 Task: Explore Airbnb accommodation in CapiatÃ¡, Paraguay from 2nd December, 2023 to 12th December, 2023 for 2 adults.1  bedroom having 1 bed and 1 bathroom. Property type can be hotel. Look for 3 properties as per requirement.
Action: Mouse moved to (449, 103)
Screenshot: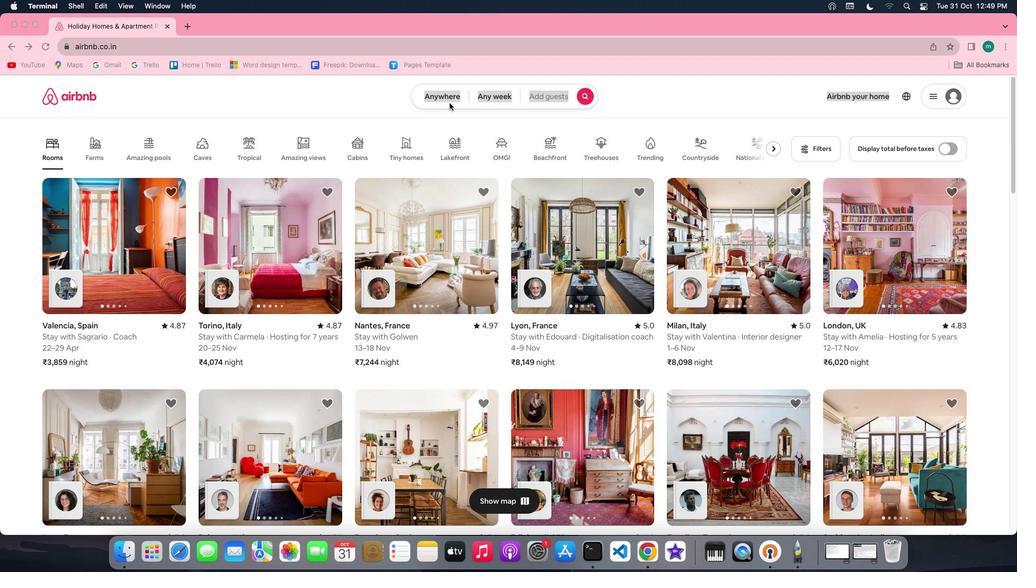 
Action: Mouse pressed left at (449, 103)
Screenshot: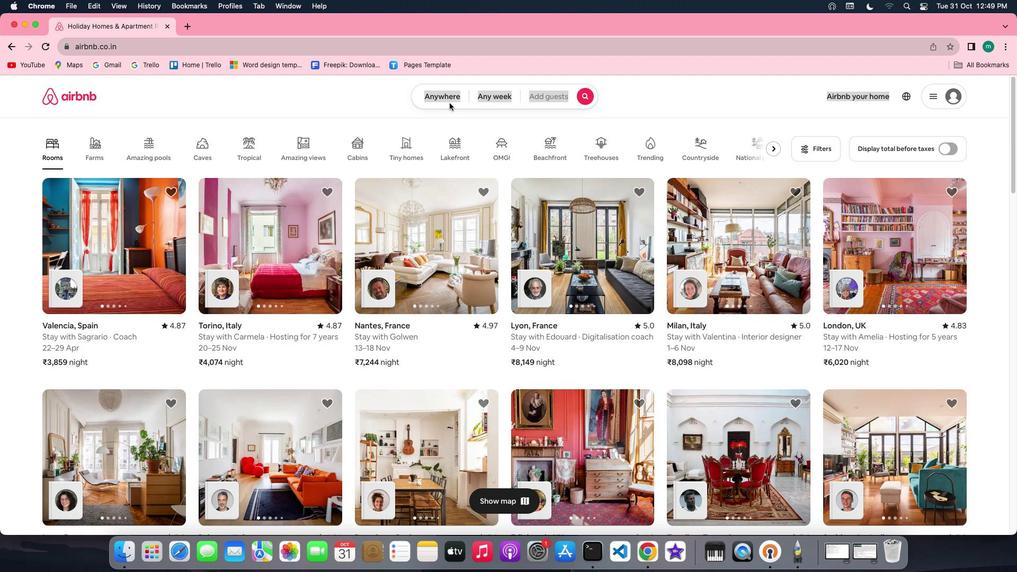 
Action: Mouse pressed left at (449, 103)
Screenshot: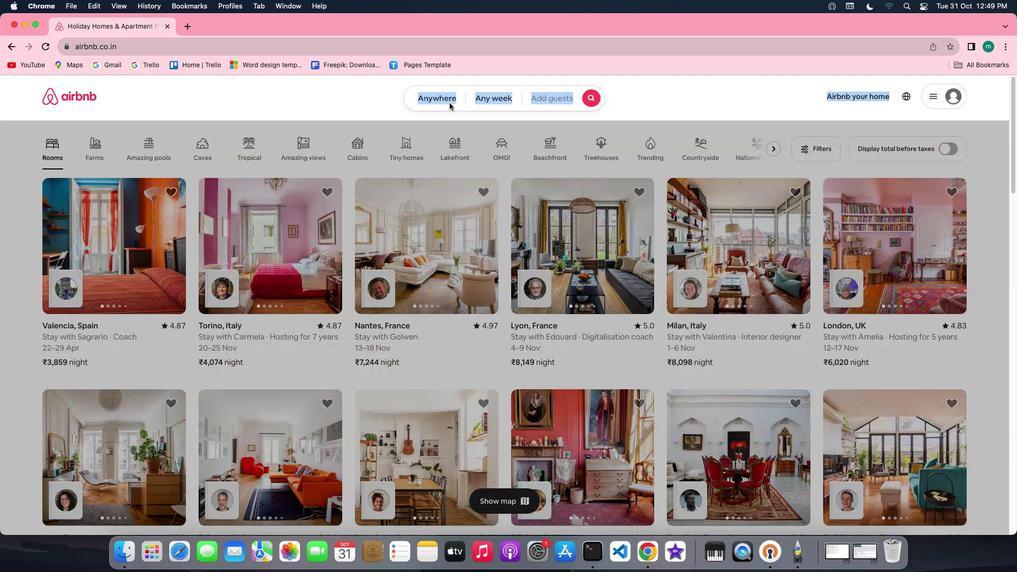 
Action: Mouse moved to (389, 136)
Screenshot: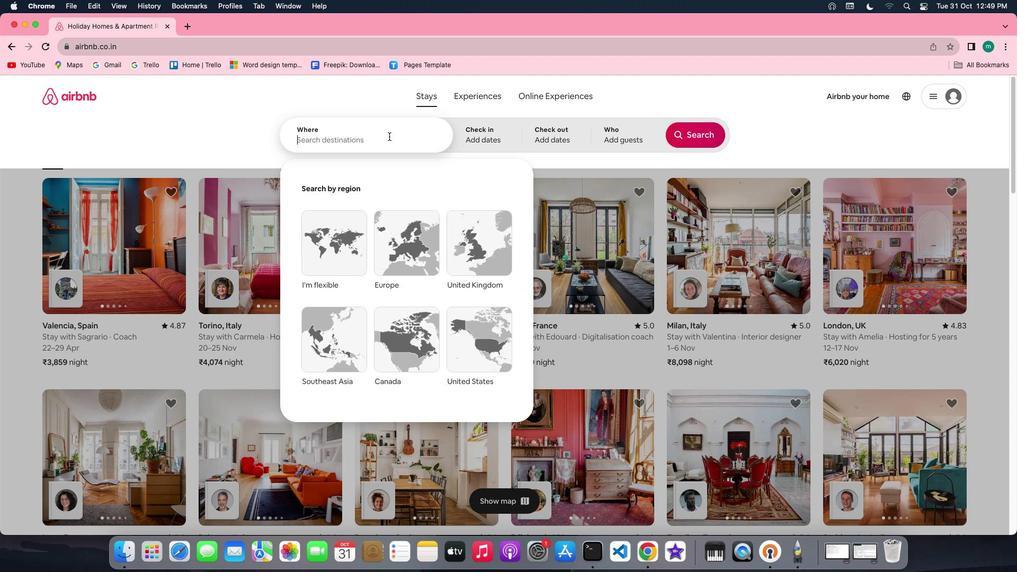 
Action: Mouse pressed left at (389, 136)
Screenshot: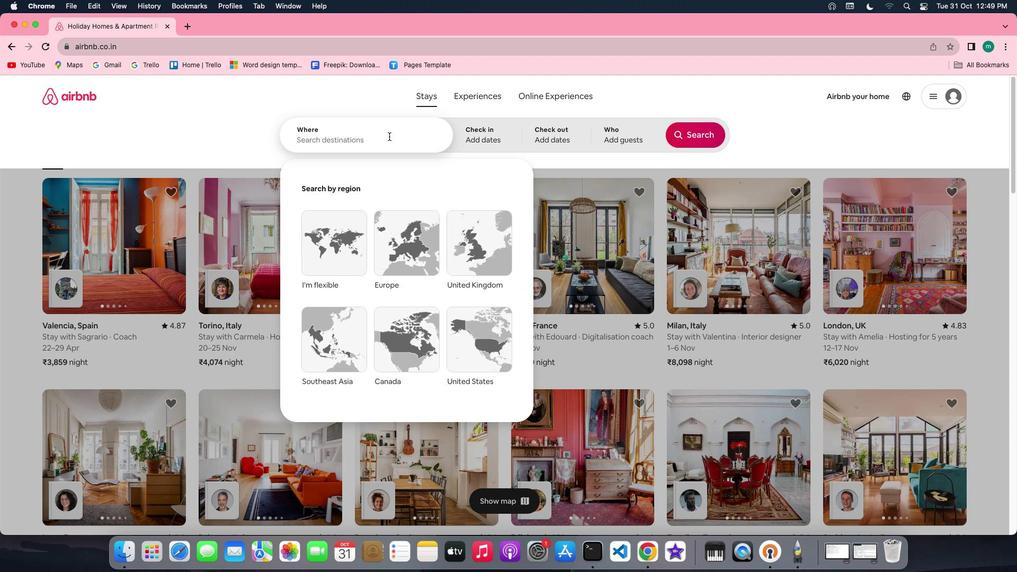 
Action: Key pressed Key.shift'c''a''p''i''a''t''a'','Key.spaceKey.shift'P''a''r''a''g''u''a''y'
Screenshot: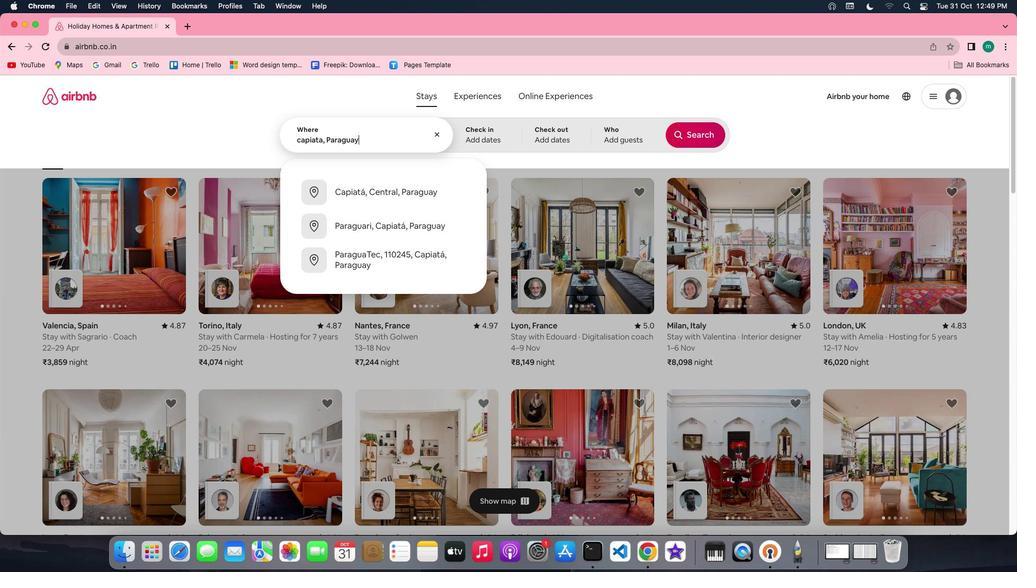 
Action: Mouse moved to (478, 136)
Screenshot: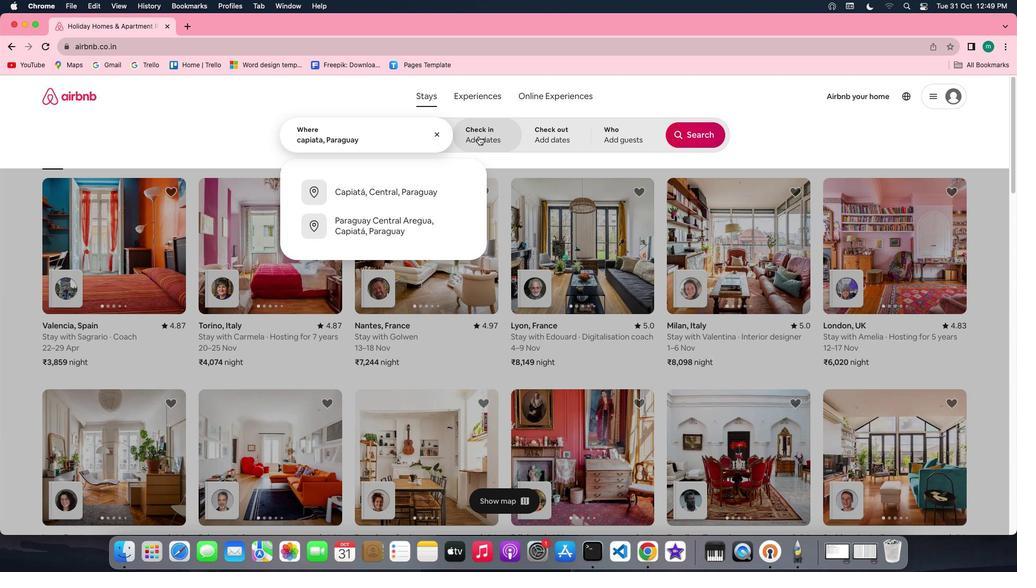 
Action: Mouse pressed left at (478, 136)
Screenshot: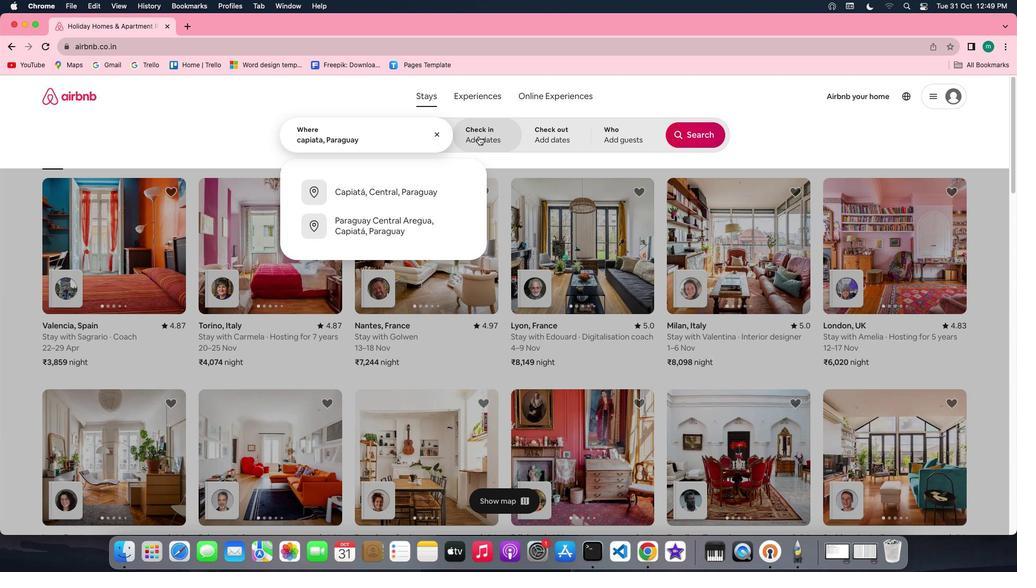 
Action: Mouse moved to (689, 222)
Screenshot: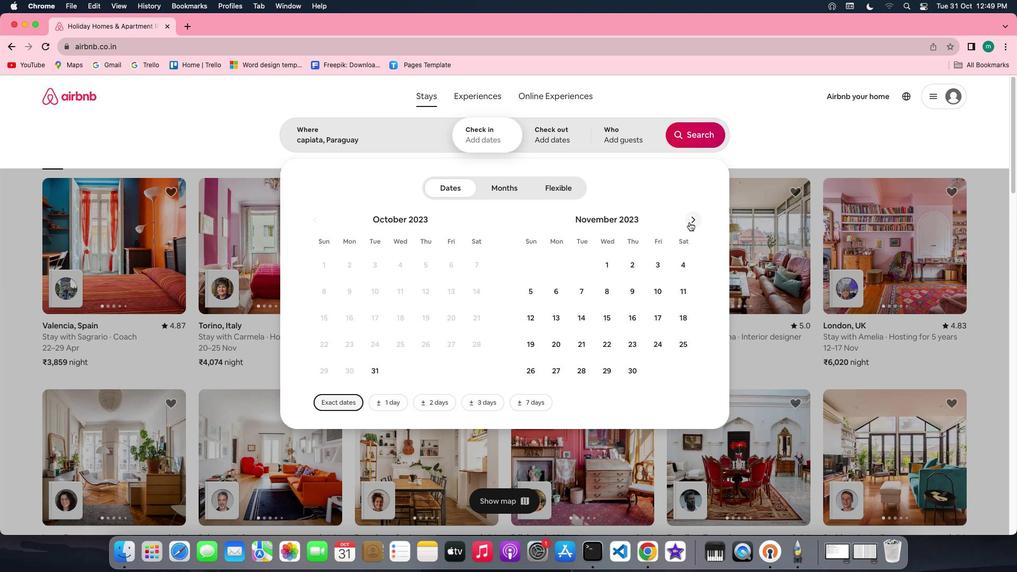 
Action: Mouse pressed left at (689, 222)
Screenshot: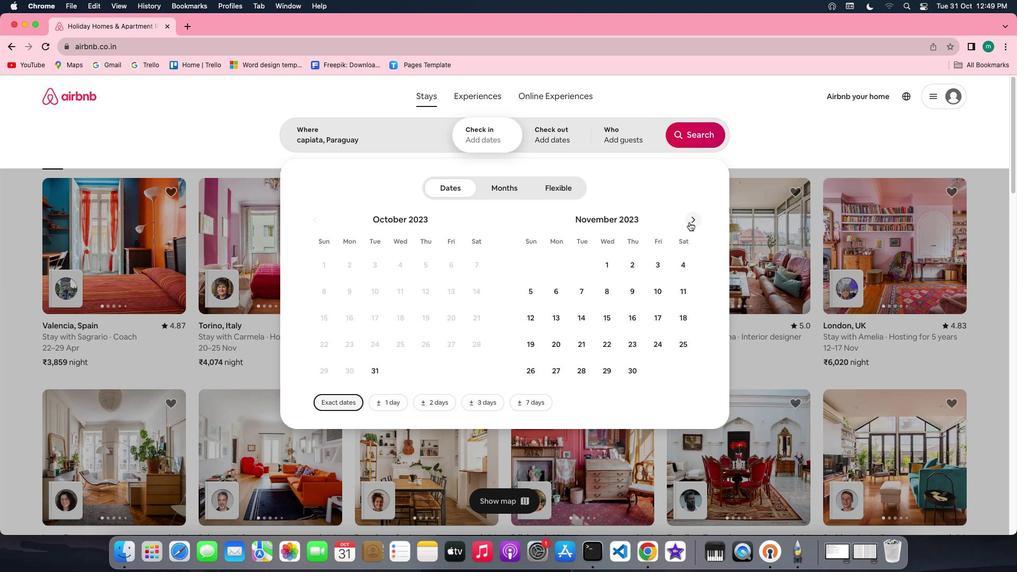
Action: Mouse moved to (690, 264)
Screenshot: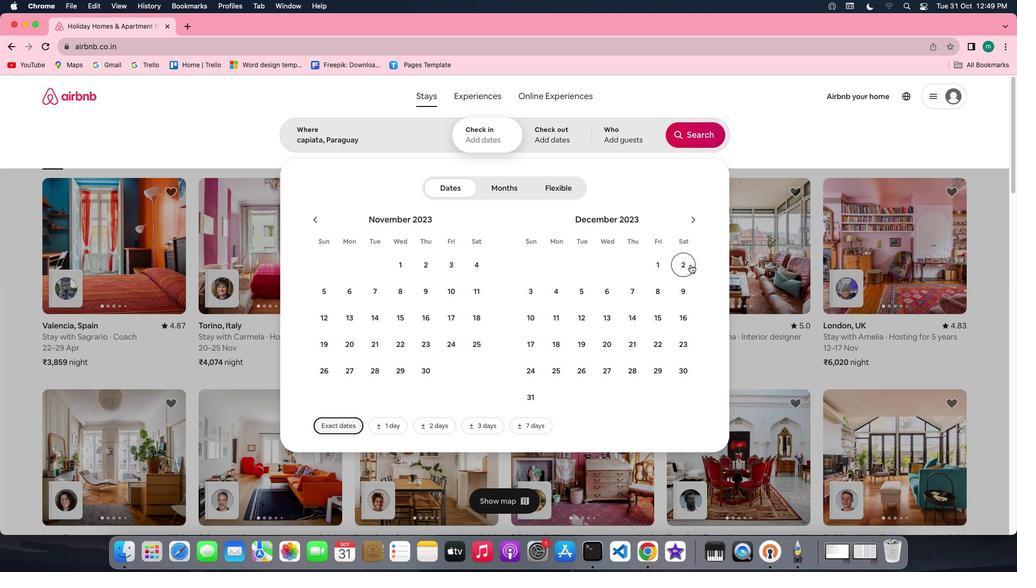 
Action: Mouse pressed left at (690, 264)
Screenshot: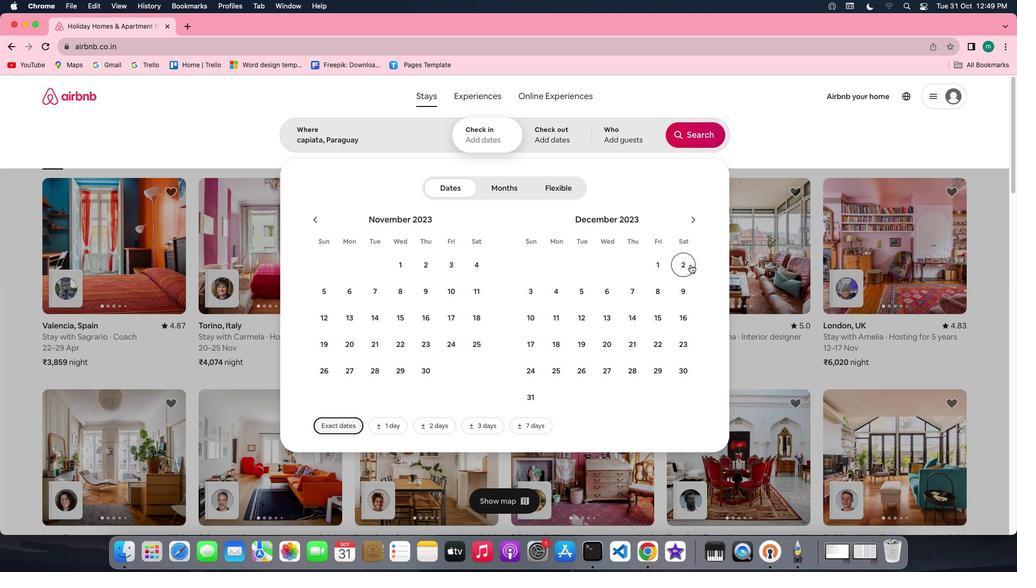 
Action: Mouse moved to (585, 315)
Screenshot: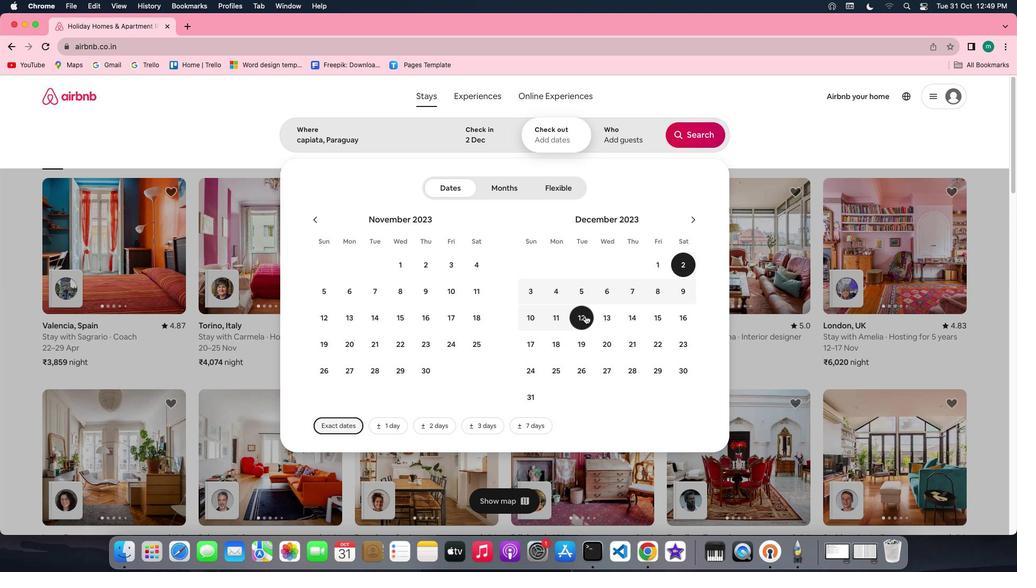 
Action: Mouse pressed left at (585, 315)
Screenshot: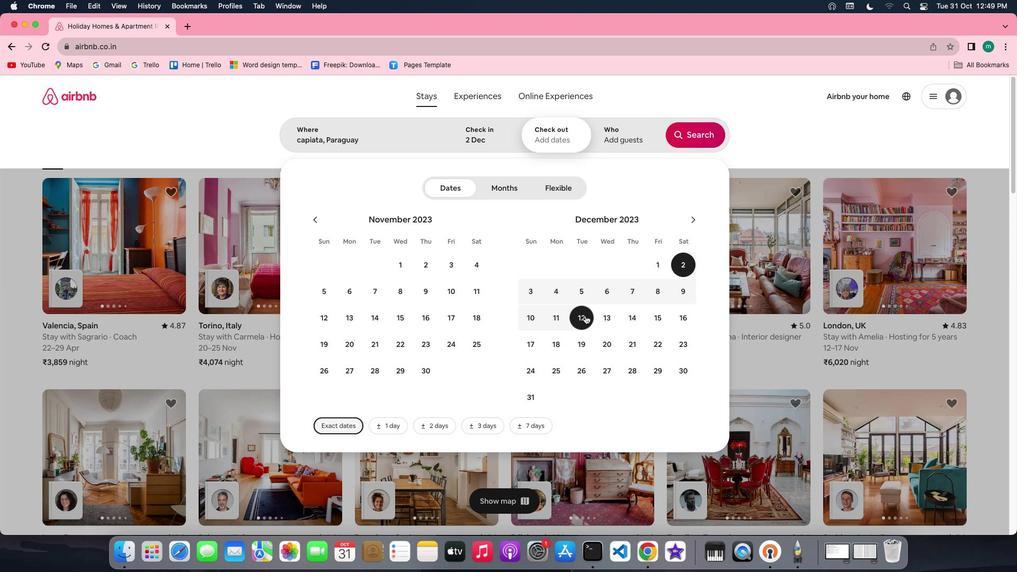 
Action: Mouse moved to (611, 140)
Screenshot: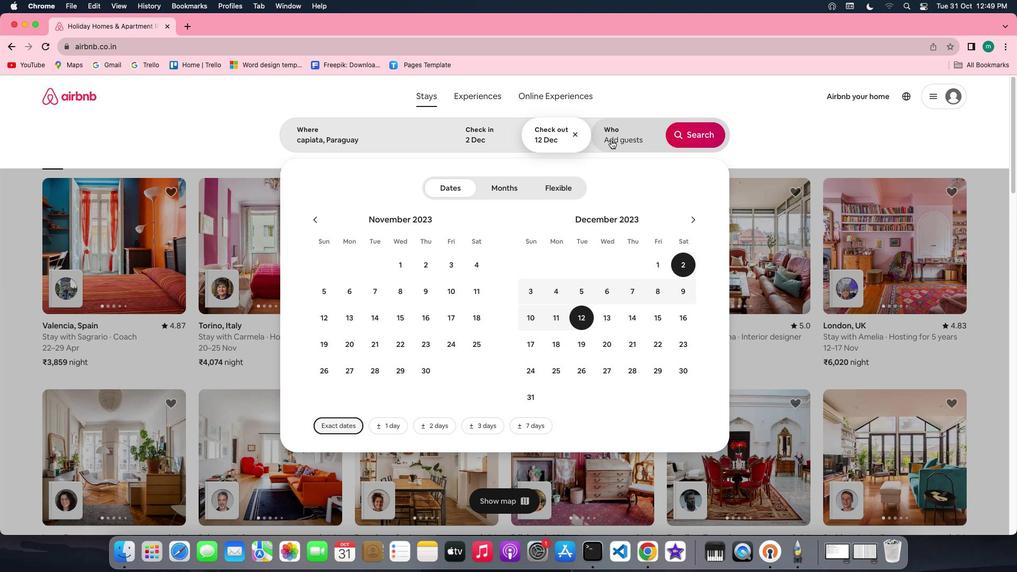 
Action: Mouse pressed left at (611, 140)
Screenshot: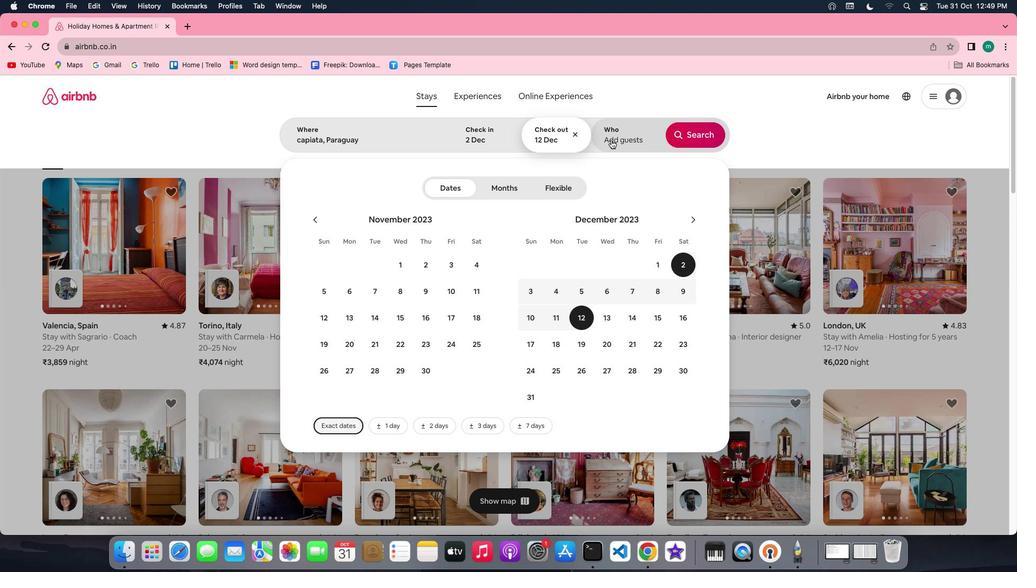 
Action: Mouse moved to (701, 186)
Screenshot: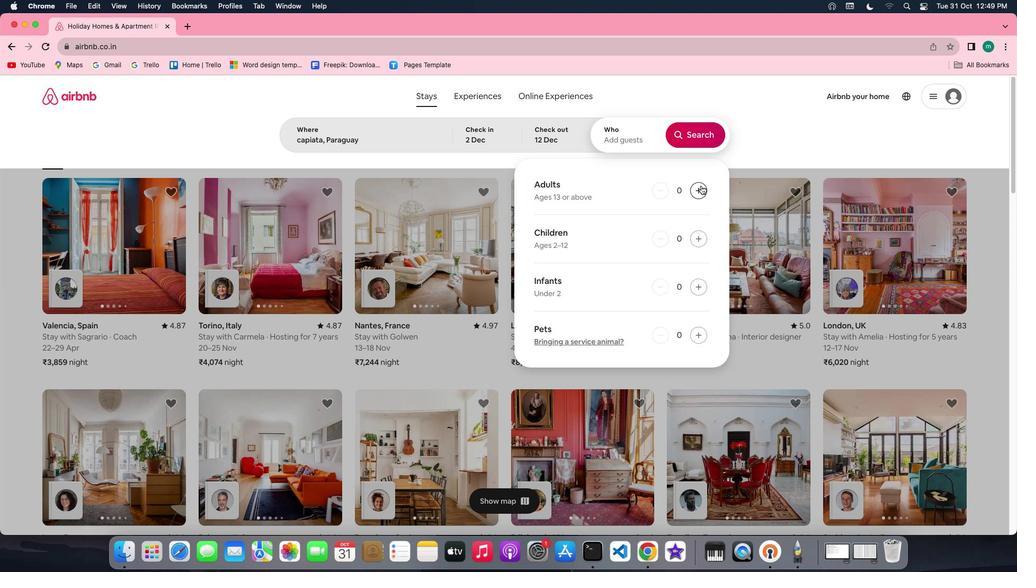 
Action: Mouse pressed left at (701, 186)
Screenshot: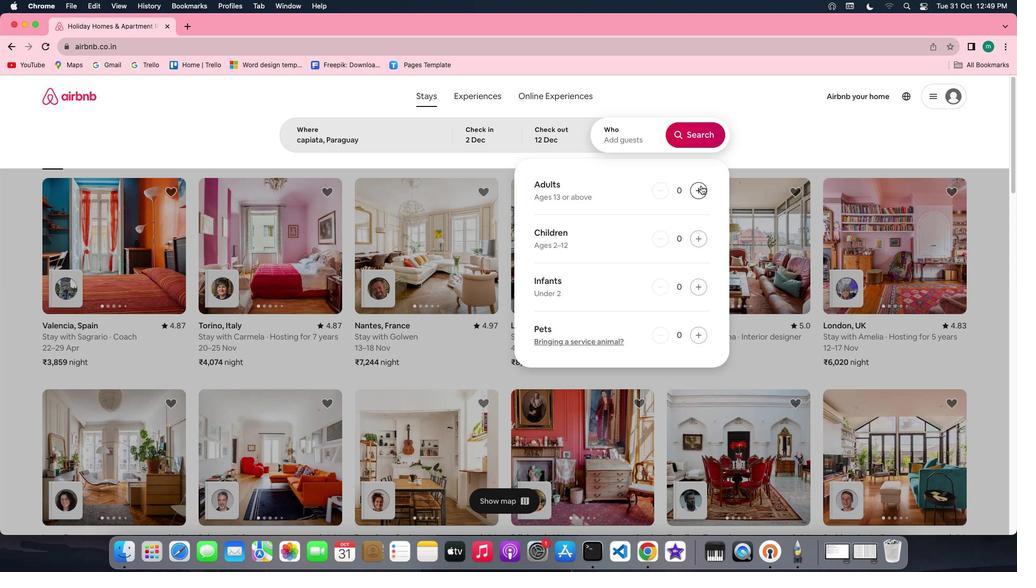 
Action: Mouse pressed left at (701, 186)
Screenshot: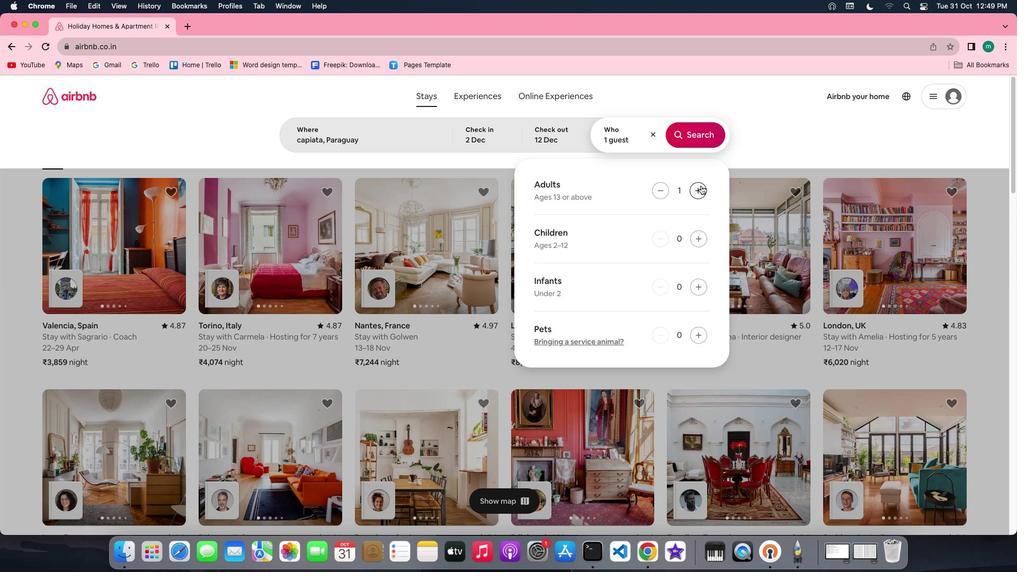 
Action: Mouse moved to (699, 133)
Screenshot: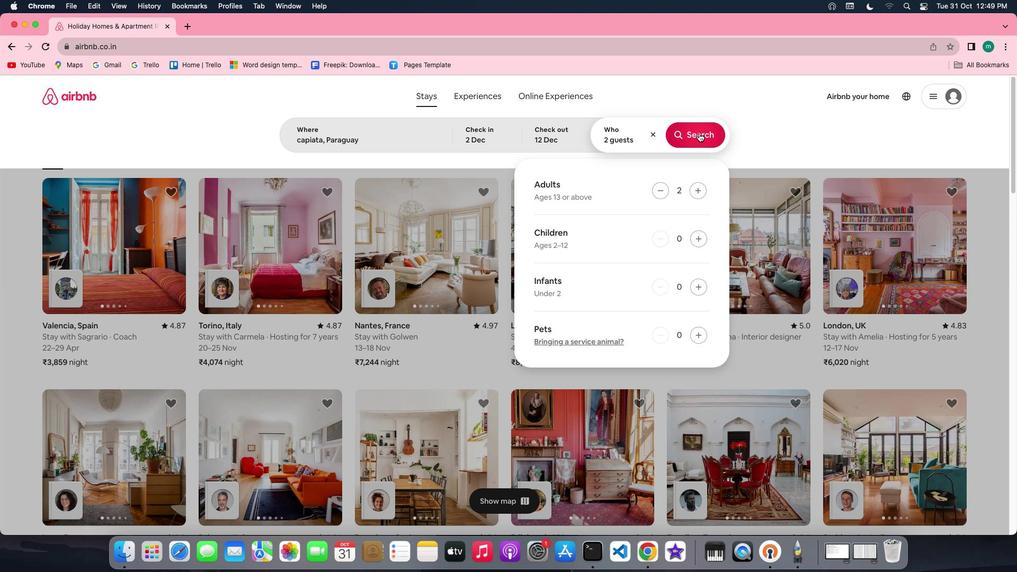 
Action: Mouse pressed left at (699, 133)
Screenshot: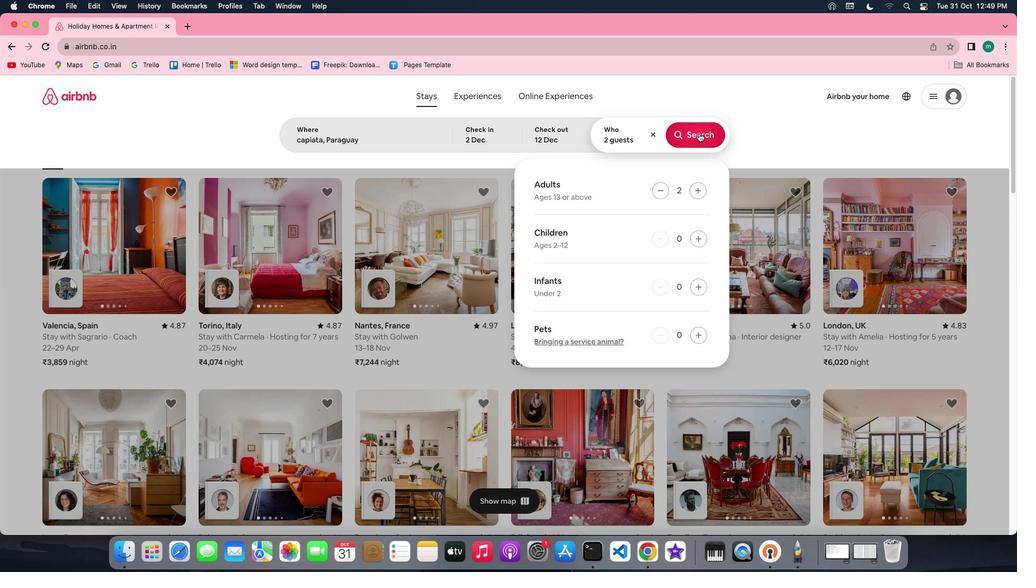 
Action: Mouse moved to (857, 134)
Screenshot: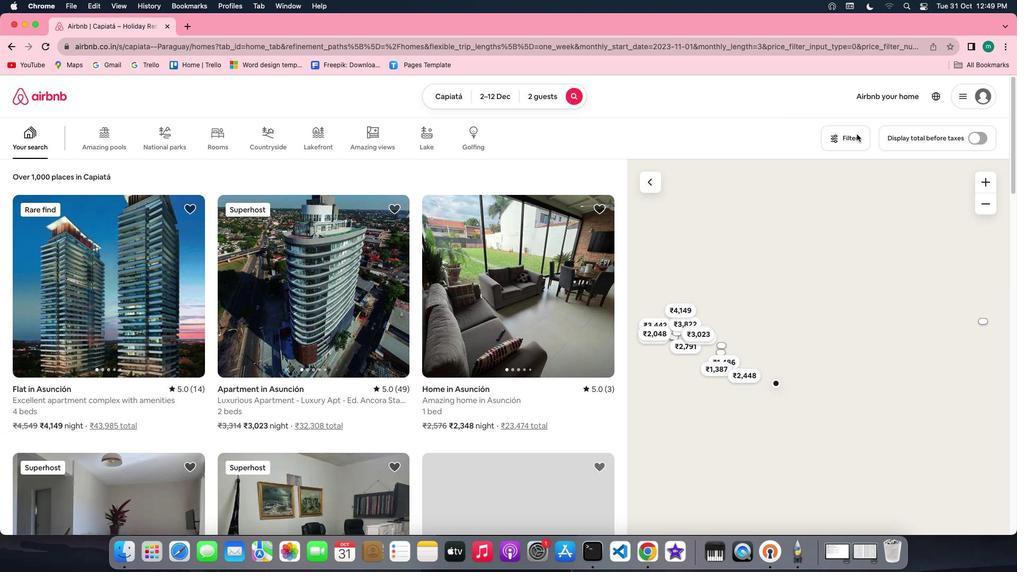
Action: Mouse pressed left at (857, 134)
Screenshot: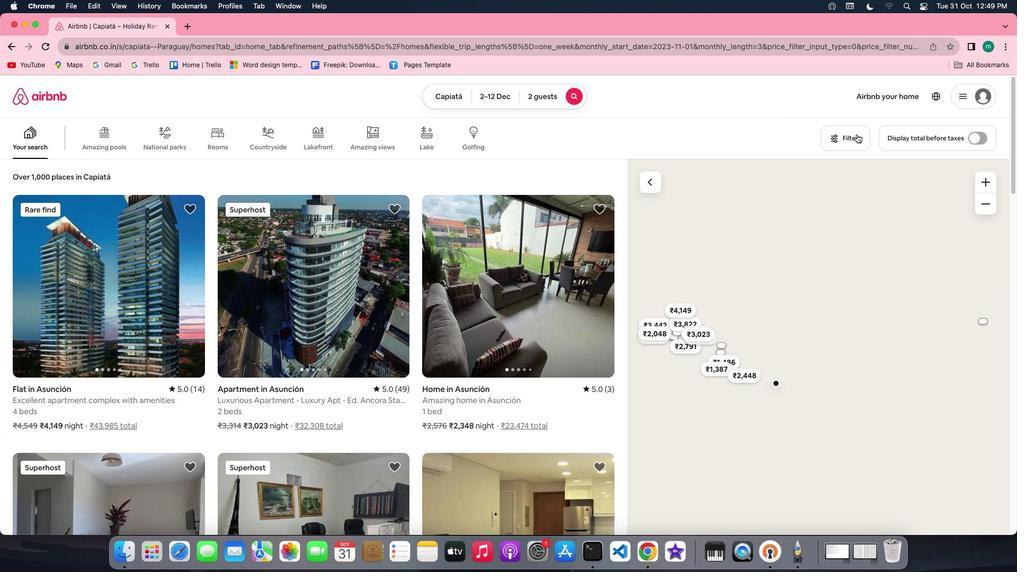 
Action: Mouse moved to (542, 250)
Screenshot: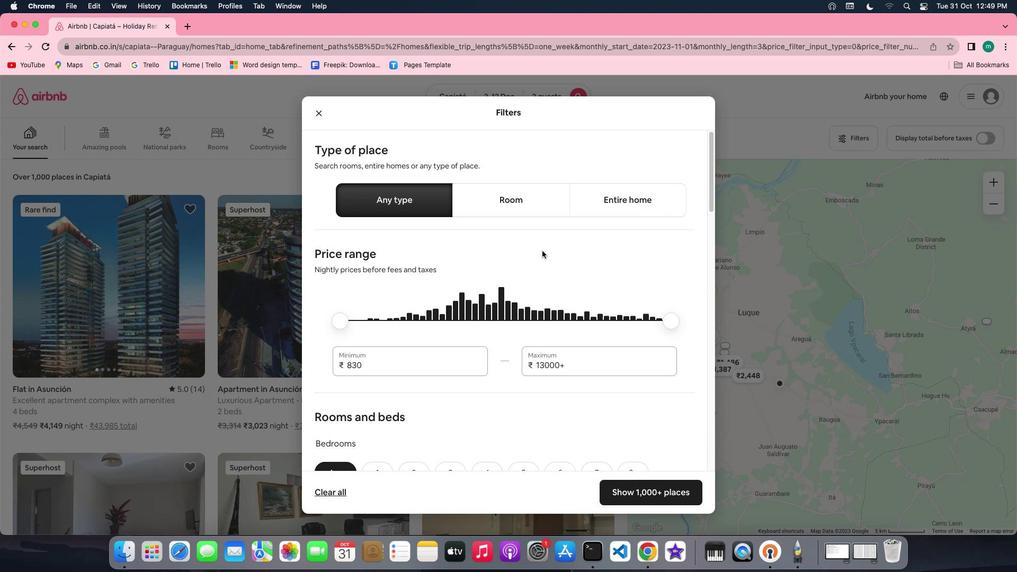 
Action: Mouse scrolled (542, 250) with delta (0, 0)
Screenshot: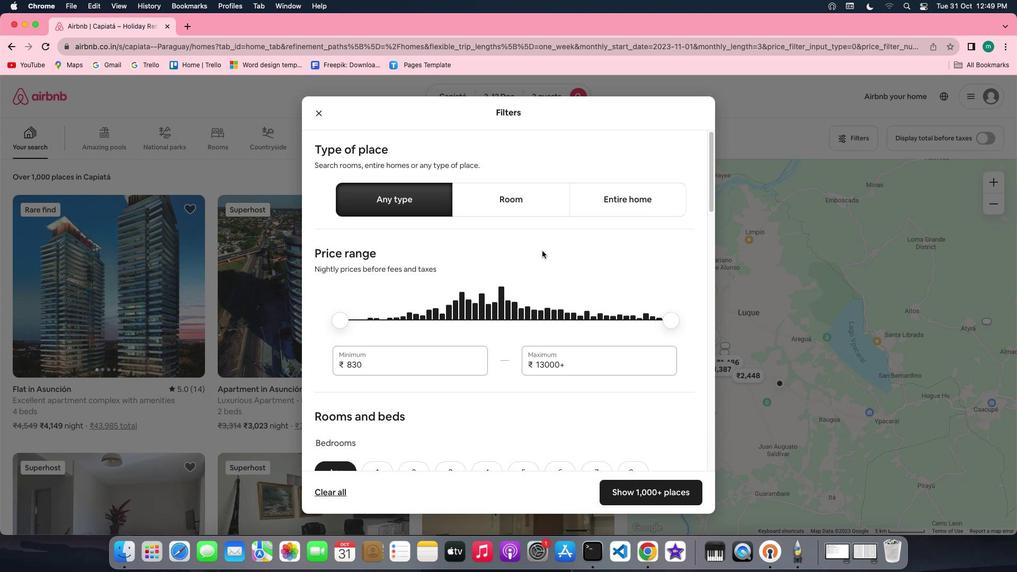 
Action: Mouse scrolled (542, 250) with delta (0, 0)
Screenshot: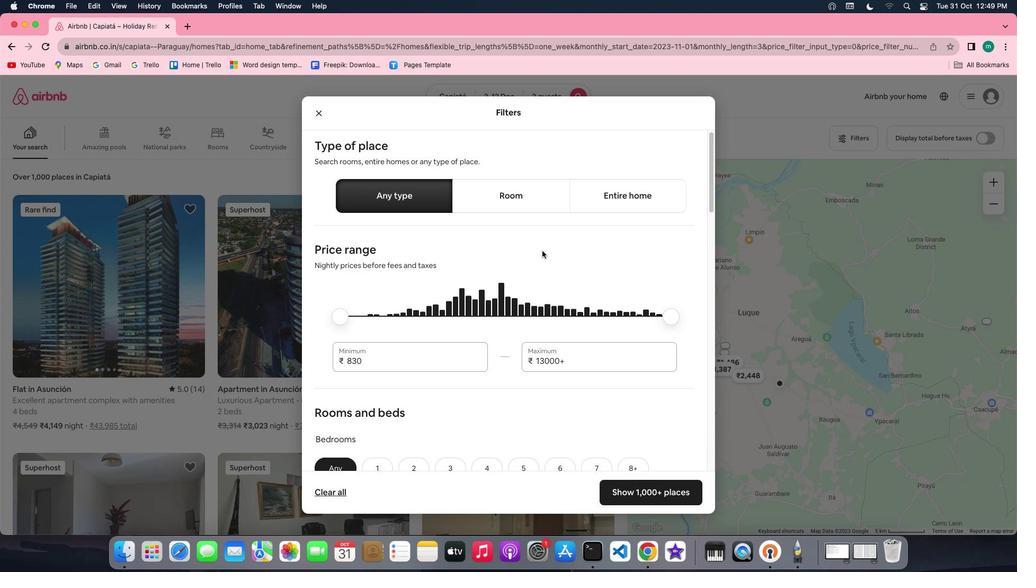 
Action: Mouse scrolled (542, 250) with delta (0, 0)
Screenshot: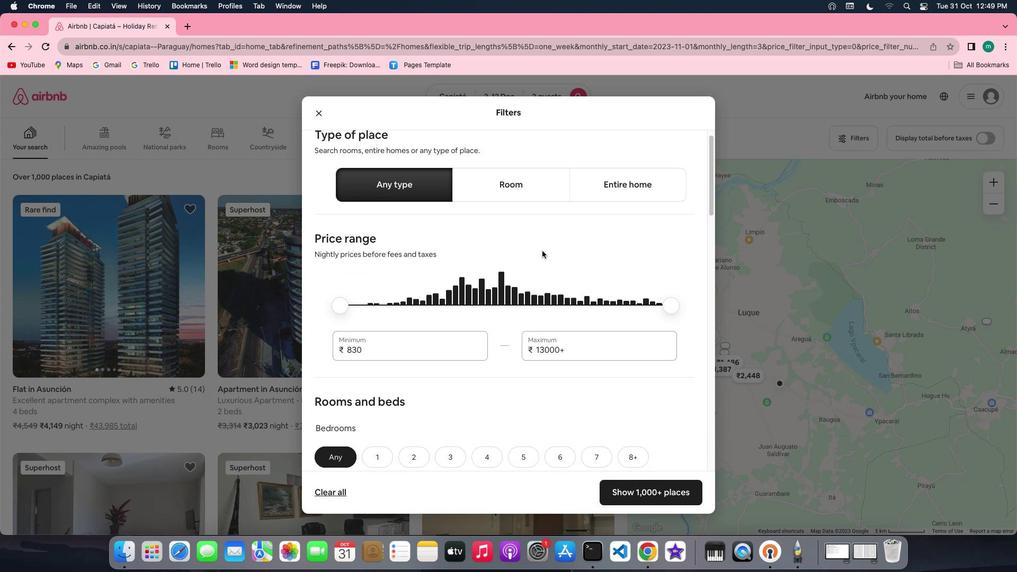 
Action: Mouse scrolled (542, 250) with delta (0, -1)
Screenshot: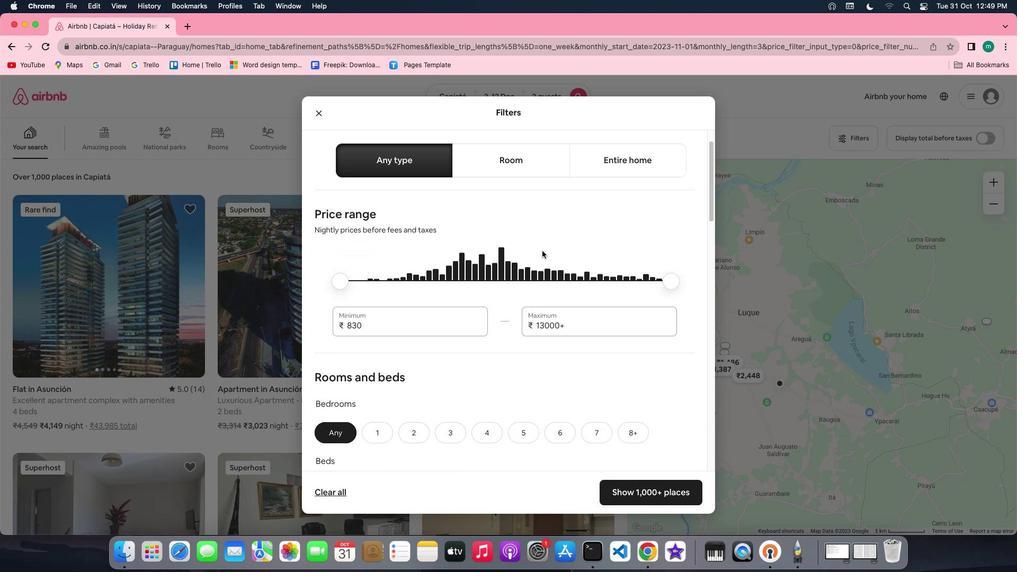 
Action: Mouse scrolled (542, 250) with delta (0, 0)
Screenshot: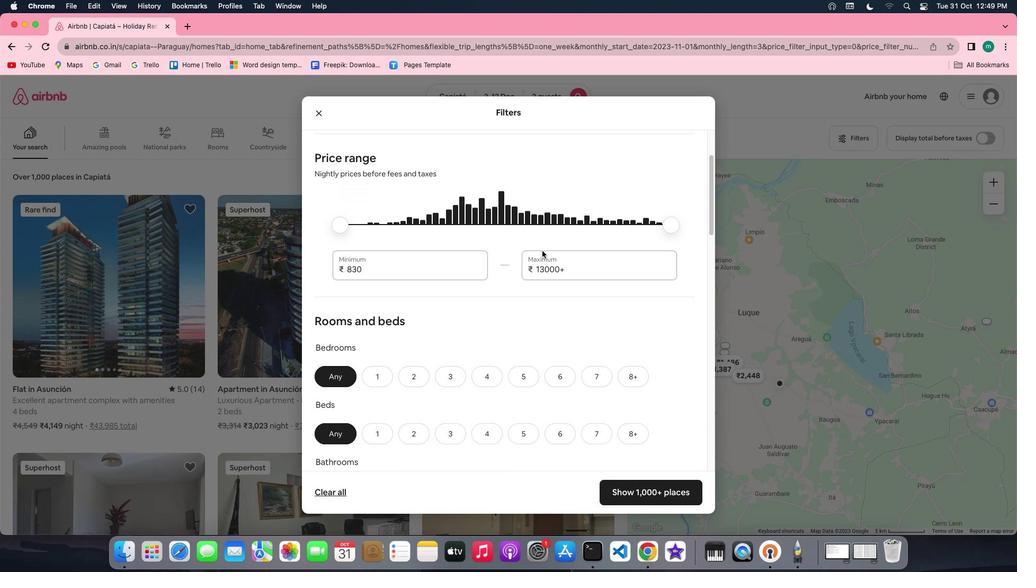 
Action: Mouse scrolled (542, 250) with delta (0, 0)
Screenshot: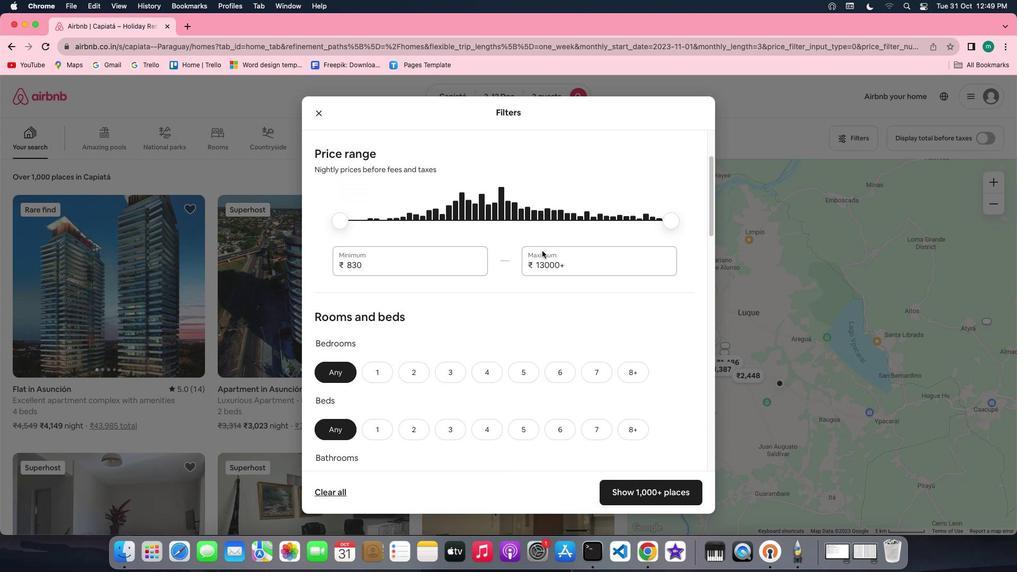 
Action: Mouse scrolled (542, 250) with delta (0, -1)
Screenshot: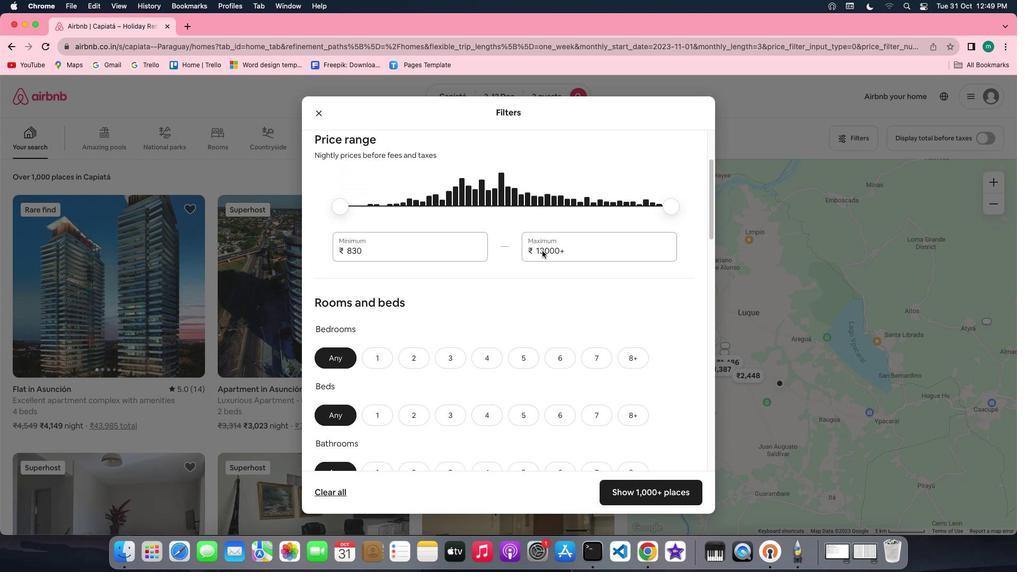 
Action: Mouse moved to (380, 298)
Screenshot: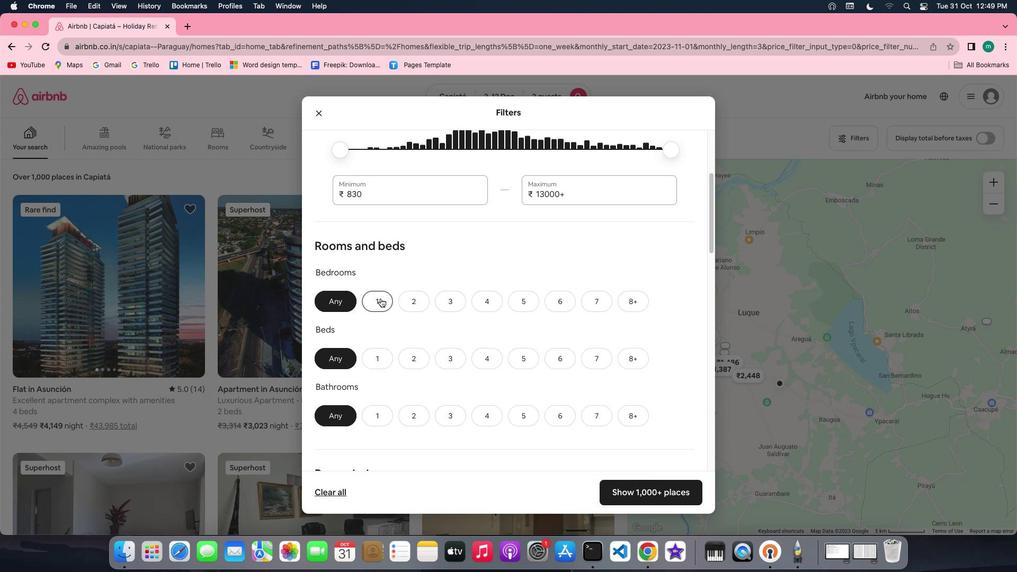 
Action: Mouse pressed left at (380, 298)
Screenshot: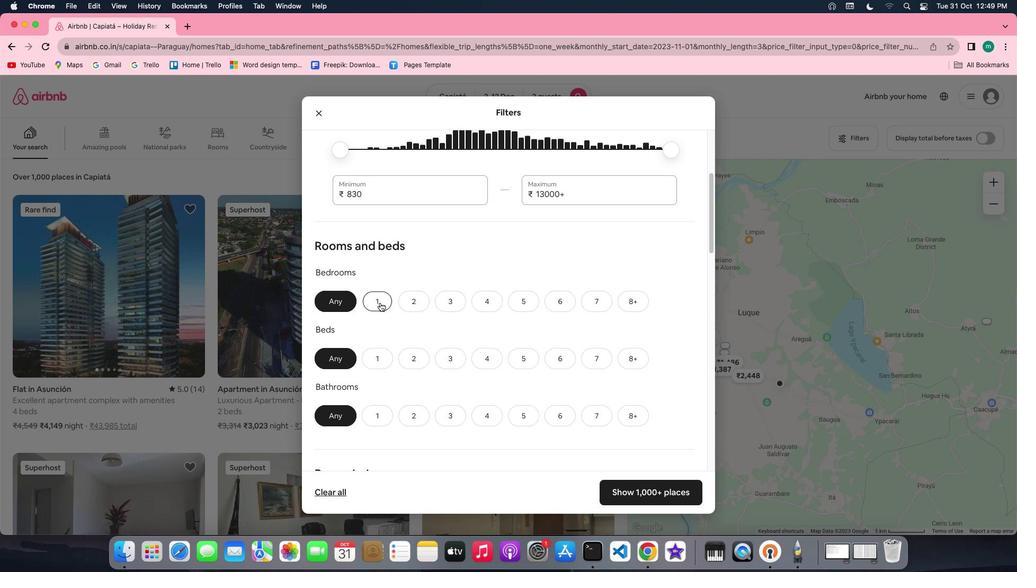 
Action: Mouse moved to (369, 349)
Screenshot: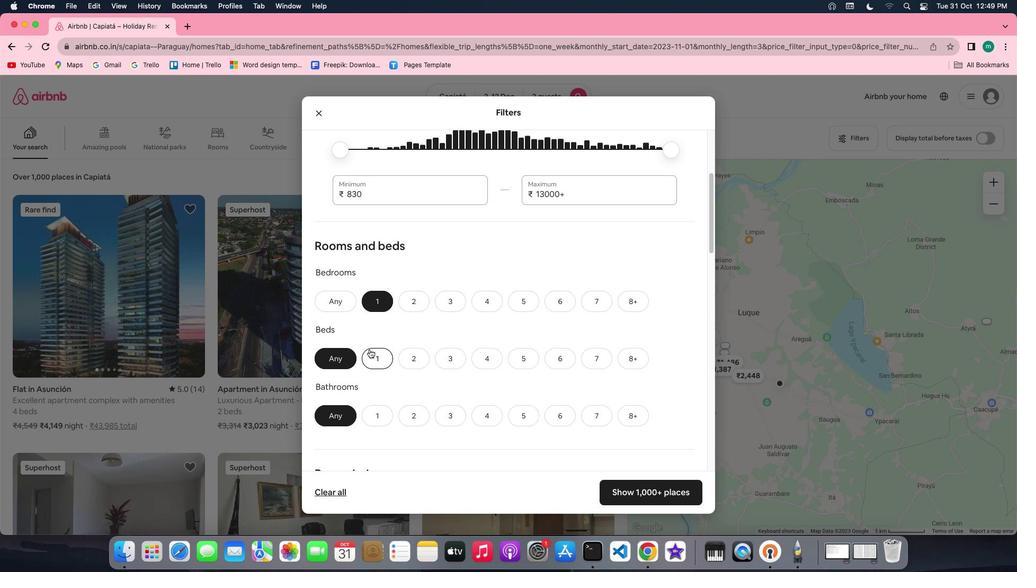 
Action: Mouse pressed left at (369, 349)
Screenshot: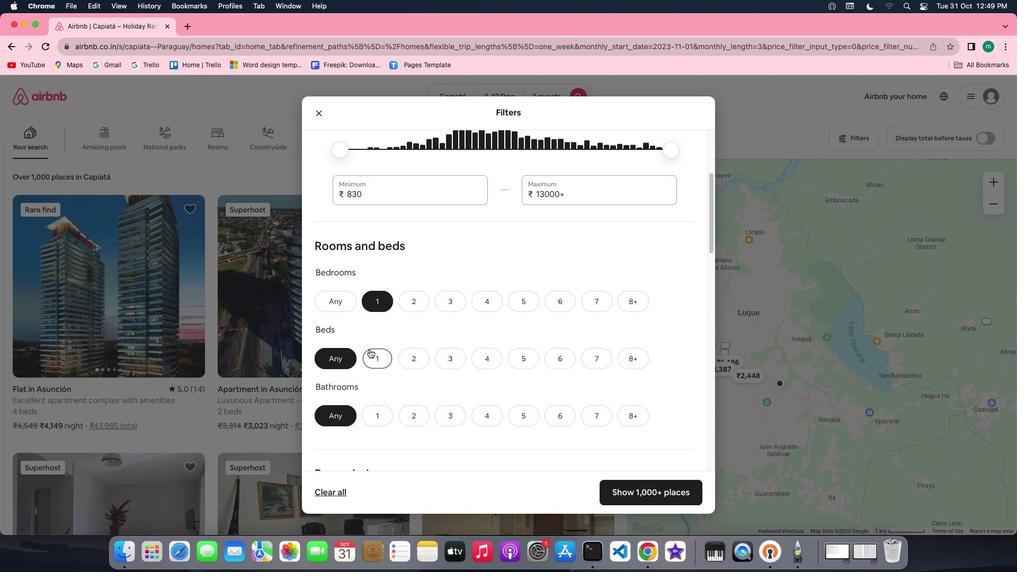 
Action: Mouse moved to (383, 423)
Screenshot: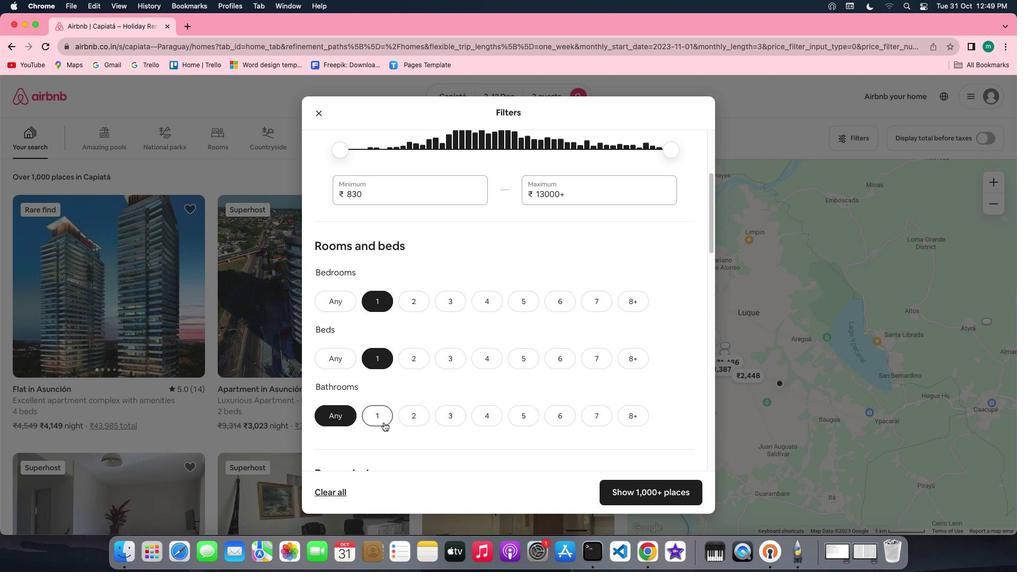 
Action: Mouse pressed left at (383, 423)
Screenshot: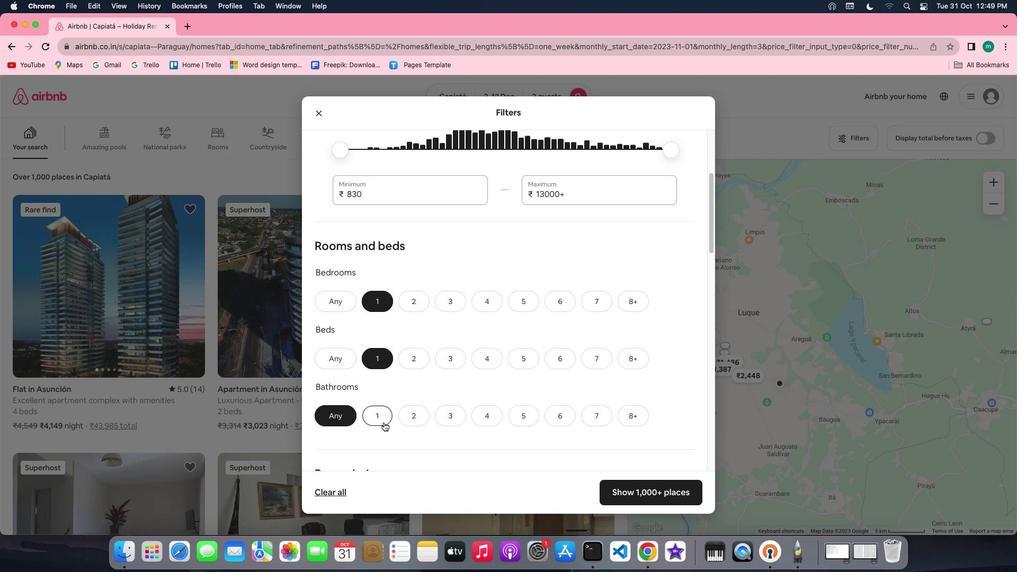 
Action: Mouse moved to (548, 400)
Screenshot: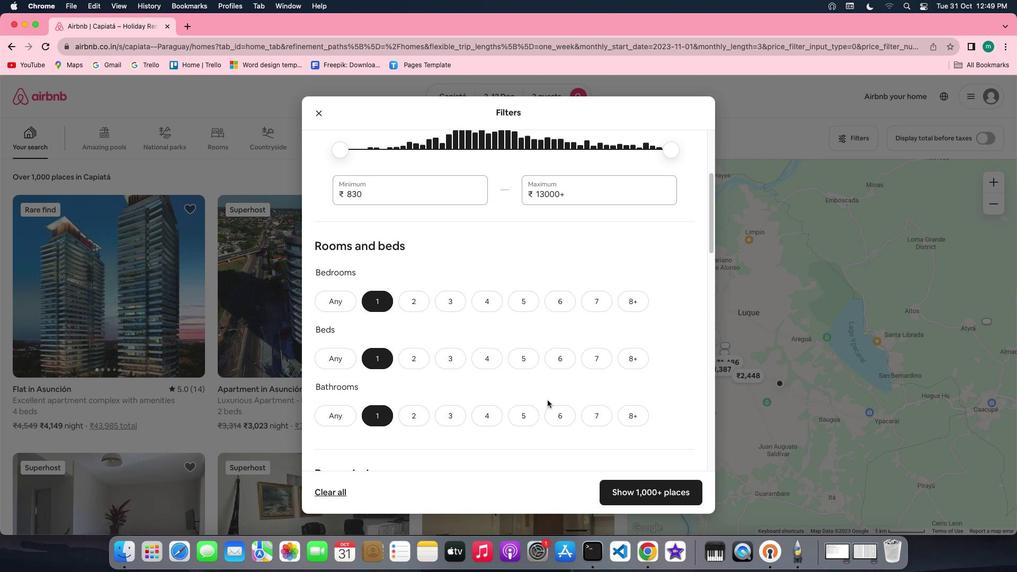 
Action: Mouse scrolled (548, 400) with delta (0, 0)
Screenshot: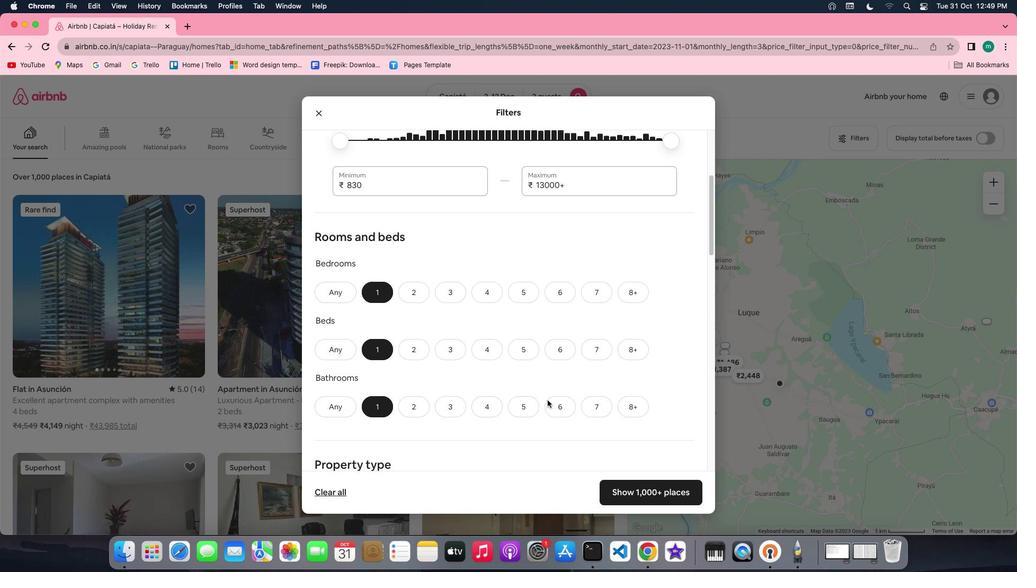
Action: Mouse scrolled (548, 400) with delta (0, 0)
Screenshot: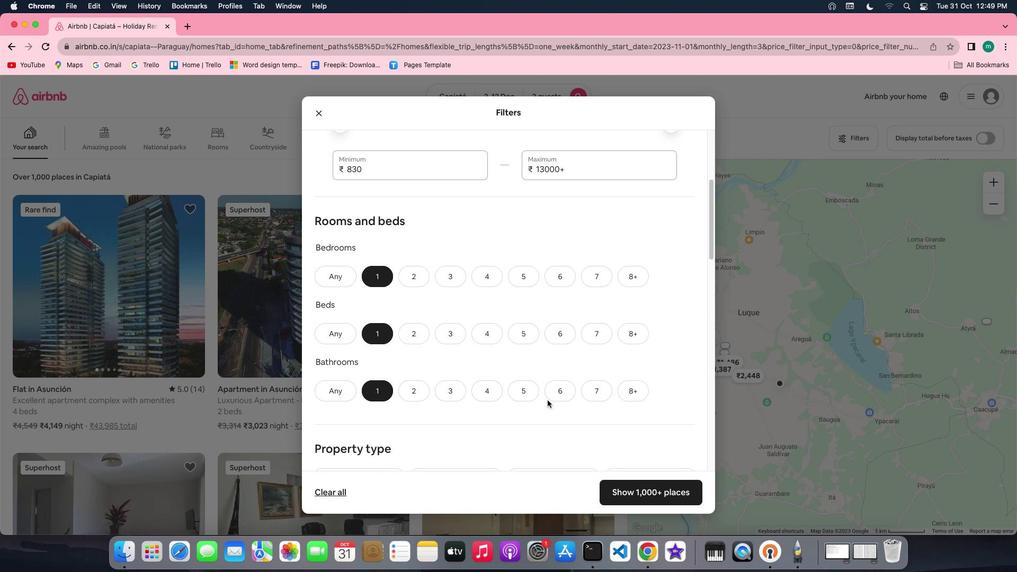 
Action: Mouse scrolled (548, 400) with delta (0, -1)
Screenshot: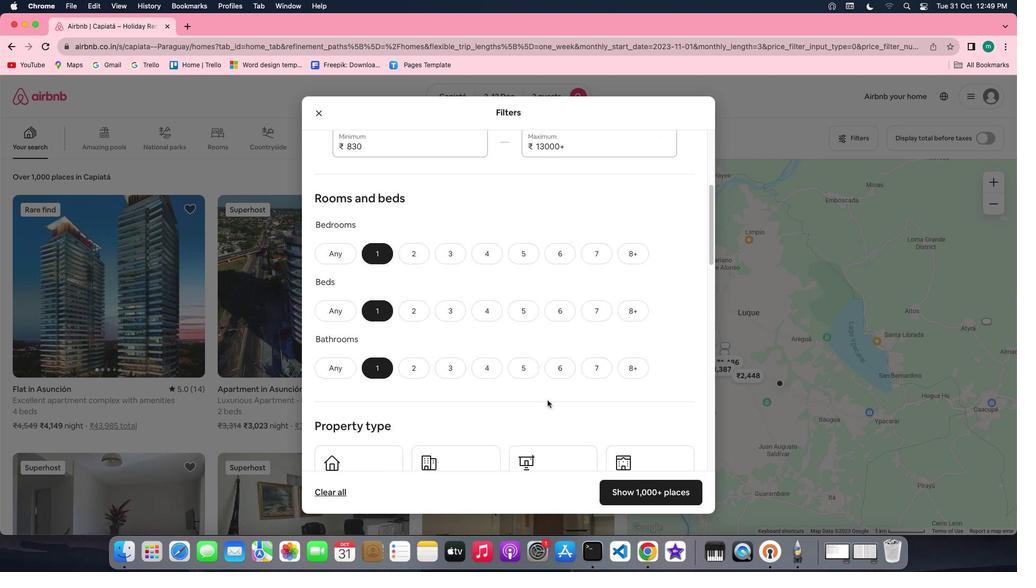 
Action: Mouse scrolled (548, 400) with delta (0, -1)
Screenshot: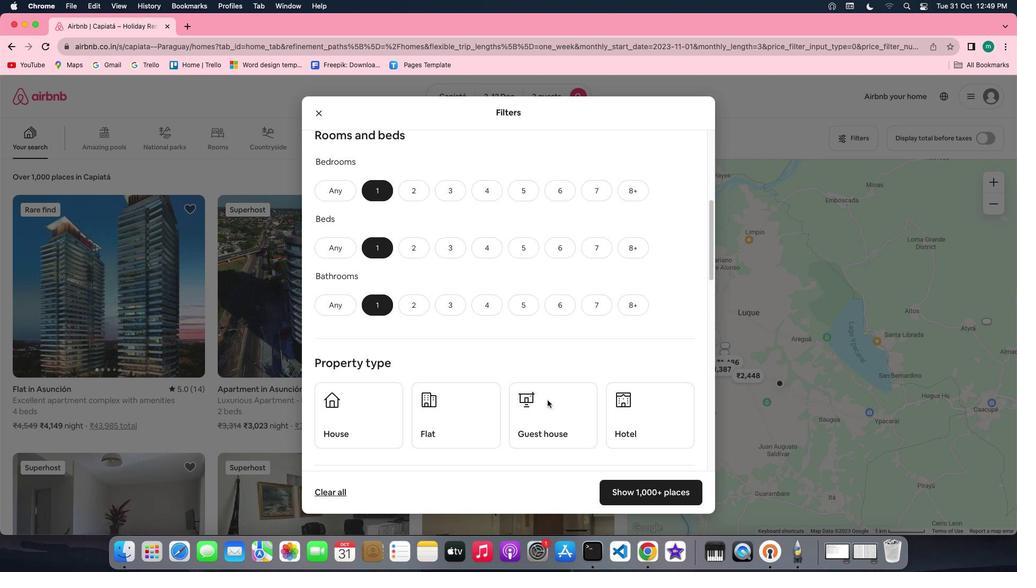 
Action: Mouse scrolled (548, 400) with delta (0, 0)
Screenshot: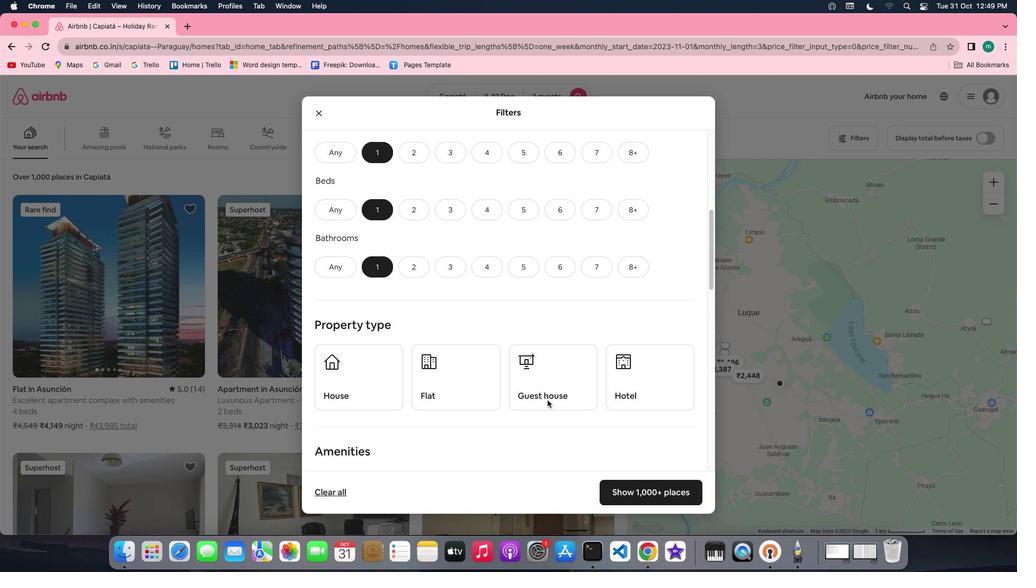 
Action: Mouse scrolled (548, 400) with delta (0, 0)
Screenshot: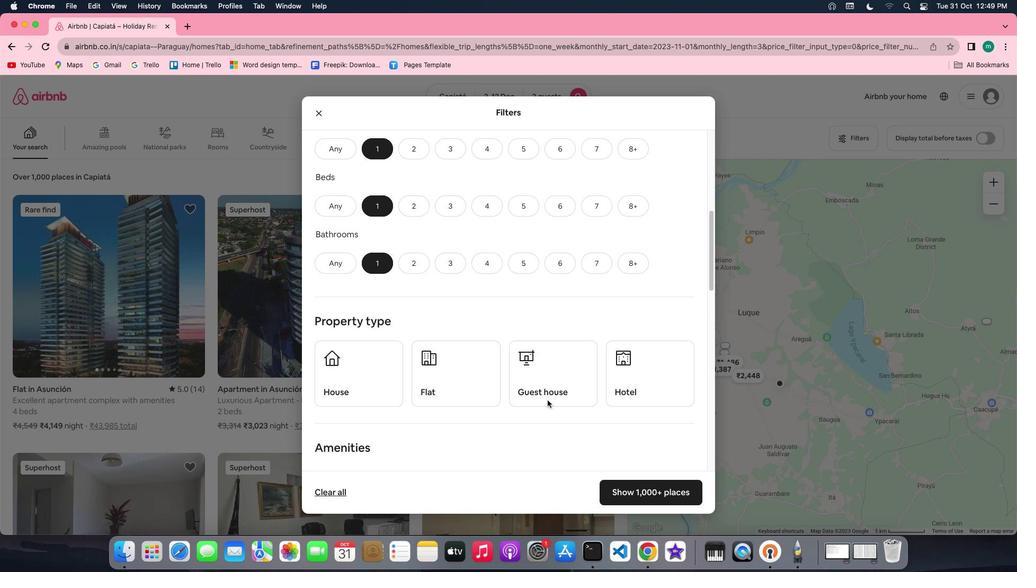 
Action: Mouse scrolled (548, 400) with delta (0, 0)
Screenshot: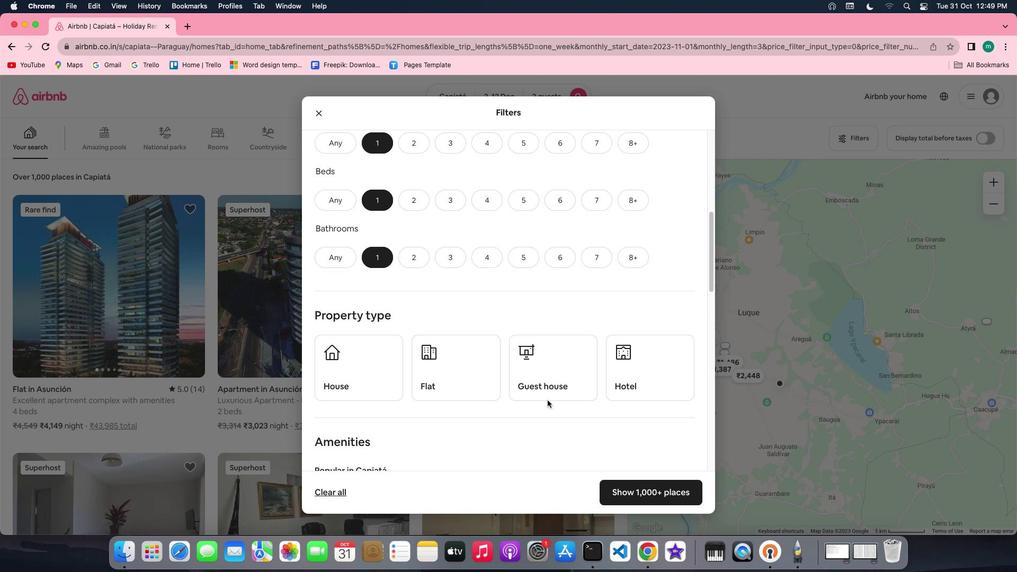 
Action: Mouse scrolled (548, 400) with delta (0, -1)
Screenshot: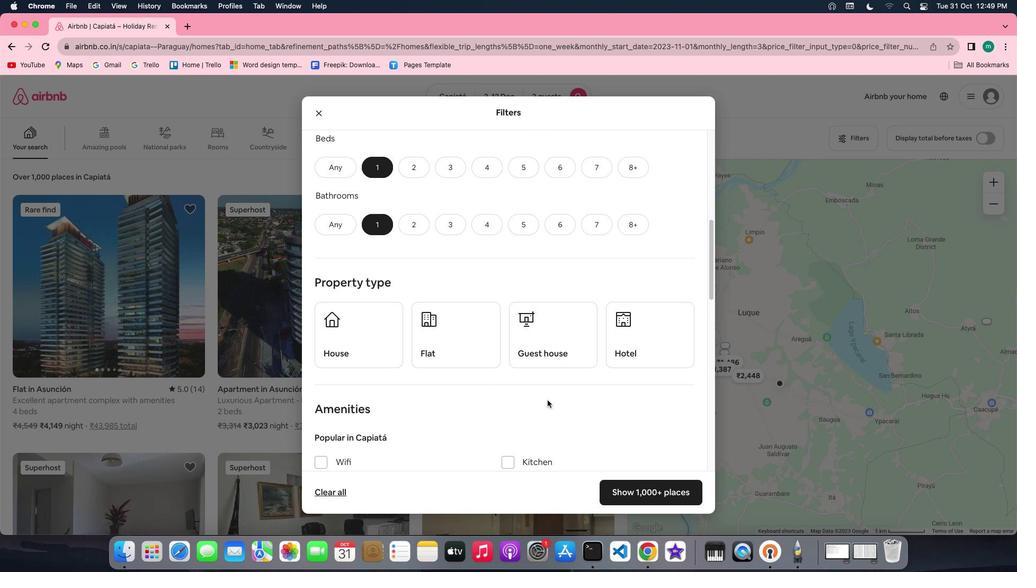 
Action: Mouse scrolled (548, 400) with delta (0, -1)
Screenshot: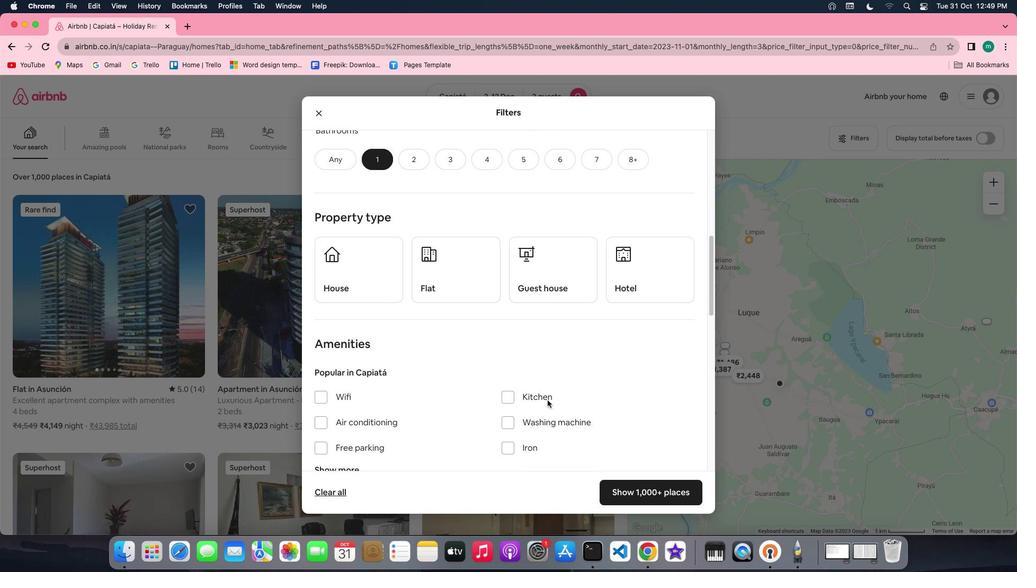 
Action: Mouse scrolled (548, 400) with delta (0, 0)
Screenshot: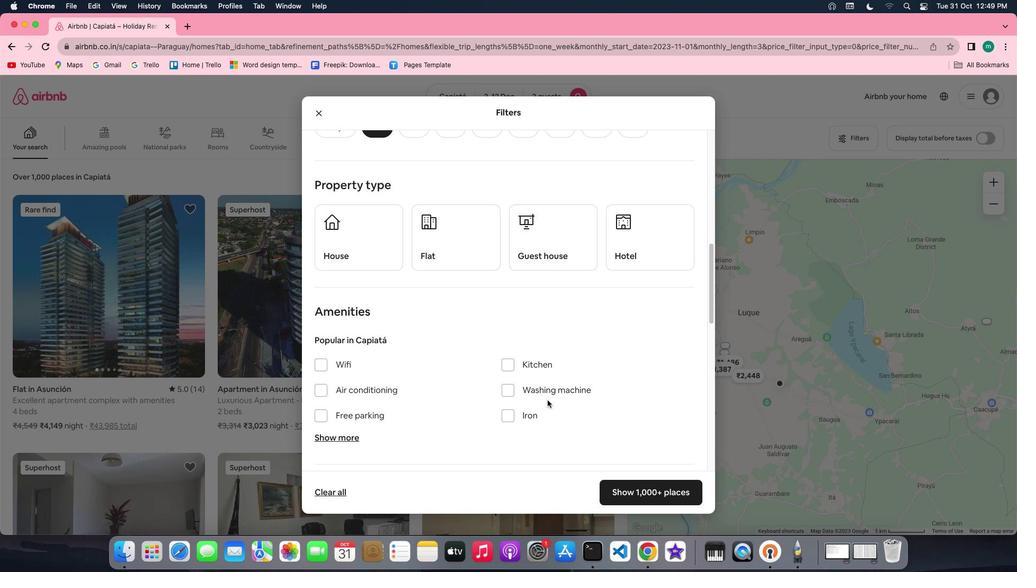 
Action: Mouse scrolled (548, 400) with delta (0, 0)
Screenshot: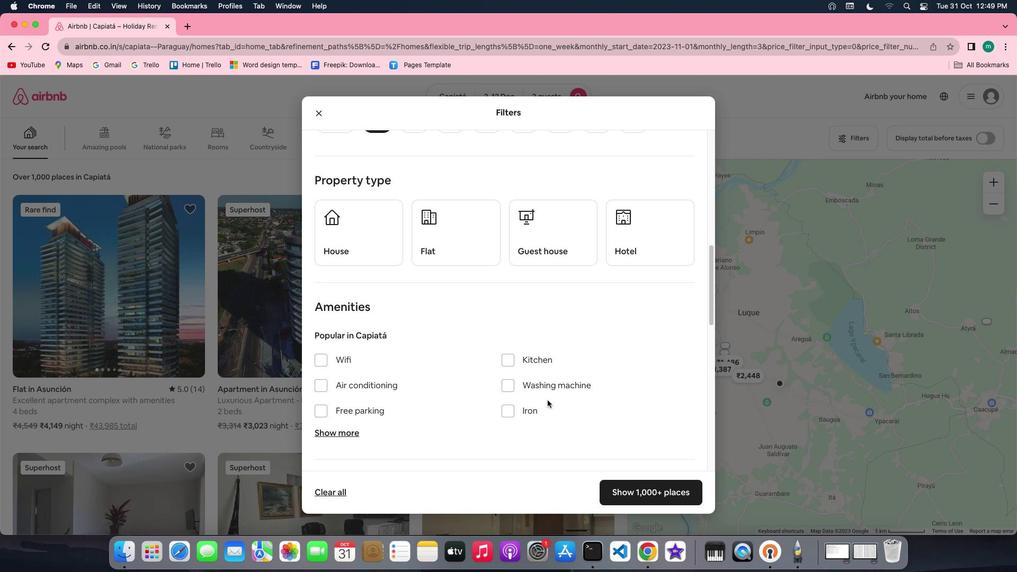 
Action: Mouse moved to (630, 244)
Screenshot: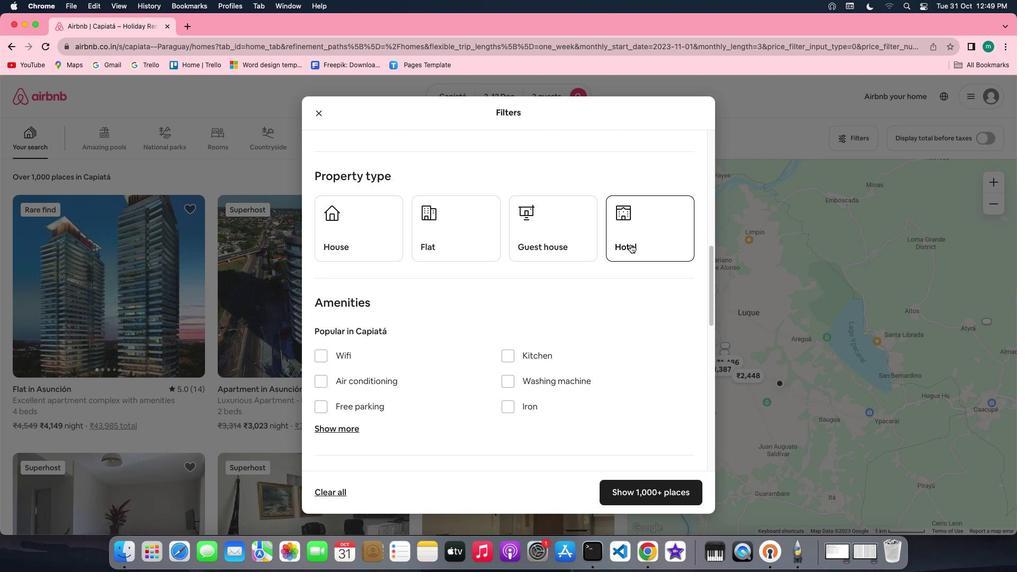
Action: Mouse pressed left at (630, 244)
Screenshot: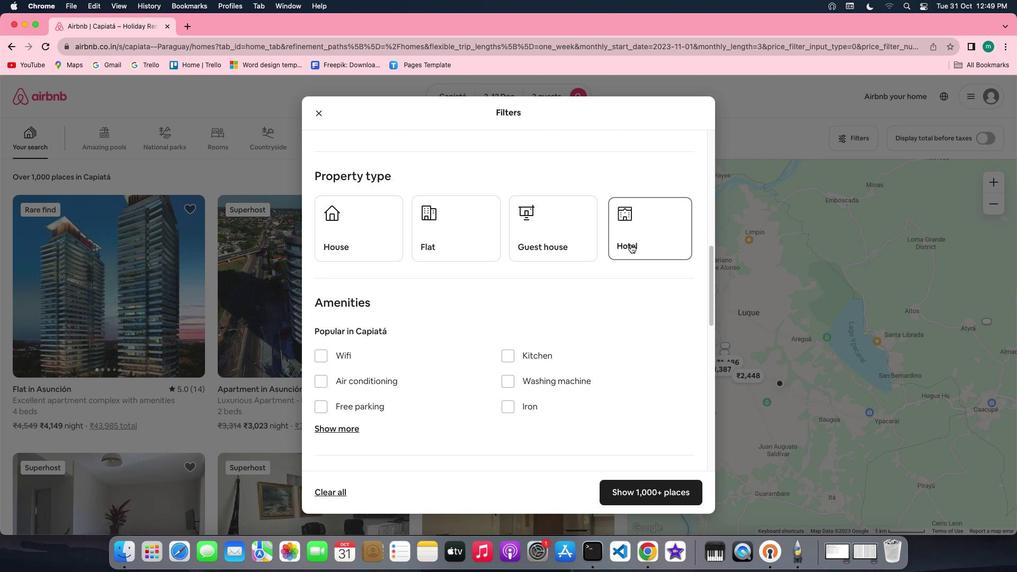 
Action: Mouse moved to (597, 329)
Screenshot: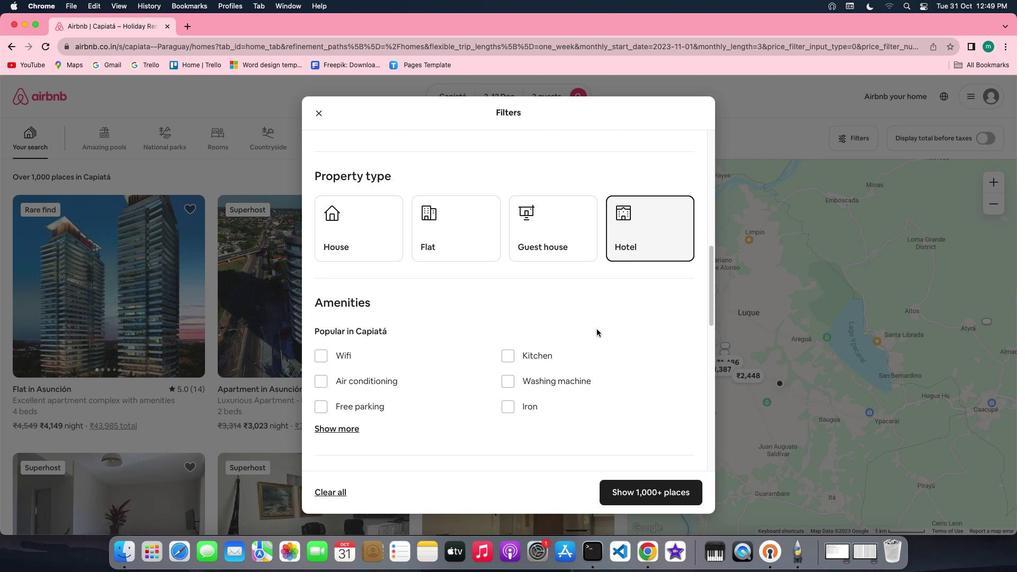 
Action: Mouse scrolled (597, 329) with delta (0, 0)
Screenshot: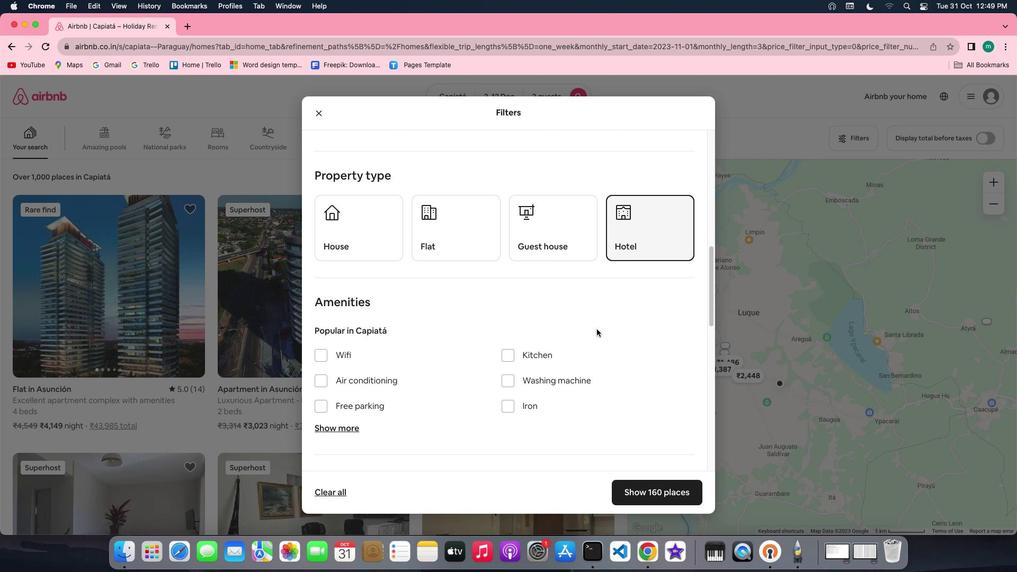 
Action: Mouse scrolled (597, 329) with delta (0, 0)
Screenshot: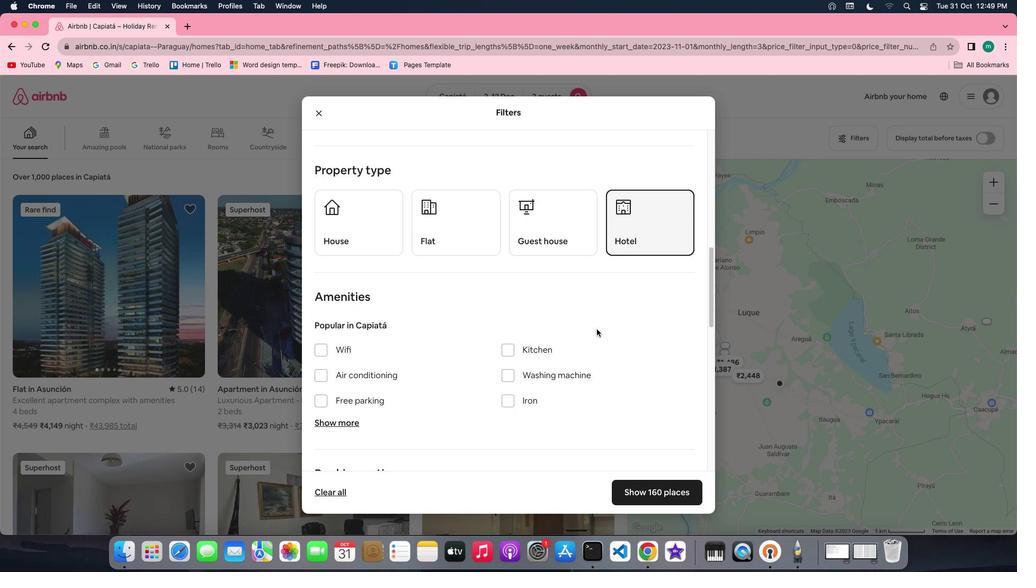 
Action: Mouse scrolled (597, 329) with delta (0, 0)
Screenshot: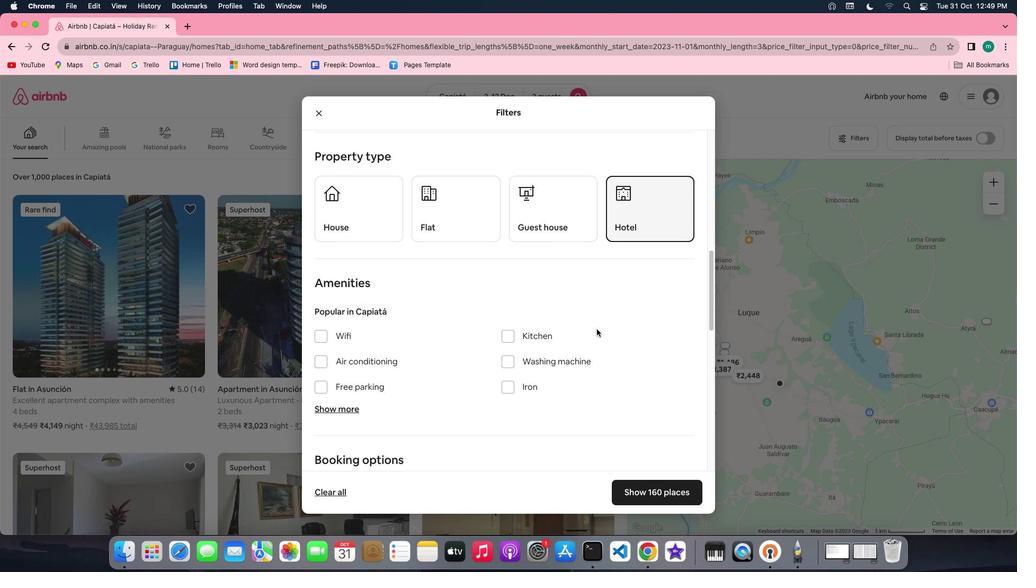 
Action: Mouse scrolled (597, 329) with delta (0, 0)
Screenshot: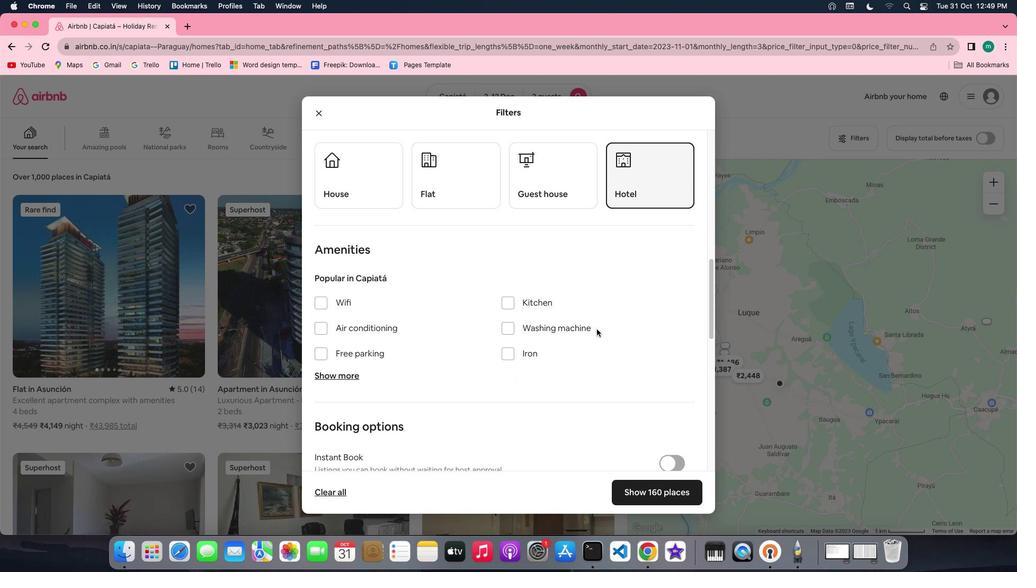 
Action: Mouse scrolled (597, 329) with delta (0, 0)
Screenshot: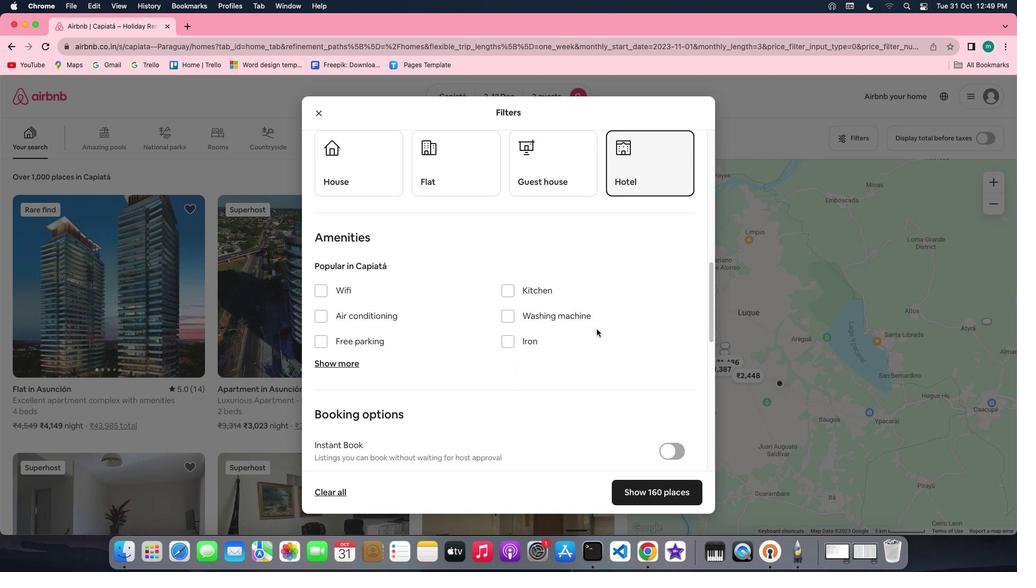 
Action: Mouse scrolled (597, 329) with delta (0, 0)
Screenshot: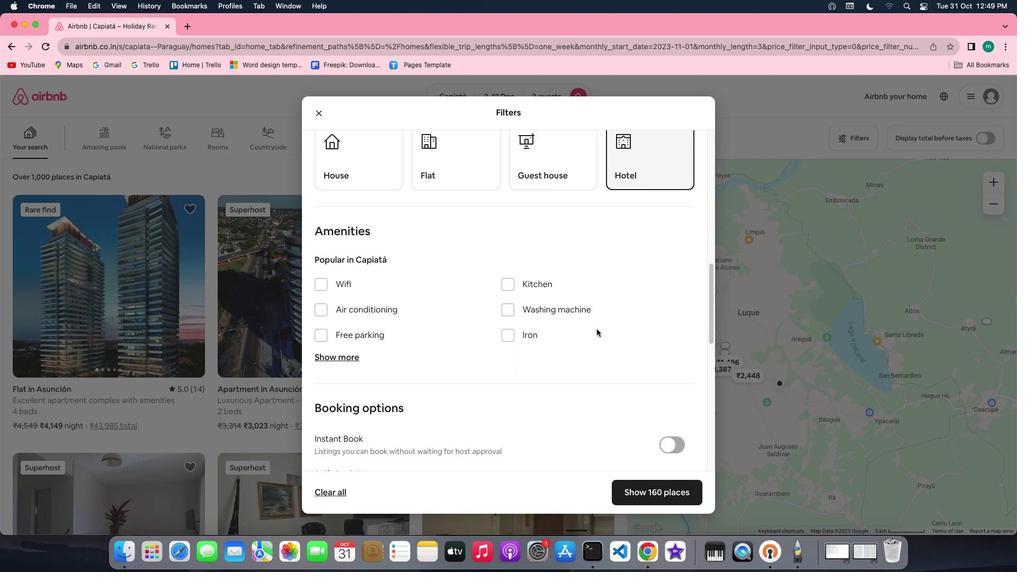 
Action: Mouse scrolled (597, 329) with delta (0, 0)
Screenshot: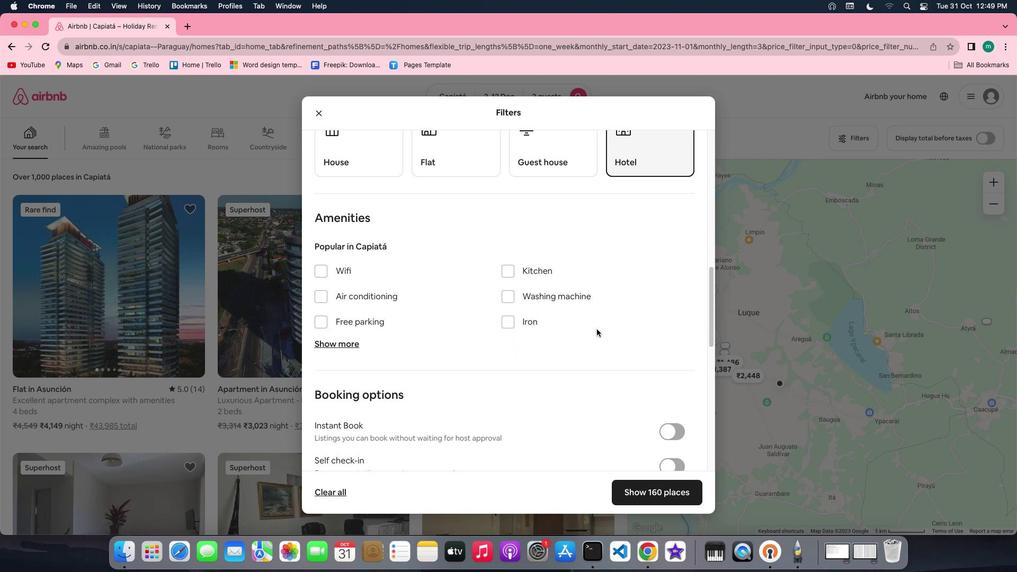 
Action: Mouse scrolled (597, 329) with delta (0, 0)
Screenshot: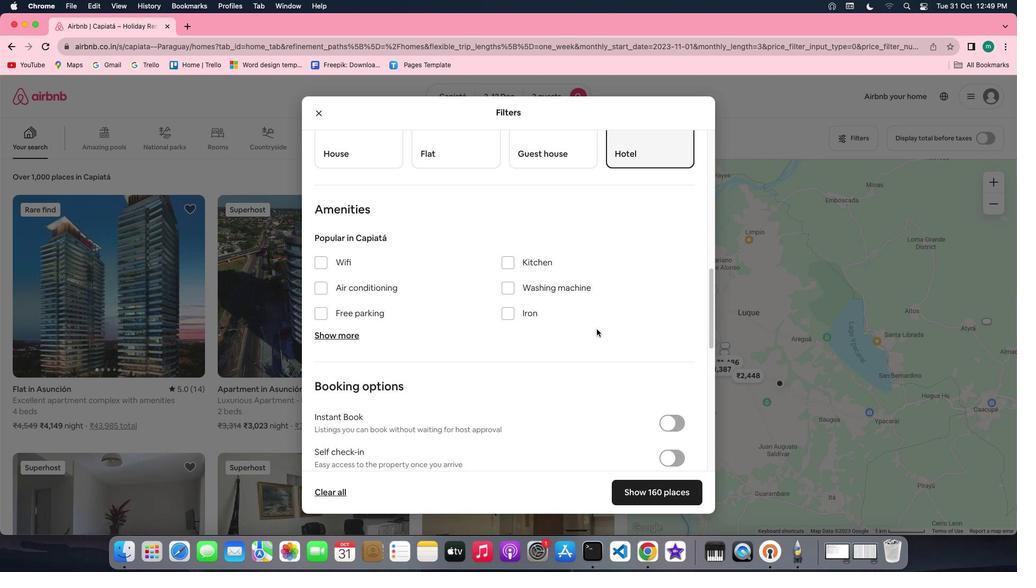 
Action: Mouse scrolled (597, 329) with delta (0, 0)
Screenshot: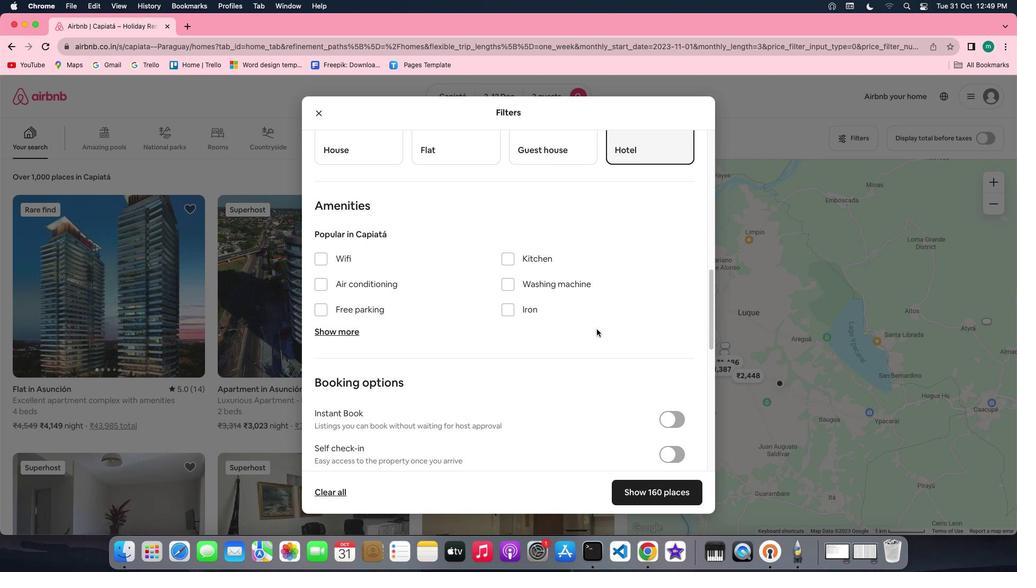
Action: Mouse scrolled (597, 329) with delta (0, 0)
Screenshot: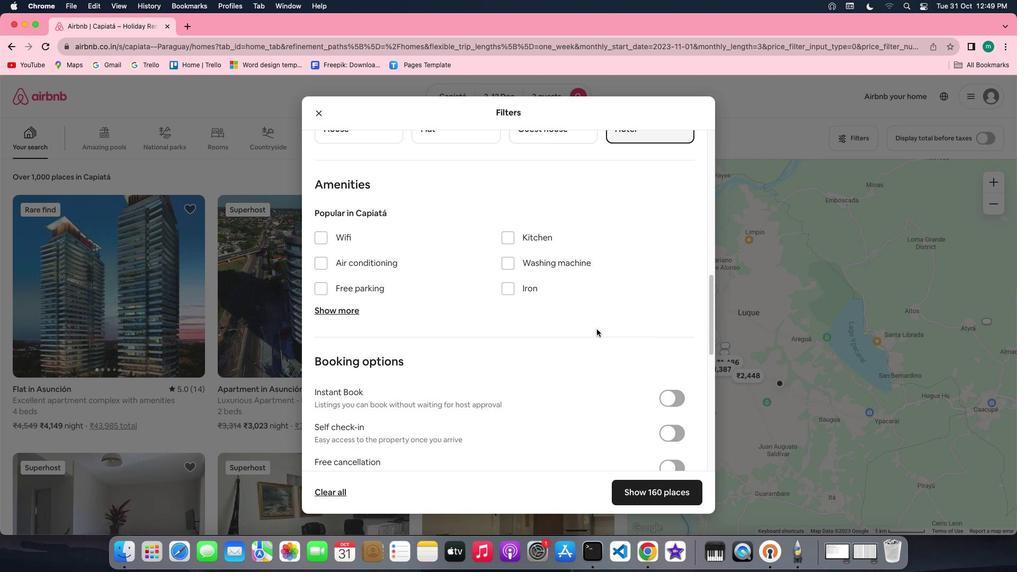 
Action: Mouse scrolled (597, 329) with delta (0, 0)
Screenshot: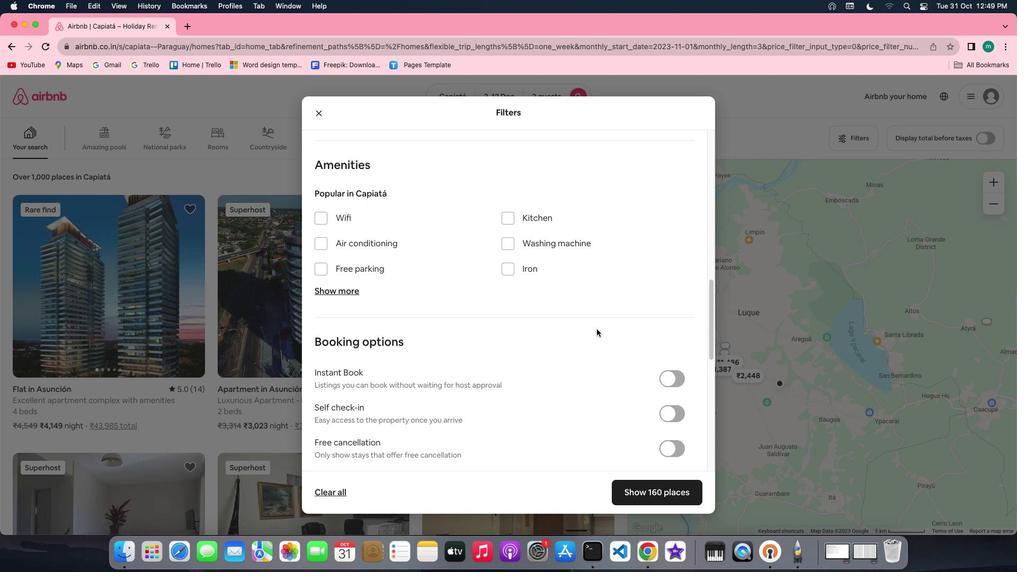 
Action: Mouse scrolled (597, 329) with delta (0, 0)
Screenshot: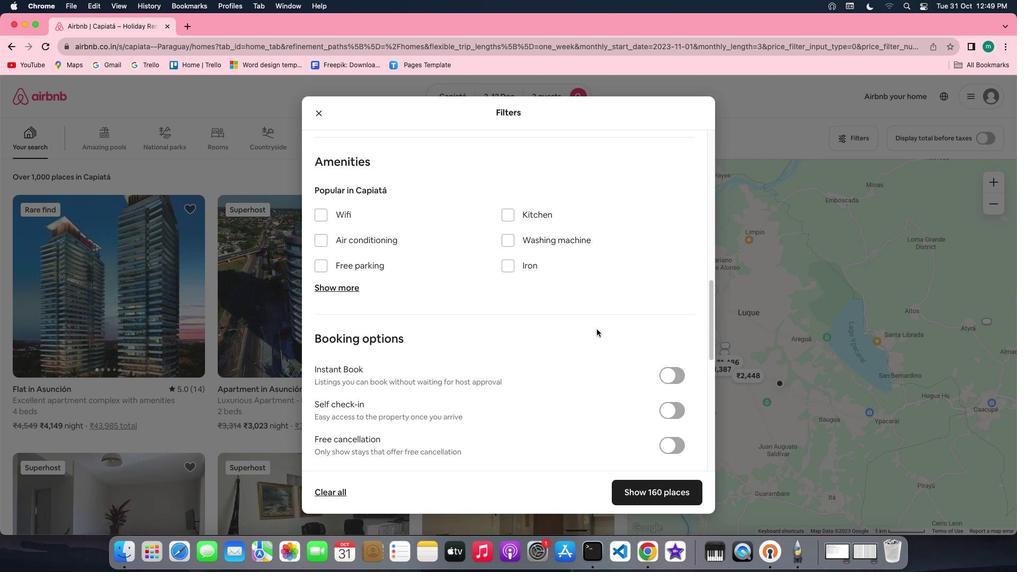 
Action: Mouse scrolled (597, 329) with delta (0, 0)
Screenshot: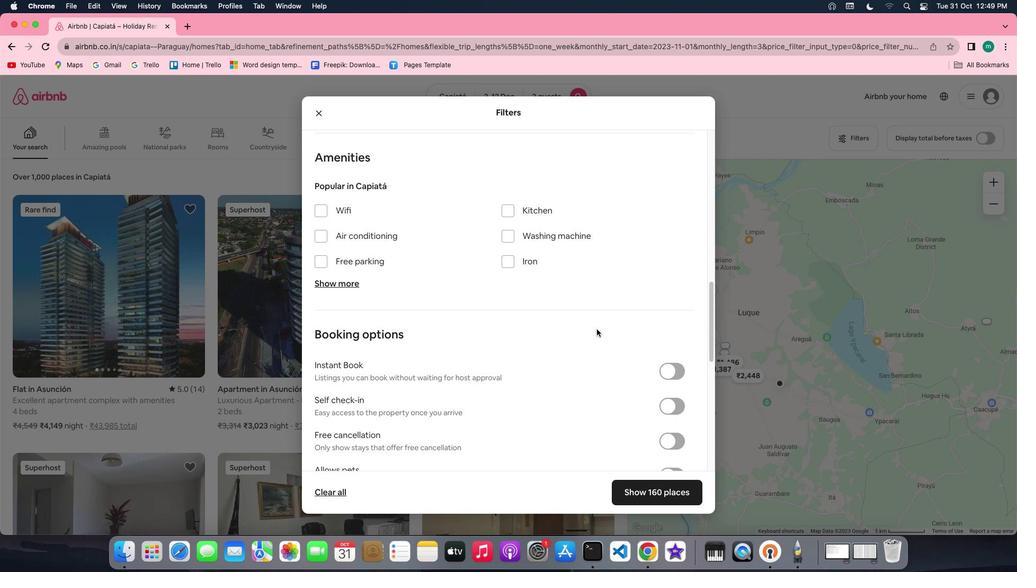 
Action: Mouse scrolled (597, 329) with delta (0, 0)
Screenshot: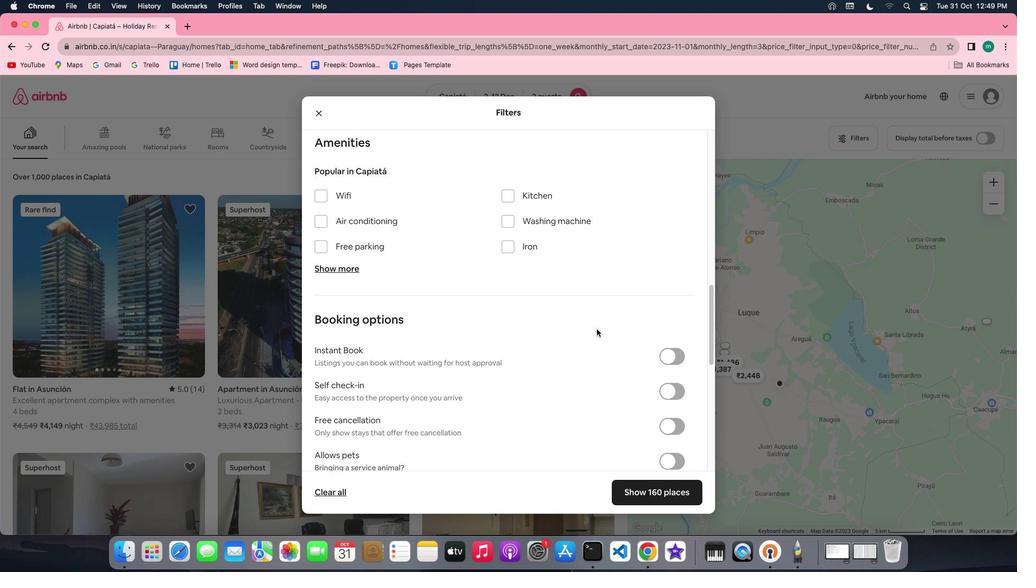 
Action: Mouse scrolled (597, 329) with delta (0, 0)
Screenshot: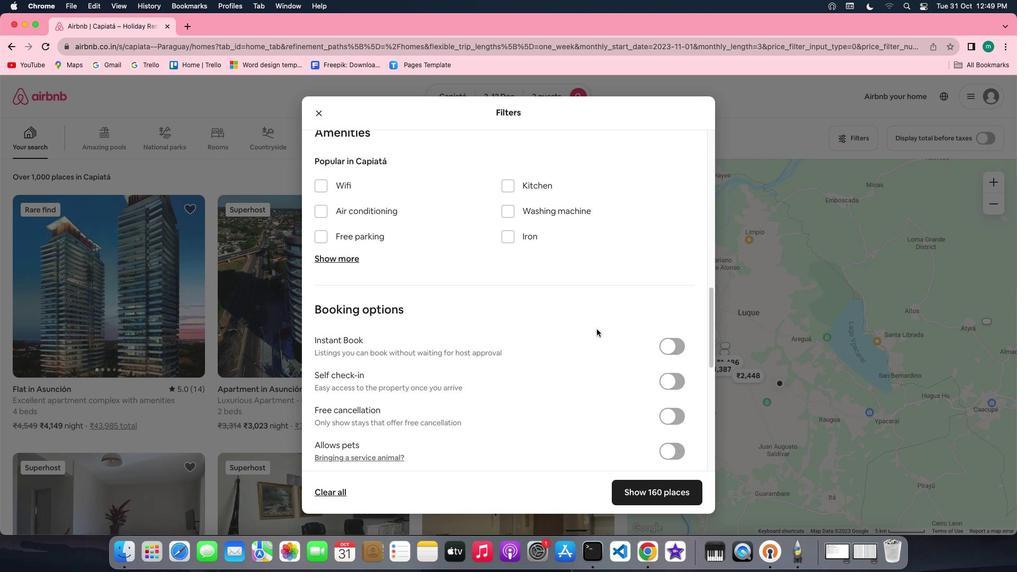 
Action: Mouse scrolled (597, 329) with delta (0, 0)
Screenshot: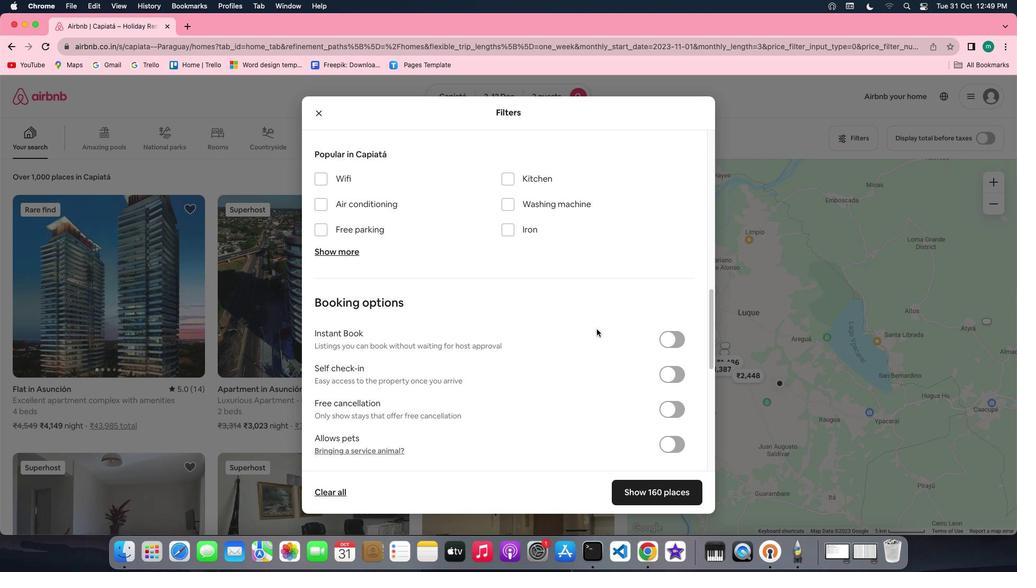 
Action: Mouse scrolled (597, 329) with delta (0, -1)
Screenshot: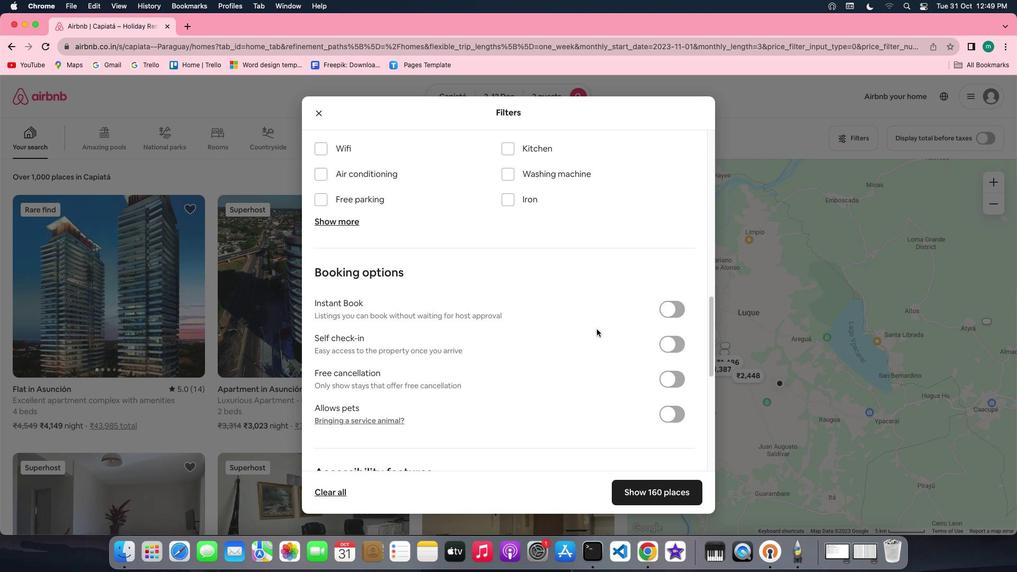 
Action: Mouse scrolled (597, 329) with delta (0, 0)
Screenshot: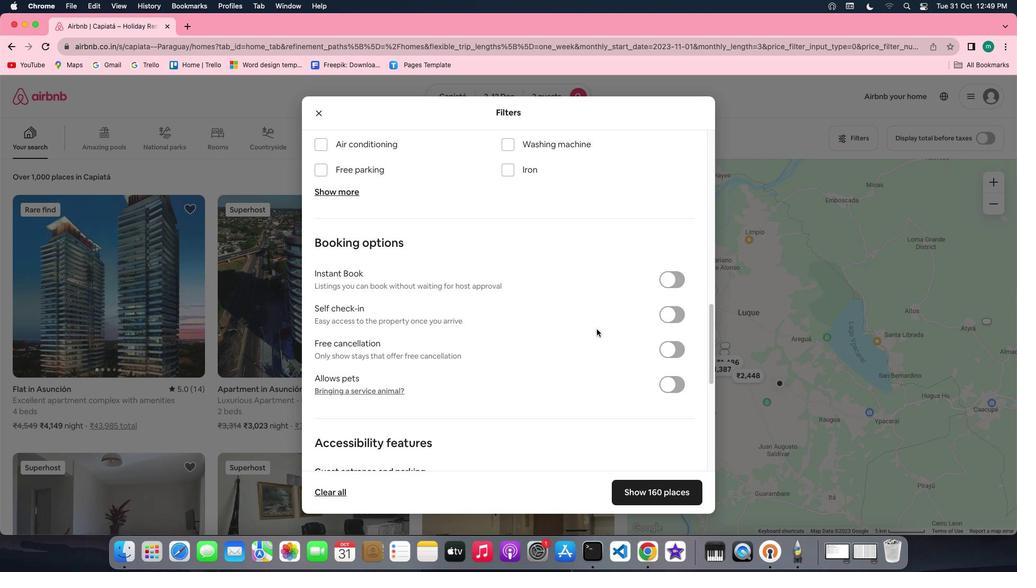 
Action: Mouse scrolled (597, 329) with delta (0, 0)
Screenshot: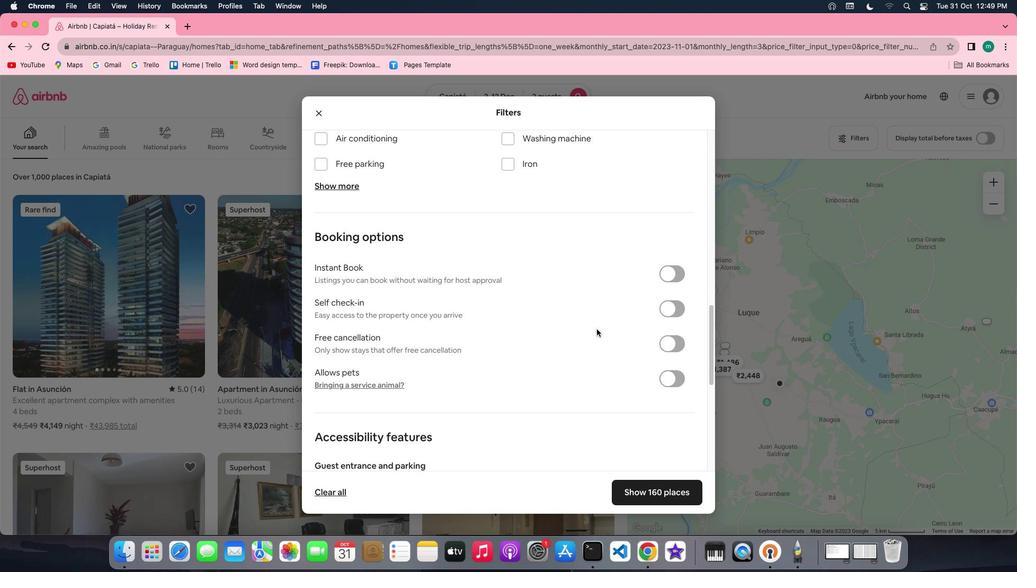 
Action: Mouse scrolled (597, 329) with delta (0, 0)
Screenshot: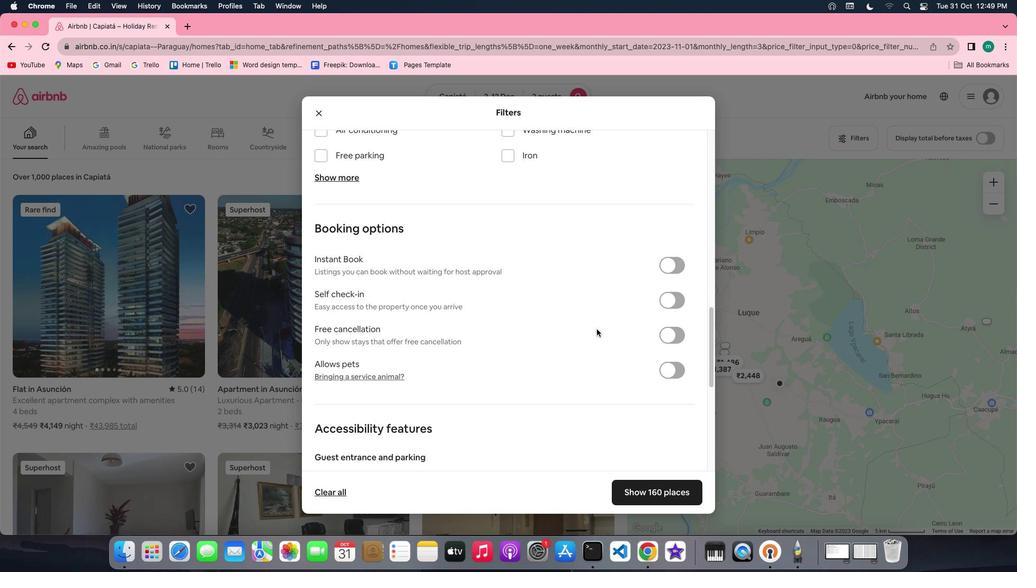 
Action: Mouse scrolled (597, 329) with delta (0, -1)
Screenshot: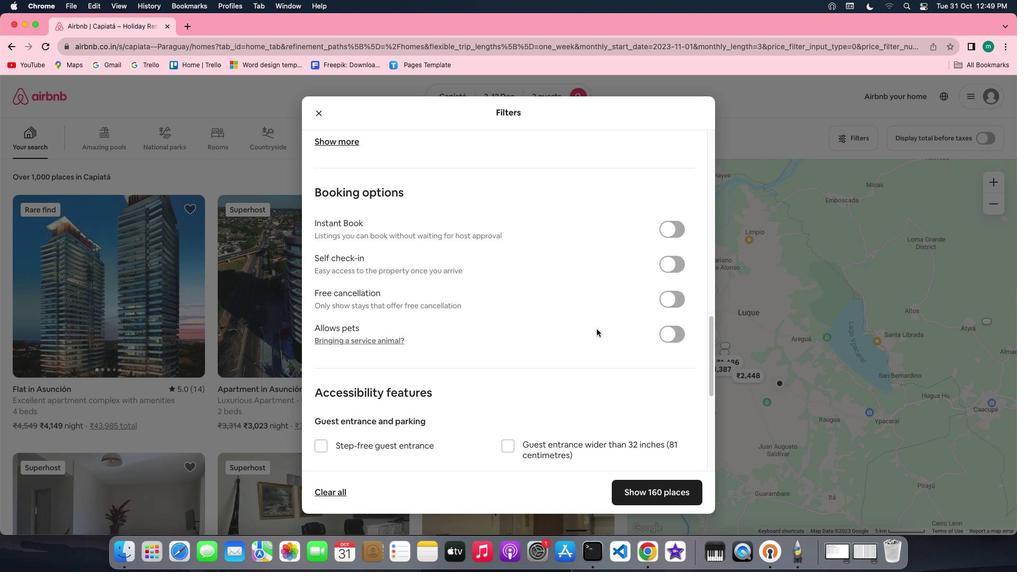 
Action: Mouse scrolled (597, 329) with delta (0, -1)
Screenshot: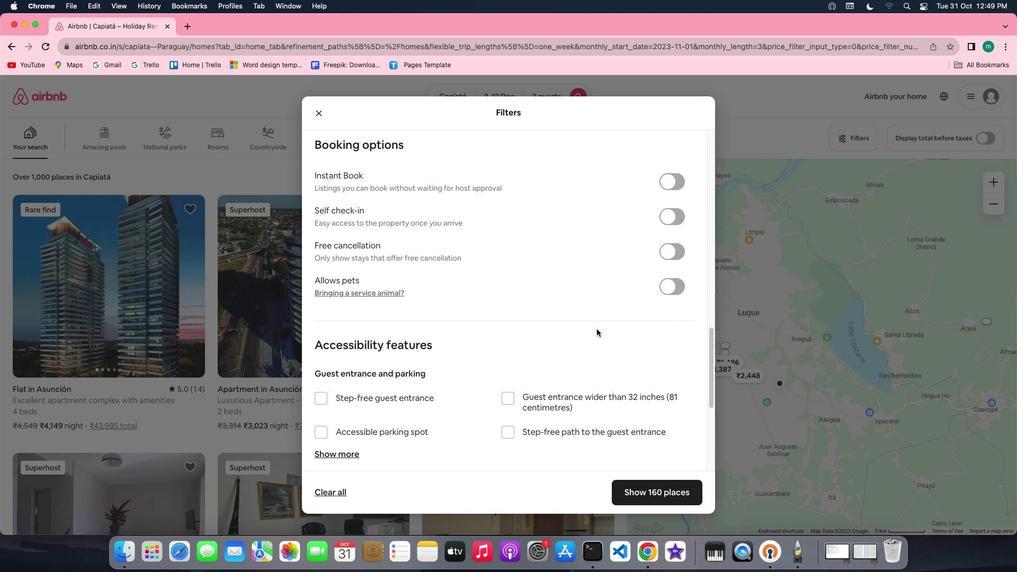 
Action: Mouse moved to (627, 387)
Screenshot: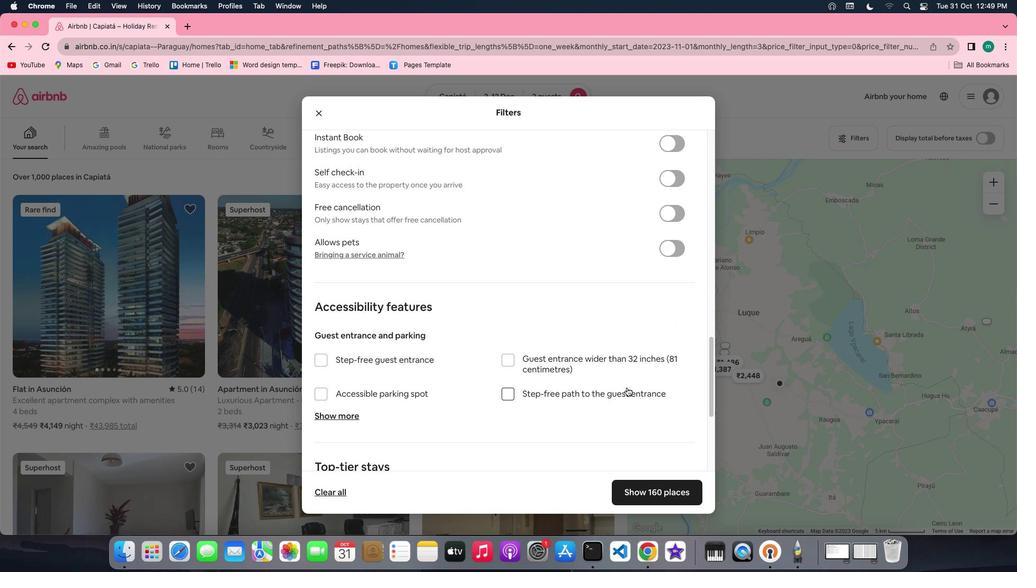 
Action: Mouse scrolled (627, 387) with delta (0, 0)
Screenshot: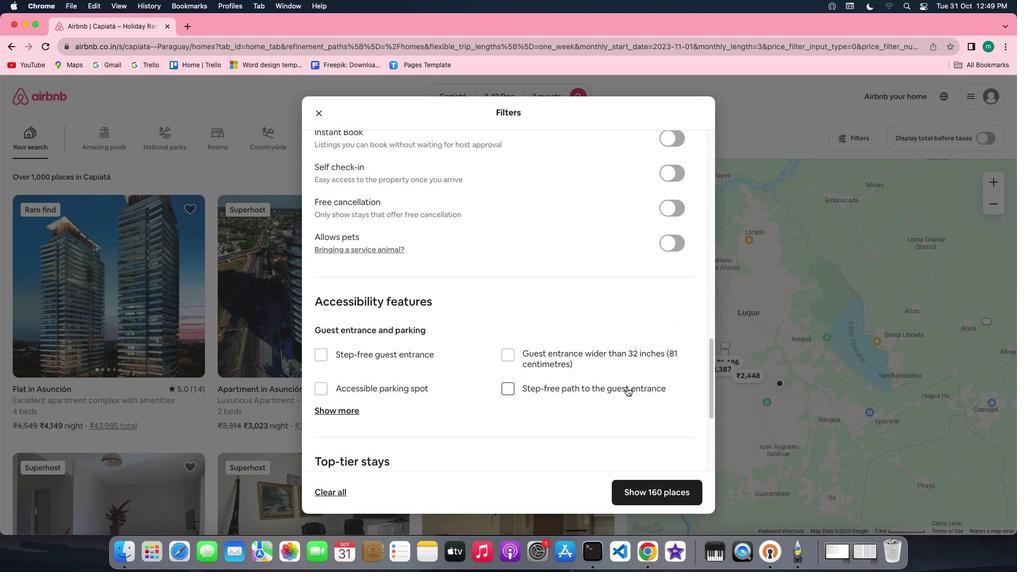 
Action: Mouse scrolled (627, 387) with delta (0, 0)
Screenshot: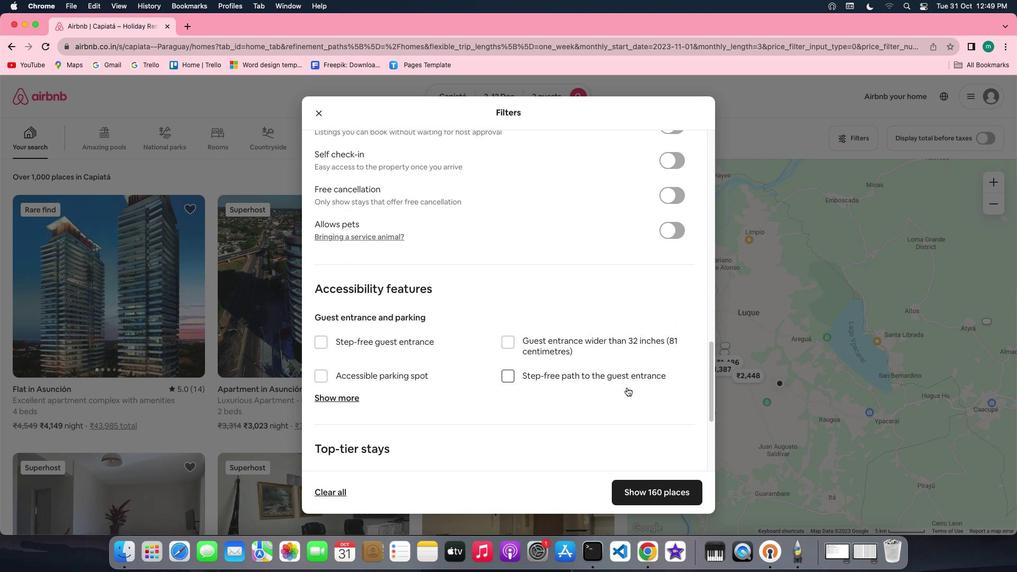 
Action: Mouse scrolled (627, 387) with delta (0, -1)
Screenshot: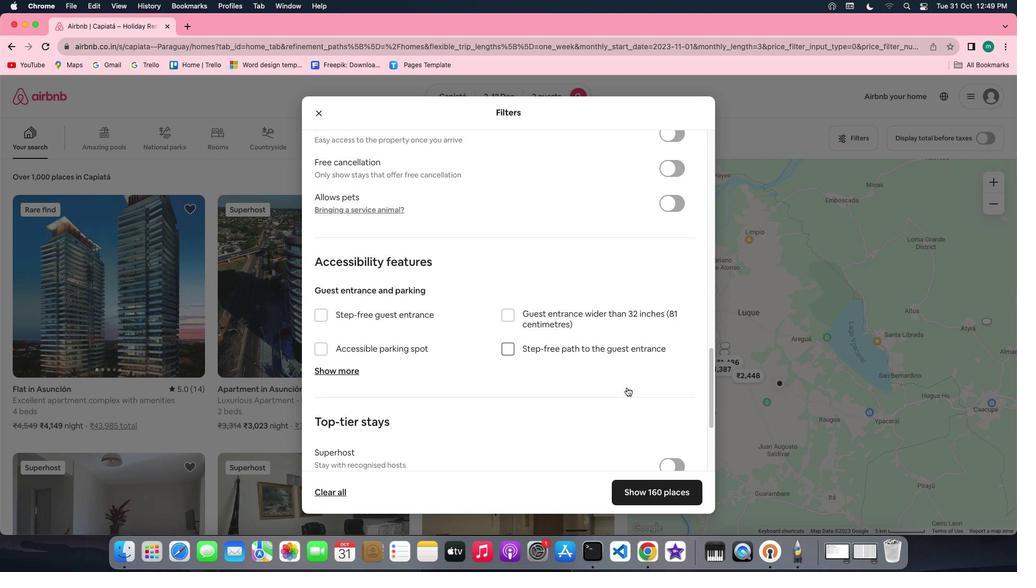 
Action: Mouse scrolled (627, 387) with delta (0, -1)
Screenshot: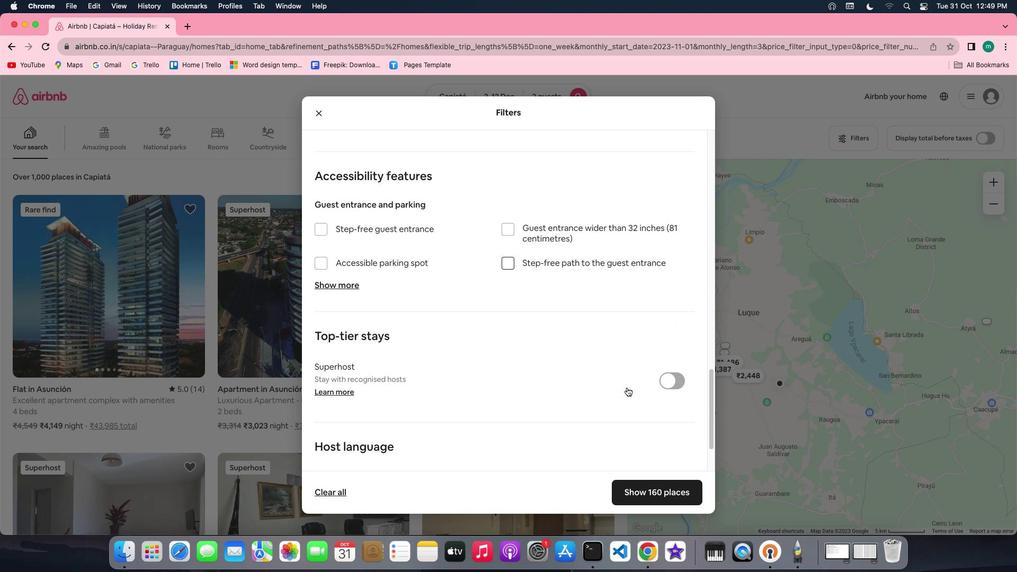 
Action: Mouse scrolled (627, 387) with delta (0, 0)
Screenshot: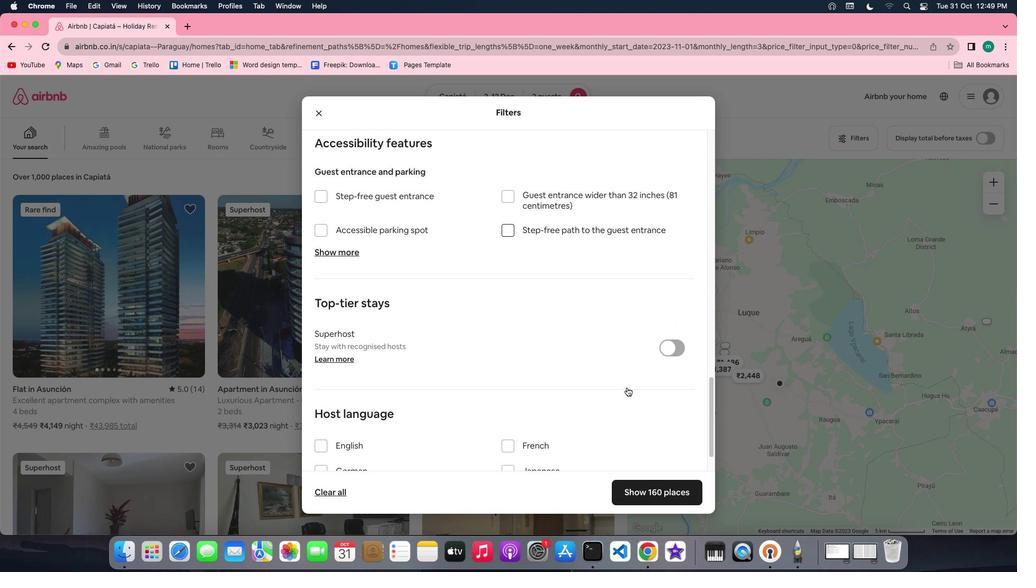 
Action: Mouse scrolled (627, 387) with delta (0, 0)
Screenshot: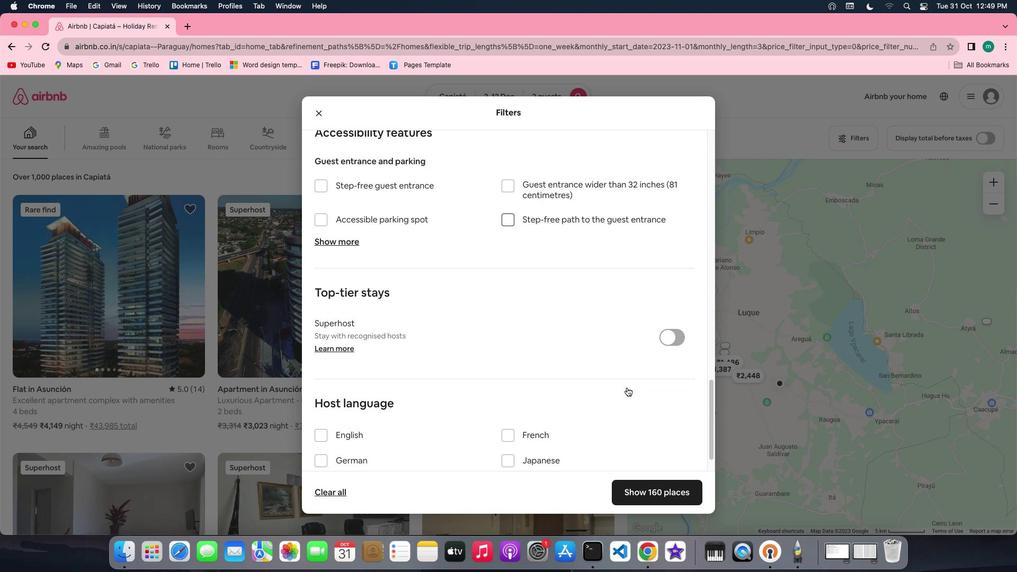 
Action: Mouse scrolled (627, 387) with delta (0, -1)
Screenshot: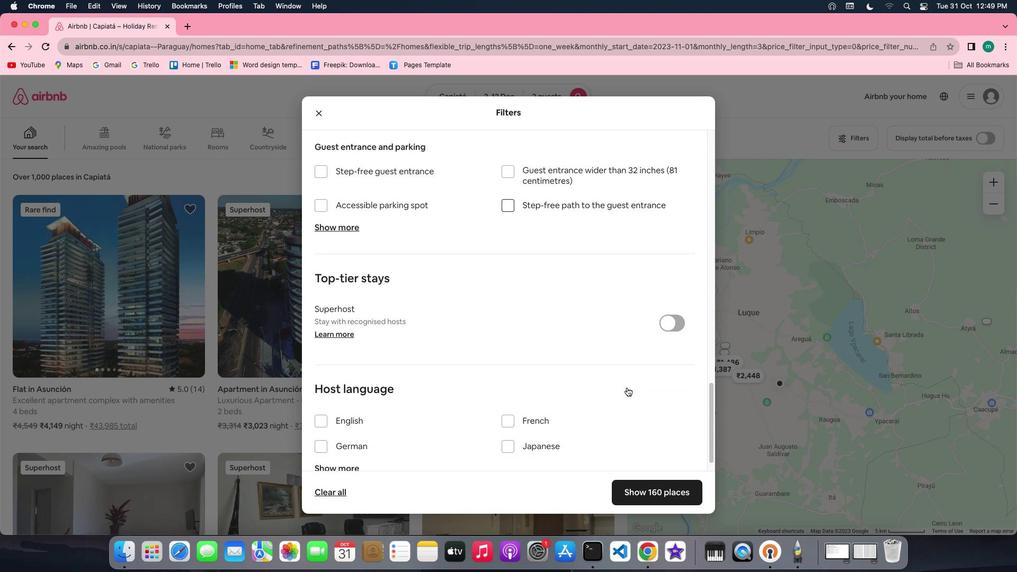 
Action: Mouse scrolled (627, 387) with delta (0, -2)
Screenshot: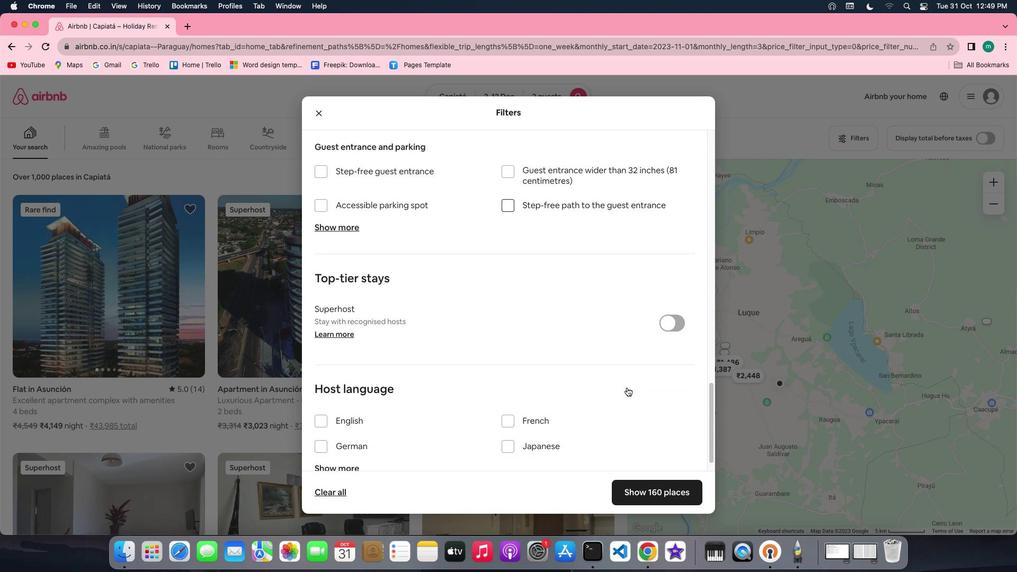 
Action: Mouse scrolled (627, 387) with delta (0, -3)
Screenshot: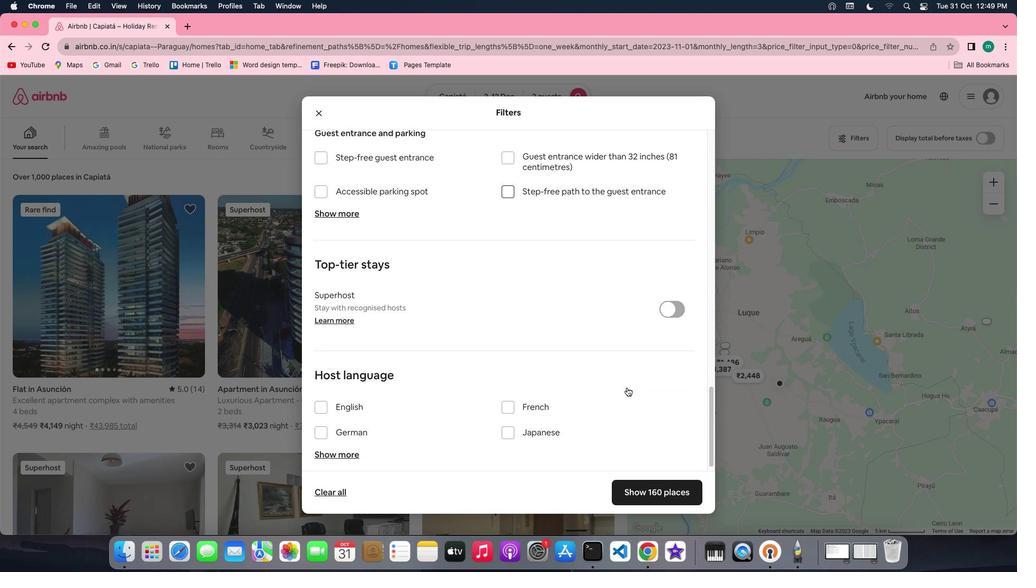 
Action: Mouse moved to (627, 405)
Screenshot: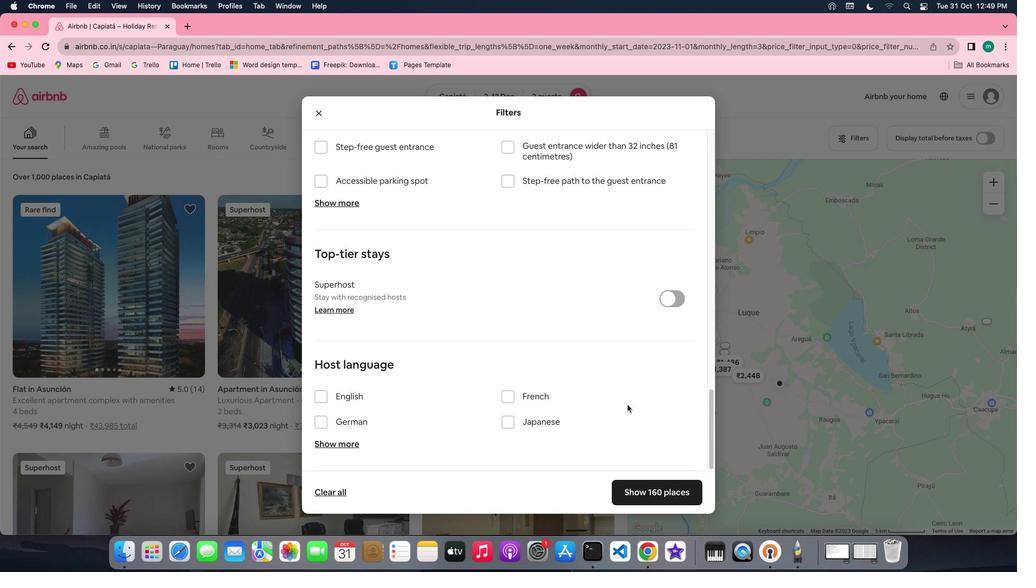 
Action: Mouse scrolled (627, 405) with delta (0, 0)
Screenshot: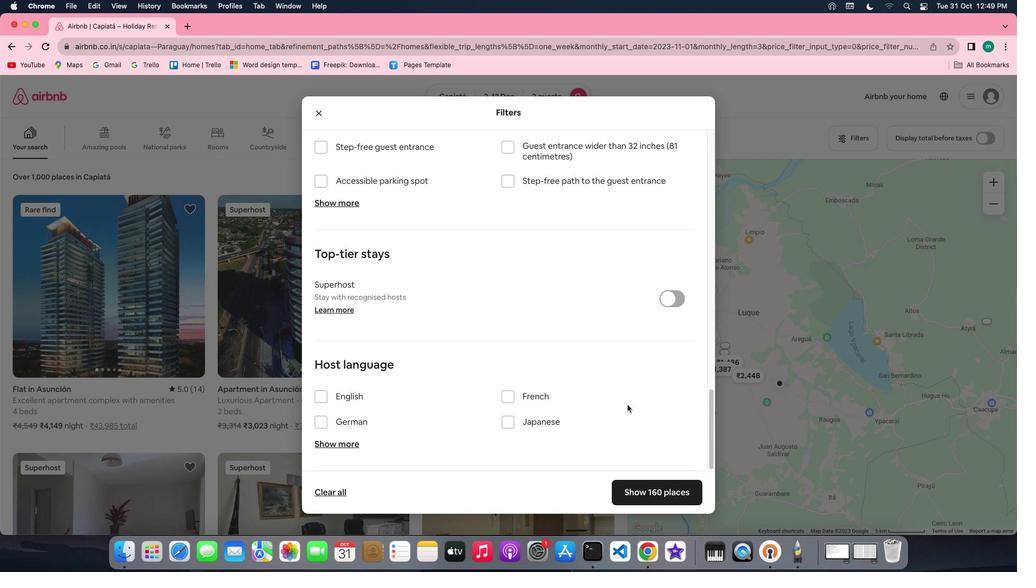
Action: Mouse scrolled (627, 405) with delta (0, 0)
Screenshot: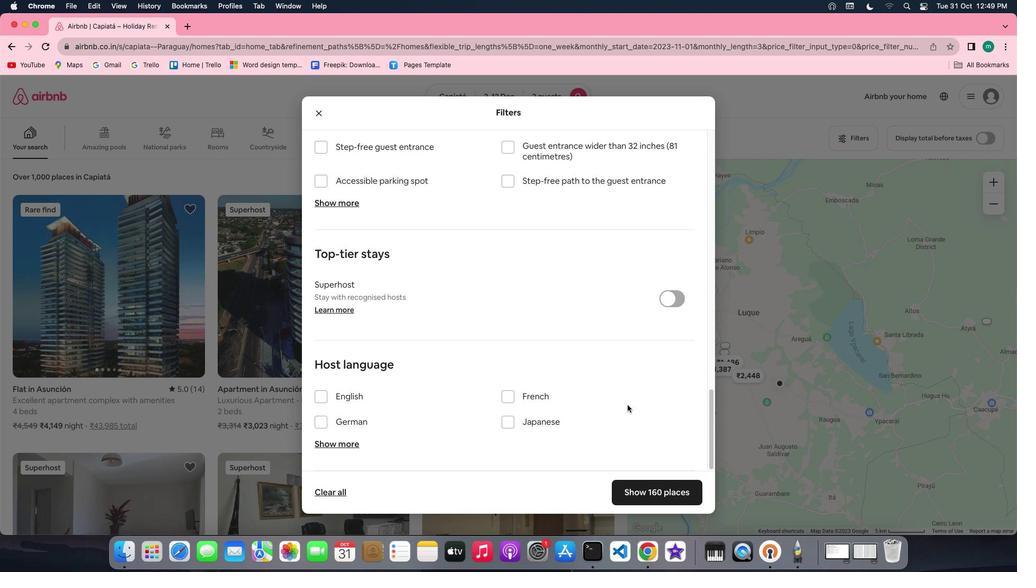 
Action: Mouse scrolled (627, 405) with delta (0, -1)
Screenshot: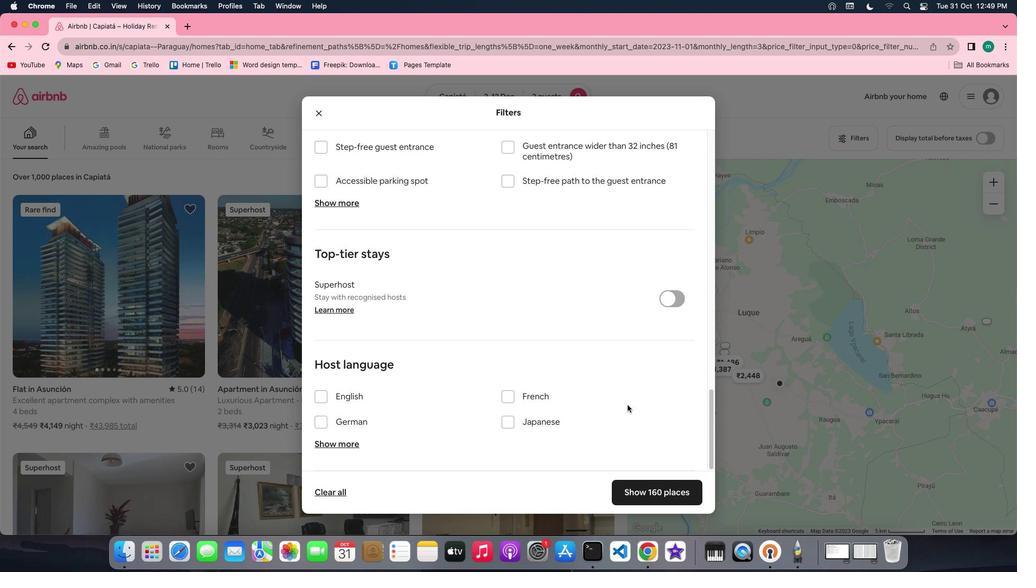 
Action: Mouse scrolled (627, 405) with delta (0, -2)
Screenshot: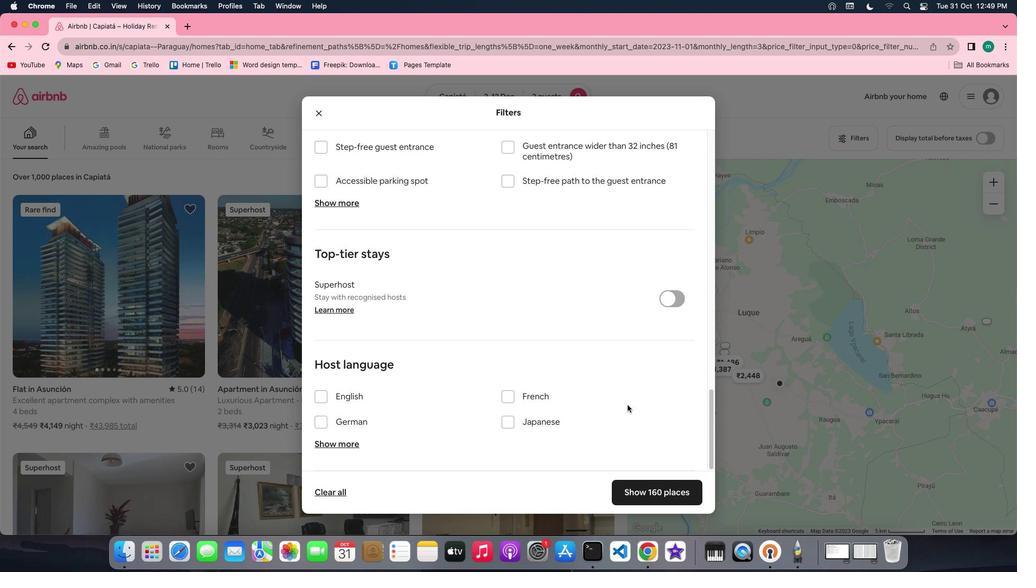 
Action: Mouse moved to (667, 491)
Screenshot: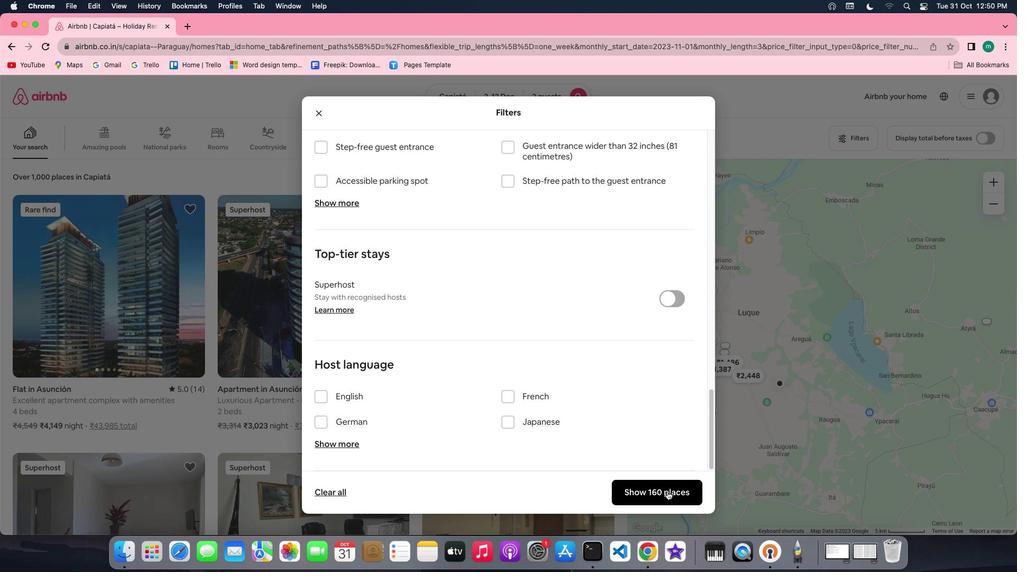 
Action: Mouse pressed left at (667, 491)
Screenshot: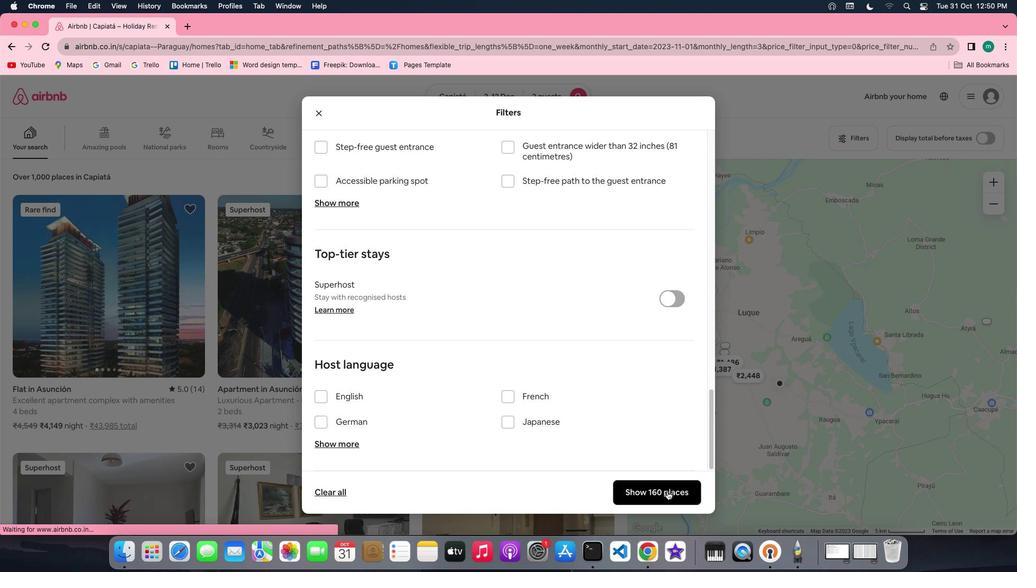 
Action: Mouse moved to (93, 250)
Screenshot: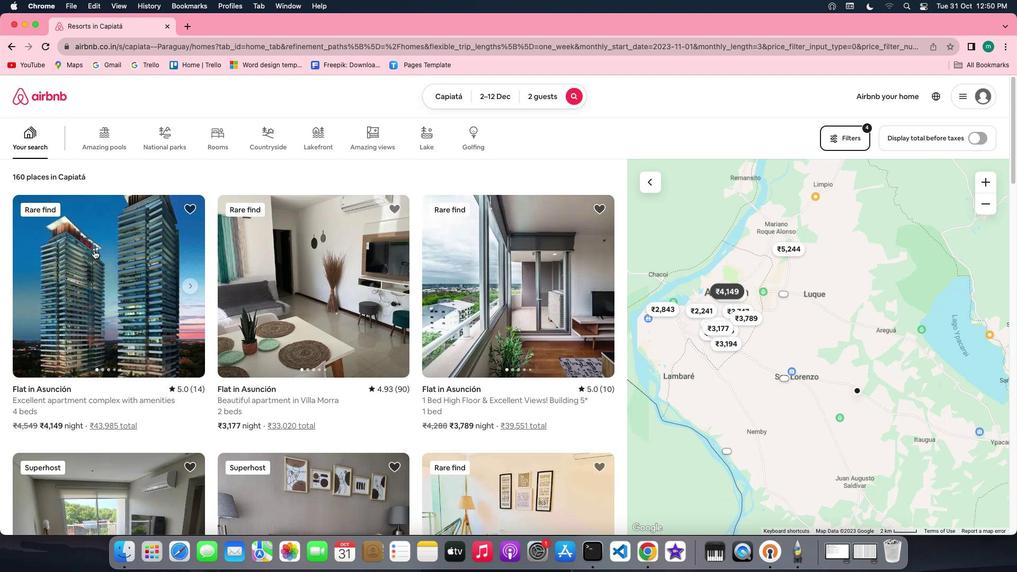 
Action: Mouse pressed left at (93, 250)
Screenshot: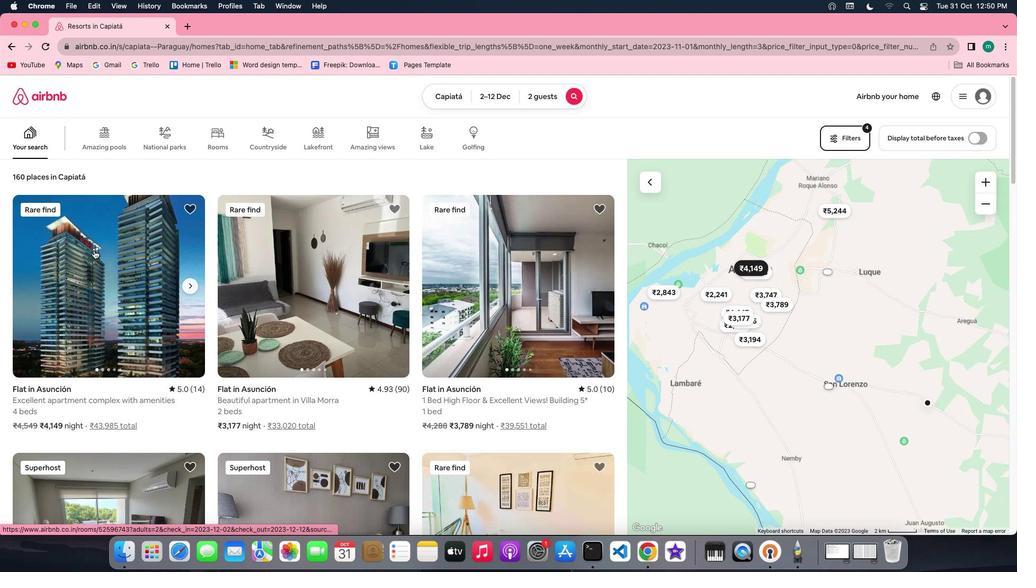 
Action: Mouse moved to (735, 389)
Screenshot: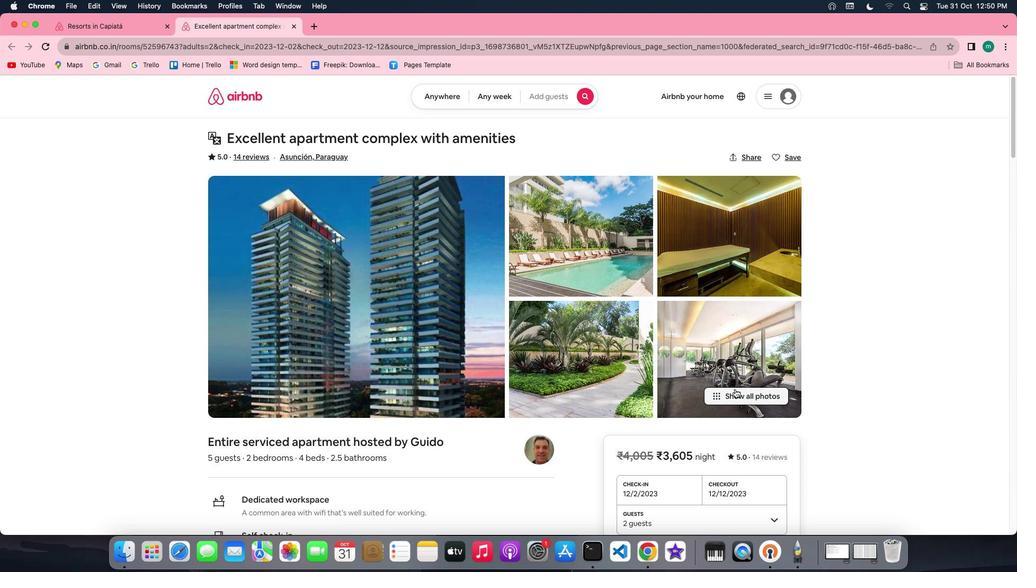 
Action: Mouse pressed left at (735, 389)
Screenshot: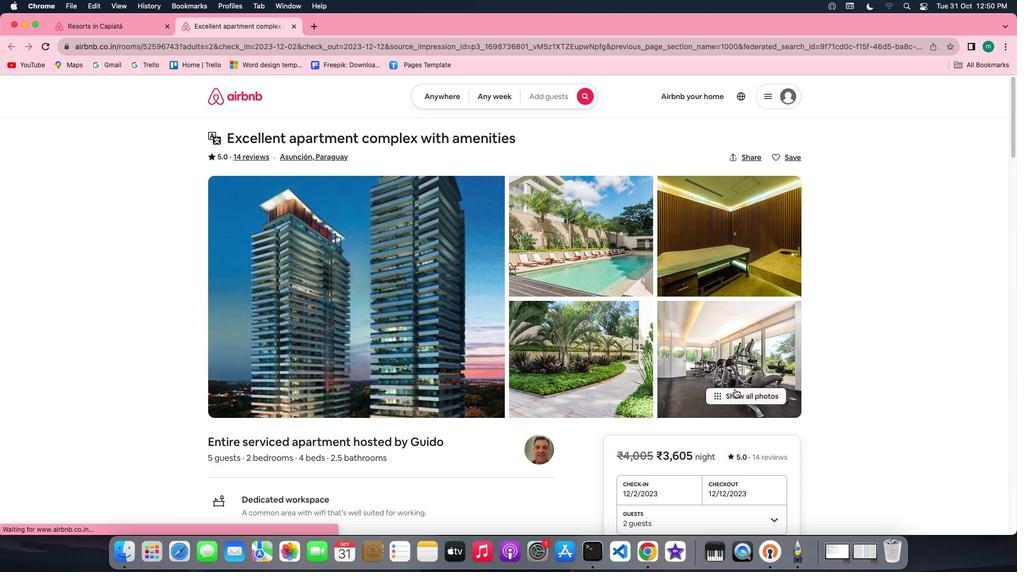 
Action: Mouse moved to (461, 335)
Screenshot: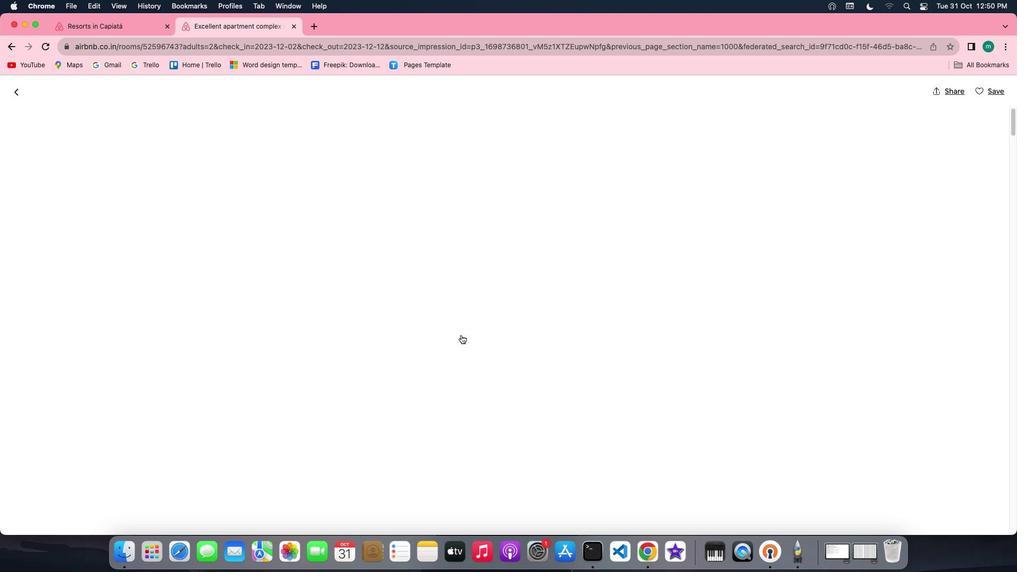 
Action: Mouse scrolled (461, 335) with delta (0, 0)
Screenshot: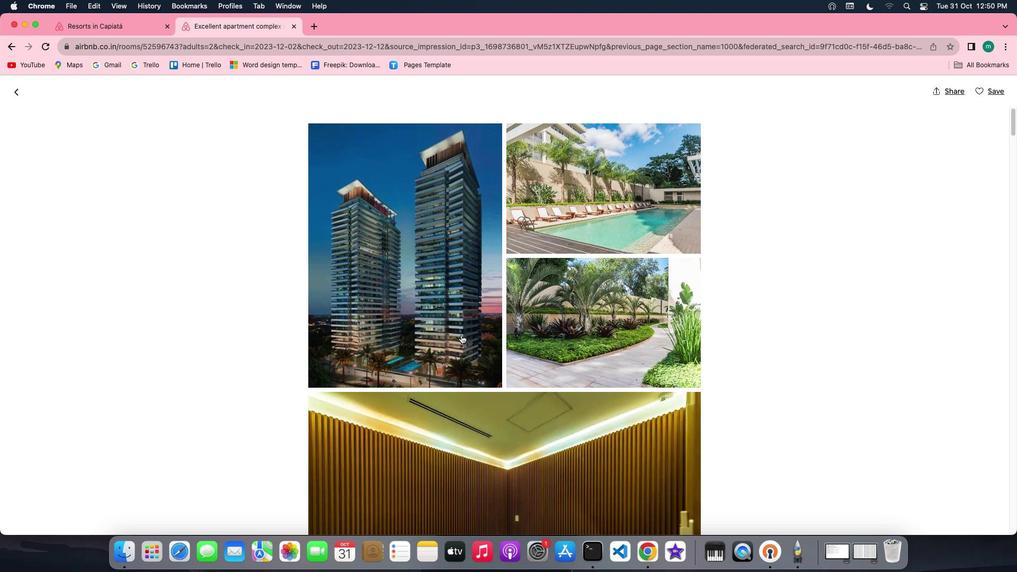 
Action: Mouse scrolled (461, 335) with delta (0, 0)
Screenshot: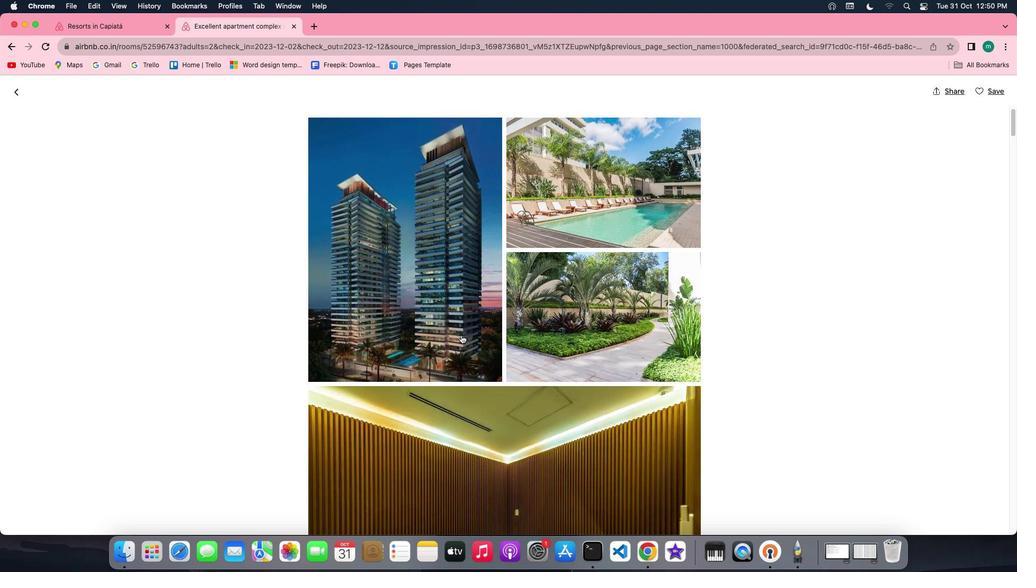 
Action: Mouse scrolled (461, 335) with delta (0, 0)
Screenshot: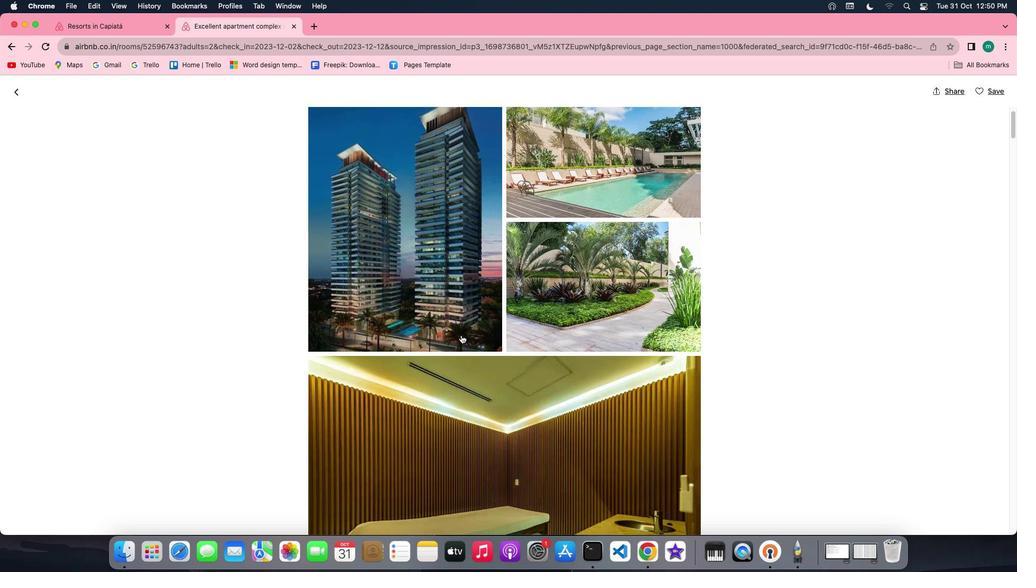 
Action: Mouse scrolled (461, 335) with delta (0, 0)
Screenshot: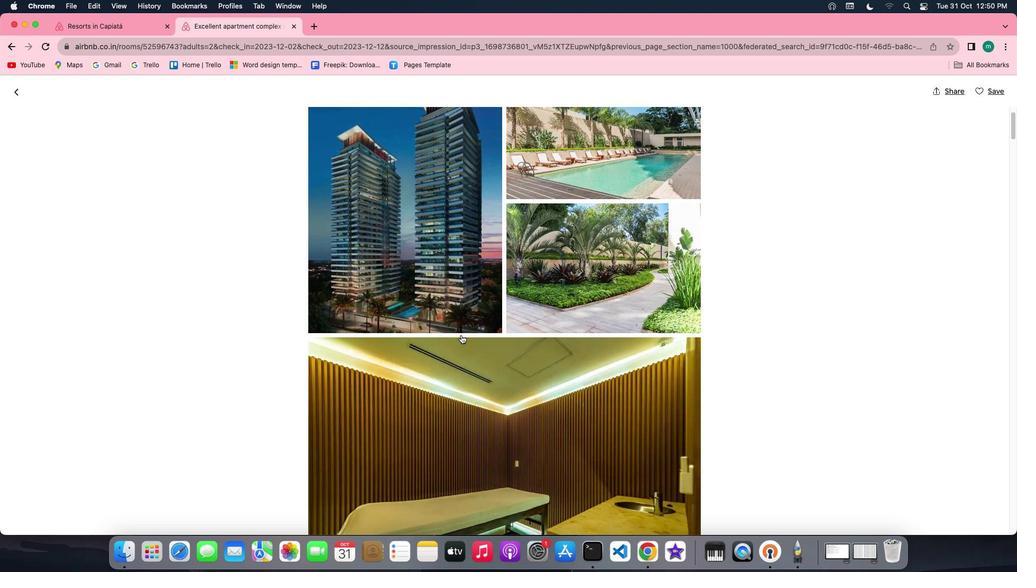 
Action: Mouse scrolled (461, 335) with delta (0, 0)
Screenshot: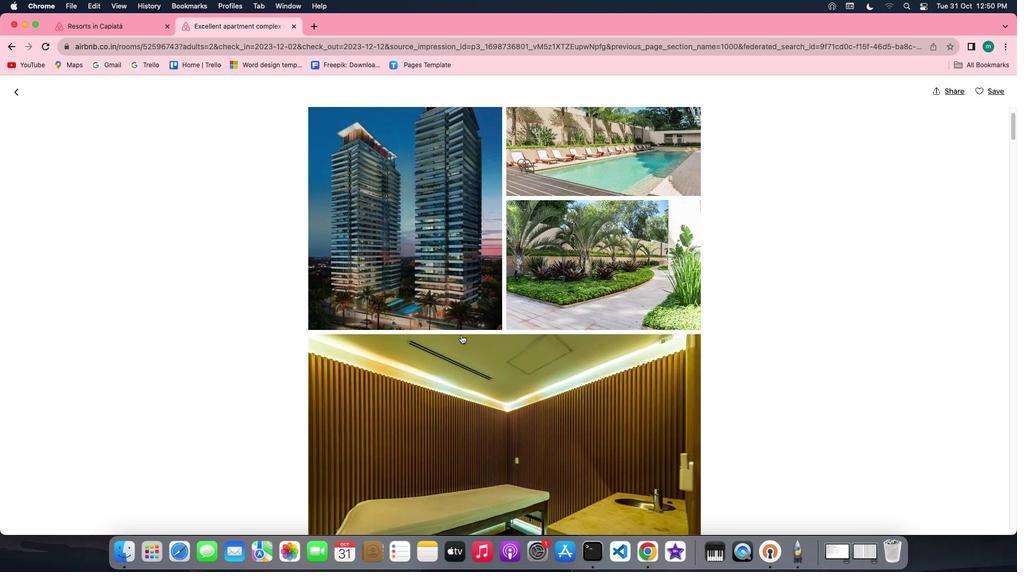 
Action: Mouse scrolled (461, 335) with delta (0, 0)
Screenshot: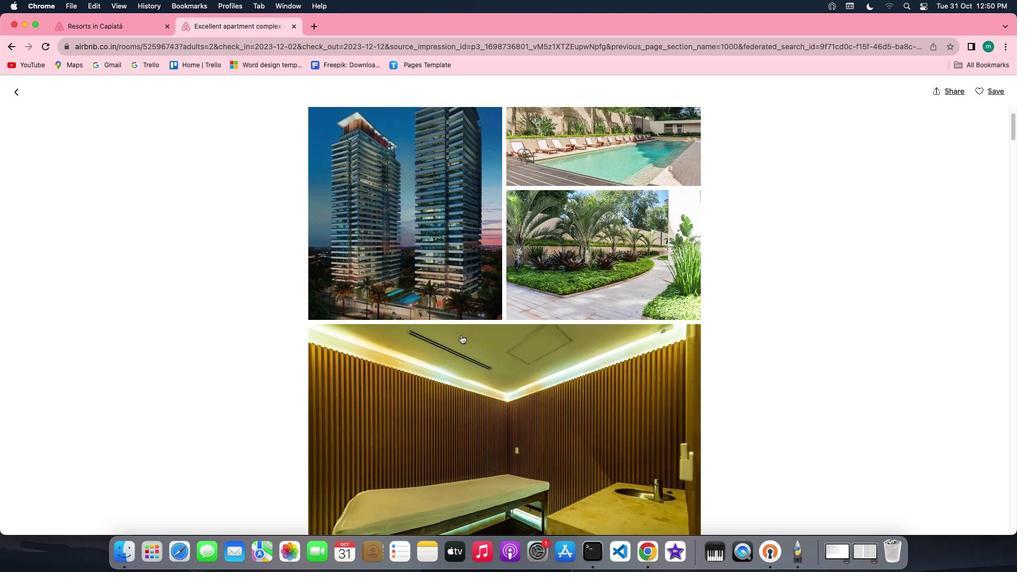 
Action: Mouse scrolled (461, 335) with delta (0, -1)
Screenshot: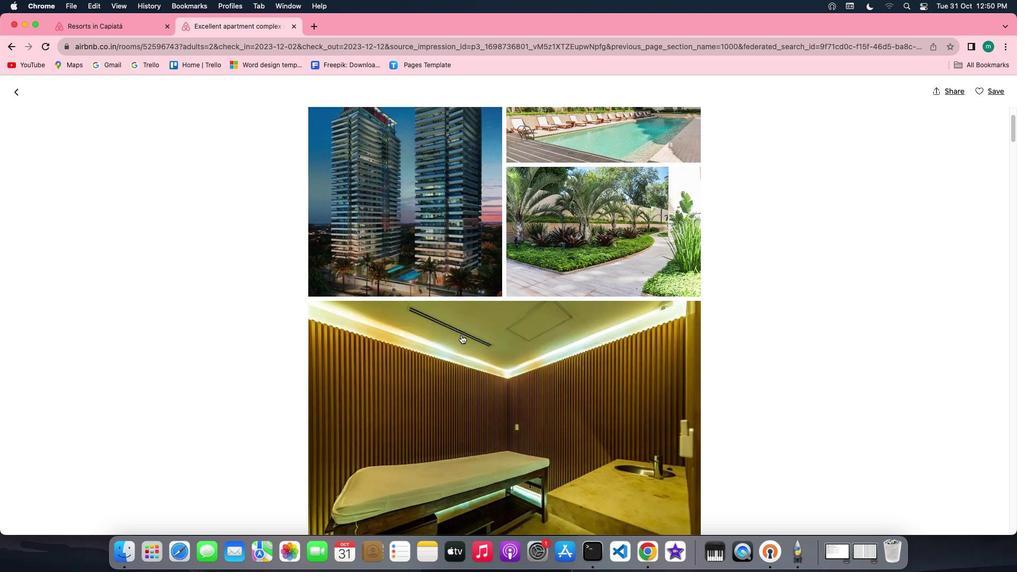 
Action: Mouse scrolled (461, 335) with delta (0, -2)
Screenshot: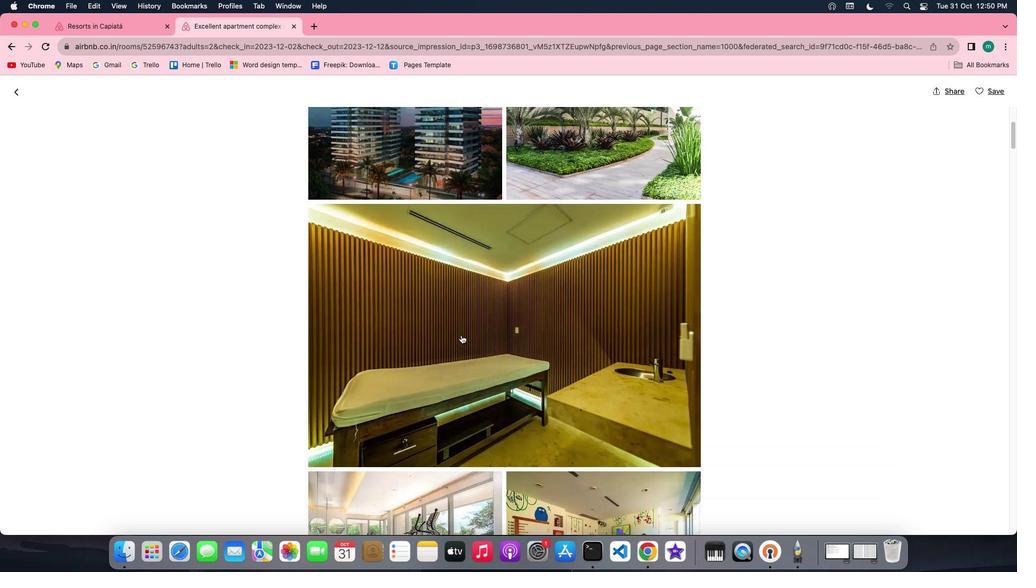 
Action: Mouse scrolled (461, 335) with delta (0, 0)
Screenshot: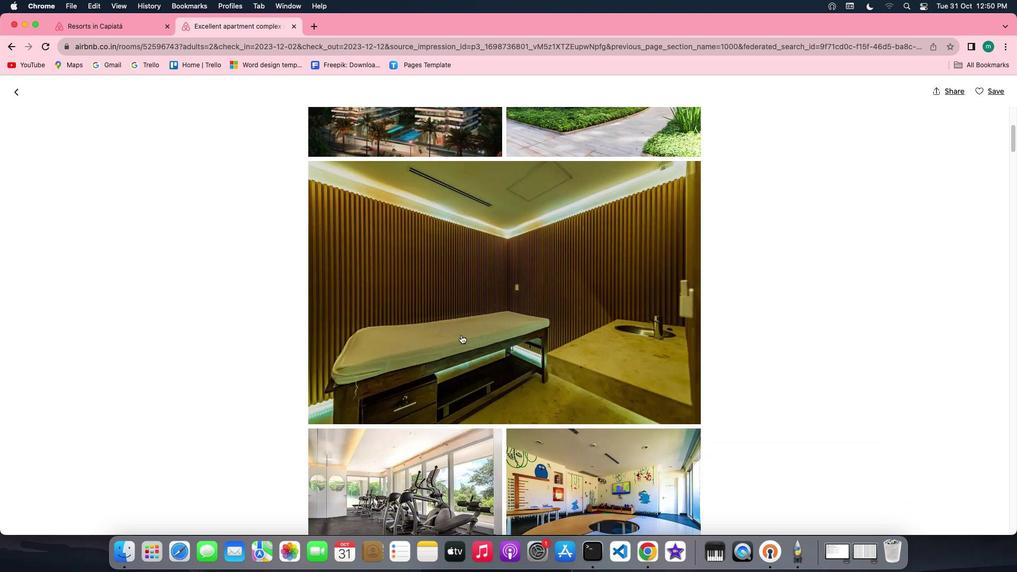 
Action: Mouse scrolled (461, 335) with delta (0, 0)
Screenshot: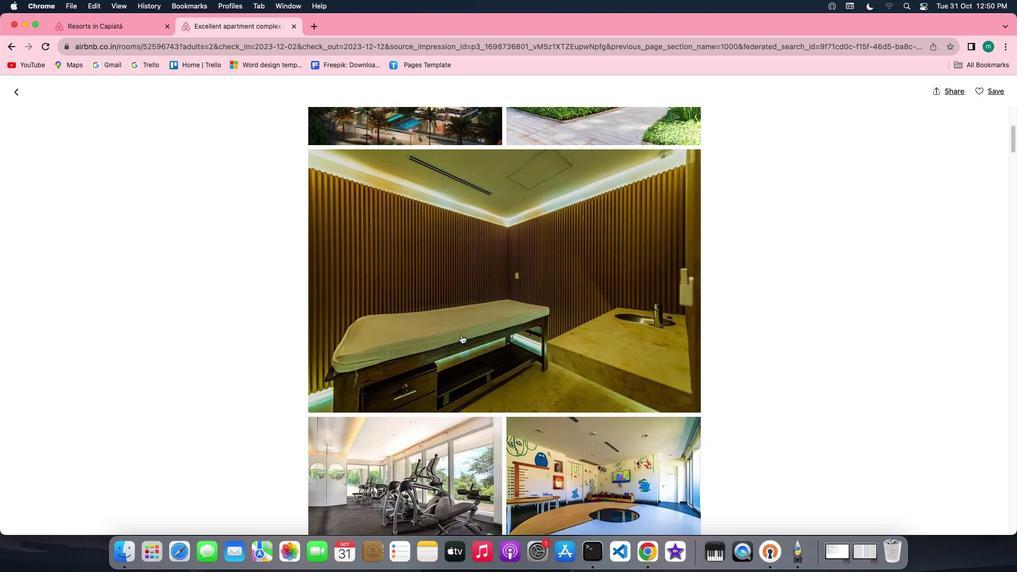 
Action: Mouse scrolled (461, 335) with delta (0, -1)
Screenshot: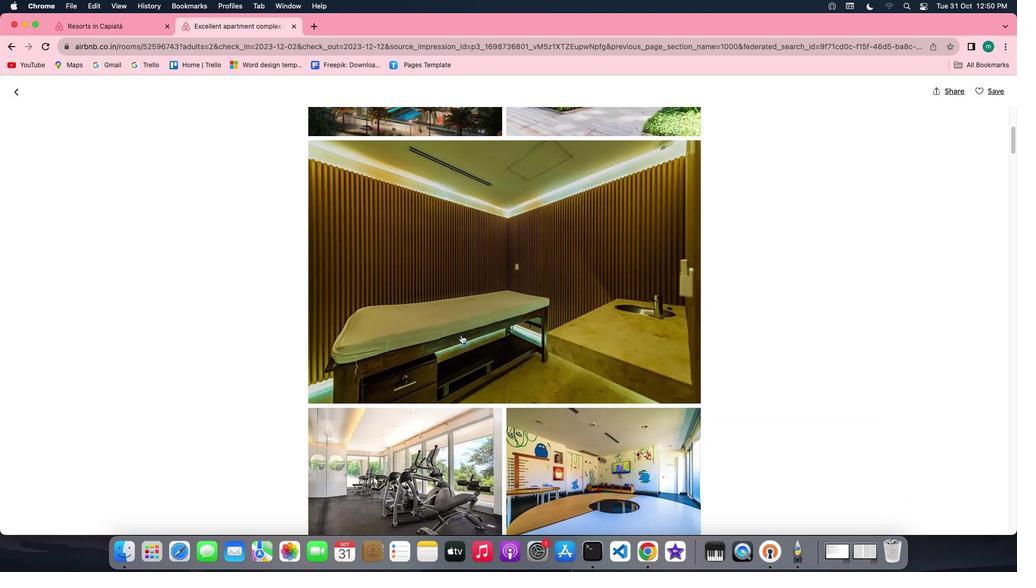 
Action: Mouse scrolled (461, 335) with delta (0, -1)
Screenshot: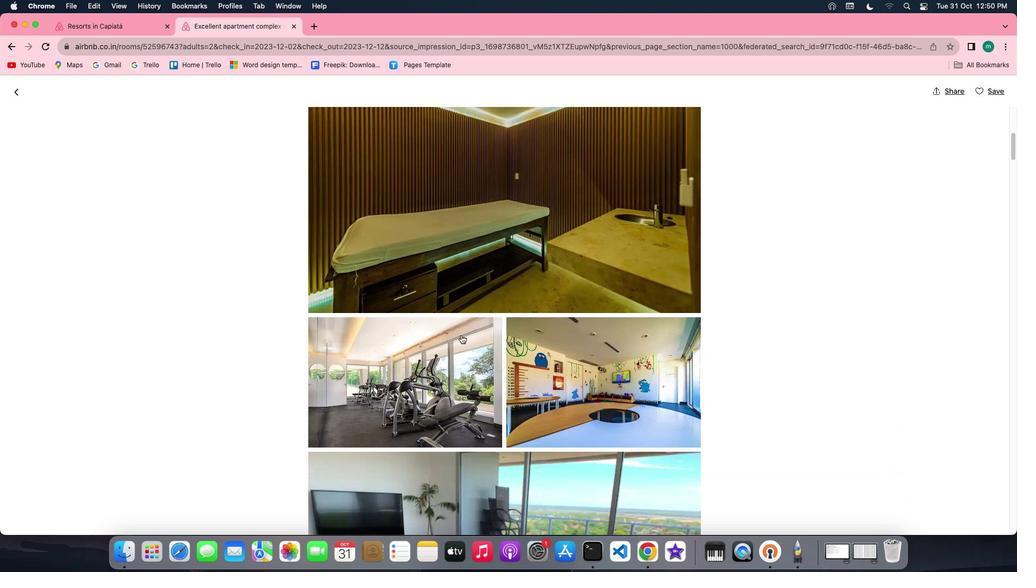 
Action: Mouse scrolled (461, 335) with delta (0, 0)
Screenshot: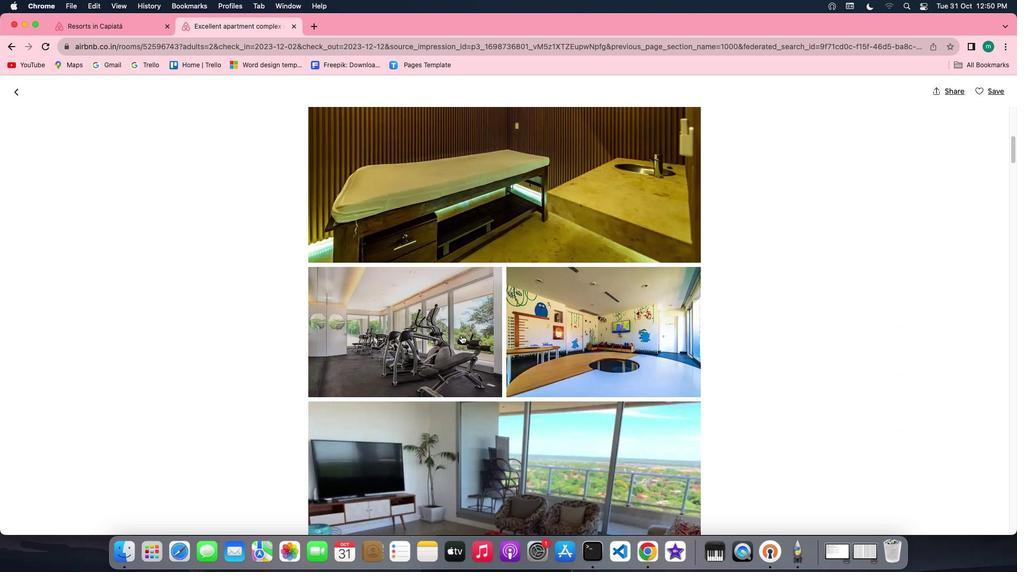 
Action: Mouse scrolled (461, 335) with delta (0, 0)
Screenshot: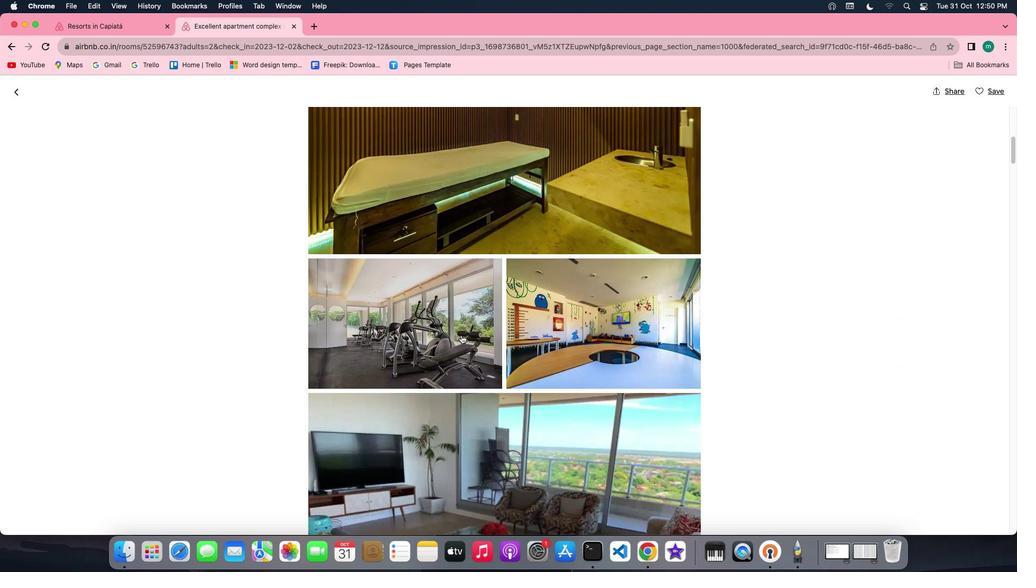 
Action: Mouse scrolled (461, 335) with delta (0, -1)
Screenshot: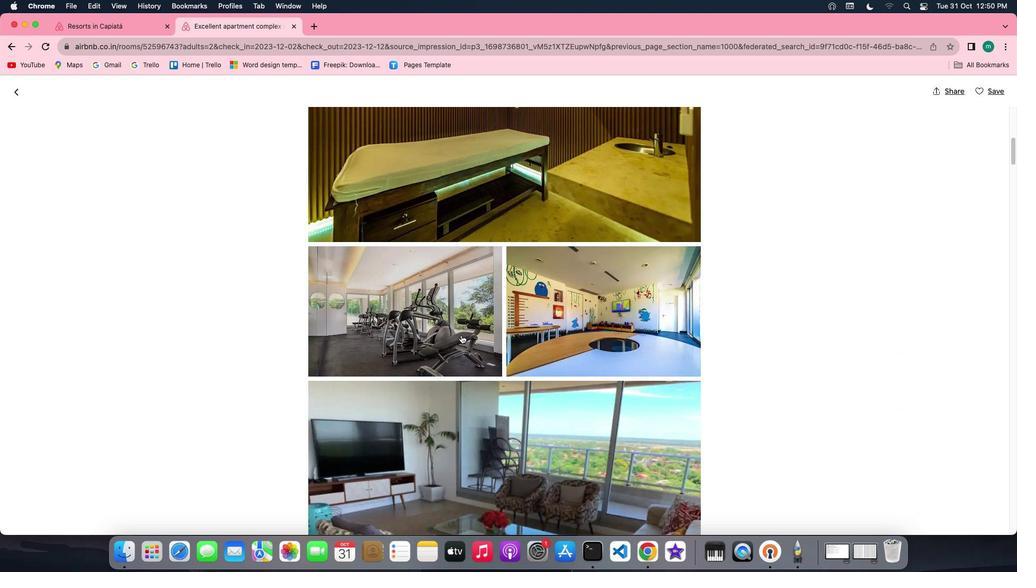 
Action: Mouse scrolled (461, 335) with delta (0, -1)
Screenshot: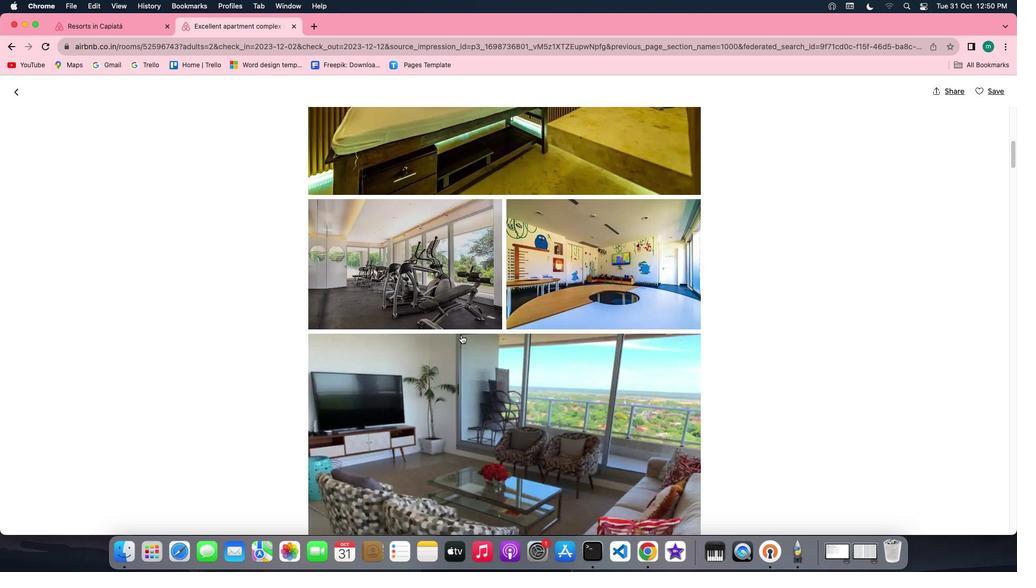 
Action: Mouse scrolled (461, 335) with delta (0, 0)
Screenshot: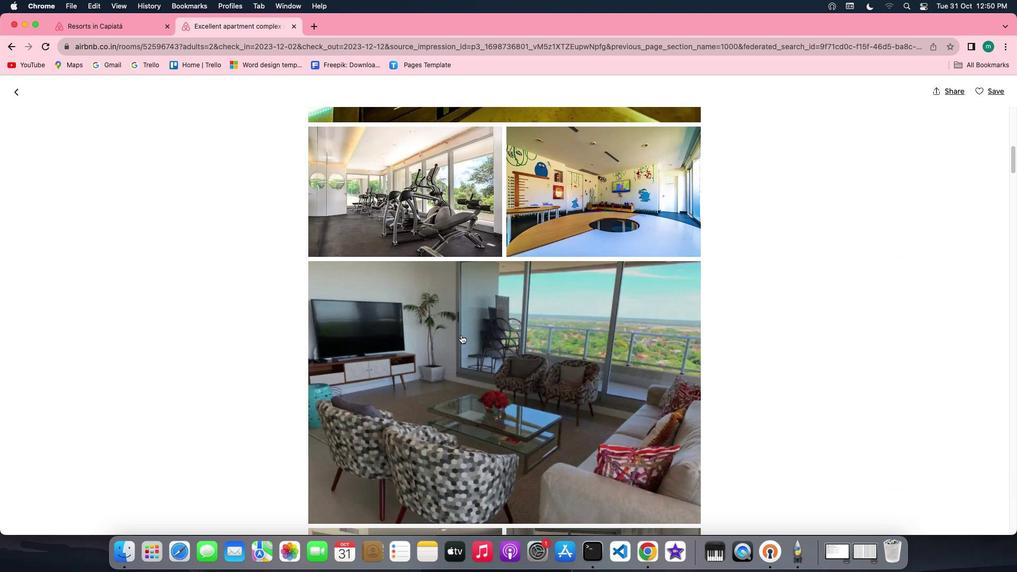 
Action: Mouse scrolled (461, 335) with delta (0, 0)
Screenshot: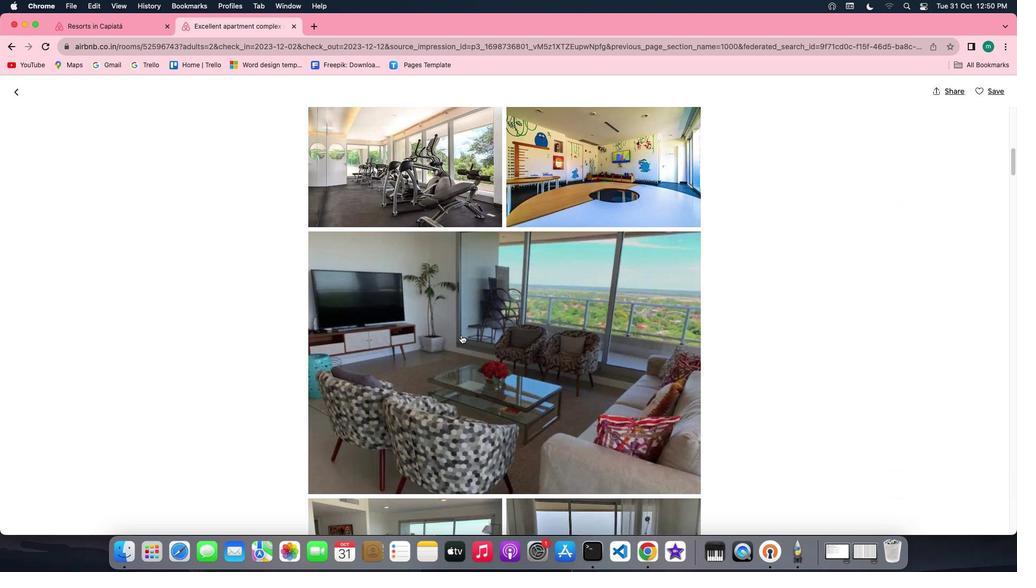 
Action: Mouse scrolled (461, 335) with delta (0, -1)
Screenshot: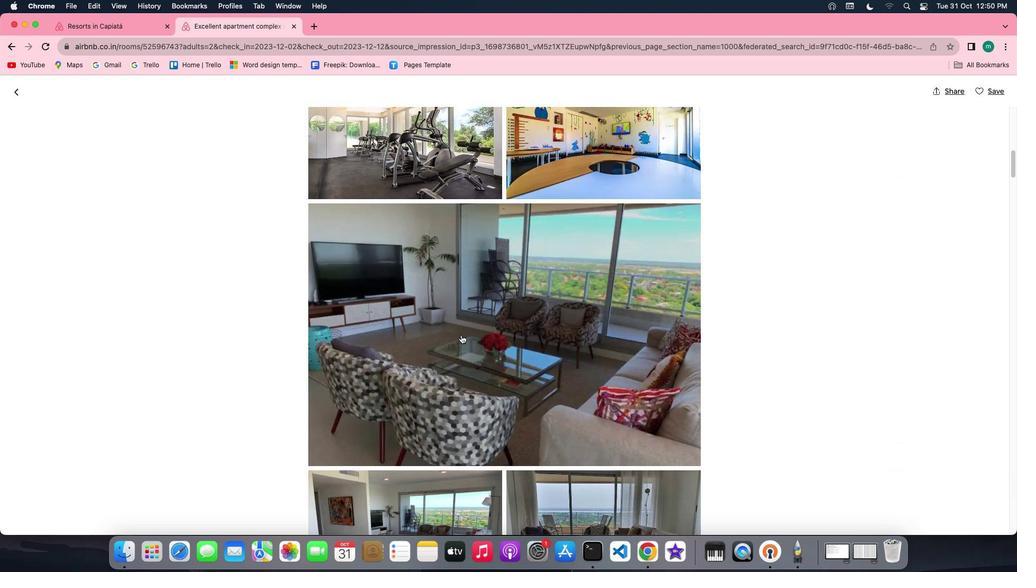 
Action: Mouse scrolled (461, 335) with delta (0, -1)
Screenshot: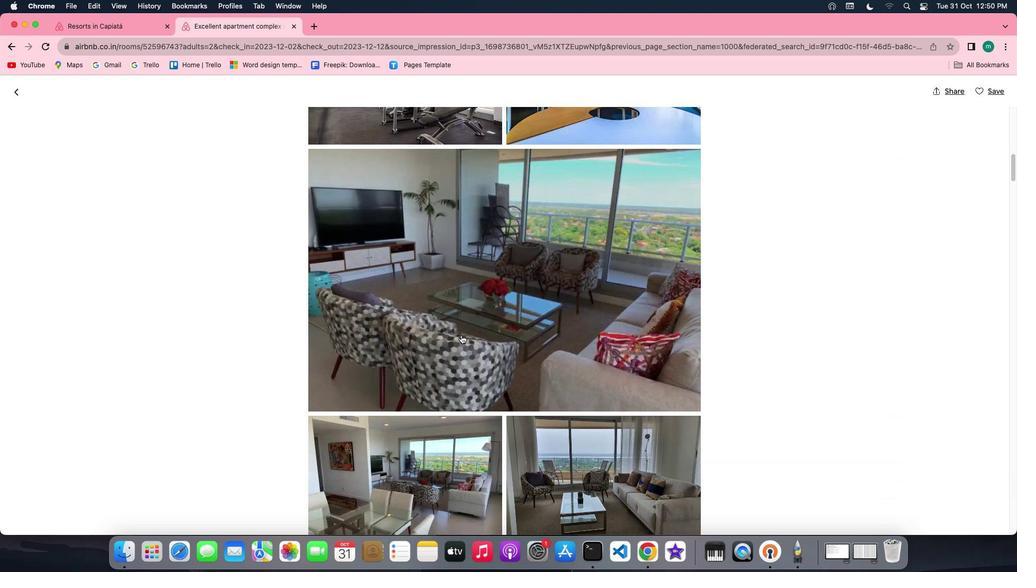 
Action: Mouse scrolled (461, 335) with delta (0, 0)
Screenshot: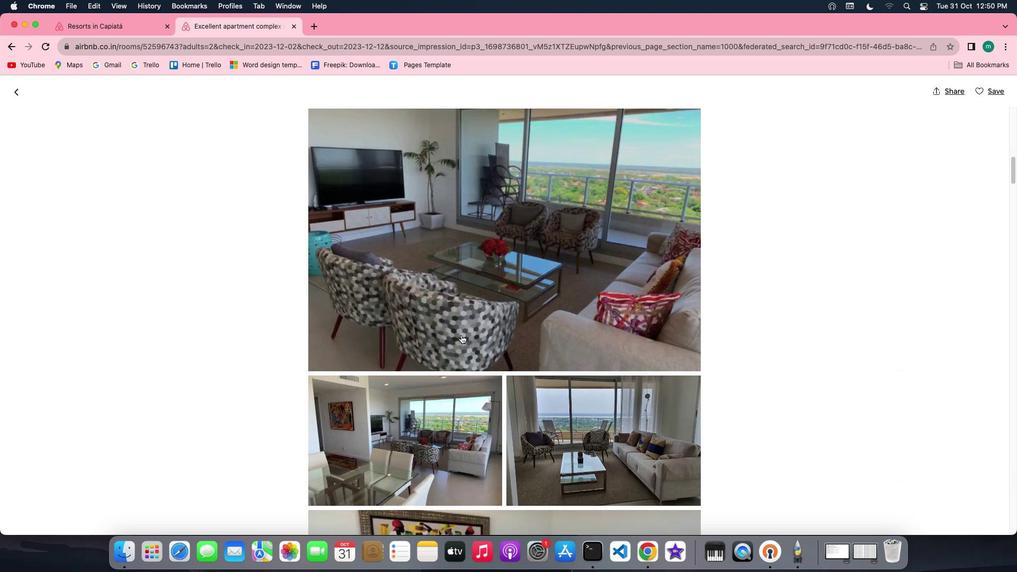
Action: Mouse scrolled (461, 335) with delta (0, 0)
Screenshot: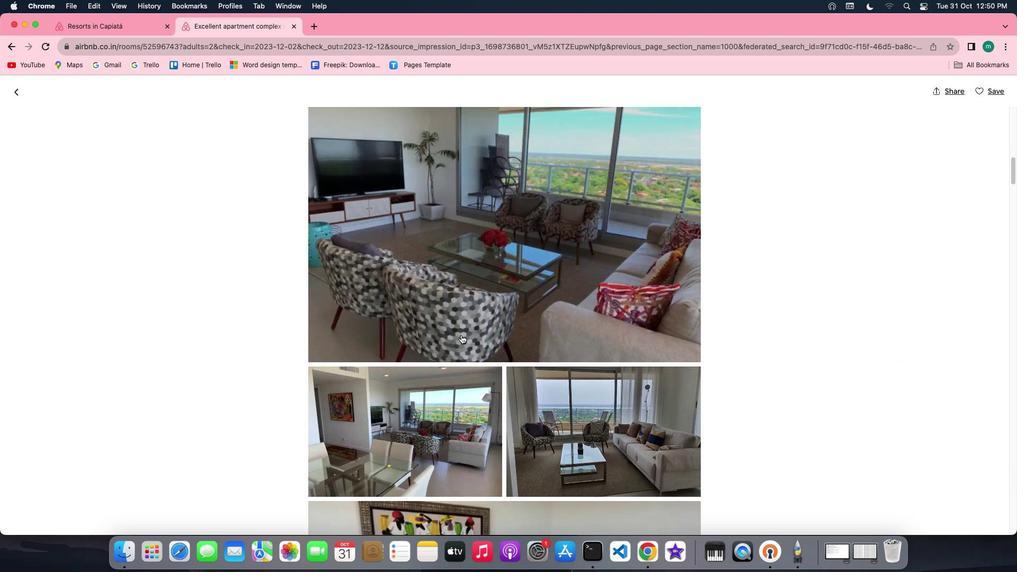 
Action: Mouse scrolled (461, 335) with delta (0, -1)
Screenshot: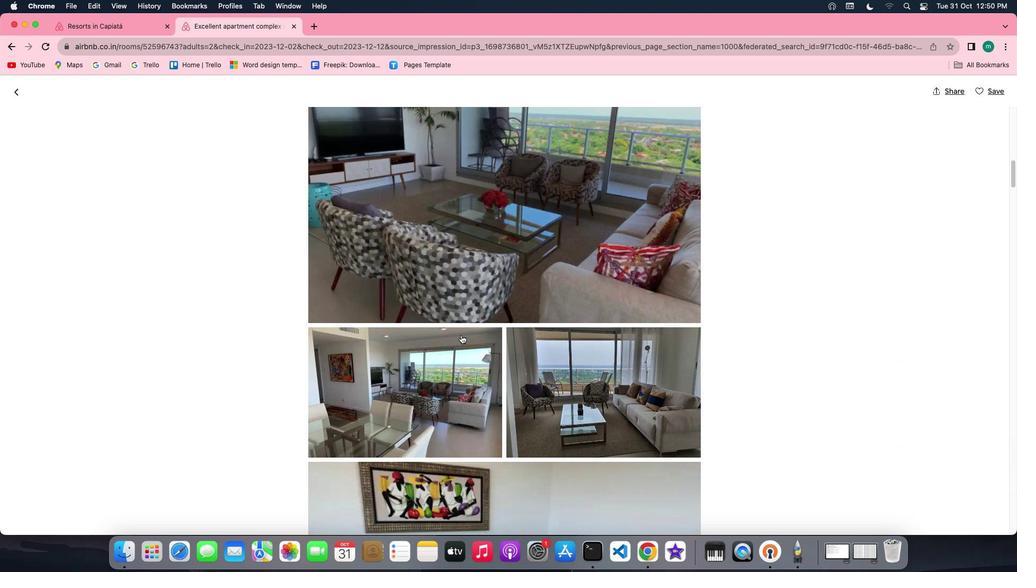 
Action: Mouse scrolled (461, 335) with delta (0, -1)
Screenshot: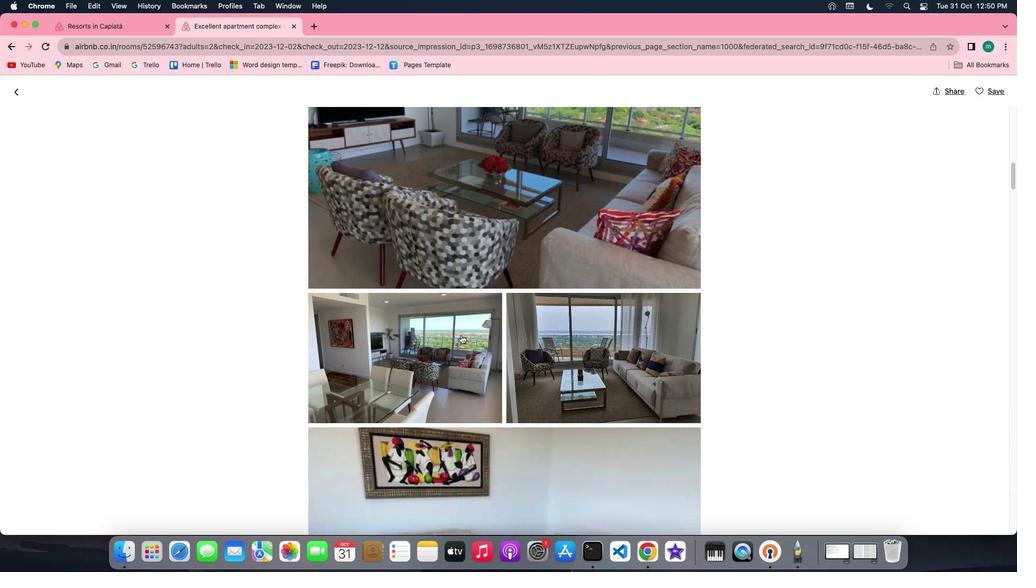 
Action: Mouse scrolled (461, 335) with delta (0, 0)
Screenshot: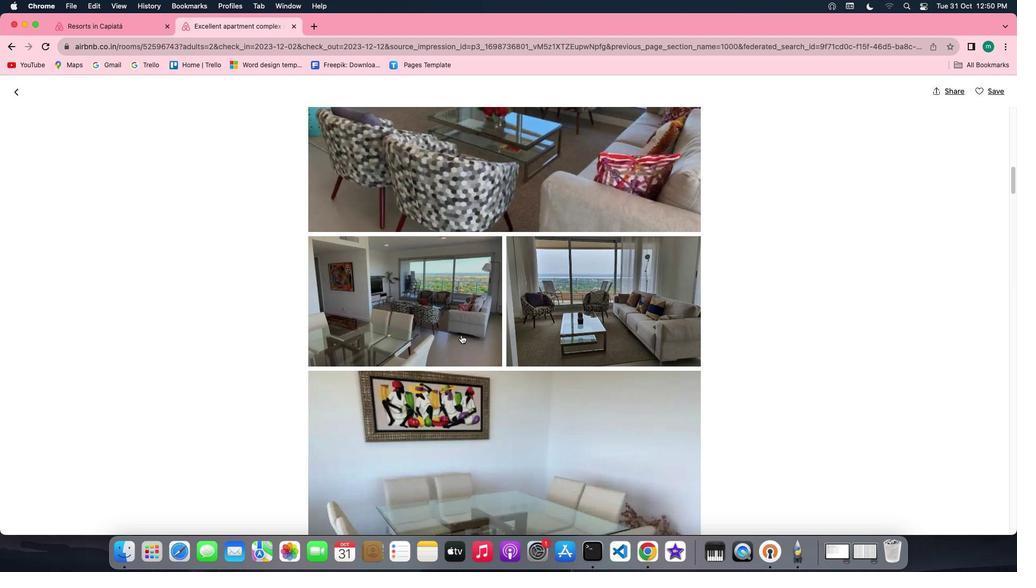 
Action: Mouse scrolled (461, 335) with delta (0, 0)
Screenshot: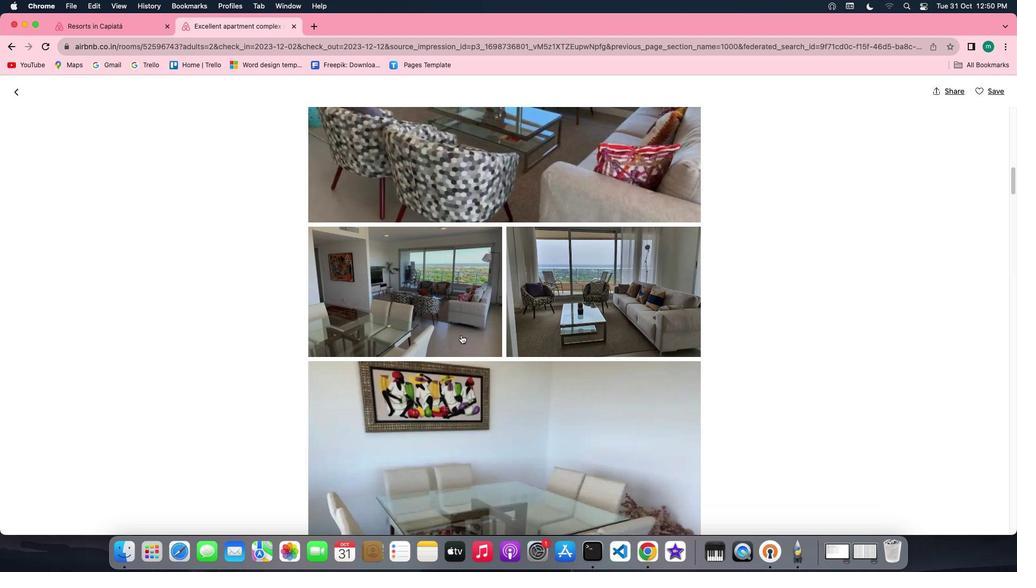 
Action: Mouse scrolled (461, 335) with delta (0, -1)
Screenshot: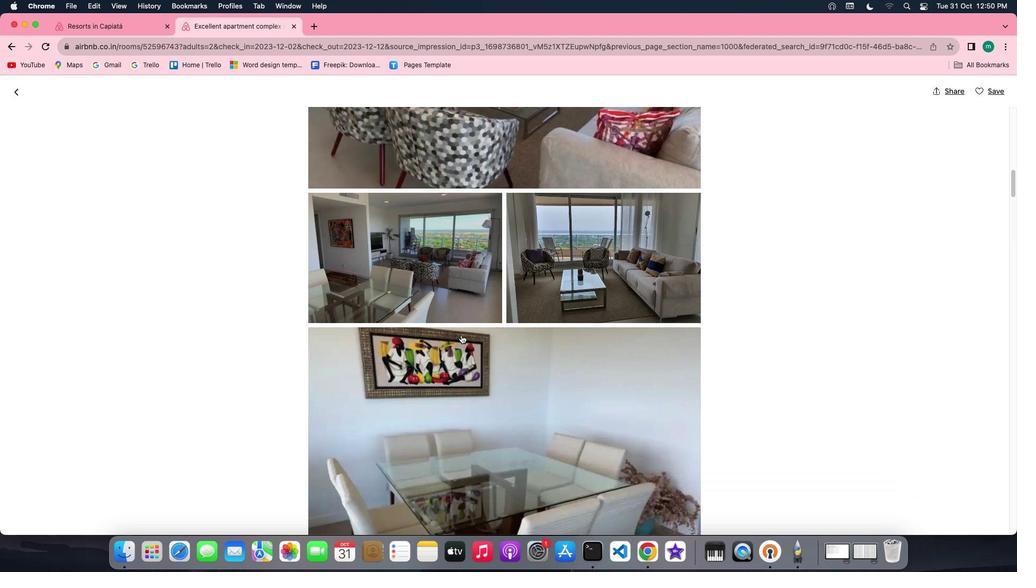 
Action: Mouse scrolled (461, 335) with delta (0, -1)
Screenshot: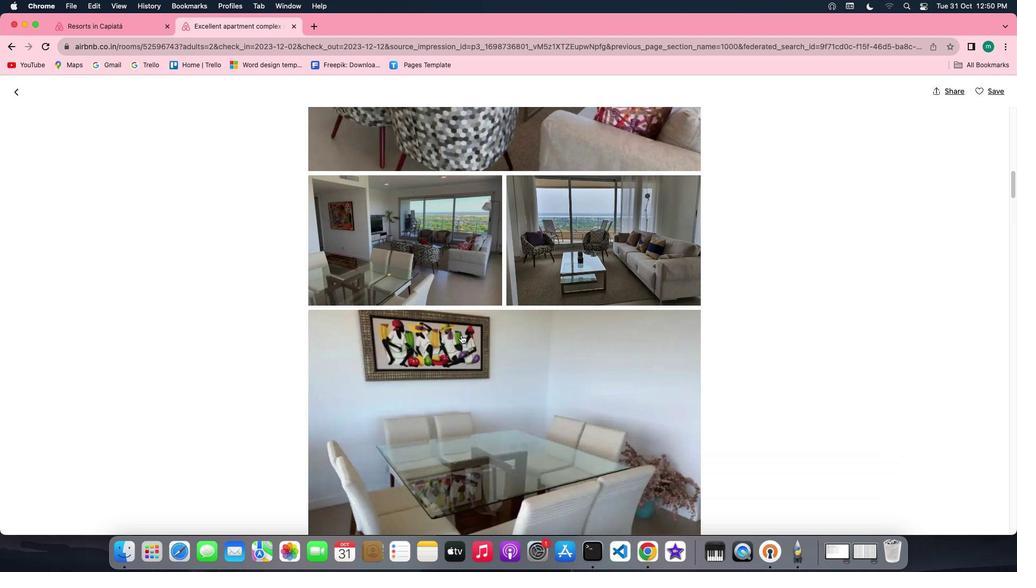 
Action: Mouse scrolled (461, 335) with delta (0, 0)
Screenshot: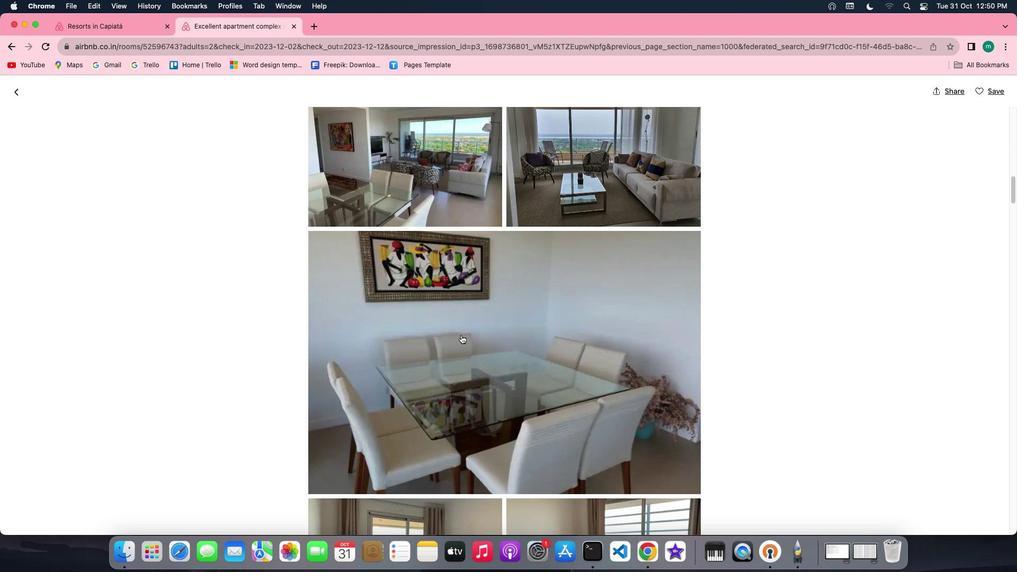 
Action: Mouse scrolled (461, 335) with delta (0, 0)
Screenshot: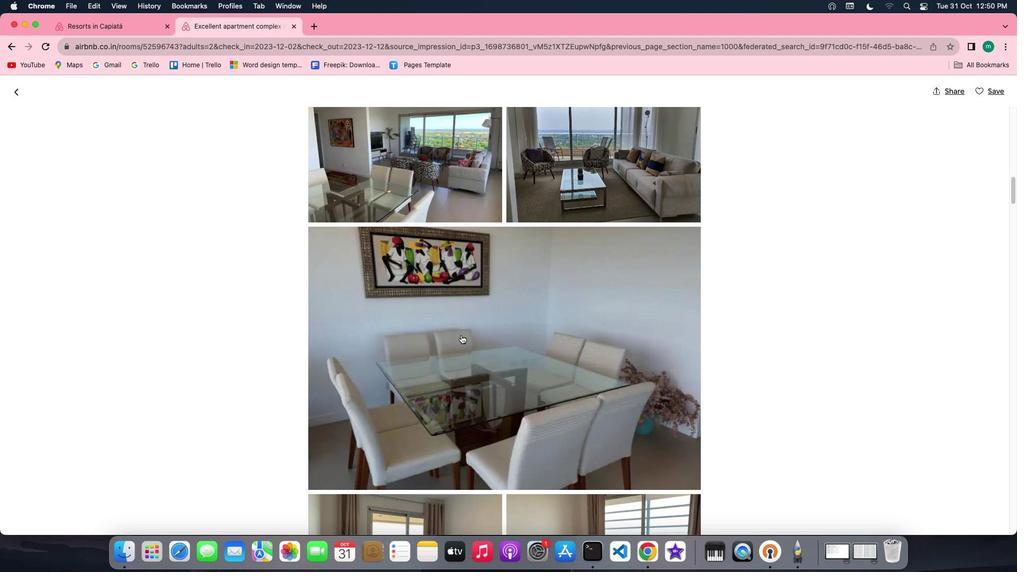 
Action: Mouse scrolled (461, 335) with delta (0, 0)
Screenshot: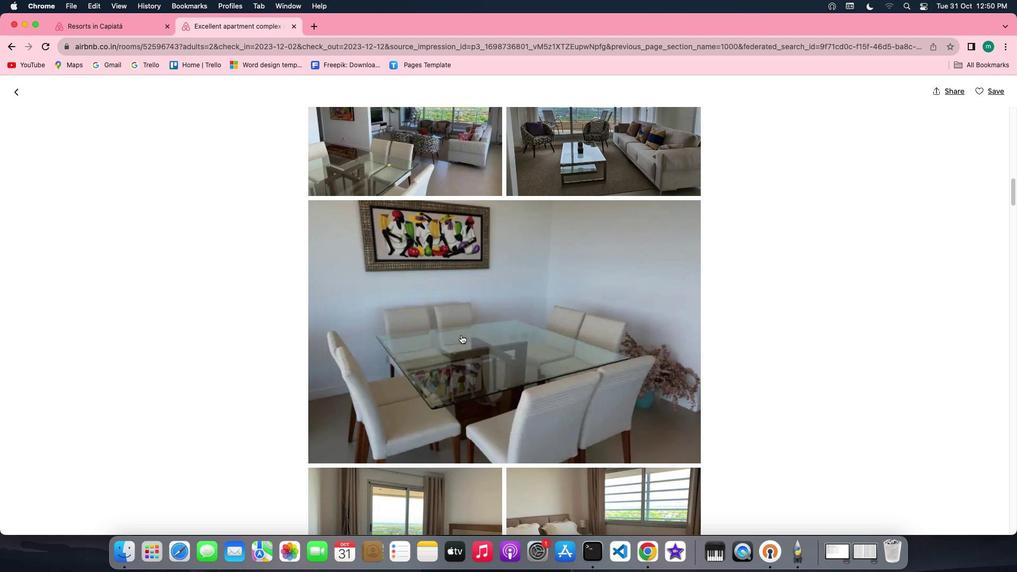 
Action: Mouse scrolled (461, 335) with delta (0, -1)
Screenshot: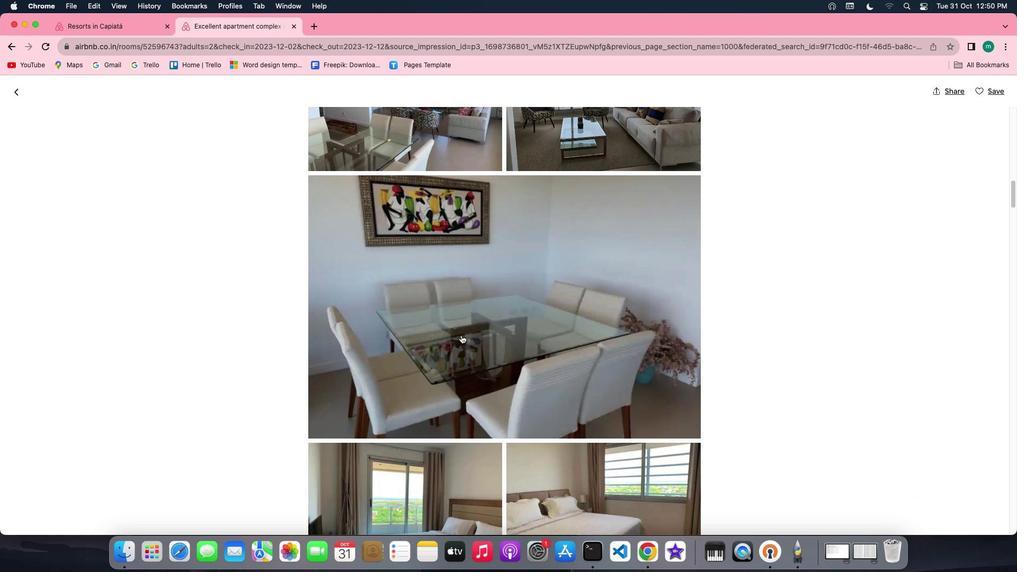 
Action: Mouse scrolled (461, 335) with delta (0, -1)
Screenshot: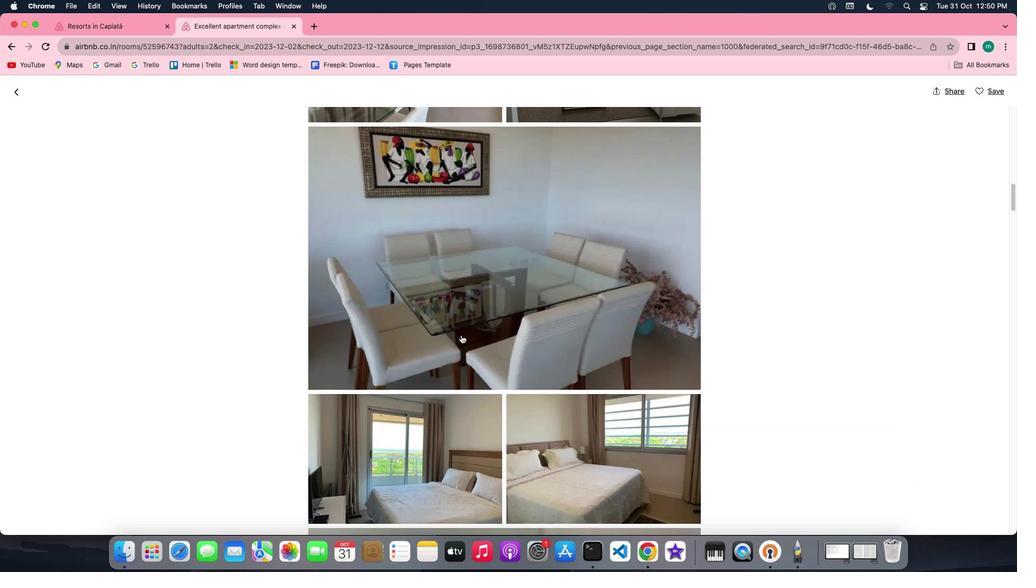 
Action: Mouse scrolled (461, 335) with delta (0, 0)
Screenshot: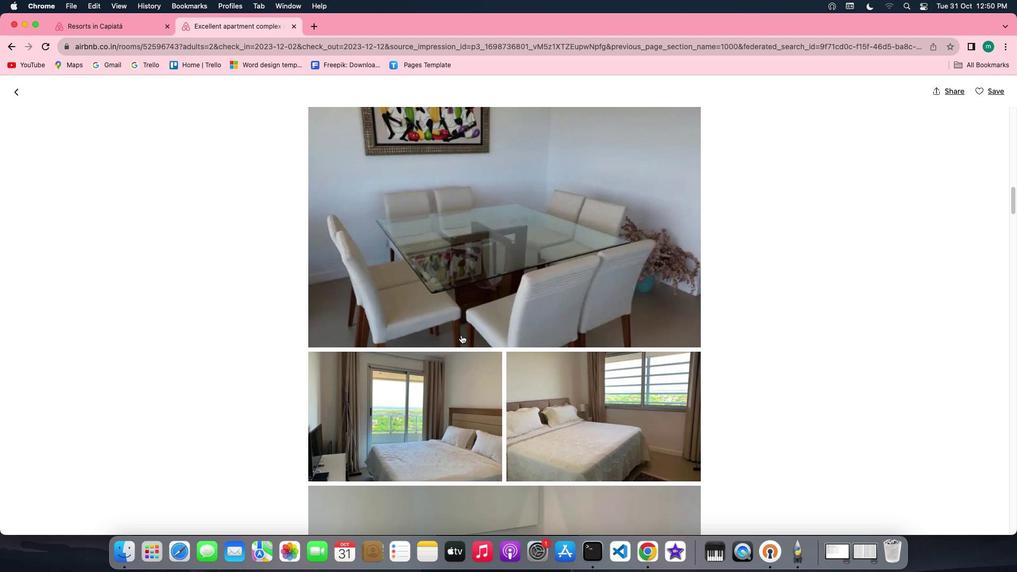
Action: Mouse scrolled (461, 335) with delta (0, 0)
Screenshot: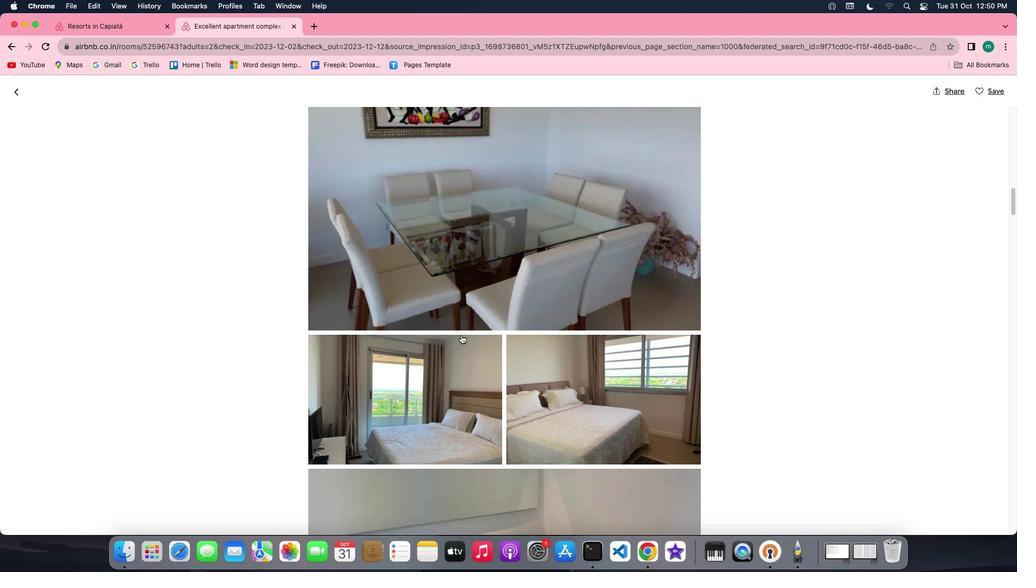 
Action: Mouse scrolled (461, 335) with delta (0, -1)
Screenshot: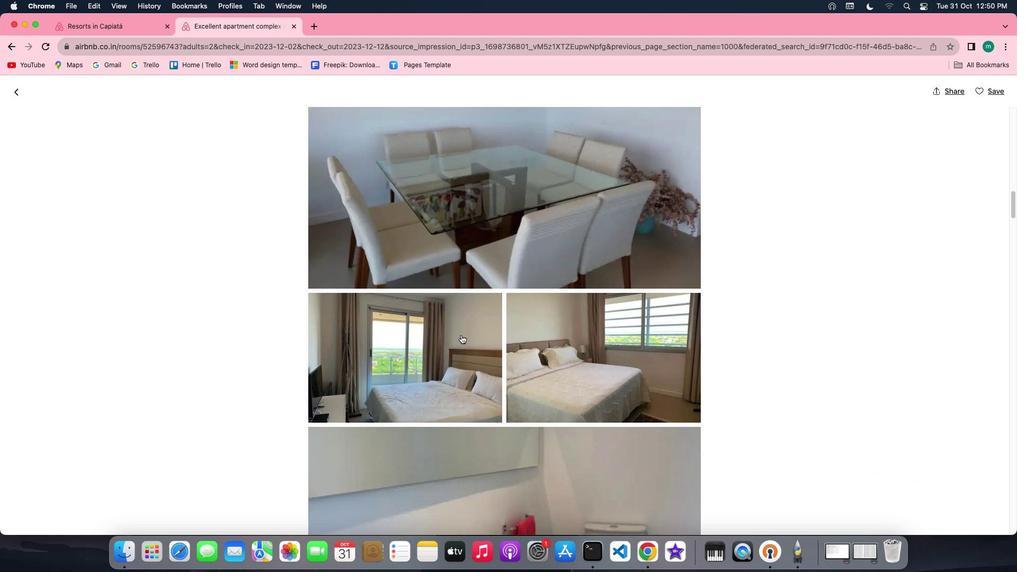 
Action: Mouse scrolled (461, 335) with delta (0, -1)
Screenshot: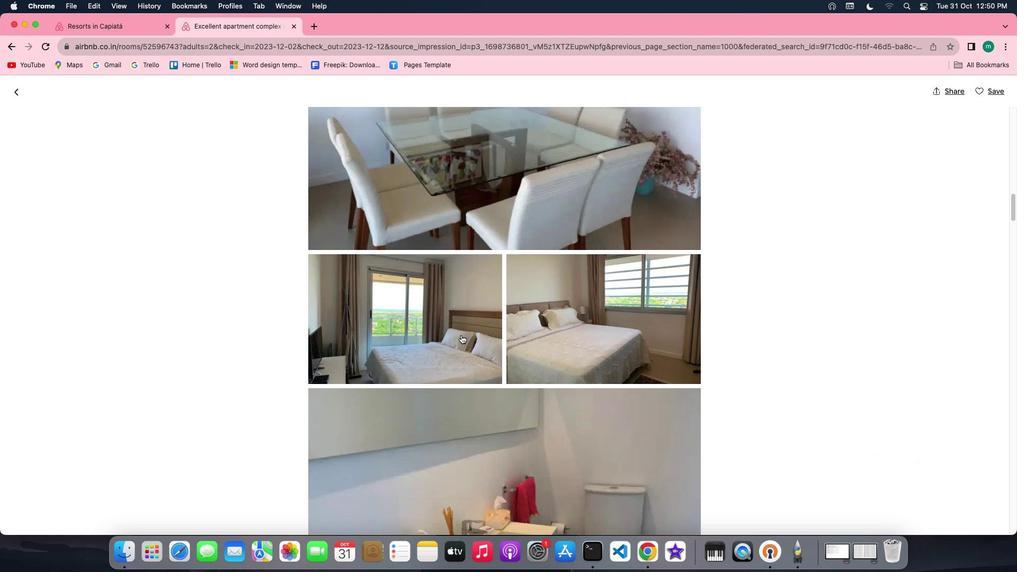 
Action: Mouse scrolled (461, 335) with delta (0, 0)
Screenshot: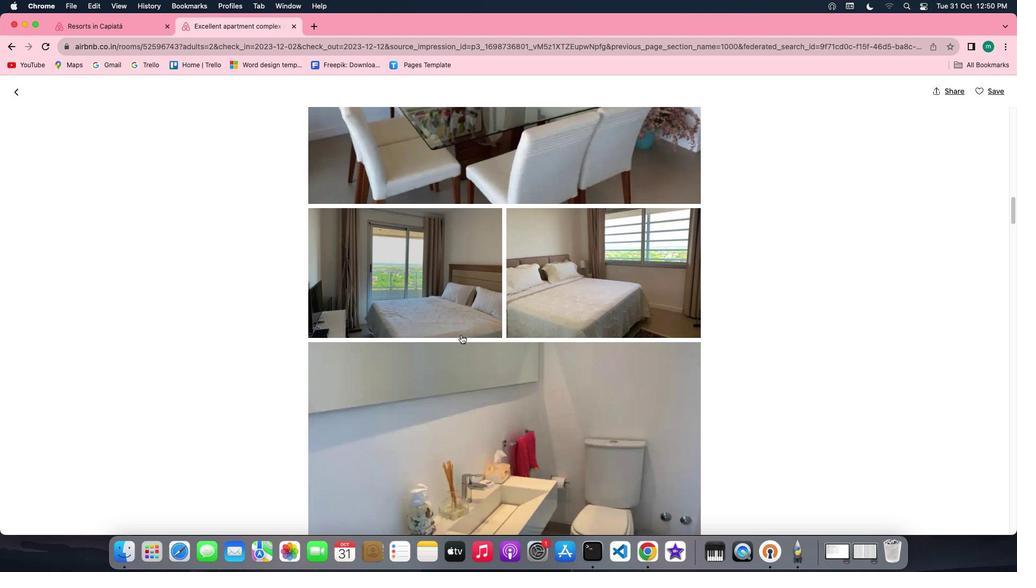 
Action: Mouse scrolled (461, 335) with delta (0, 0)
Screenshot: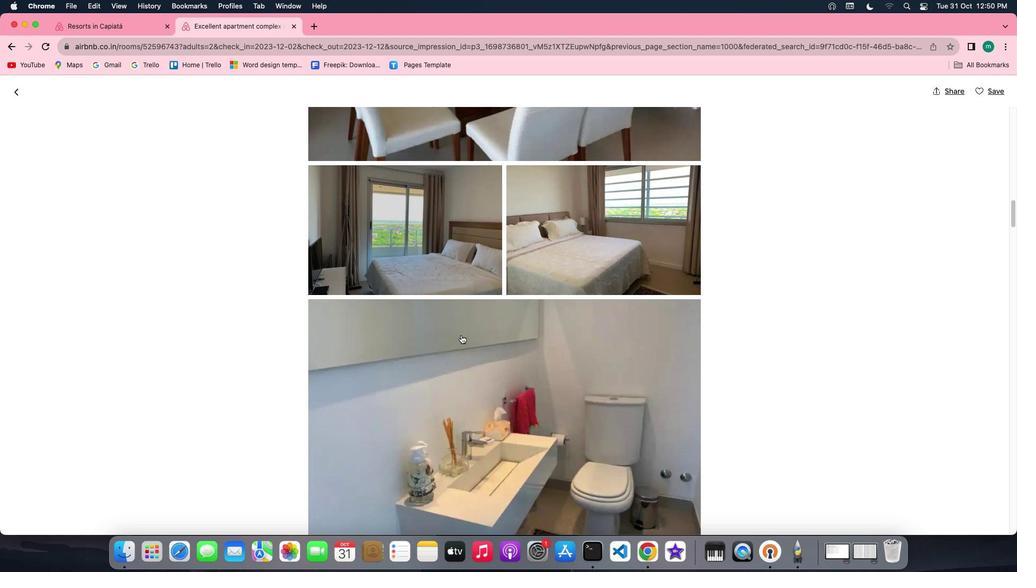 
Action: Mouse scrolled (461, 335) with delta (0, -1)
Screenshot: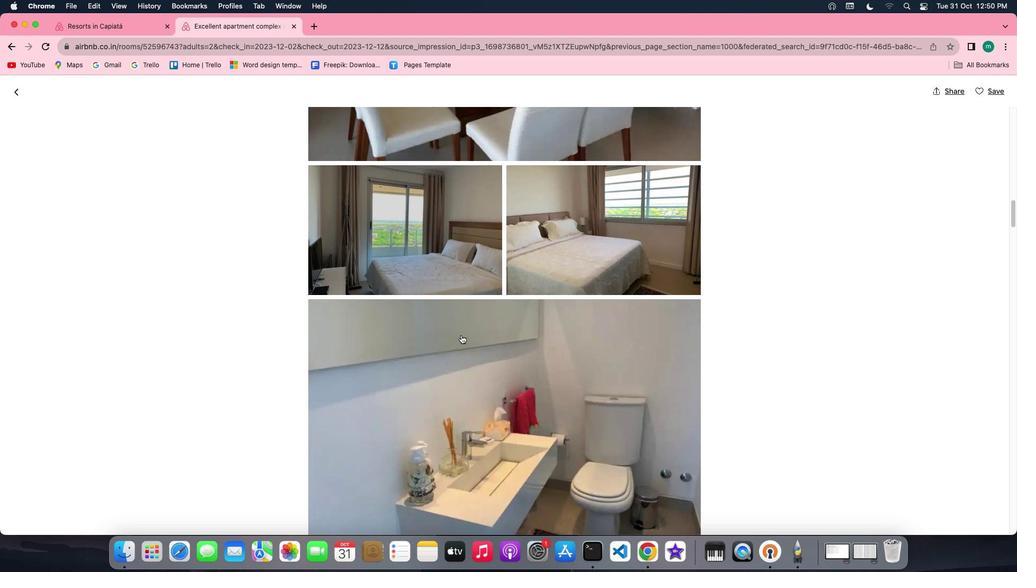 
Action: Mouse scrolled (461, 335) with delta (0, -1)
Screenshot: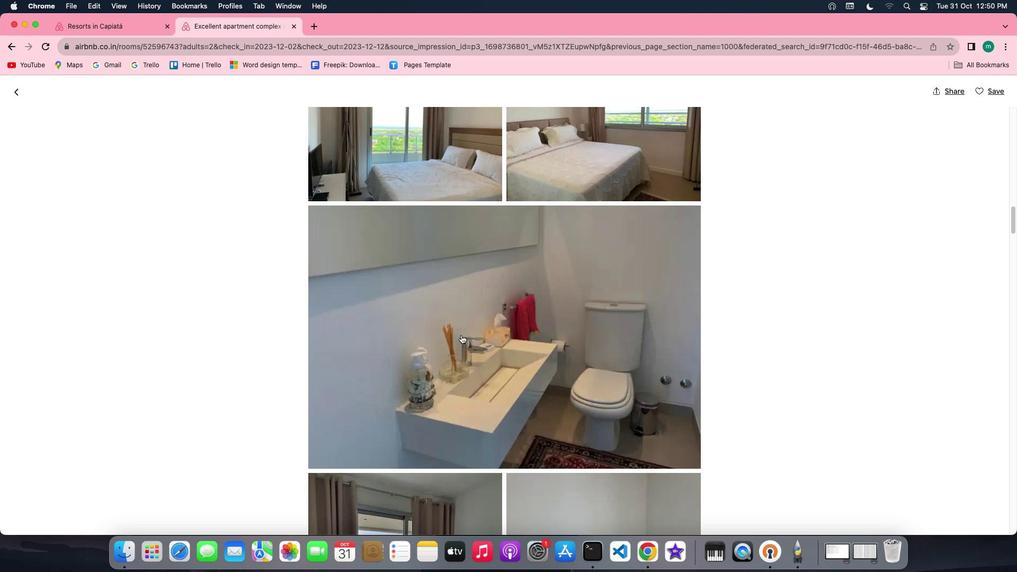 
Action: Mouse scrolled (461, 335) with delta (0, 0)
Screenshot: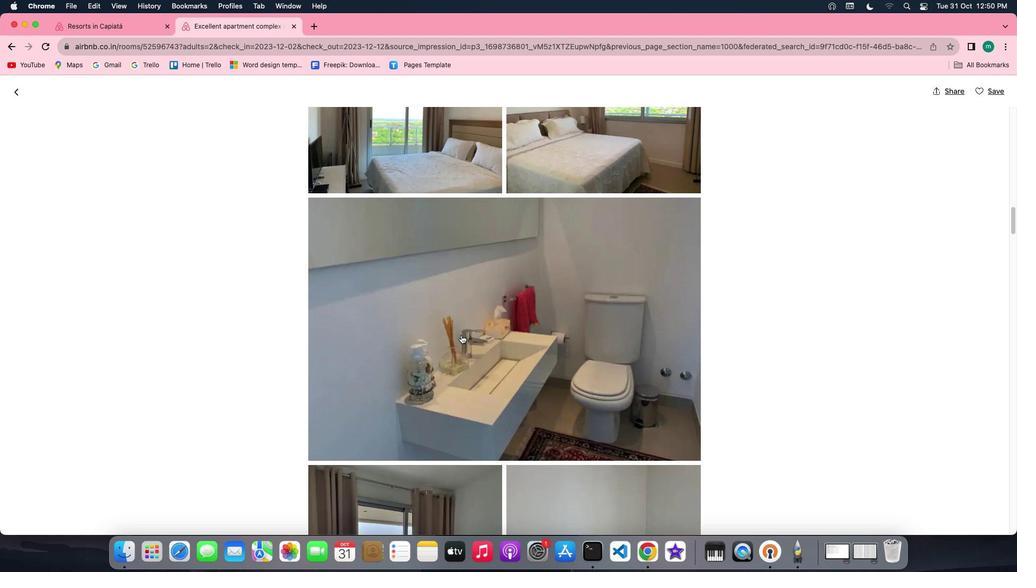 
Action: Mouse scrolled (461, 335) with delta (0, 0)
Screenshot: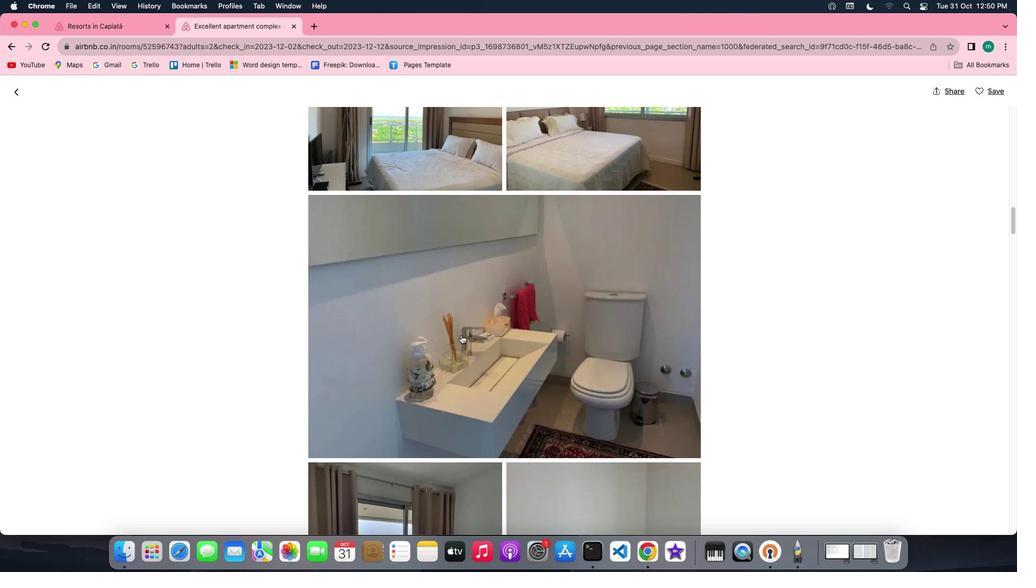 
Action: Mouse scrolled (461, 335) with delta (0, 0)
Screenshot: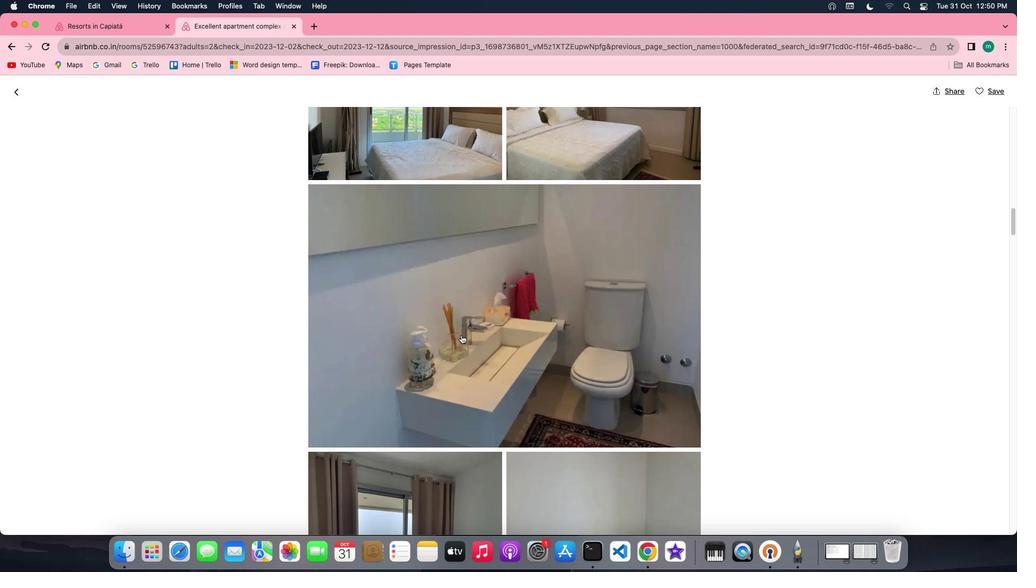 
Action: Mouse scrolled (461, 335) with delta (0, -1)
Screenshot: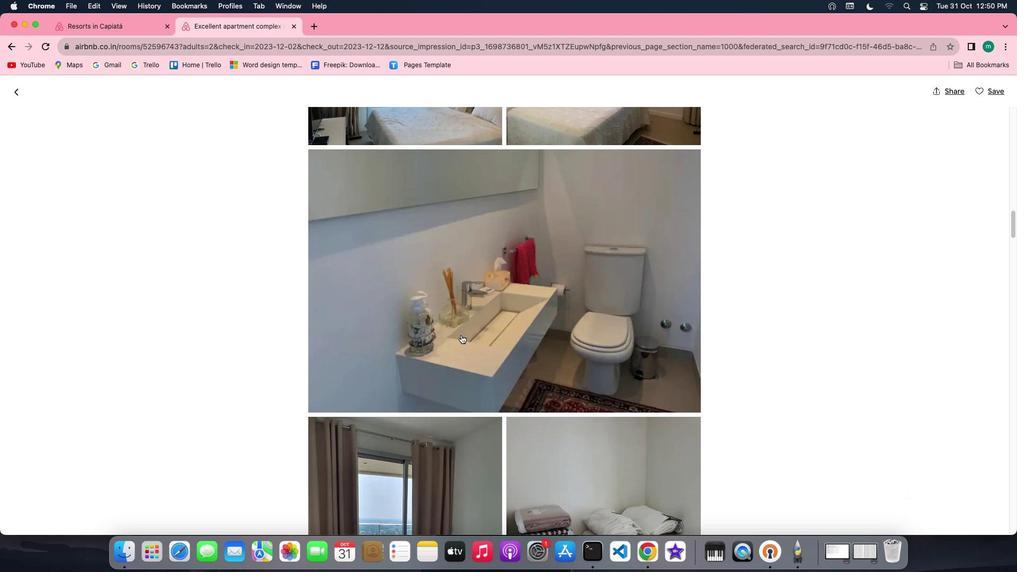 
Action: Mouse scrolled (461, 335) with delta (0, -1)
Screenshot: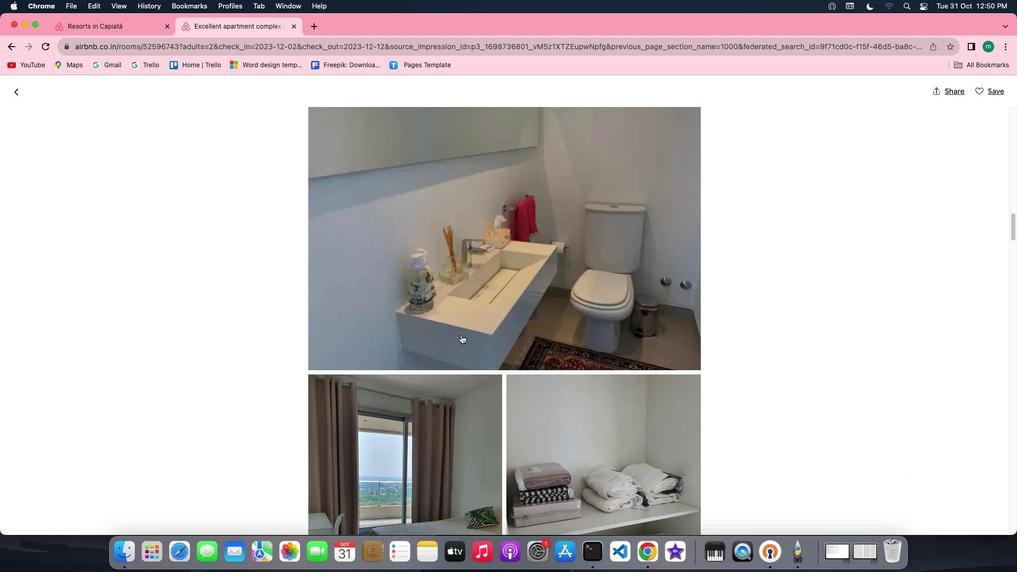 
Action: Mouse scrolled (461, 335) with delta (0, 0)
Screenshot: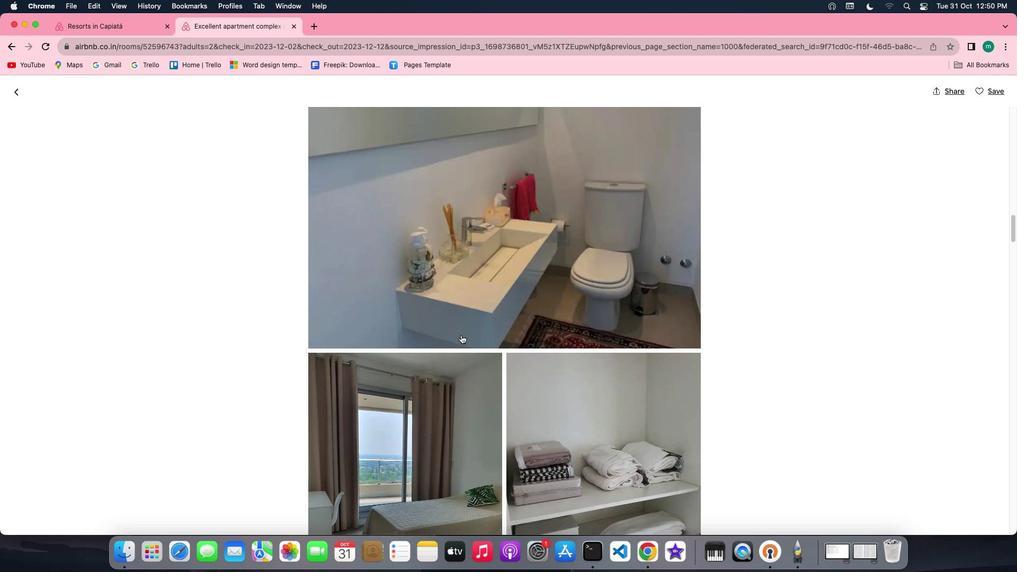 
Action: Mouse scrolled (461, 335) with delta (0, 0)
Screenshot: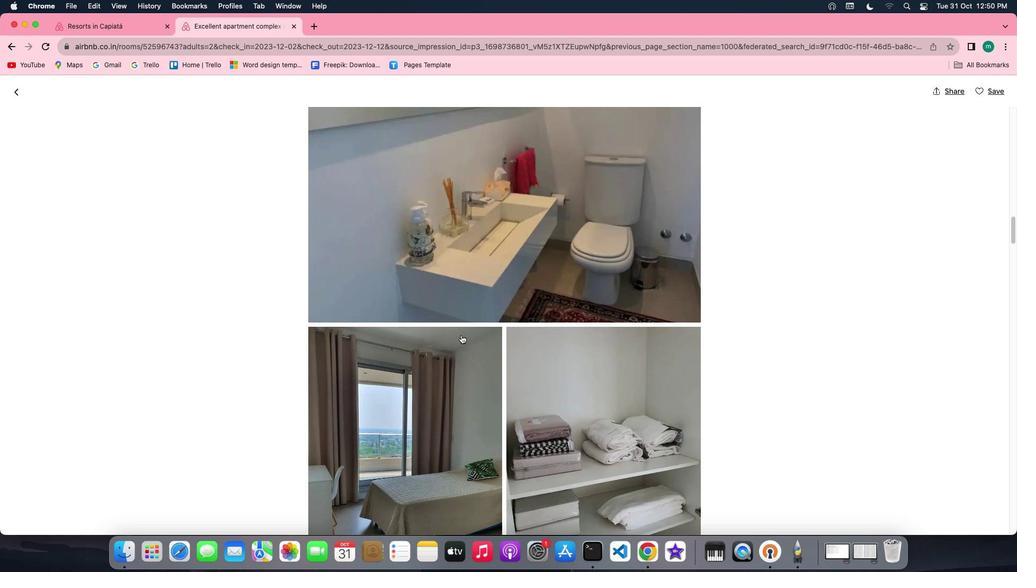 
Action: Mouse scrolled (461, 335) with delta (0, -1)
Screenshot: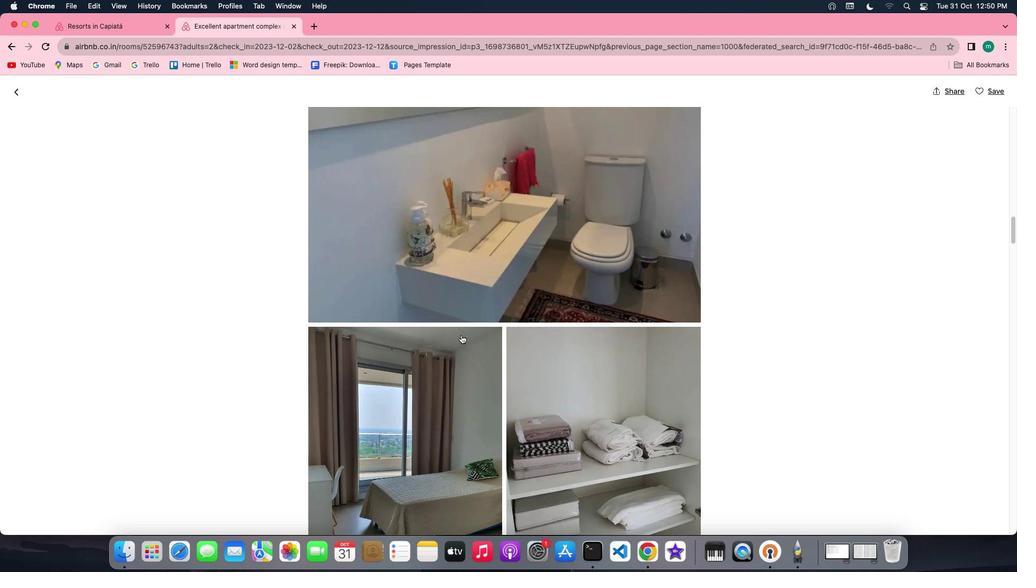 
Action: Mouse scrolled (461, 335) with delta (0, -1)
Screenshot: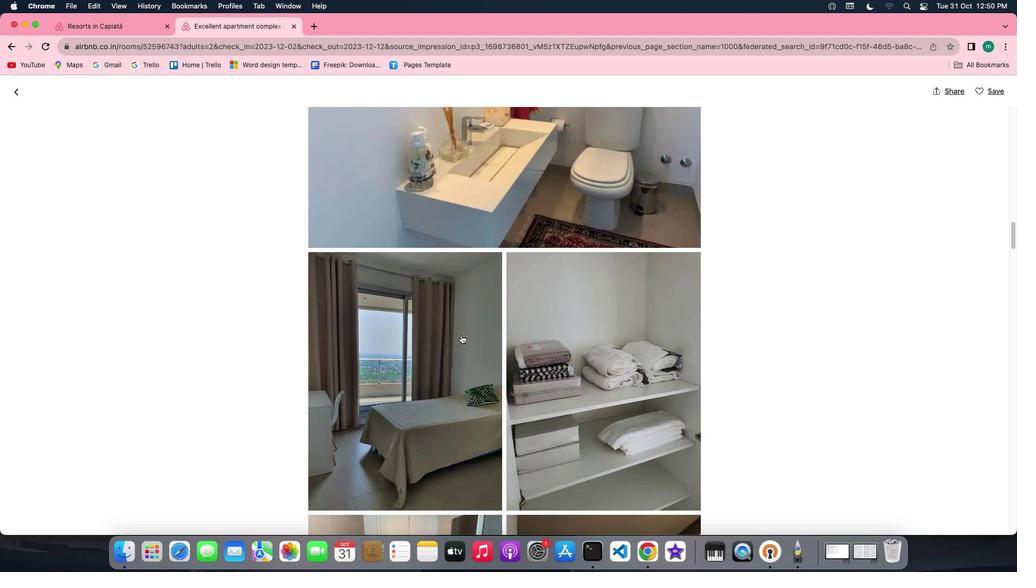 
Action: Mouse scrolled (461, 335) with delta (0, 0)
Screenshot: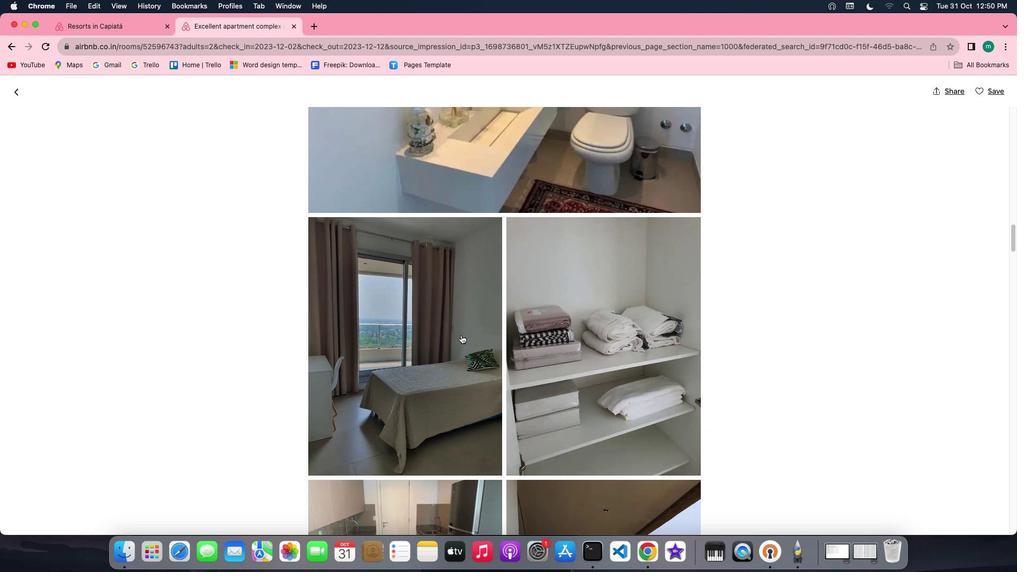 
Action: Mouse scrolled (461, 335) with delta (0, 0)
Screenshot: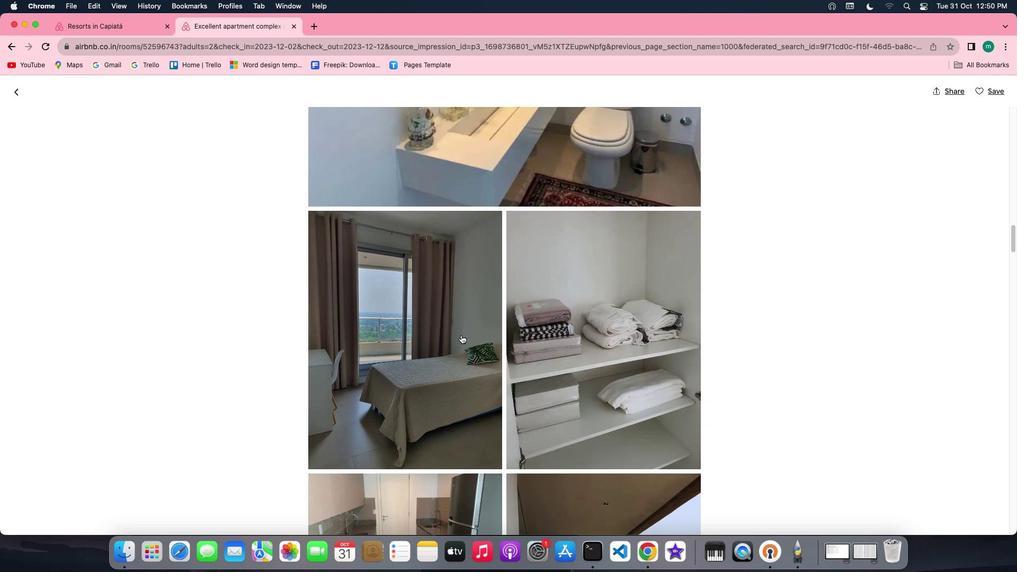
Action: Mouse scrolled (461, 335) with delta (0, -1)
Screenshot: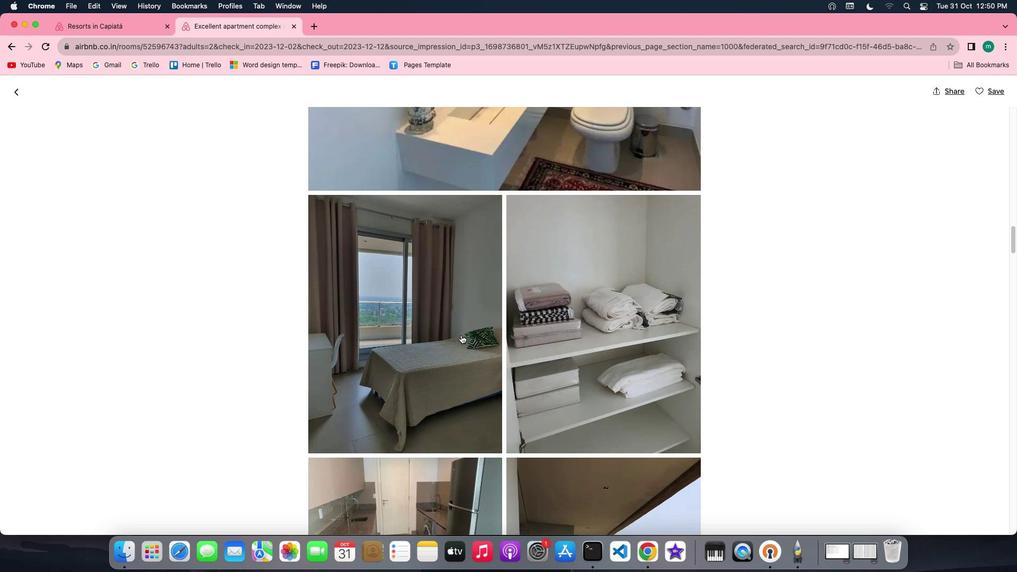 
Action: Mouse scrolled (461, 335) with delta (0, -1)
Screenshot: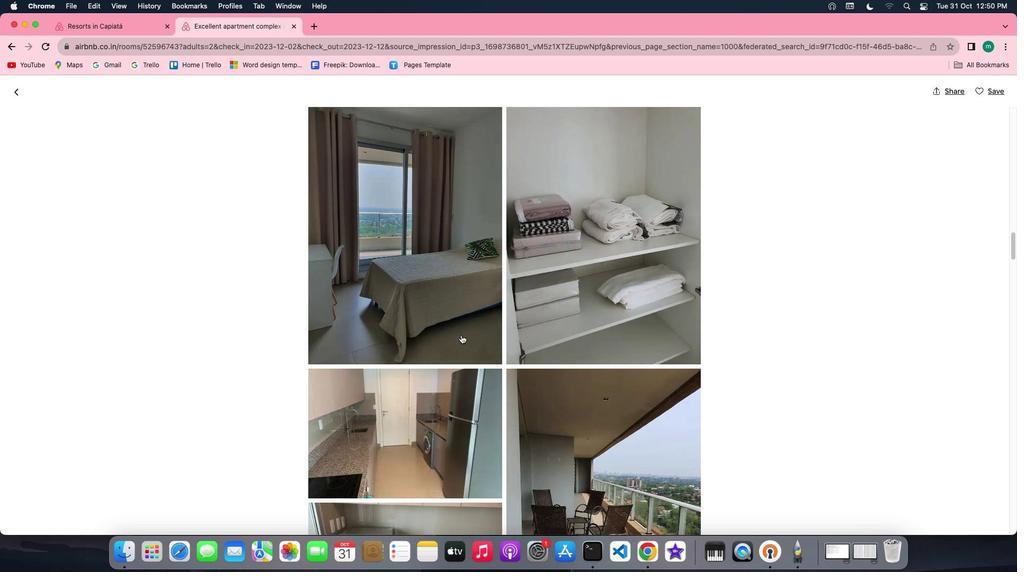 
Action: Mouse scrolled (461, 335) with delta (0, 0)
Screenshot: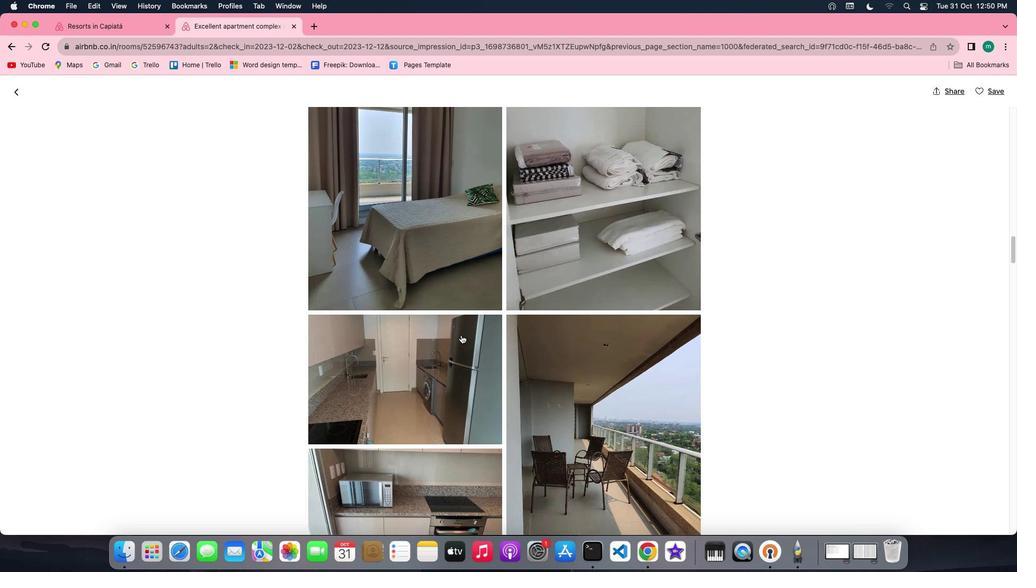 
Action: Mouse scrolled (461, 335) with delta (0, 0)
Screenshot: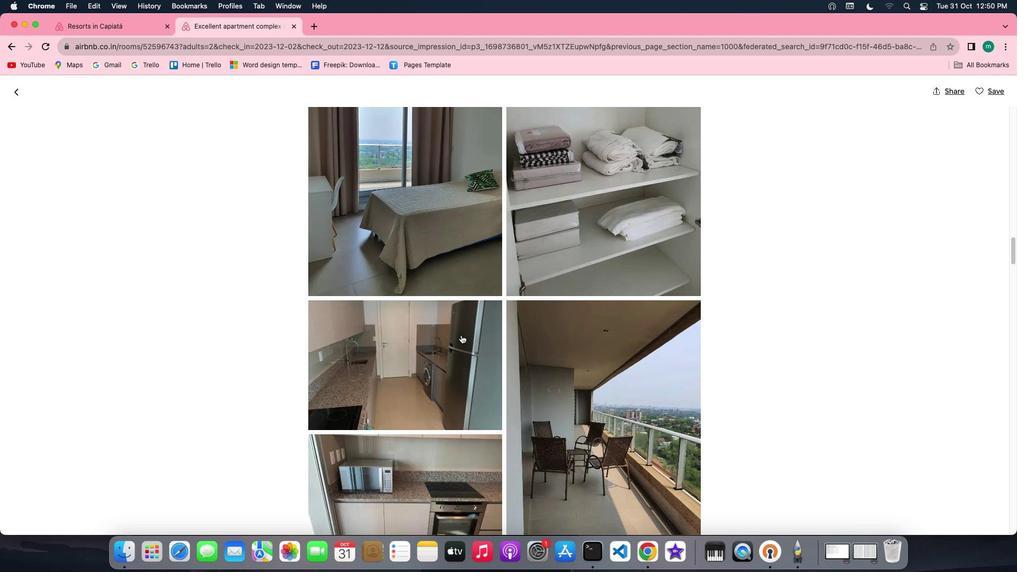 
Action: Mouse scrolled (461, 335) with delta (0, -1)
Screenshot: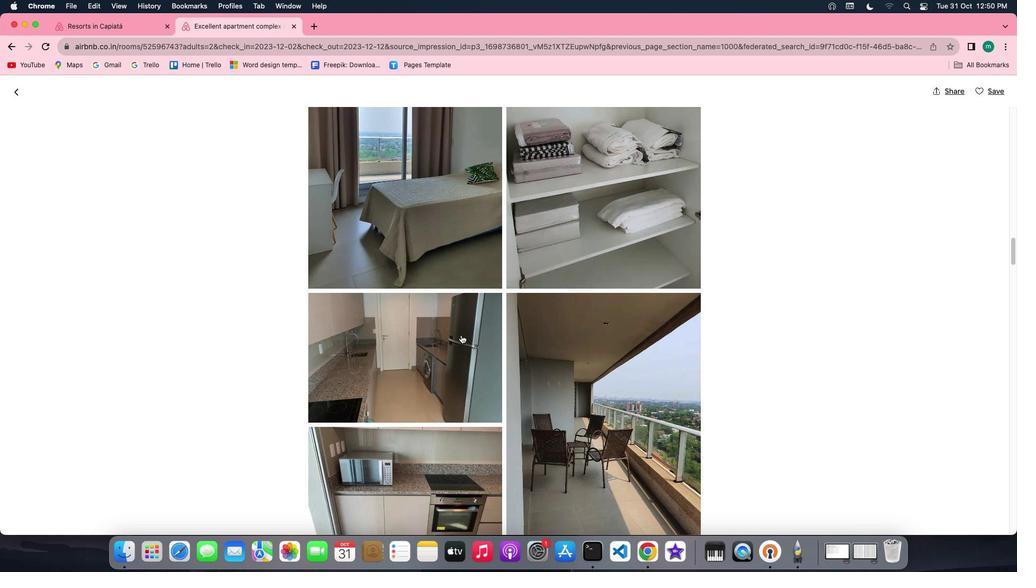 
Action: Mouse scrolled (461, 335) with delta (0, -1)
Screenshot: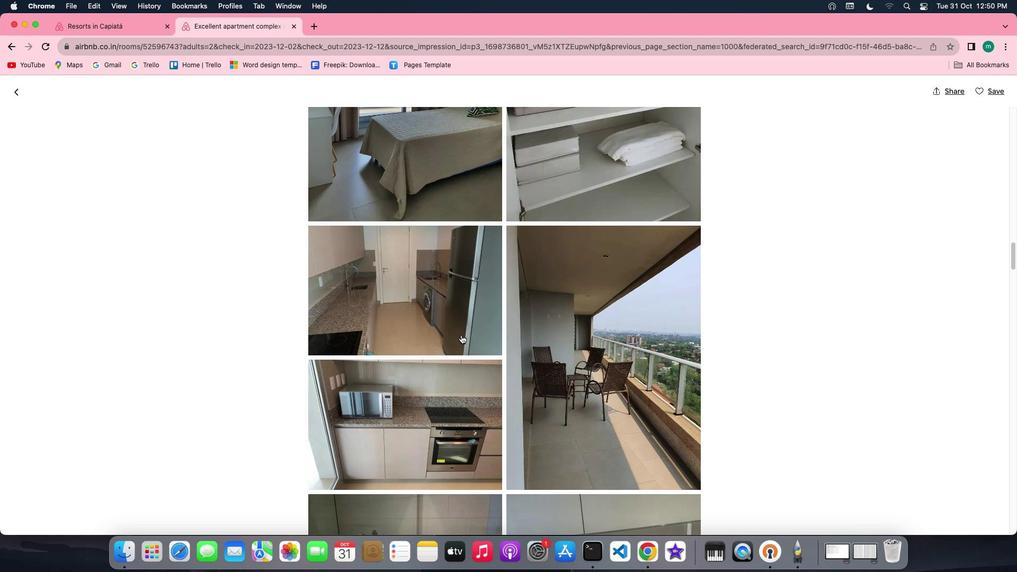 
Action: Mouse scrolled (461, 335) with delta (0, 0)
Screenshot: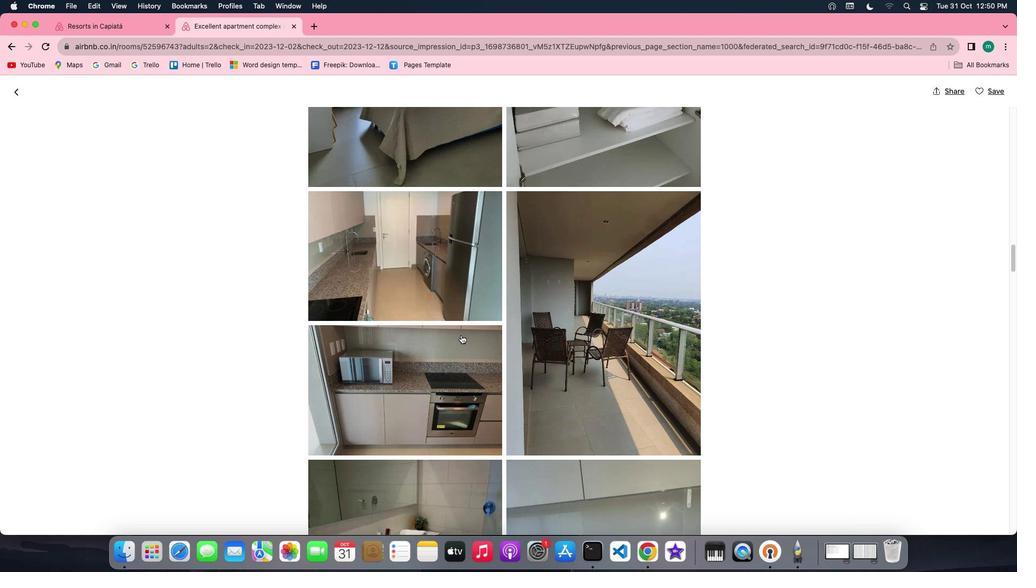 
Action: Mouse scrolled (461, 335) with delta (0, 0)
Screenshot: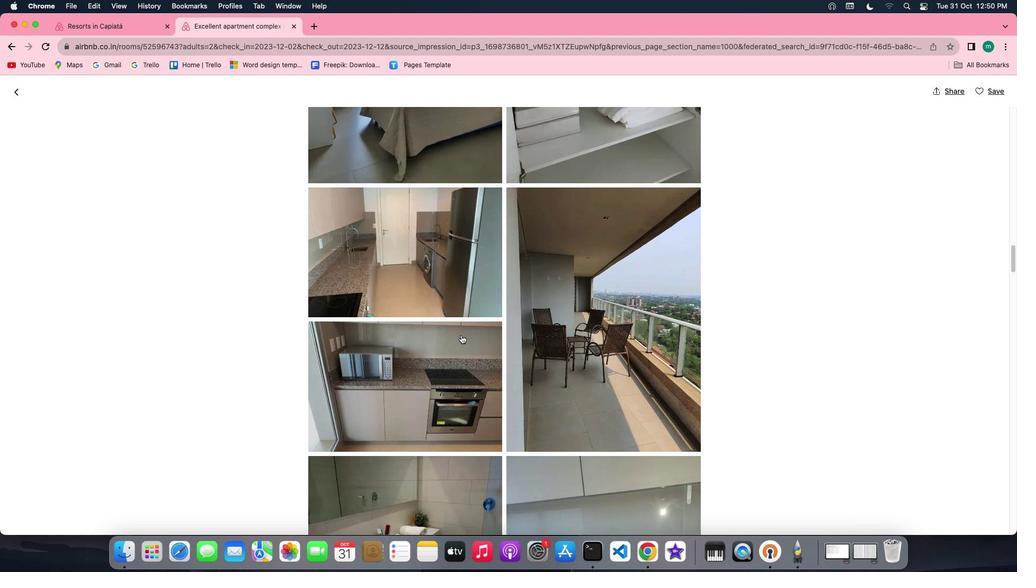 
Action: Mouse scrolled (461, 335) with delta (0, -1)
Screenshot: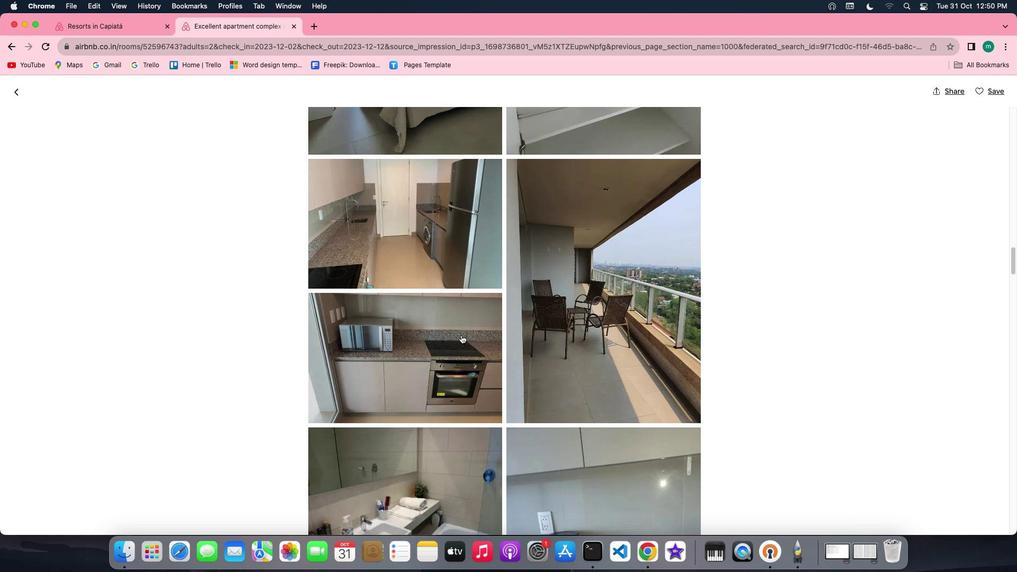 
Action: Mouse scrolled (461, 335) with delta (0, -1)
Screenshot: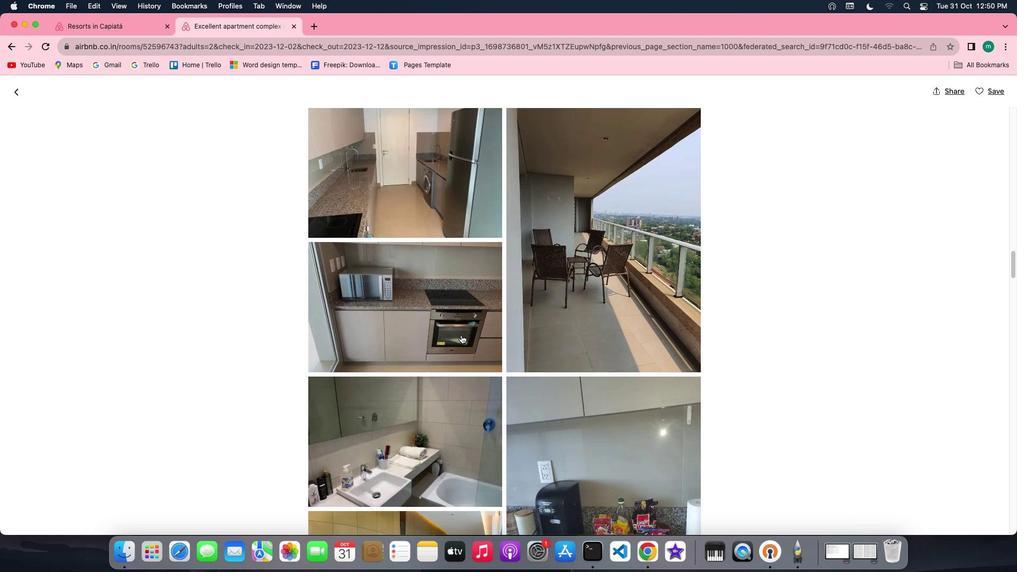 
Action: Mouse scrolled (461, 335) with delta (0, 0)
Screenshot: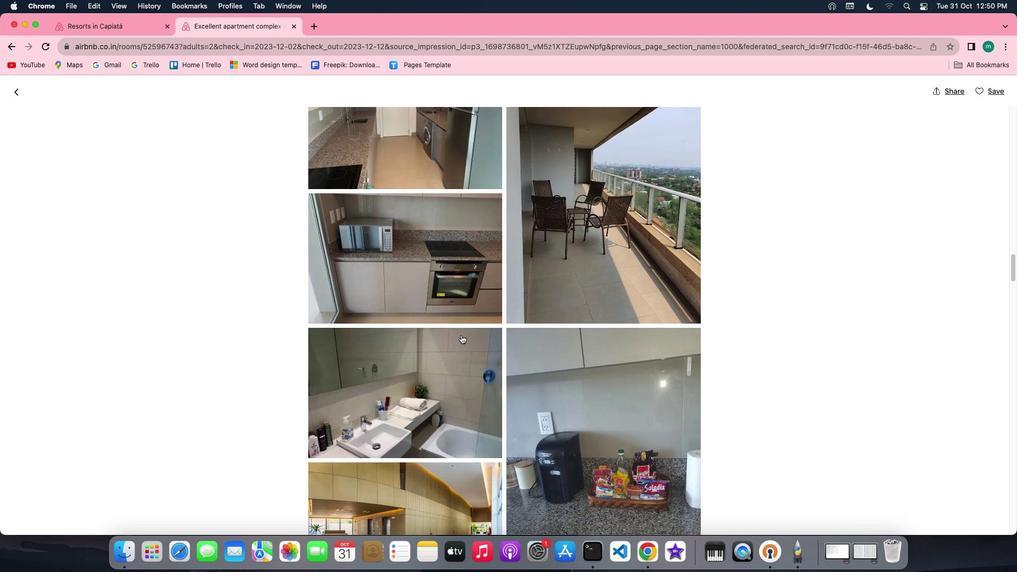 
Action: Mouse scrolled (461, 335) with delta (0, 0)
Screenshot: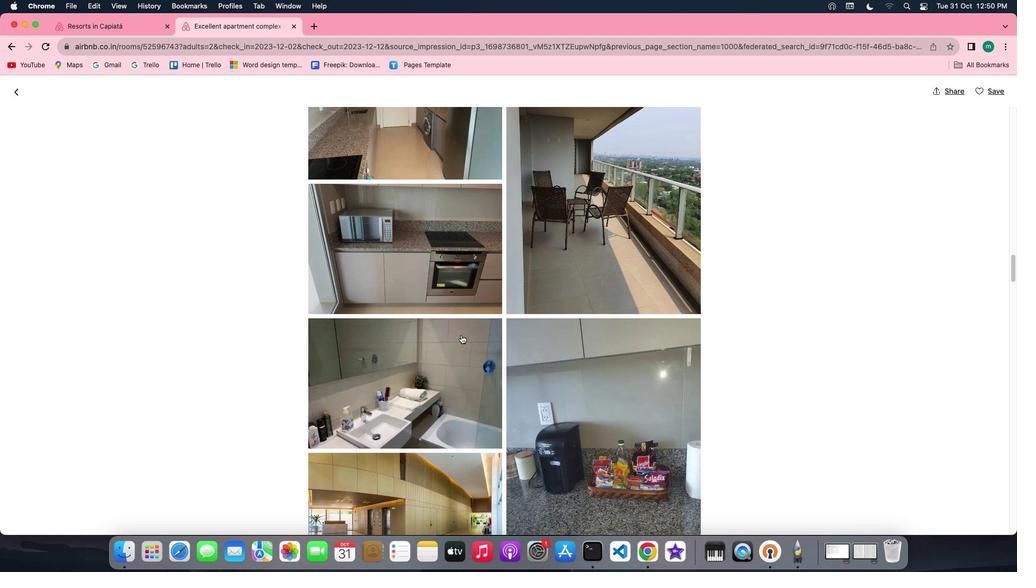 
Action: Mouse scrolled (461, 335) with delta (0, -1)
Screenshot: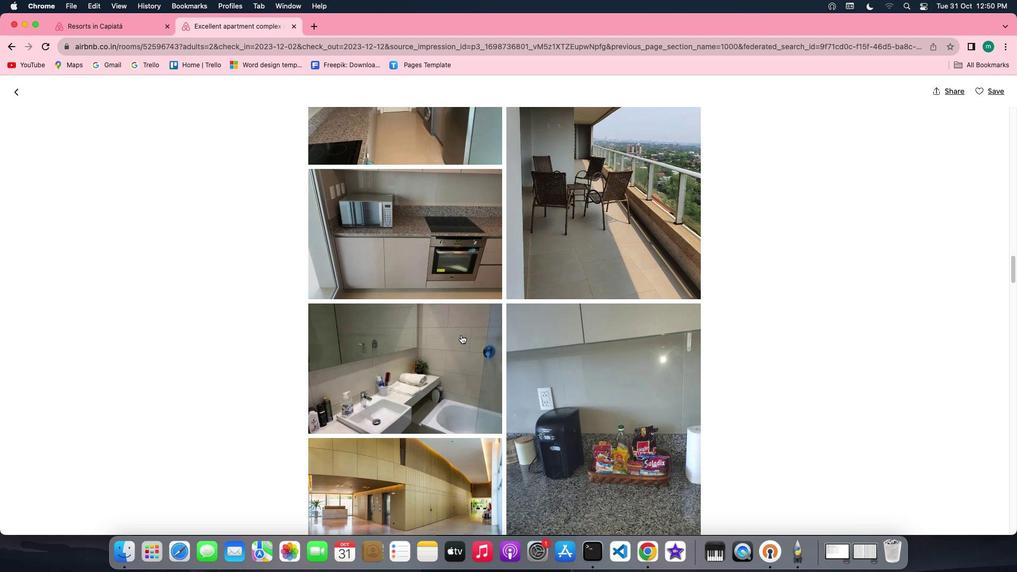 
Action: Mouse scrolled (461, 335) with delta (0, -1)
Screenshot: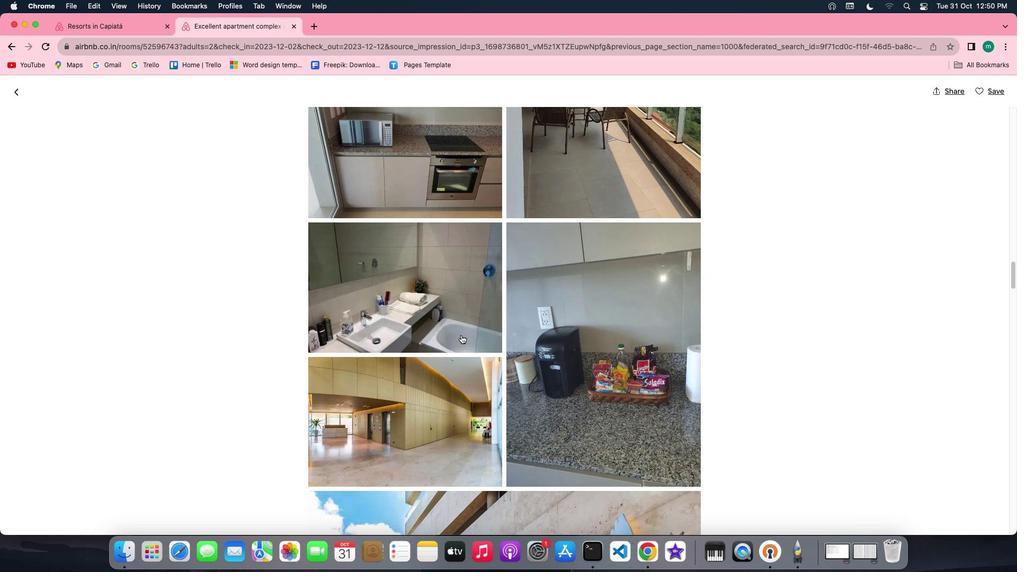 
Action: Mouse scrolled (461, 335) with delta (0, 0)
Screenshot: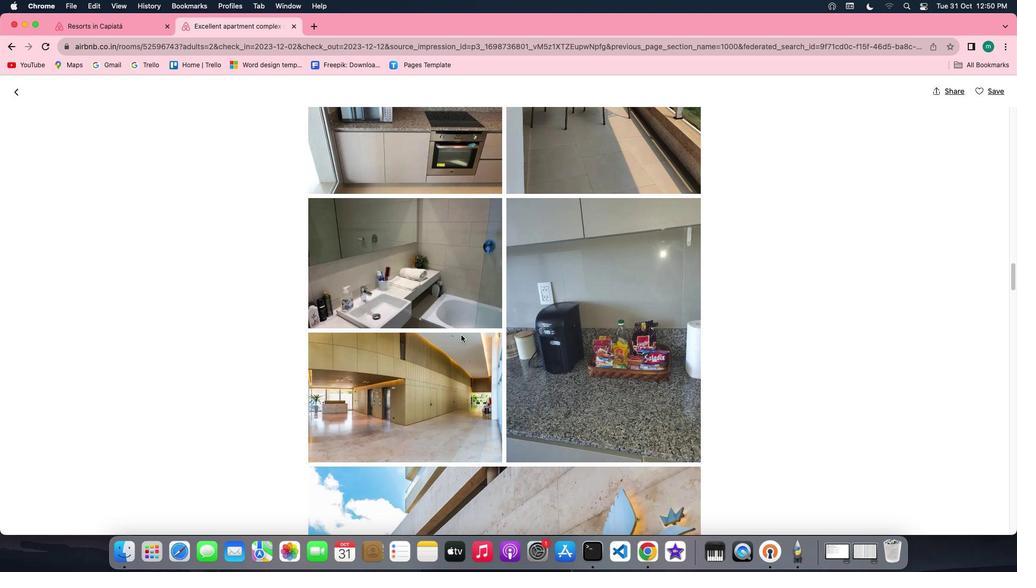 
Action: Mouse scrolled (461, 335) with delta (0, 0)
Screenshot: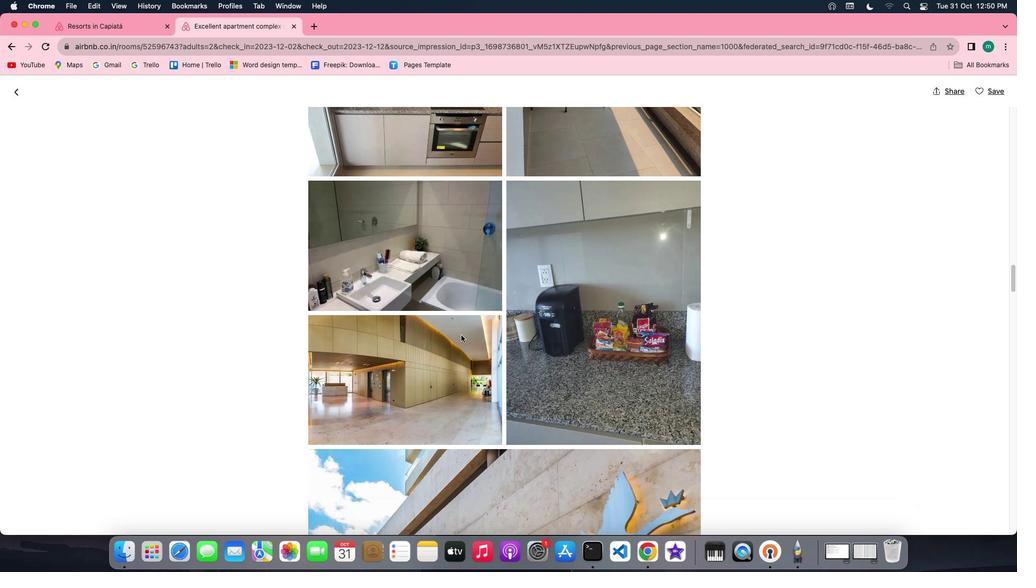 
Action: Mouse scrolled (461, 335) with delta (0, -1)
Screenshot: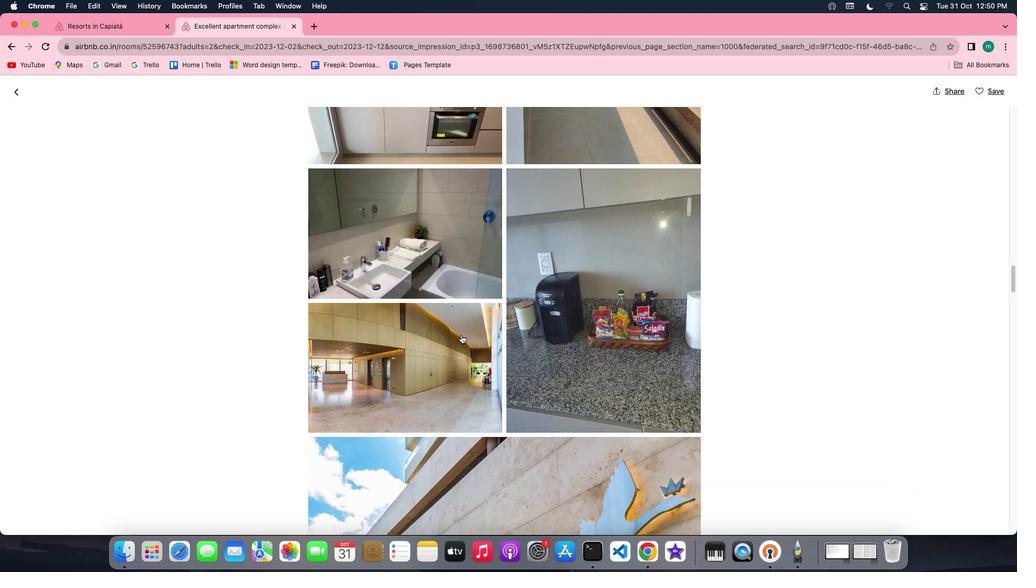 
Action: Mouse scrolled (461, 335) with delta (0, -1)
Screenshot: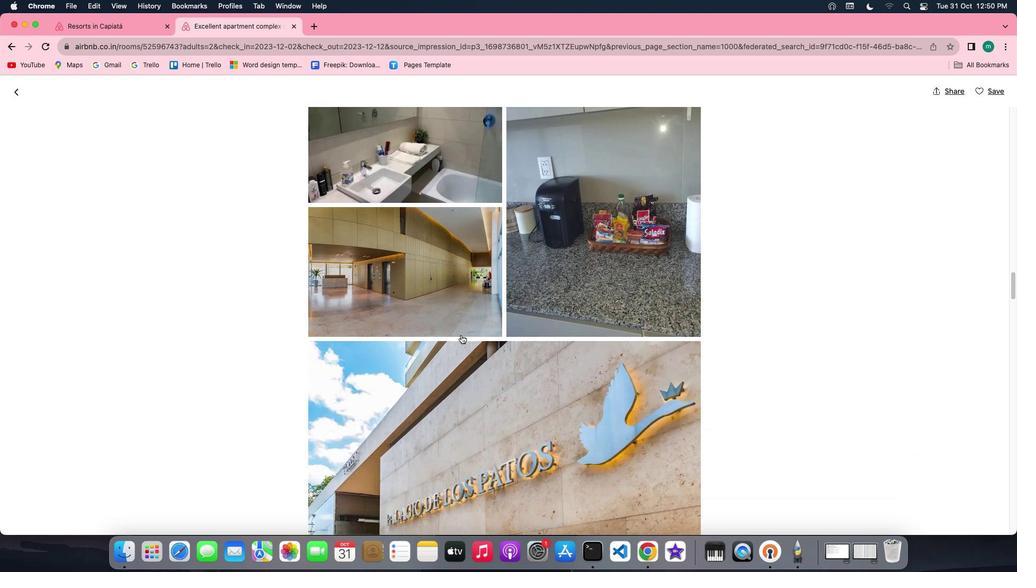
Action: Mouse moved to (461, 335)
Screenshot: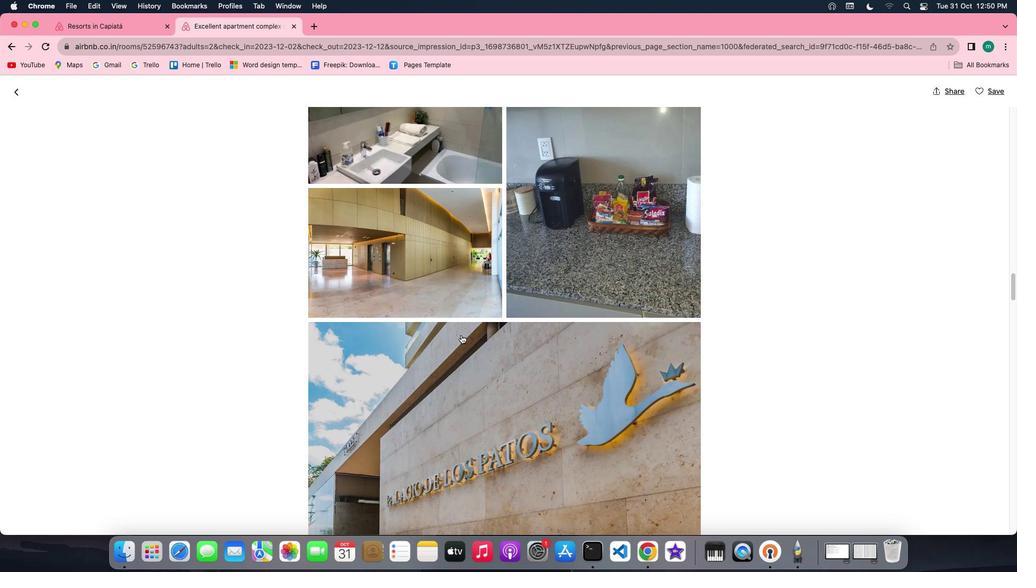 
Action: Mouse scrolled (461, 335) with delta (0, 0)
Screenshot: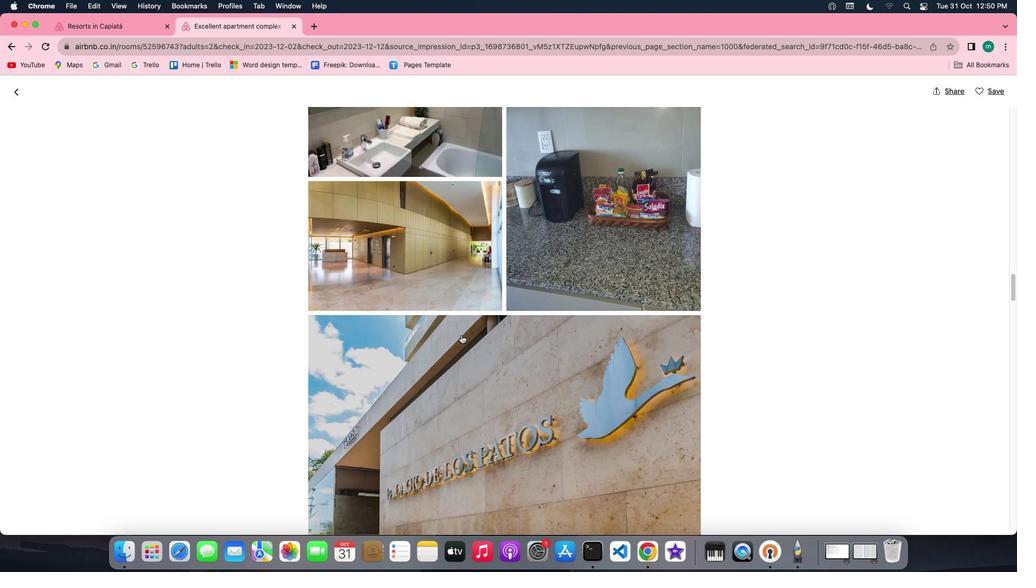 
Action: Mouse scrolled (461, 335) with delta (0, 0)
Screenshot: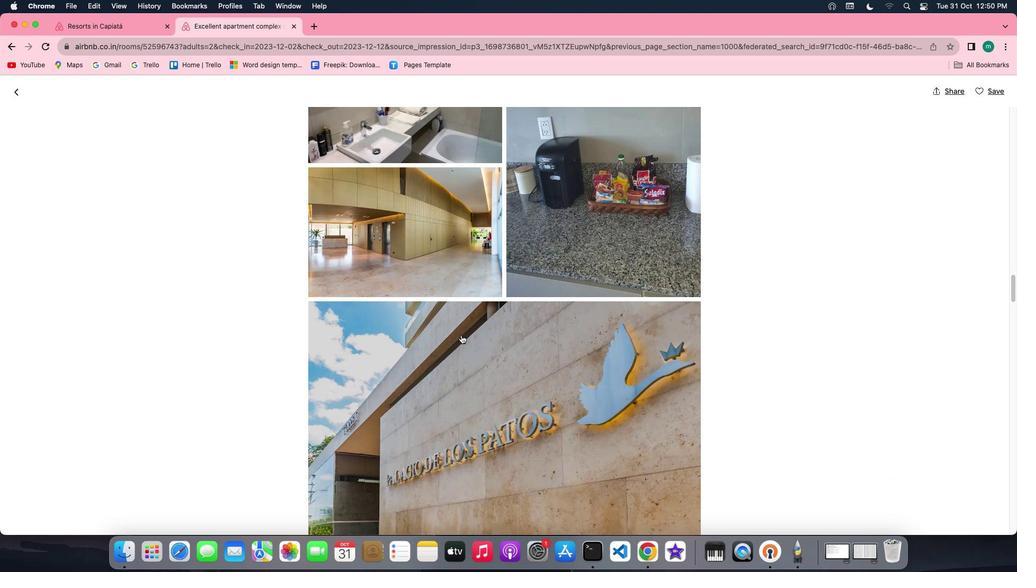 
Action: Mouse scrolled (461, 335) with delta (0, -1)
Screenshot: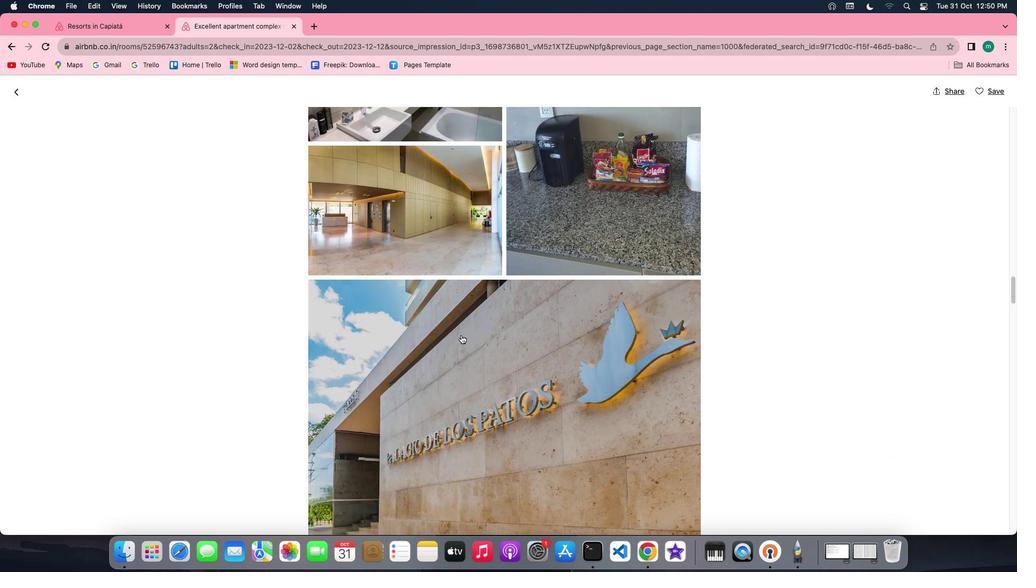 
Action: Mouse scrolled (461, 335) with delta (0, 0)
Screenshot: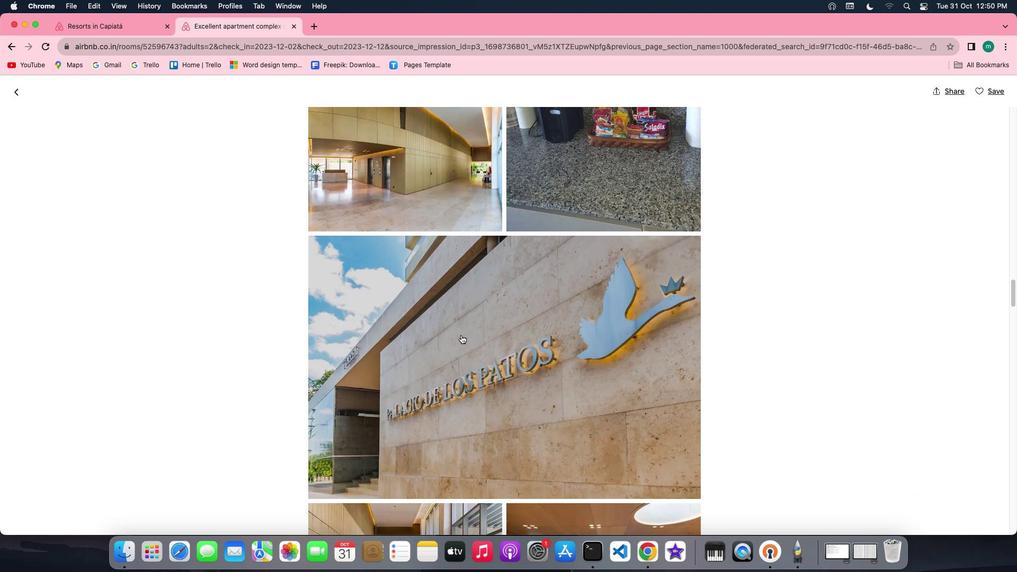 
Action: Mouse scrolled (461, 335) with delta (0, 0)
Screenshot: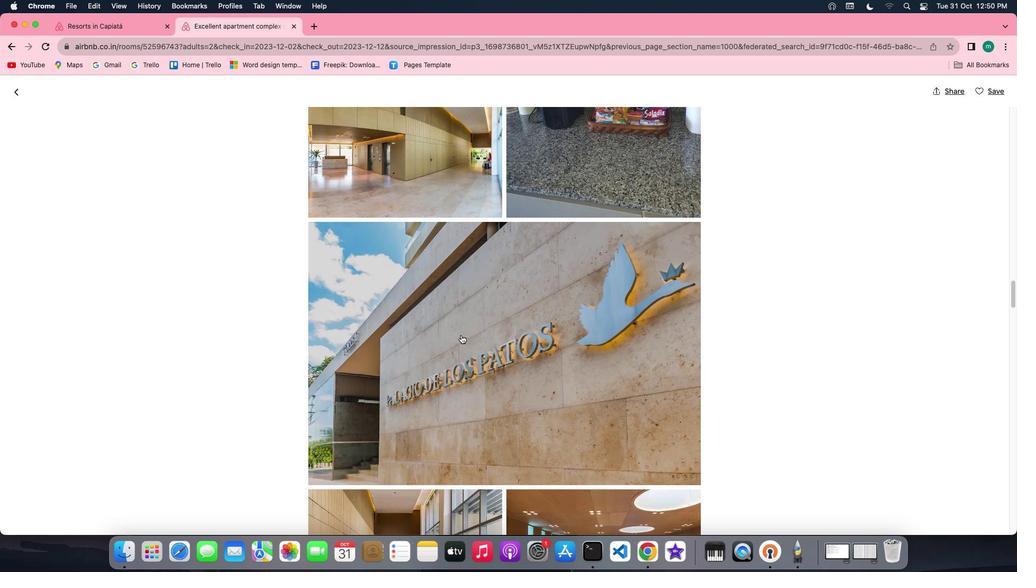 
Action: Mouse scrolled (461, 335) with delta (0, -1)
Screenshot: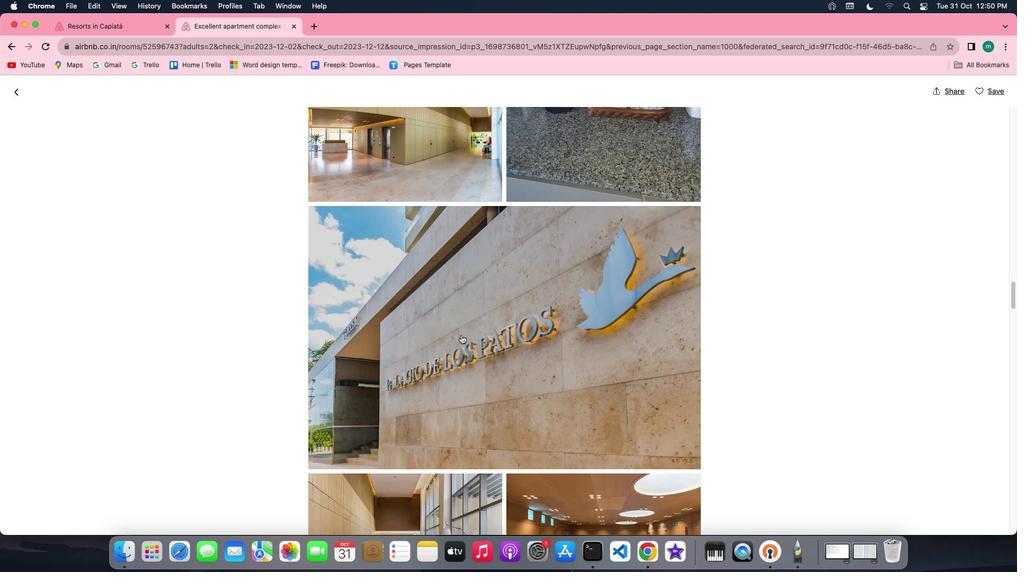 
Action: Mouse scrolled (461, 335) with delta (0, 0)
Screenshot: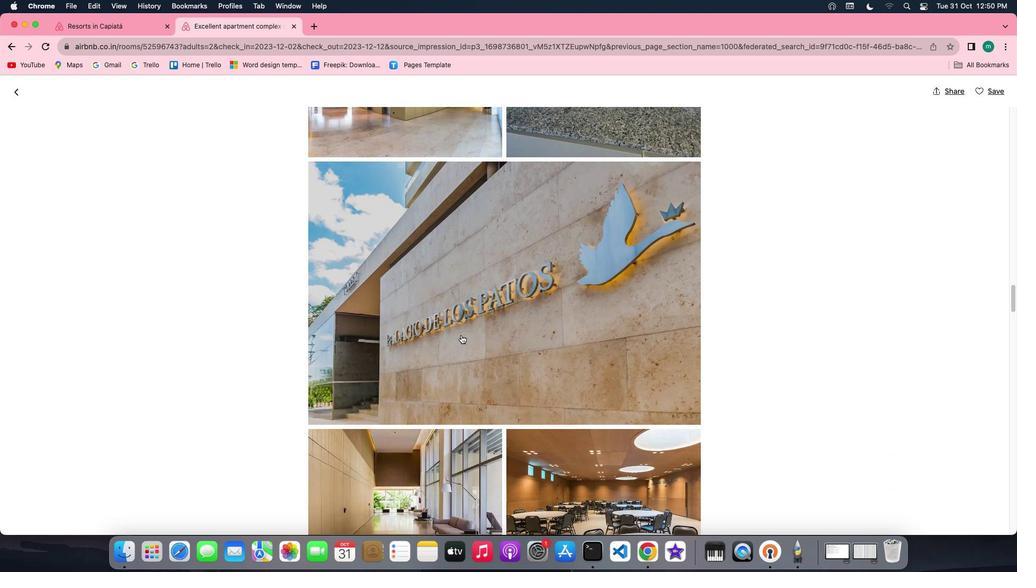
Action: Mouse scrolled (461, 335) with delta (0, 0)
Screenshot: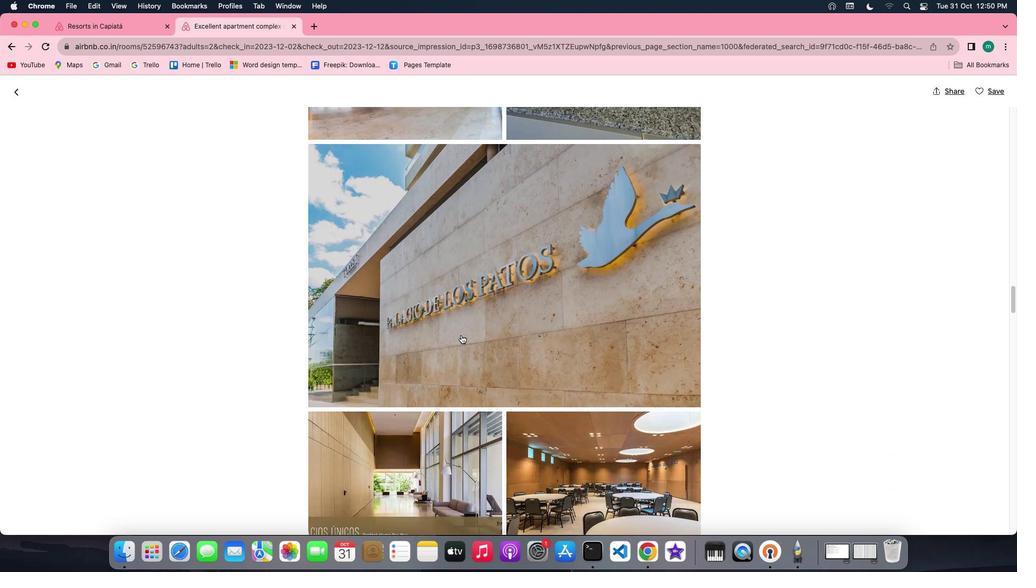 
Action: Mouse scrolled (461, 335) with delta (0, -1)
Screenshot: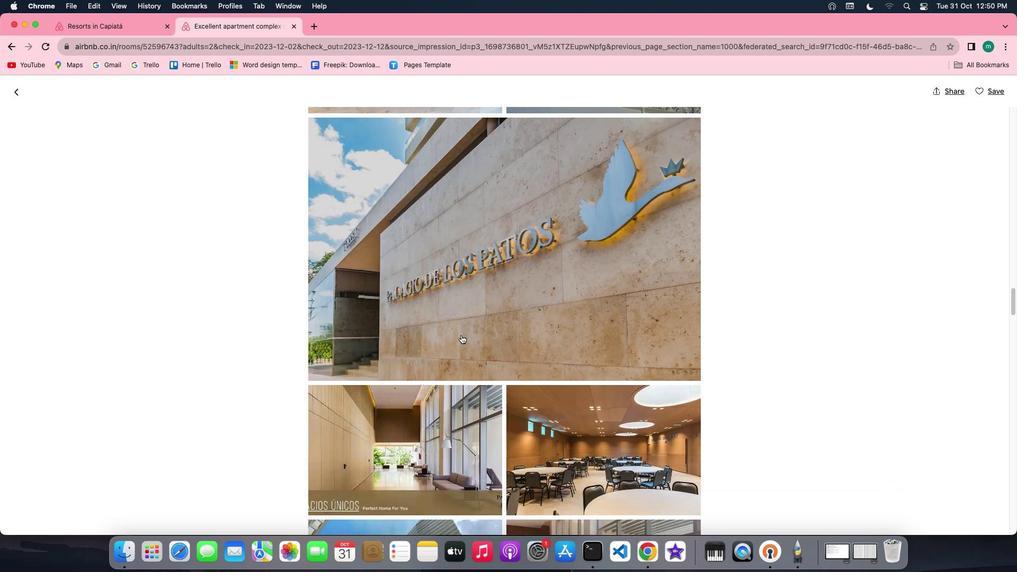 
Action: Mouse scrolled (461, 335) with delta (0, 0)
Screenshot: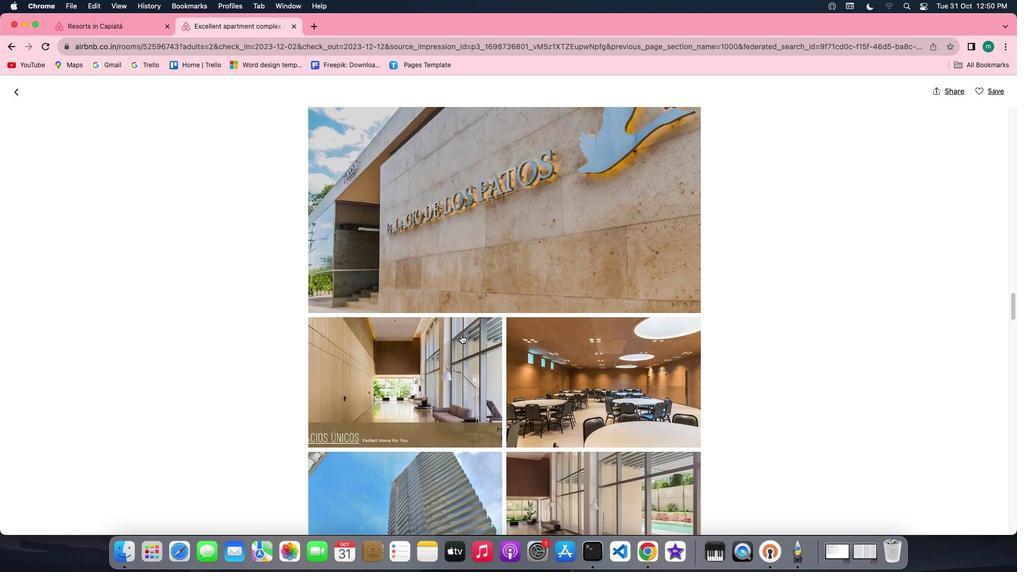
Action: Mouse scrolled (461, 335) with delta (0, 0)
Screenshot: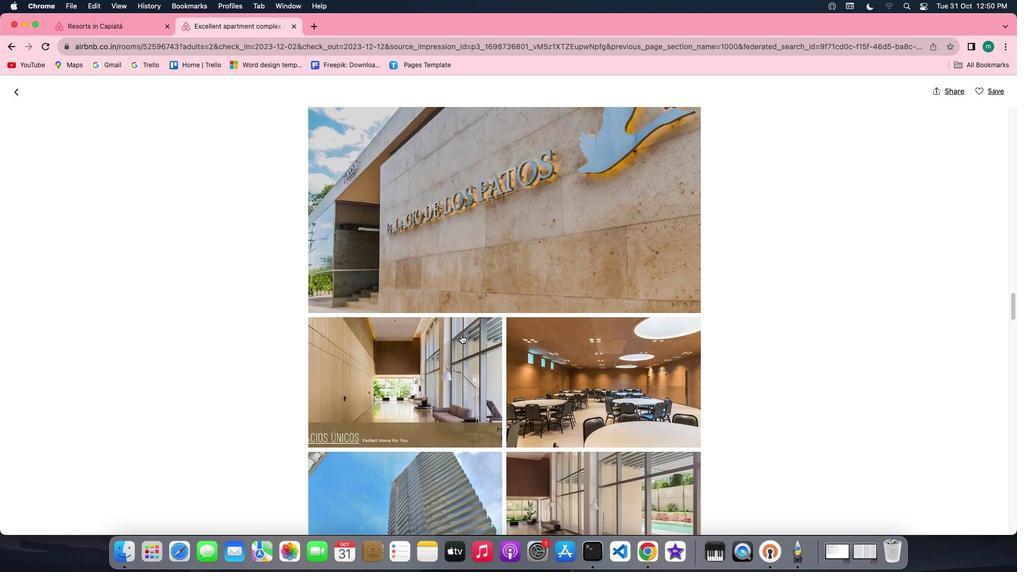 
Action: Mouse scrolled (461, 335) with delta (0, -1)
Screenshot: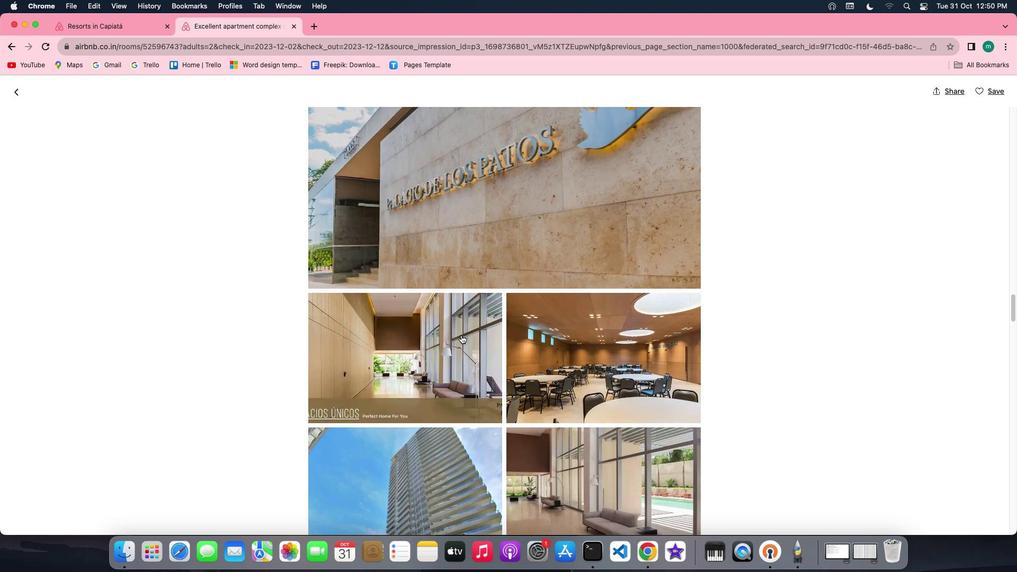 
Action: Mouse scrolled (461, 335) with delta (0, -2)
Screenshot: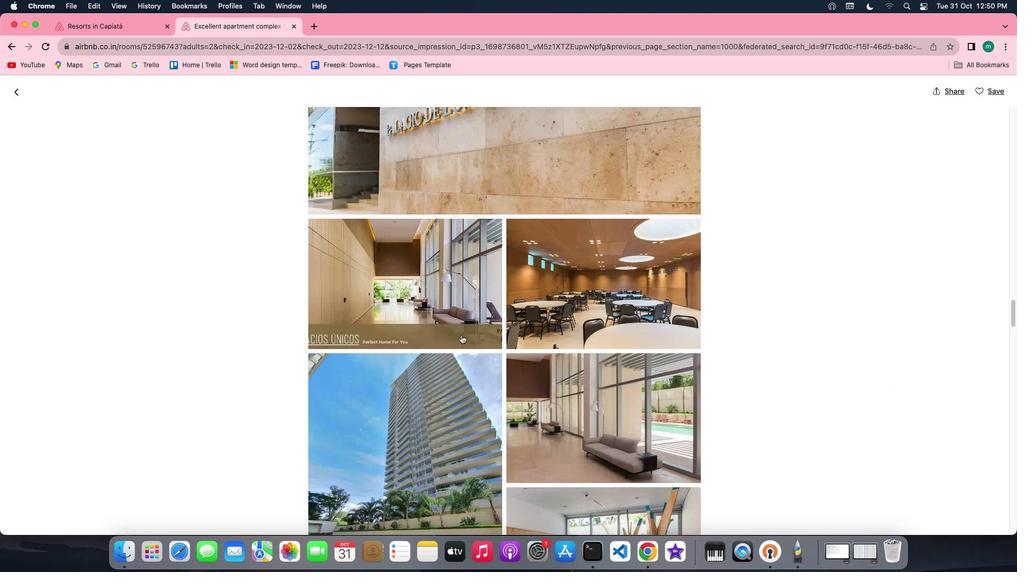 
Action: Mouse scrolled (461, 335) with delta (0, 0)
Screenshot: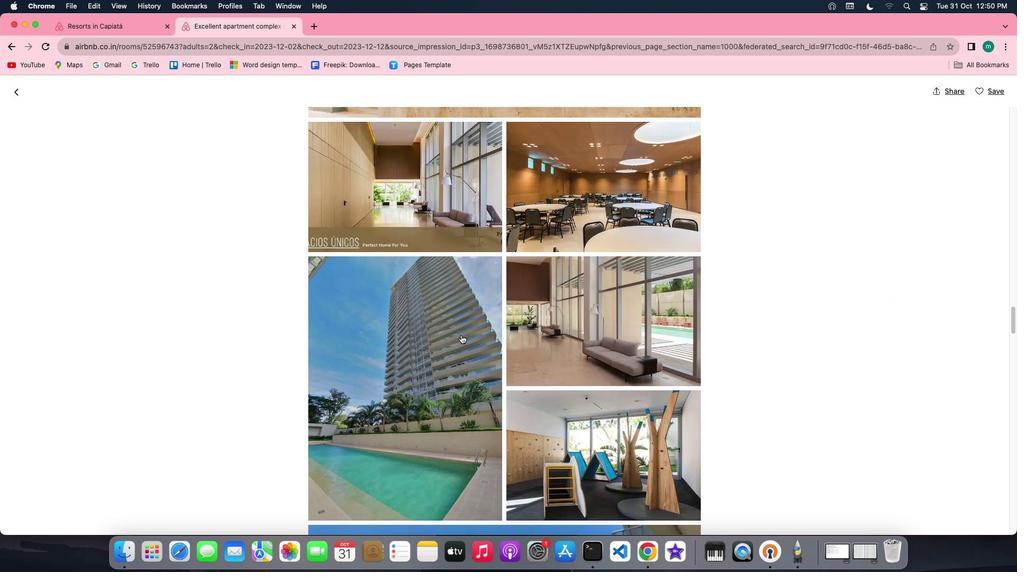 
Action: Mouse scrolled (461, 335) with delta (0, 0)
Screenshot: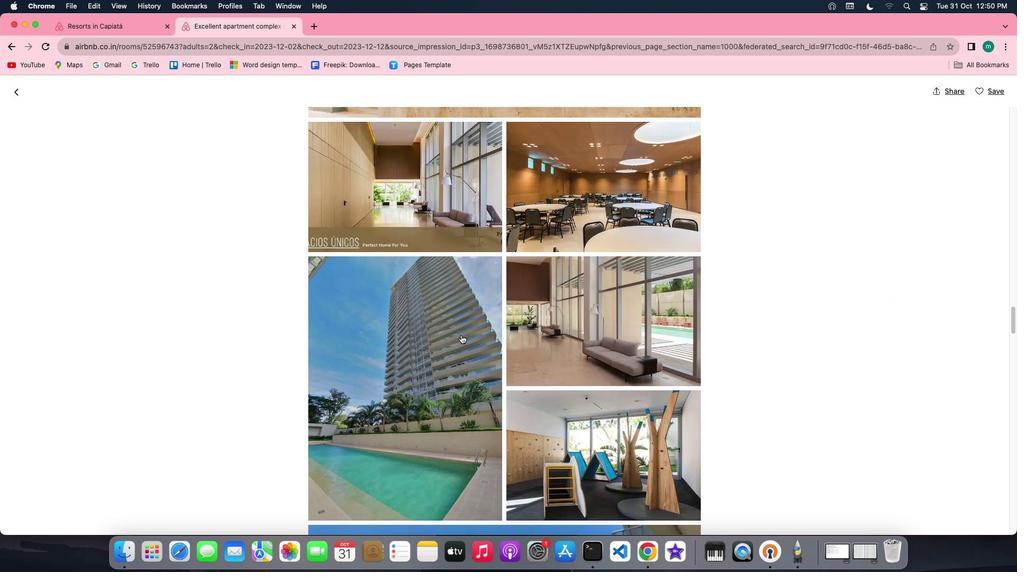 
Action: Mouse scrolled (461, 335) with delta (0, -1)
Screenshot: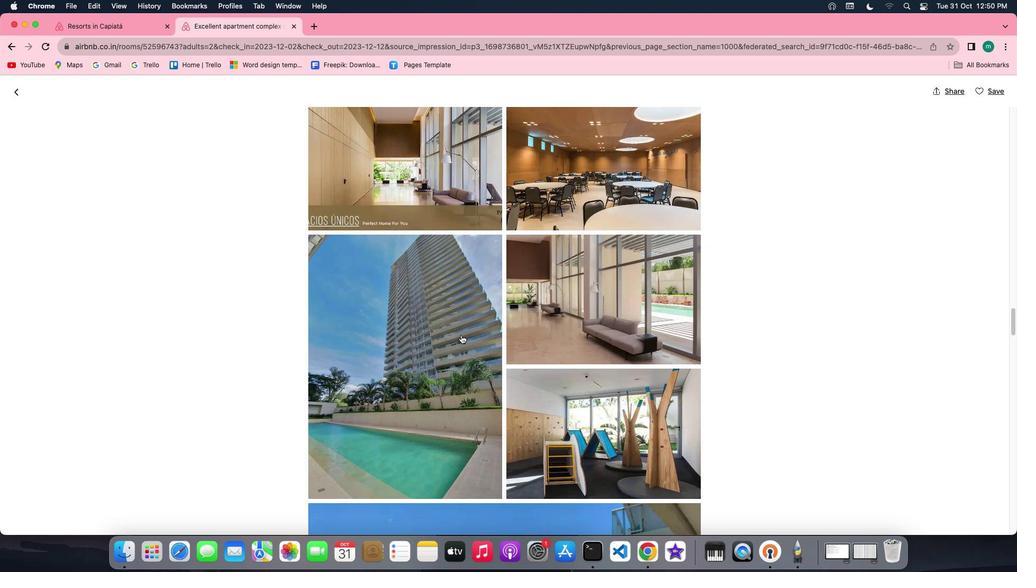 
Action: Mouse scrolled (461, 335) with delta (0, 0)
Screenshot: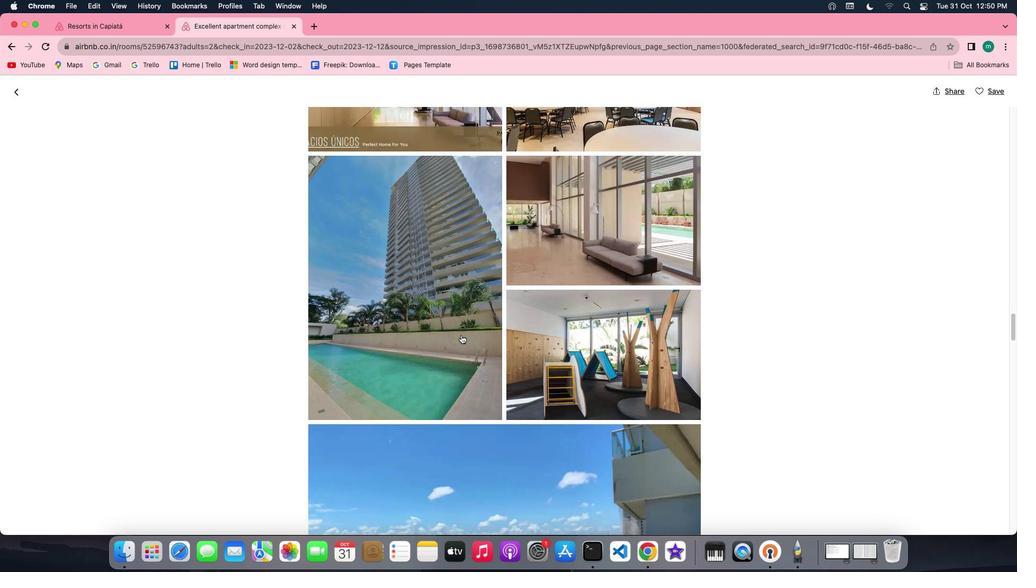 
Action: Mouse scrolled (461, 335) with delta (0, 0)
Screenshot: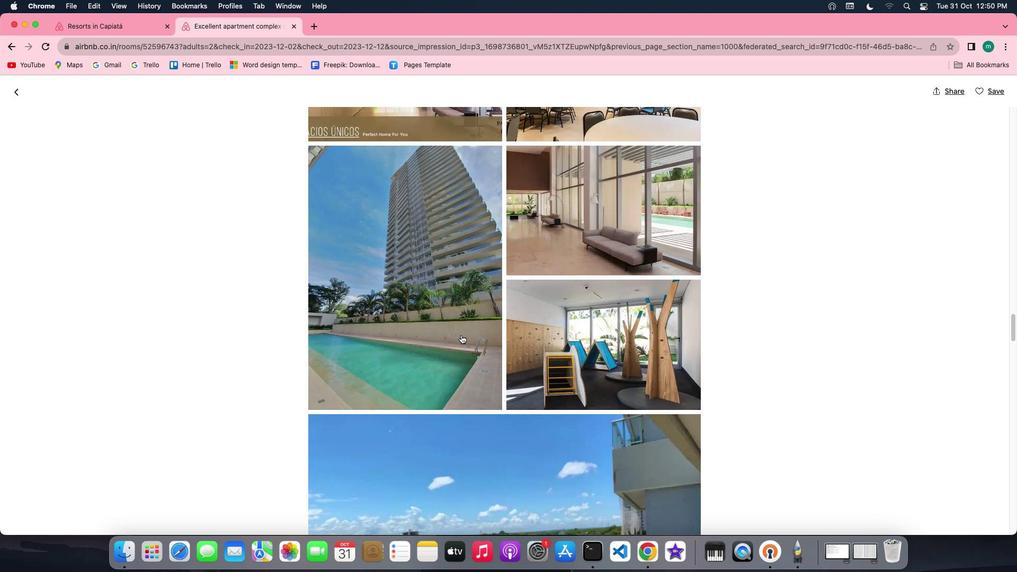 
Action: Mouse scrolled (461, 335) with delta (0, -1)
Screenshot: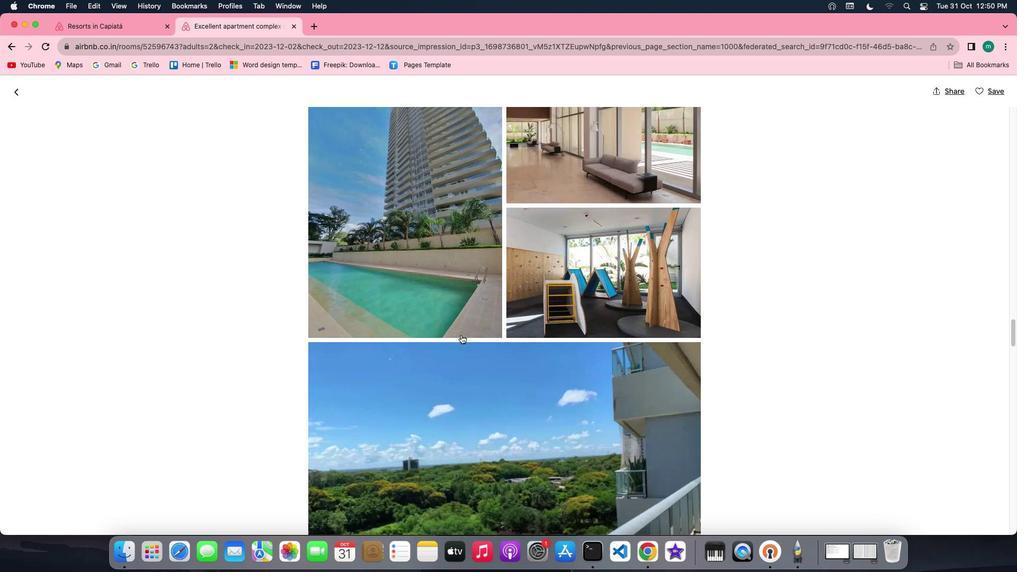 
Action: Mouse scrolled (461, 335) with delta (0, -2)
Screenshot: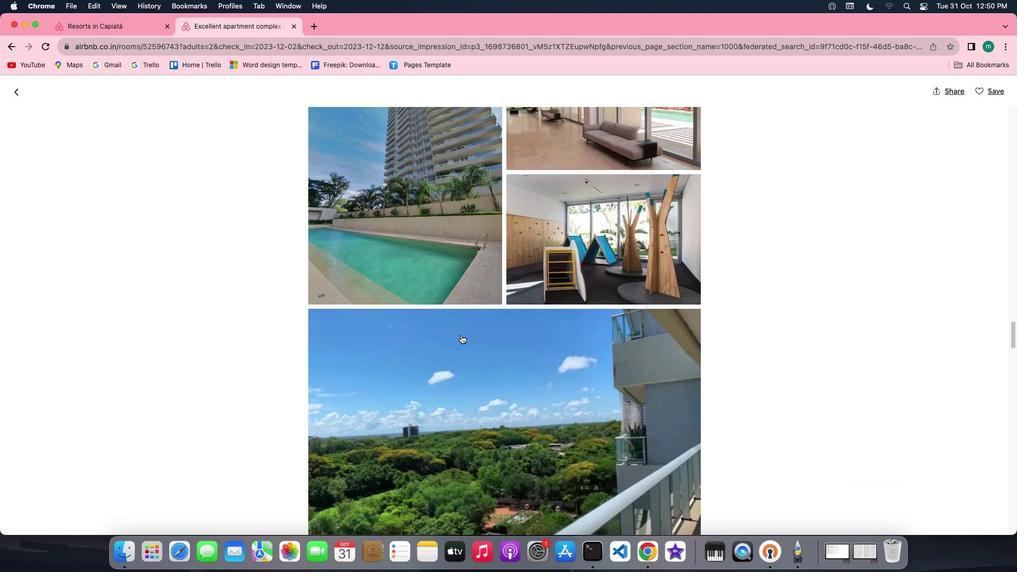 
Action: Mouse scrolled (461, 335) with delta (0, 0)
Screenshot: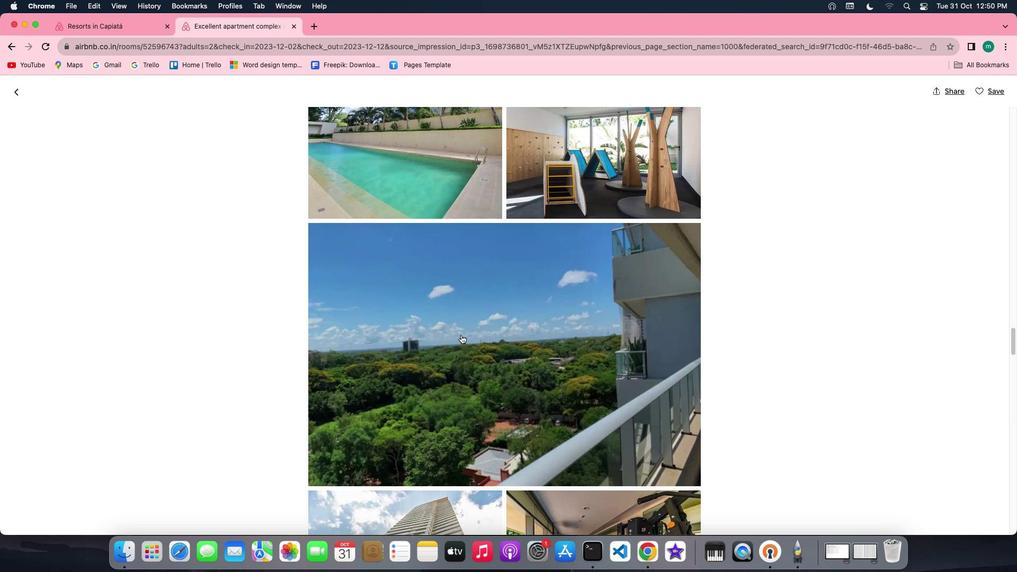 
Action: Mouse scrolled (461, 335) with delta (0, 0)
Screenshot: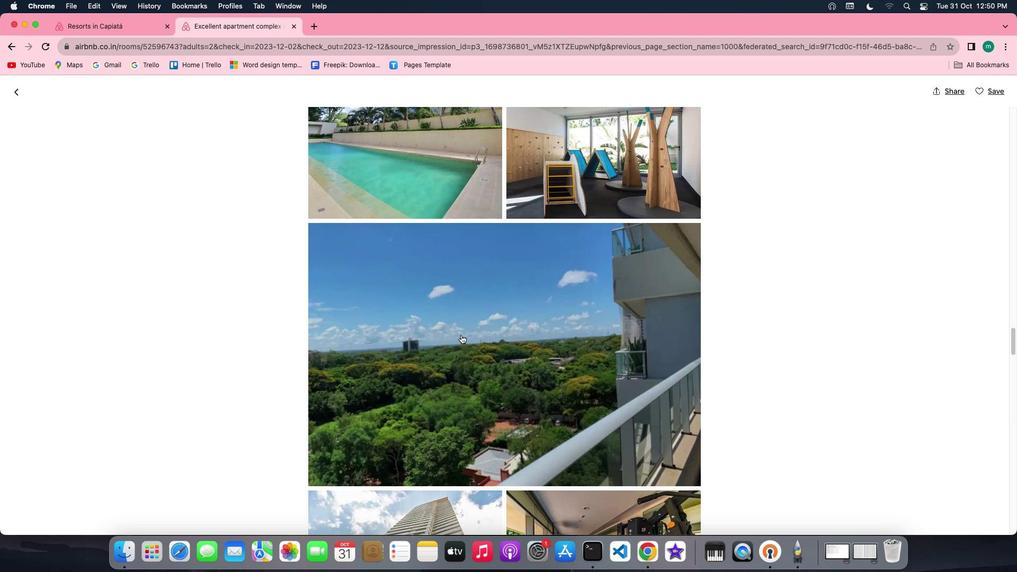 
Action: Mouse scrolled (461, 335) with delta (0, -1)
Screenshot: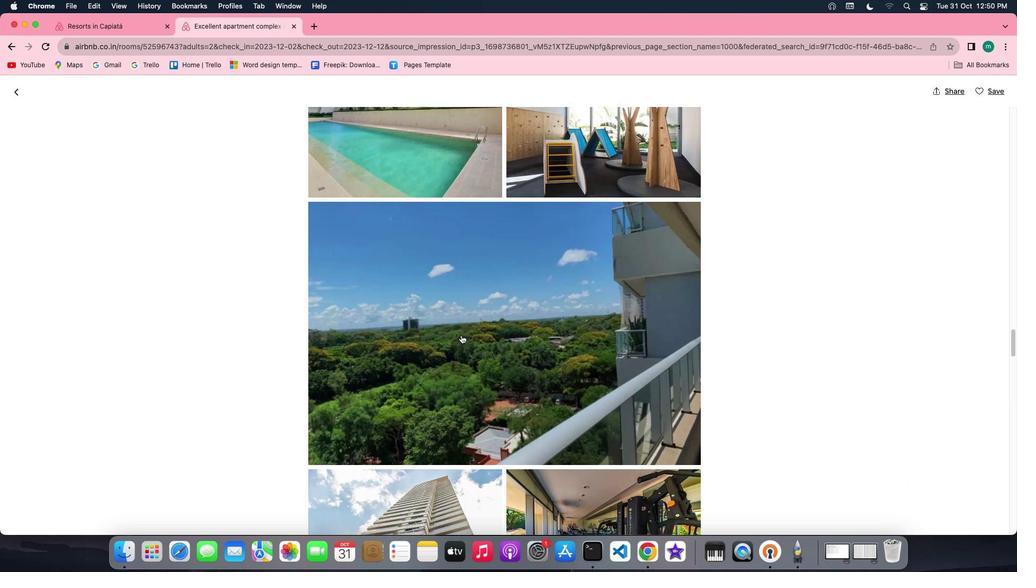 
Action: Mouse scrolled (461, 335) with delta (0, 0)
Screenshot: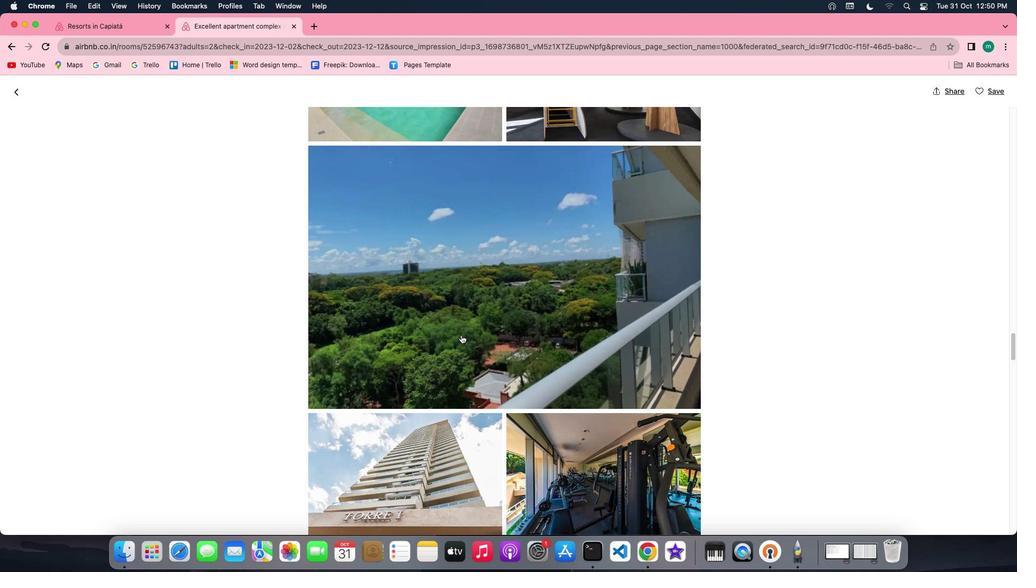 
Action: Mouse scrolled (461, 335) with delta (0, 0)
Screenshot: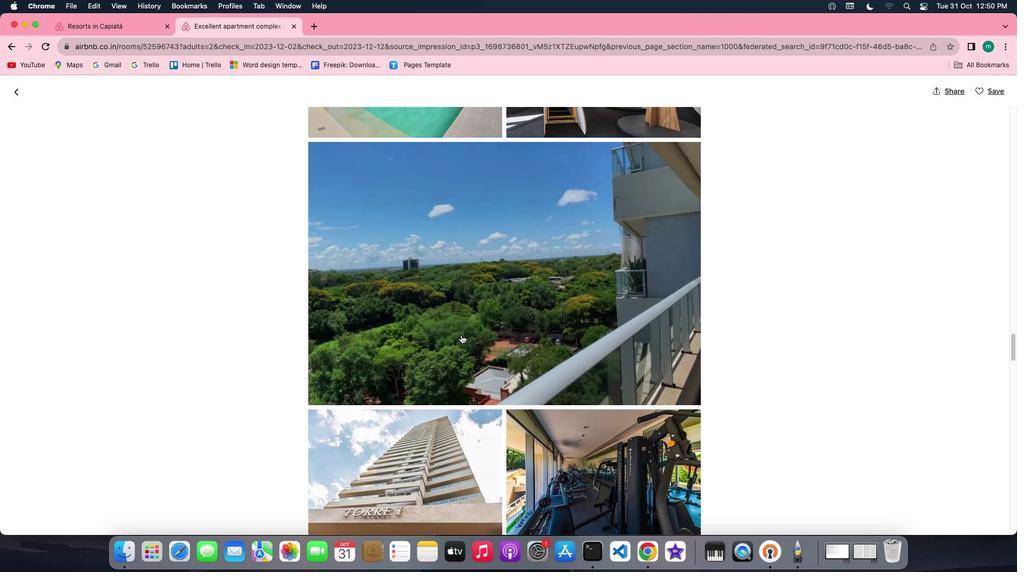 
Action: Mouse scrolled (461, 335) with delta (0, -1)
Screenshot: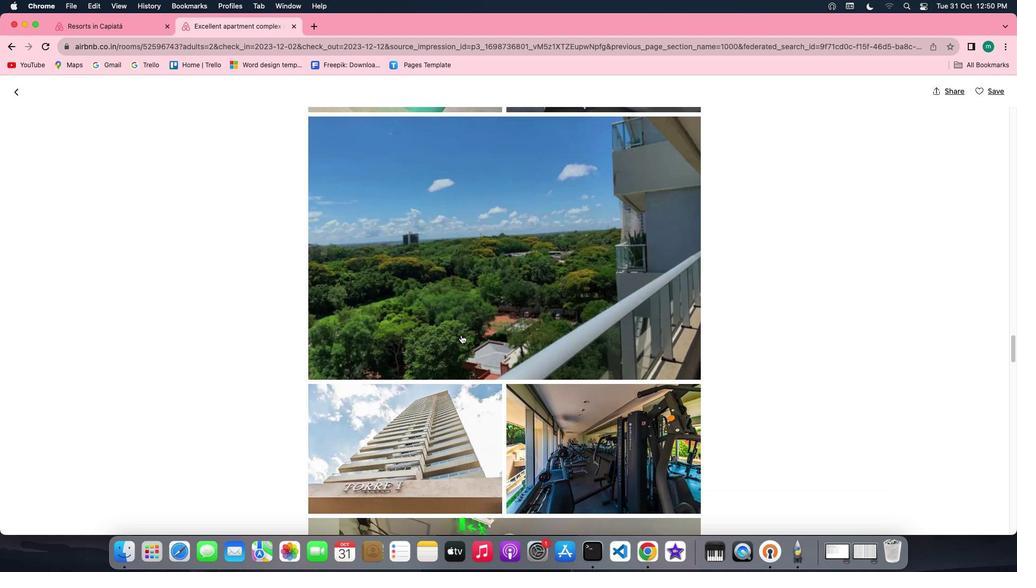 
Action: Mouse scrolled (461, 335) with delta (0, -1)
Screenshot: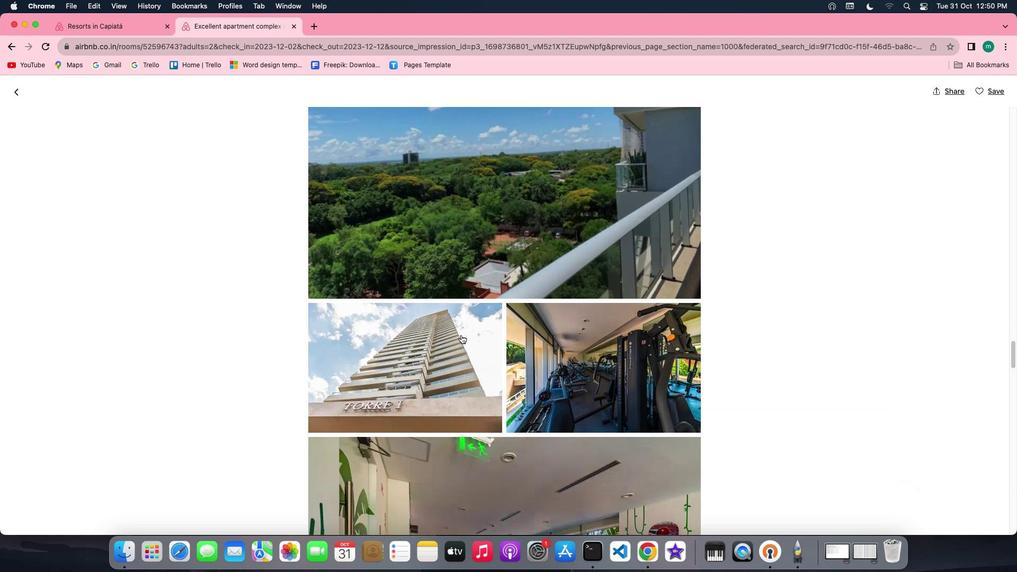 
Action: Mouse scrolled (461, 335) with delta (0, 0)
Screenshot: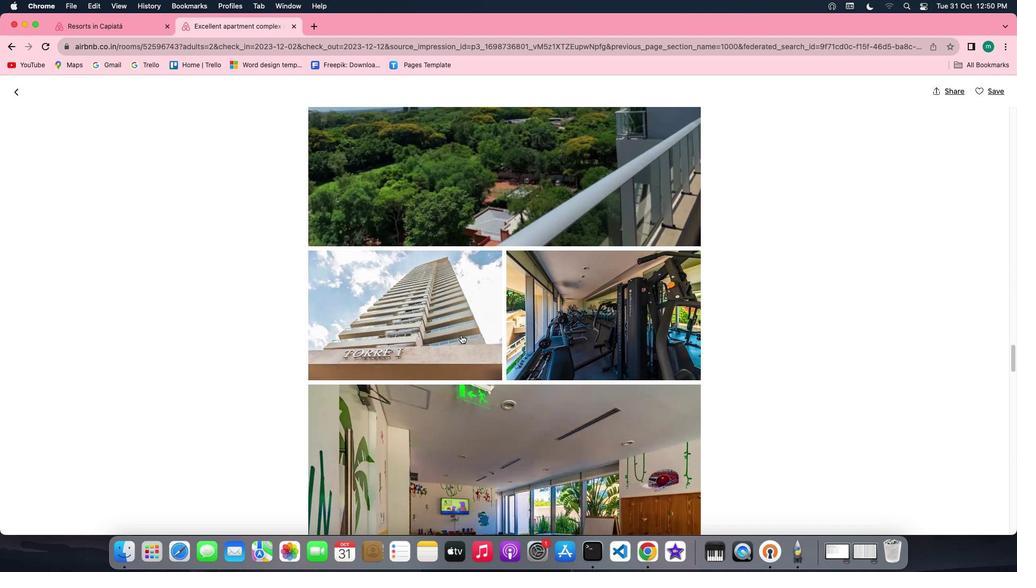 
Action: Mouse scrolled (461, 335) with delta (0, 0)
Screenshot: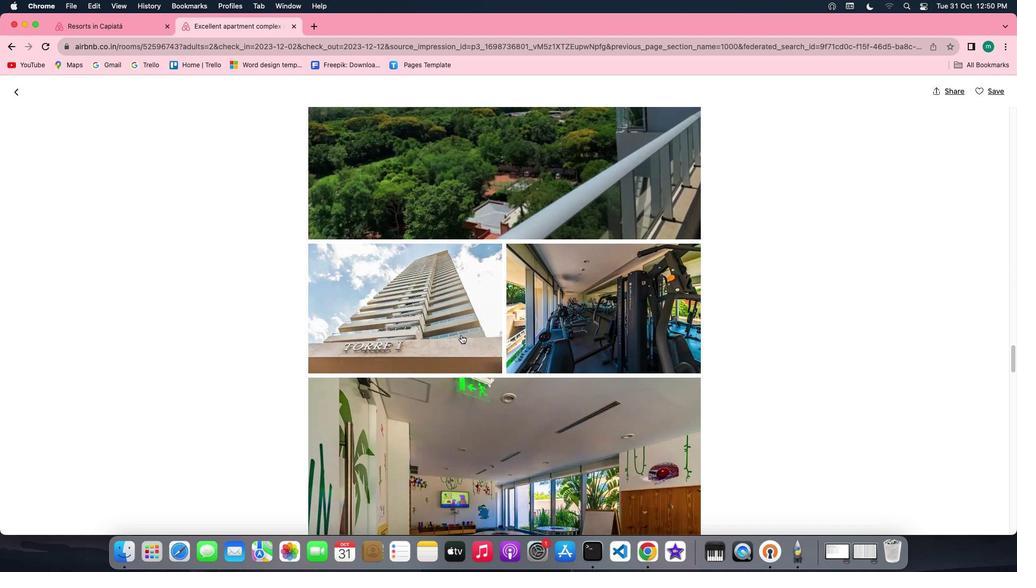 
Action: Mouse scrolled (461, 335) with delta (0, -1)
Screenshot: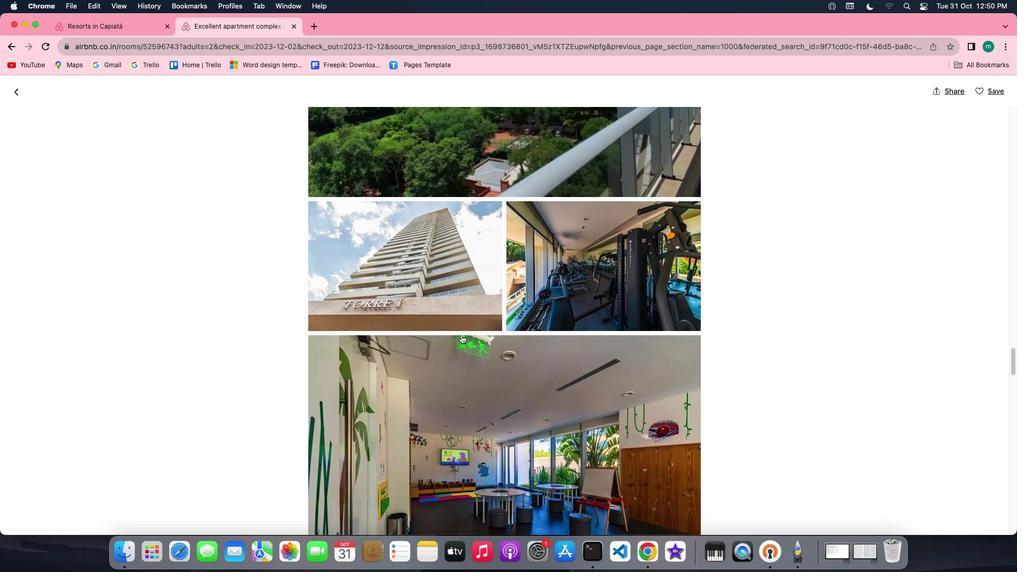 
Action: Mouse scrolled (461, 335) with delta (0, 0)
Screenshot: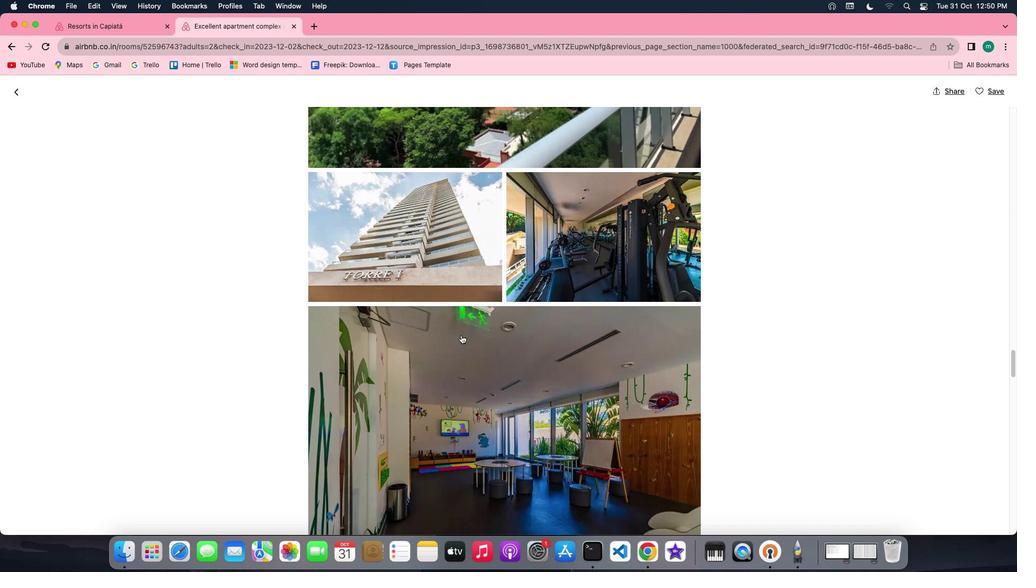 
Action: Mouse scrolled (461, 335) with delta (0, 0)
Screenshot: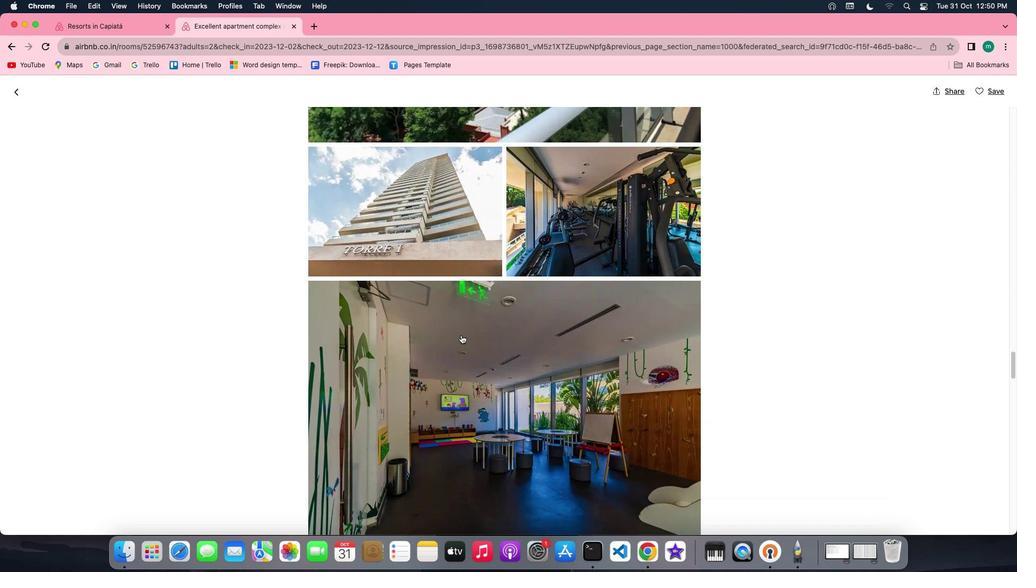 
Action: Mouse scrolled (461, 335) with delta (0, -1)
Screenshot: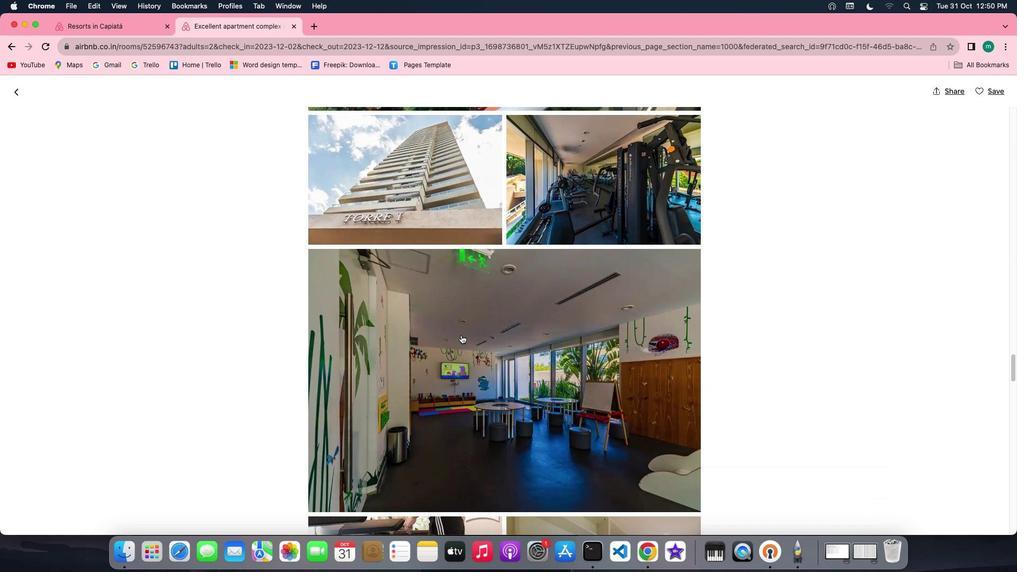 
Action: Mouse scrolled (461, 335) with delta (0, -1)
Screenshot: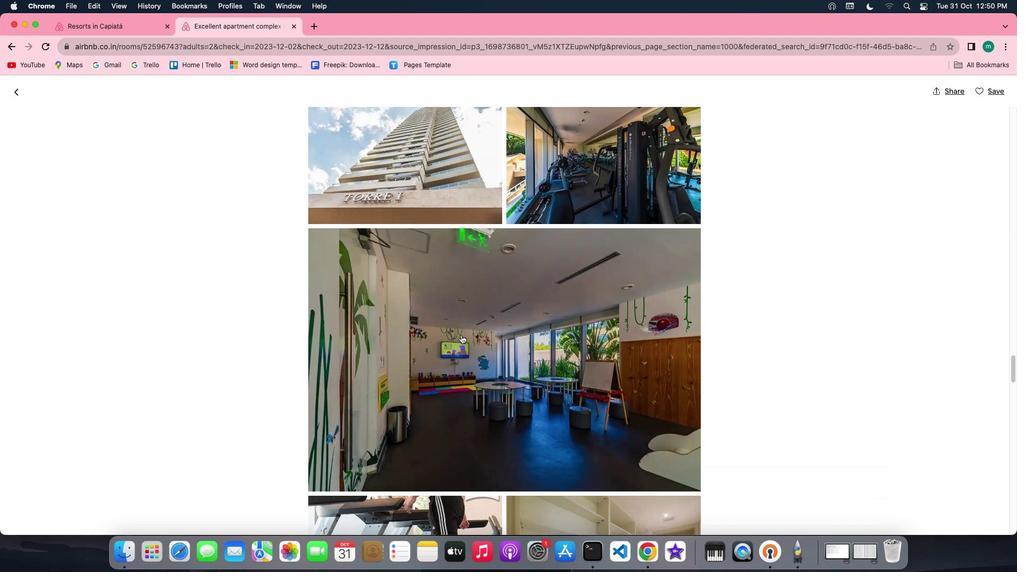 
Action: Mouse scrolled (461, 335) with delta (0, 0)
Screenshot: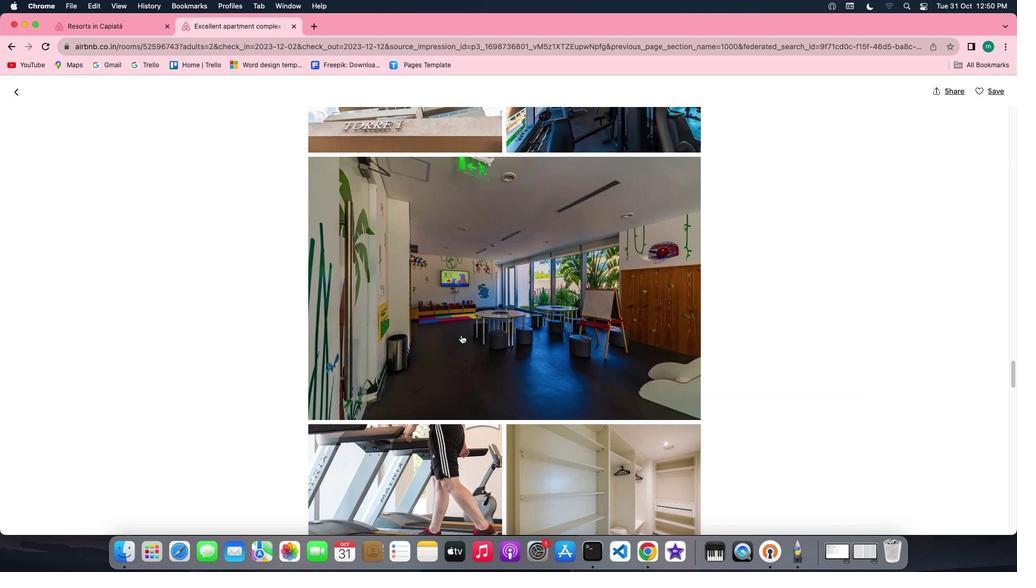 
Action: Mouse scrolled (461, 335) with delta (0, 0)
Screenshot: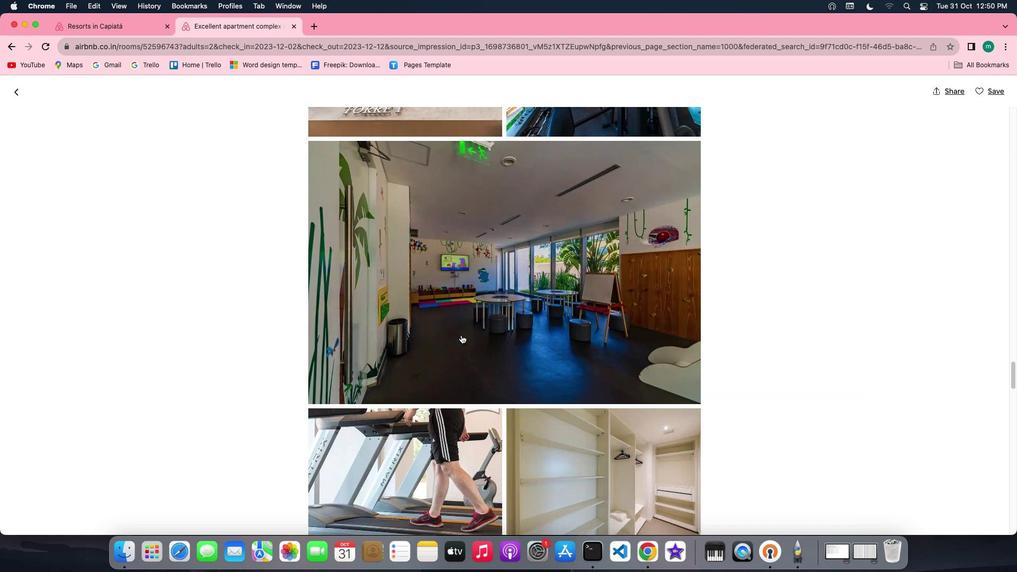 
Action: Mouse scrolled (461, 335) with delta (0, -1)
Screenshot: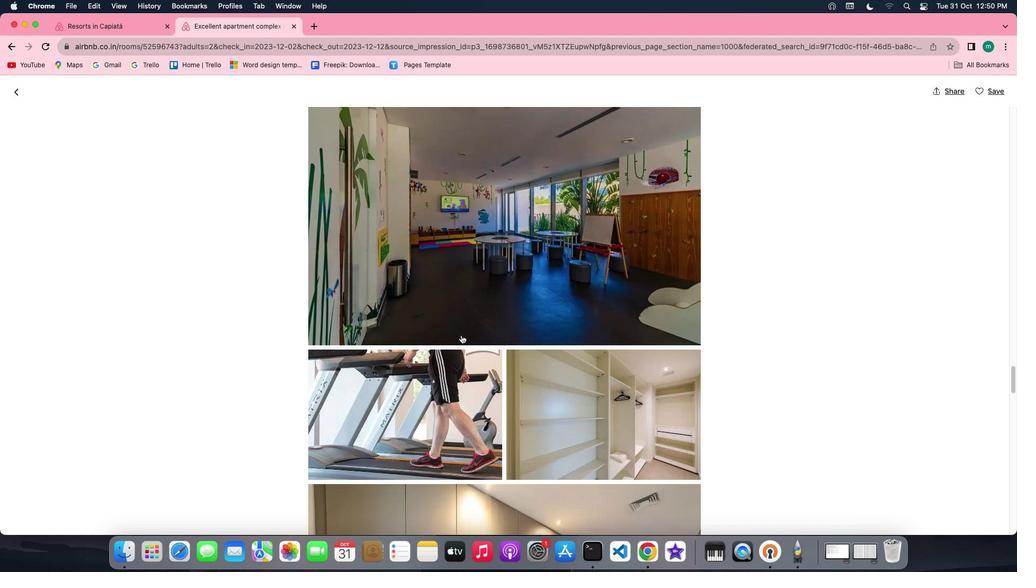 
Action: Mouse scrolled (461, 335) with delta (0, -2)
Screenshot: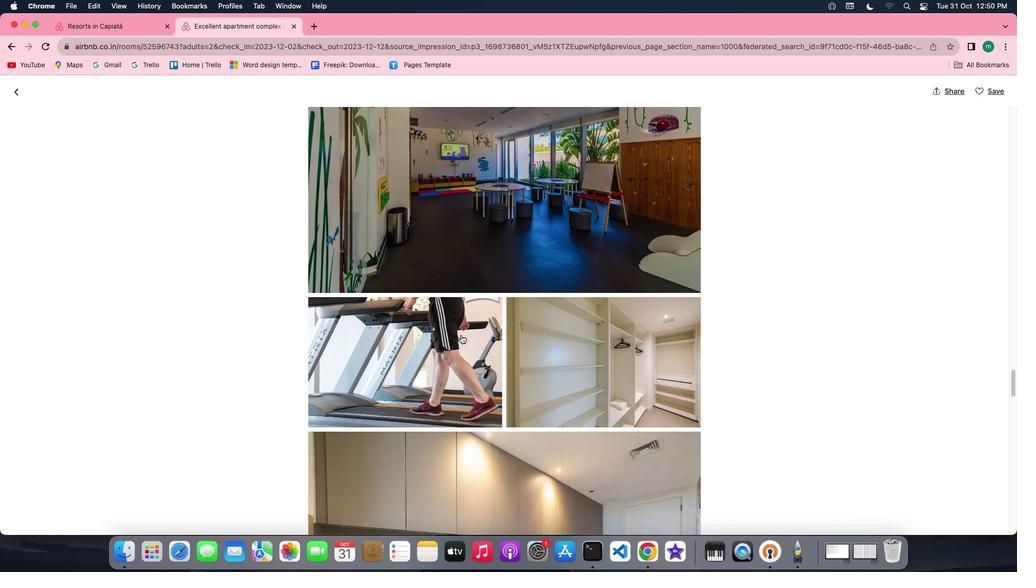 
Action: Mouse scrolled (461, 335) with delta (0, 0)
Screenshot: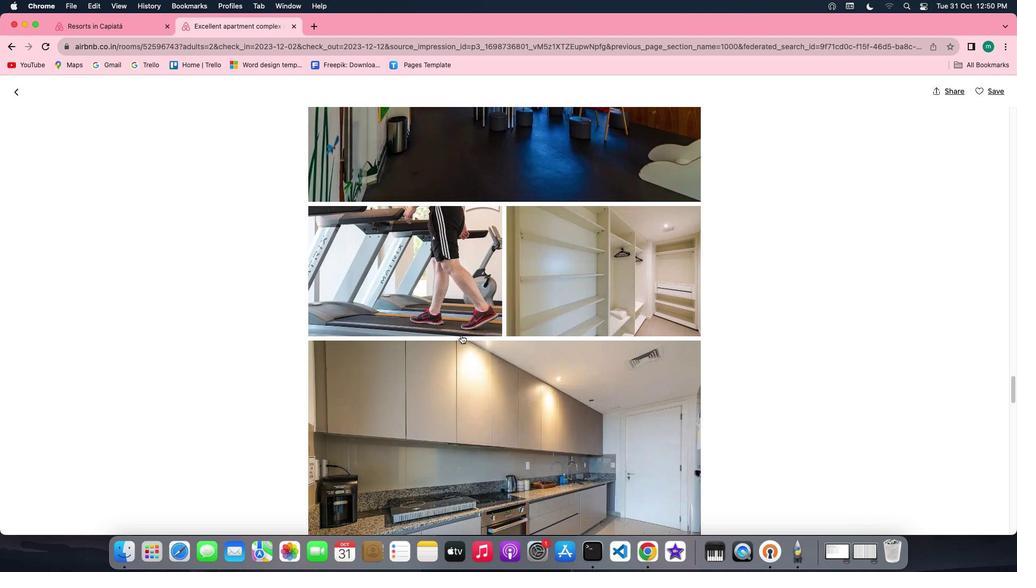 
Action: Mouse scrolled (461, 335) with delta (0, 0)
Screenshot: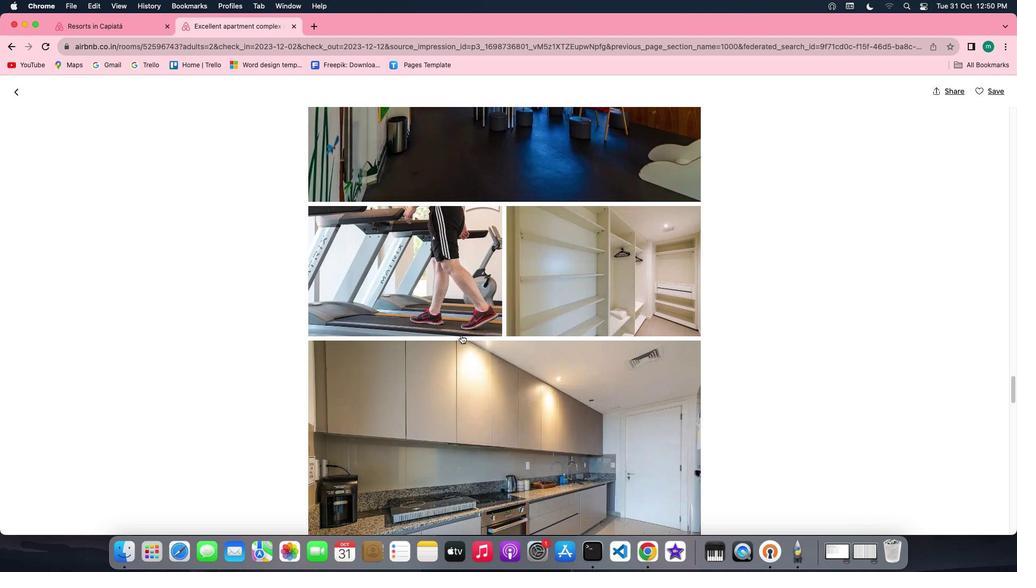 
Action: Mouse scrolled (461, 335) with delta (0, -1)
Screenshot: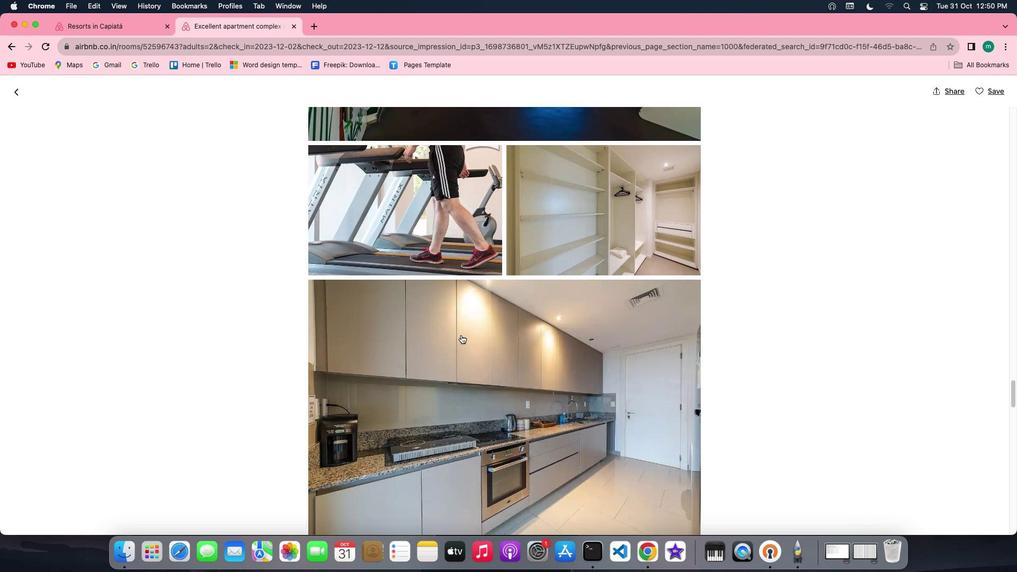 
Action: Mouse scrolled (461, 335) with delta (0, -2)
Screenshot: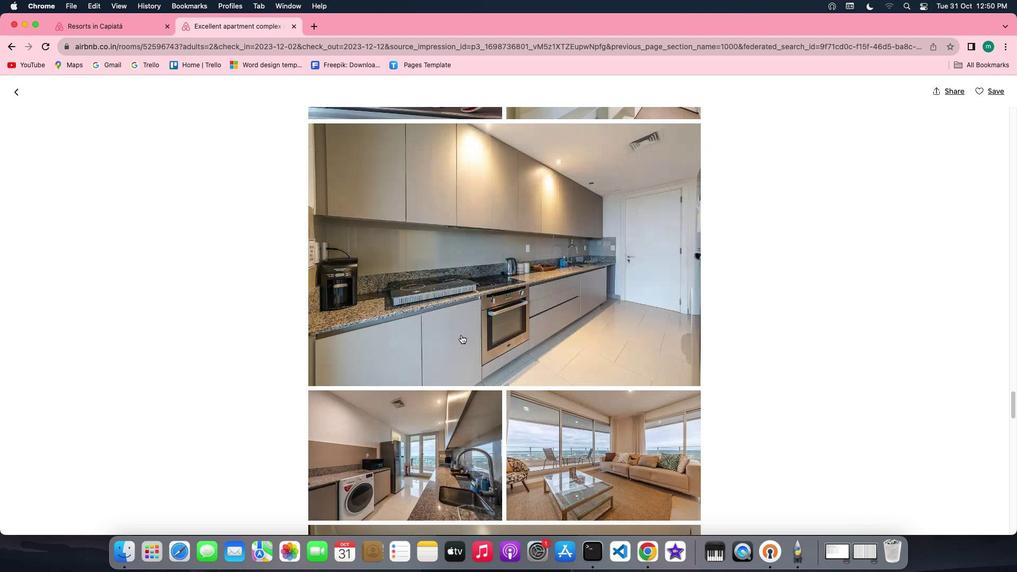 
Action: Mouse scrolled (461, 335) with delta (0, -3)
Screenshot: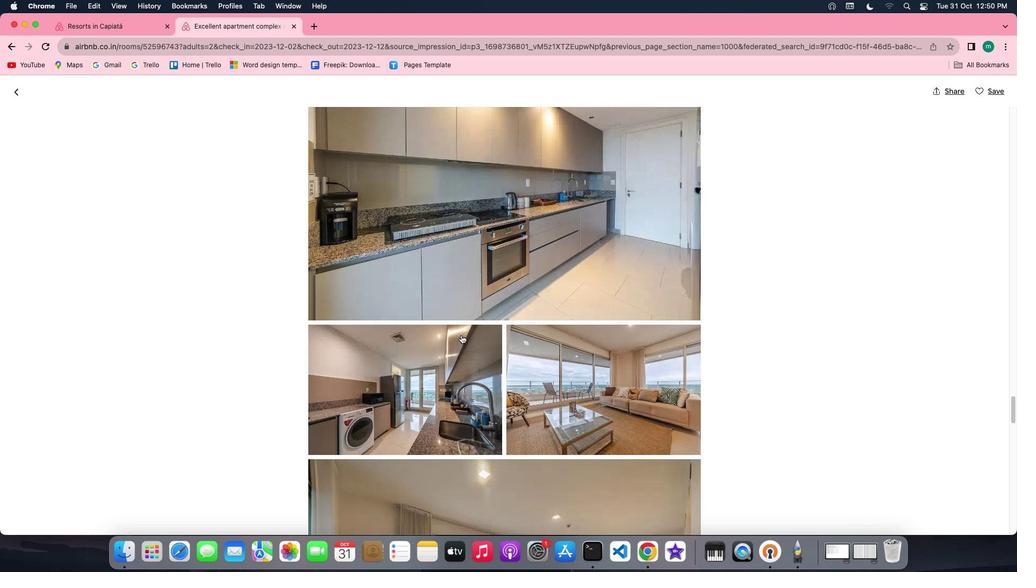 
Action: Mouse scrolled (461, 335) with delta (0, 0)
Screenshot: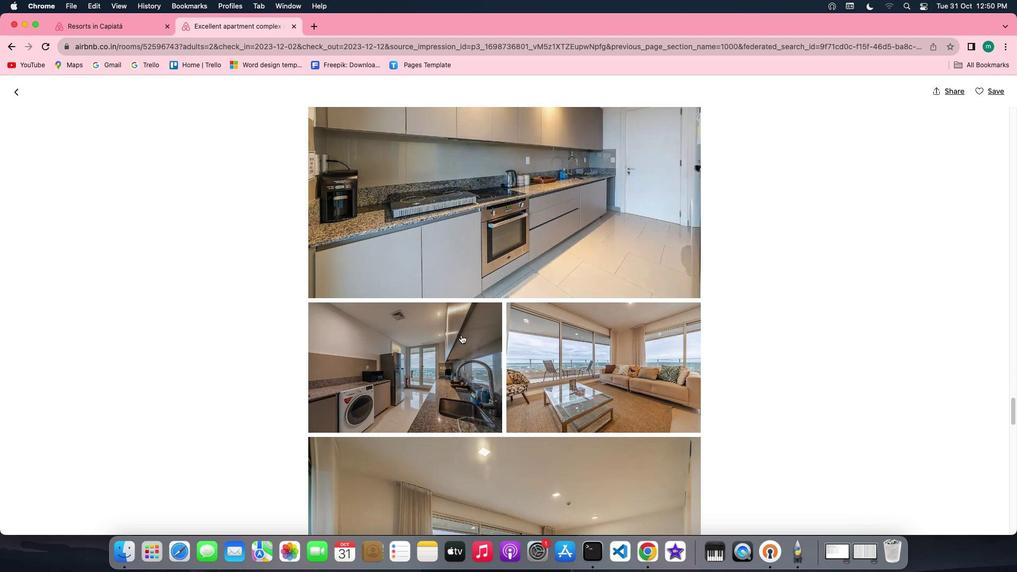 
Action: Mouse scrolled (461, 335) with delta (0, 0)
Screenshot: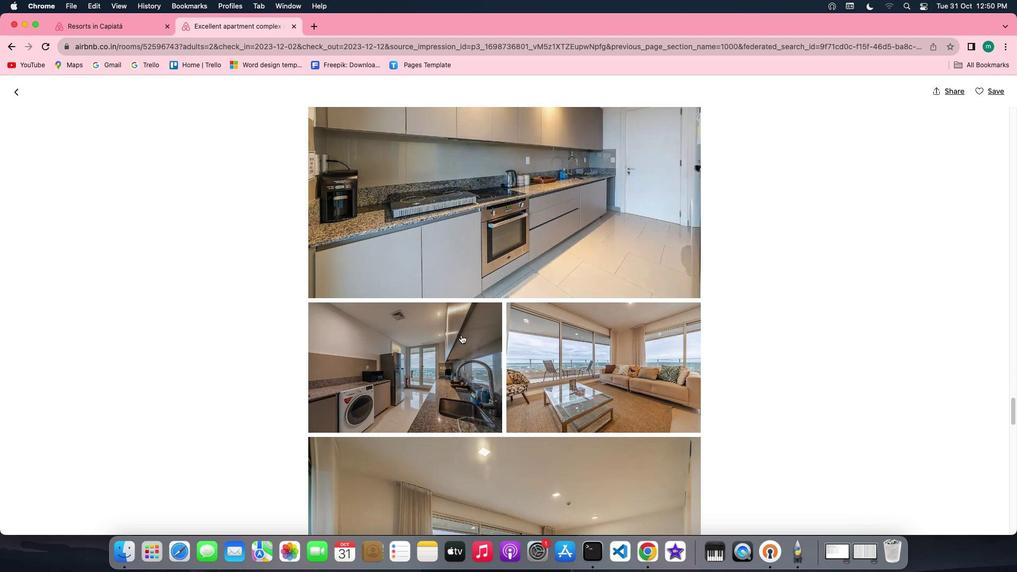 
Action: Mouse scrolled (461, 335) with delta (0, -1)
Screenshot: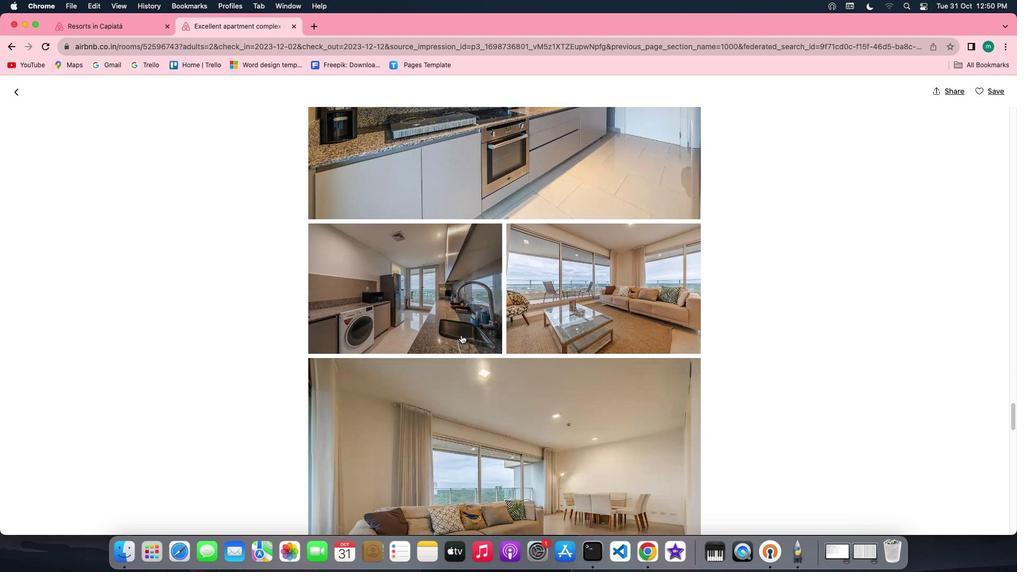 
Action: Mouse scrolled (461, 335) with delta (0, -2)
Screenshot: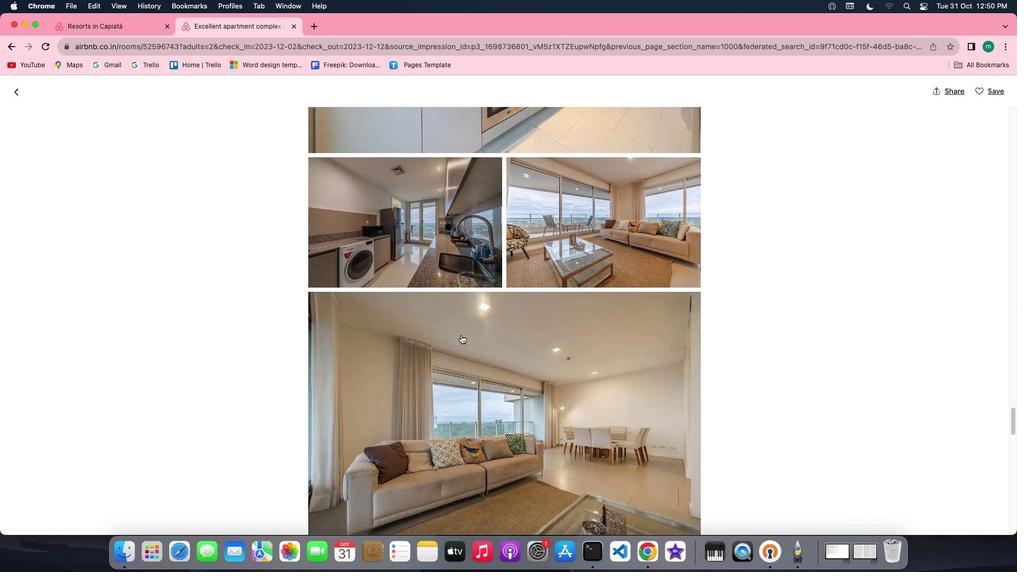 
Action: Mouse scrolled (461, 335) with delta (0, -2)
Screenshot: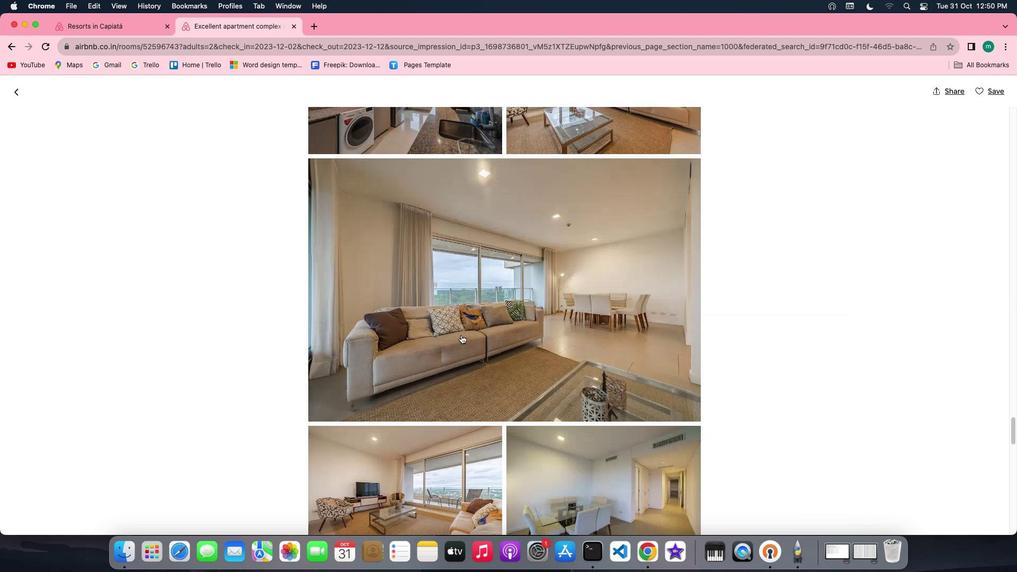 
Action: Mouse scrolled (461, 335) with delta (0, 0)
Screenshot: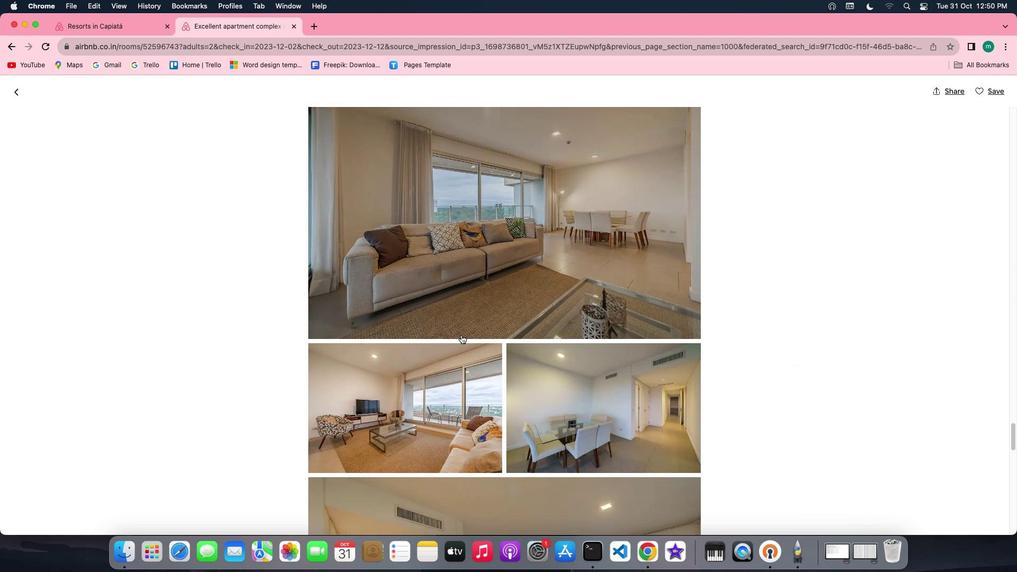 
Action: Mouse scrolled (461, 335) with delta (0, 0)
Screenshot: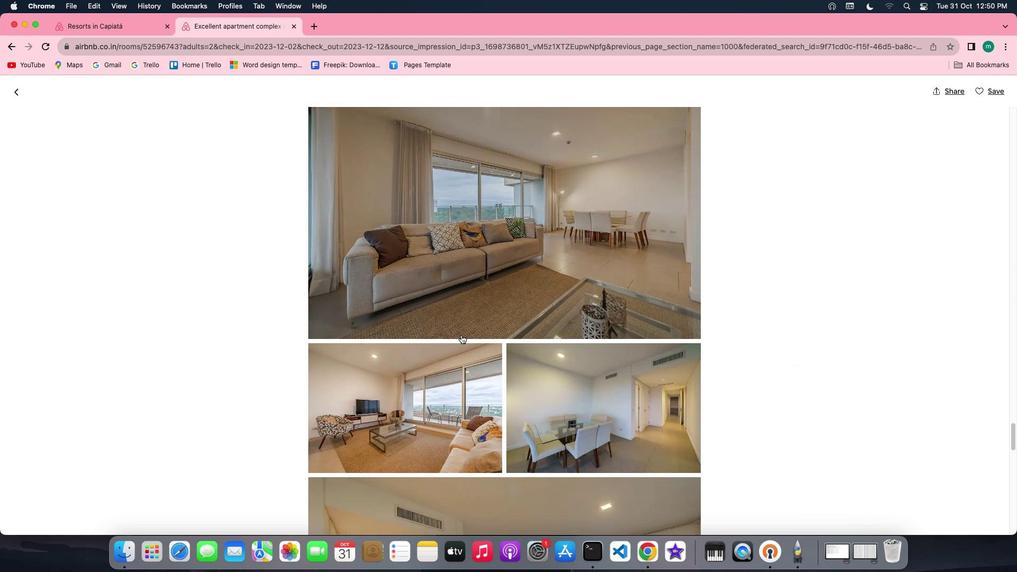 
Action: Mouse scrolled (461, 335) with delta (0, -1)
Screenshot: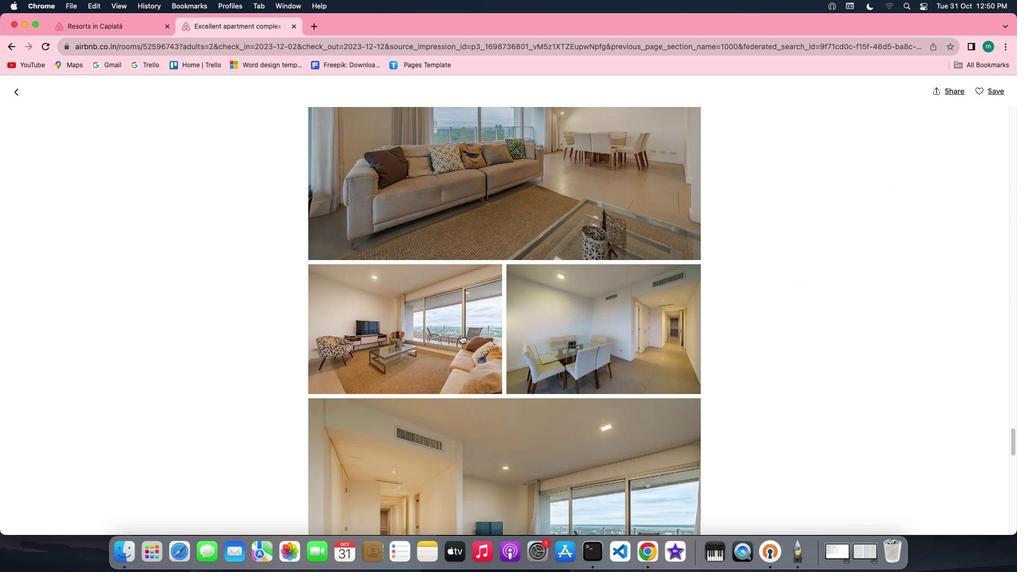 
Action: Mouse scrolled (461, 335) with delta (0, -2)
Screenshot: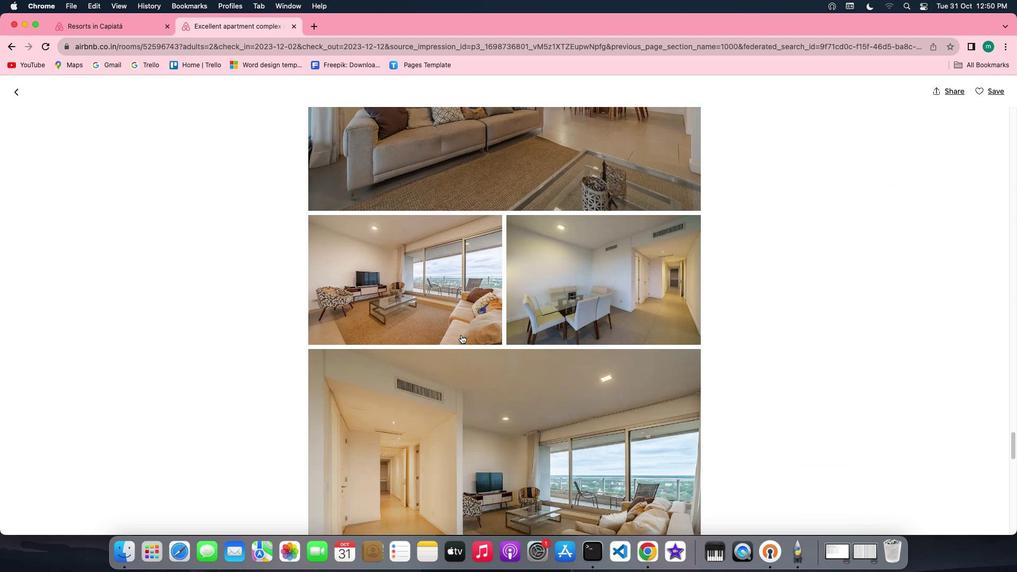 
Action: Mouse scrolled (461, 335) with delta (0, -2)
Screenshot: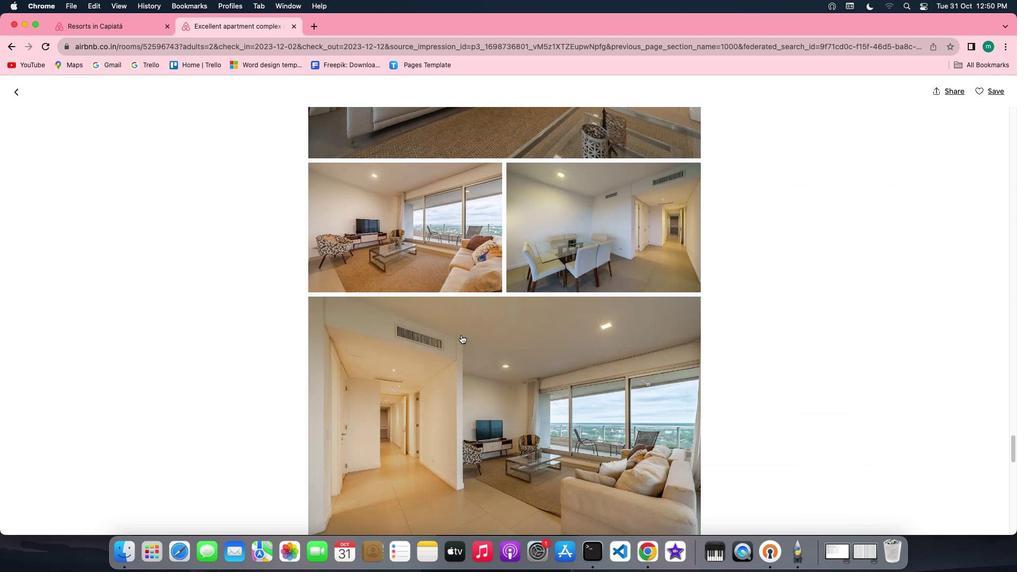 
Action: Mouse scrolled (461, 335) with delta (0, 0)
Screenshot: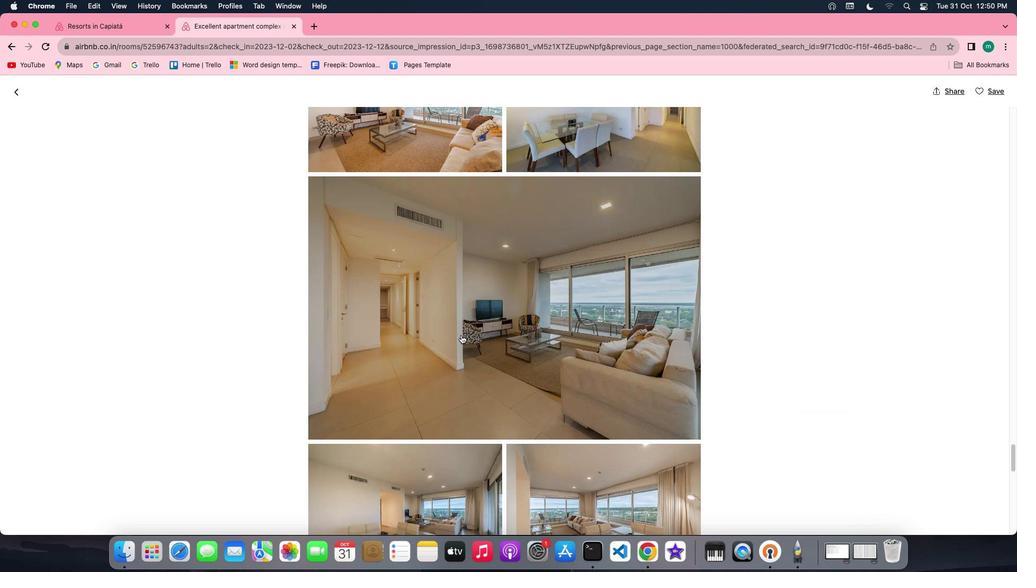 
Action: Mouse scrolled (461, 335) with delta (0, 0)
Screenshot: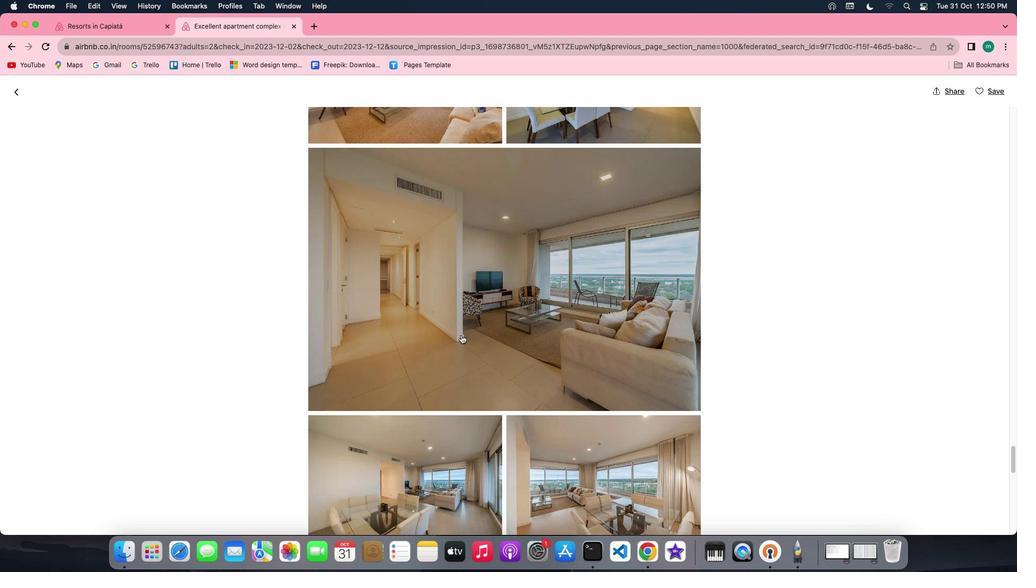 
Action: Mouse scrolled (461, 335) with delta (0, -1)
Screenshot: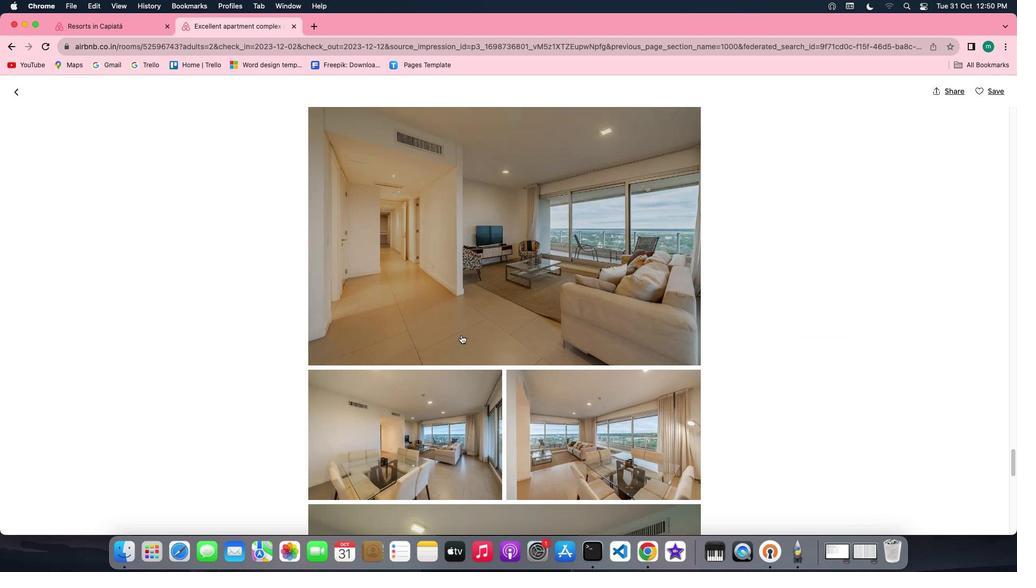 
Action: Mouse scrolled (461, 335) with delta (0, -2)
Screenshot: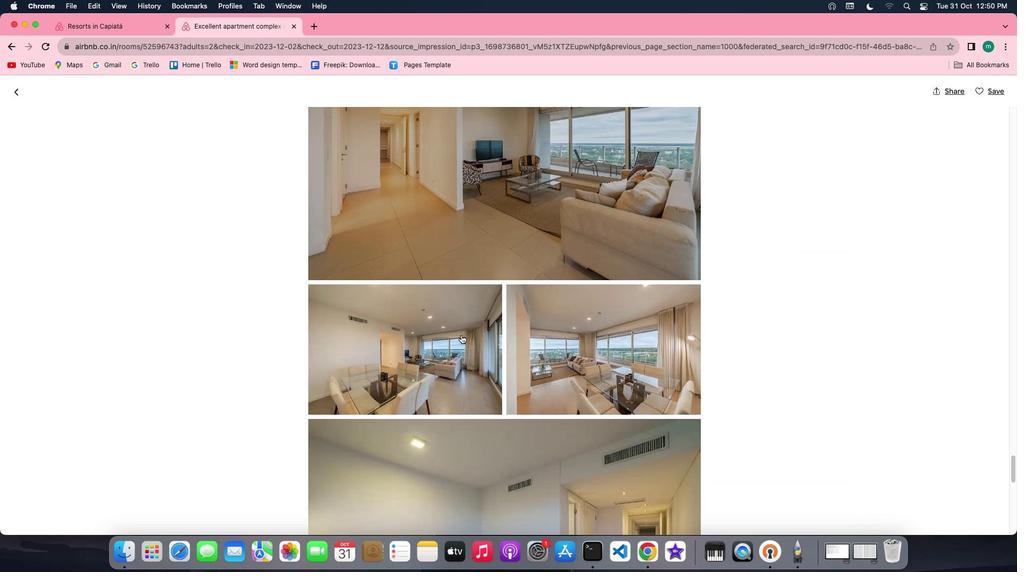 
Action: Mouse scrolled (461, 335) with delta (0, 0)
Screenshot: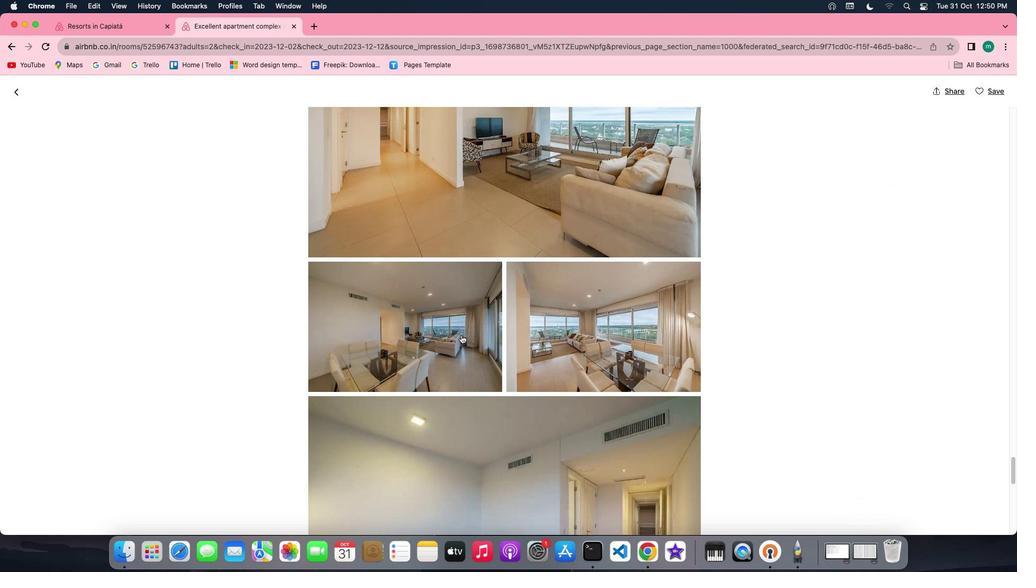 
Action: Mouse scrolled (461, 335) with delta (0, 0)
Screenshot: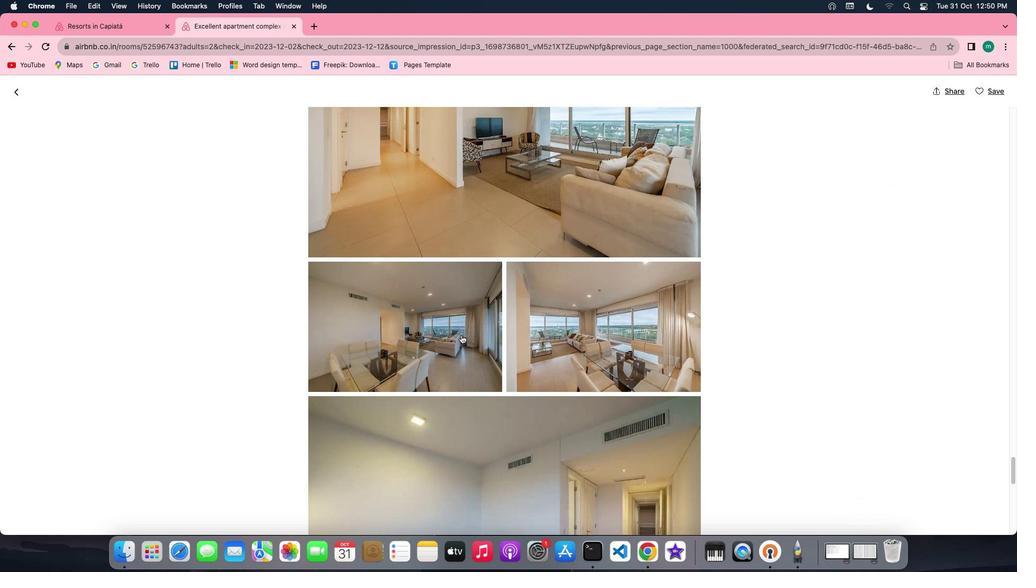 
Action: Mouse scrolled (461, 335) with delta (0, -1)
Screenshot: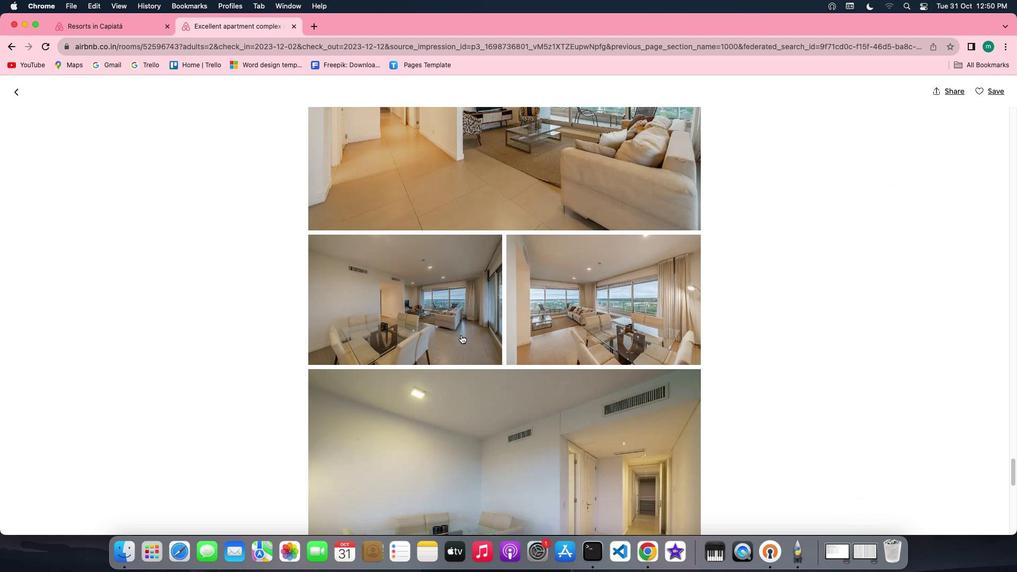 
Action: Mouse scrolled (461, 335) with delta (0, -2)
Screenshot: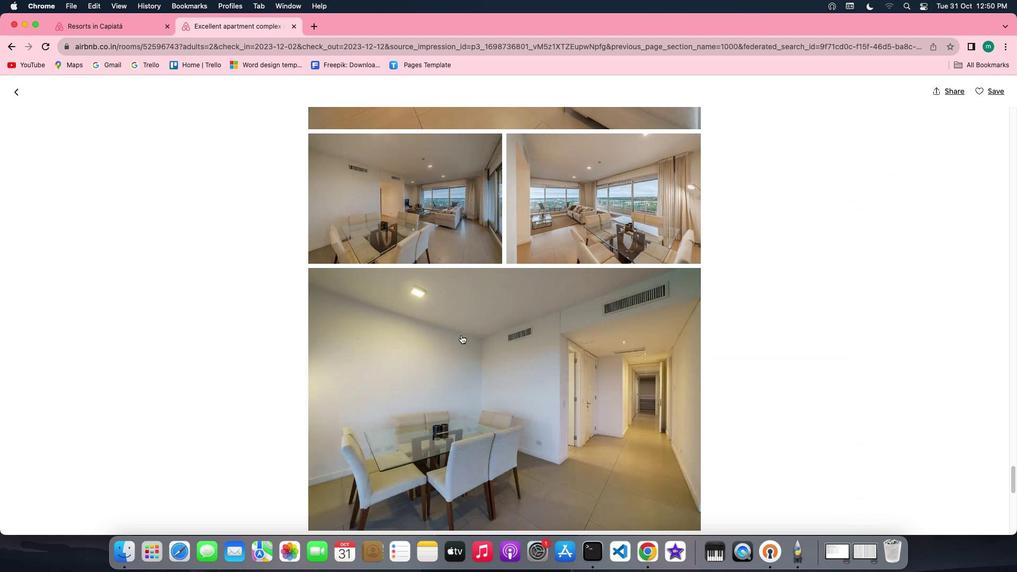 
Action: Mouse scrolled (461, 335) with delta (0, 0)
Screenshot: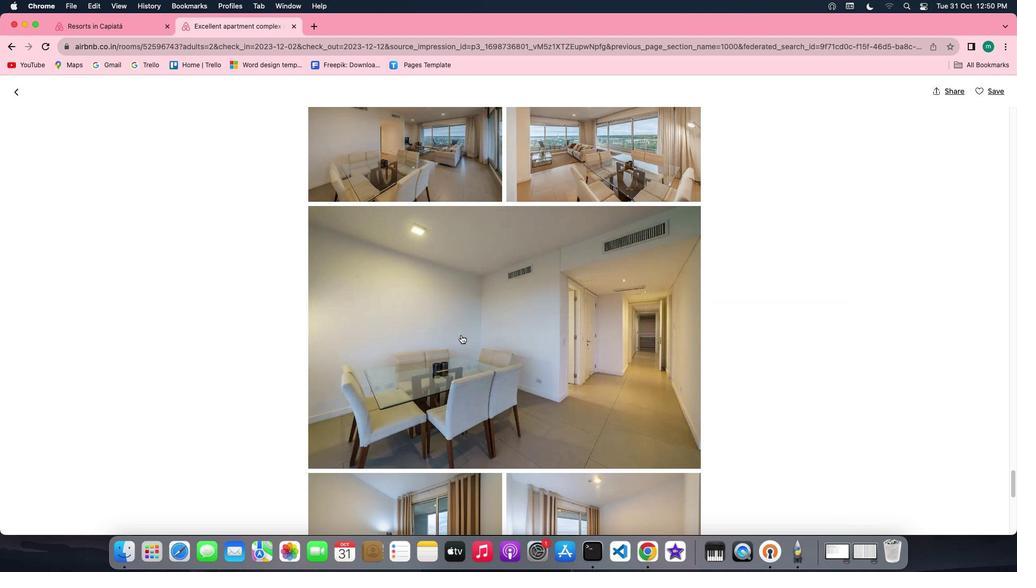
Action: Mouse scrolled (461, 335) with delta (0, 0)
Screenshot: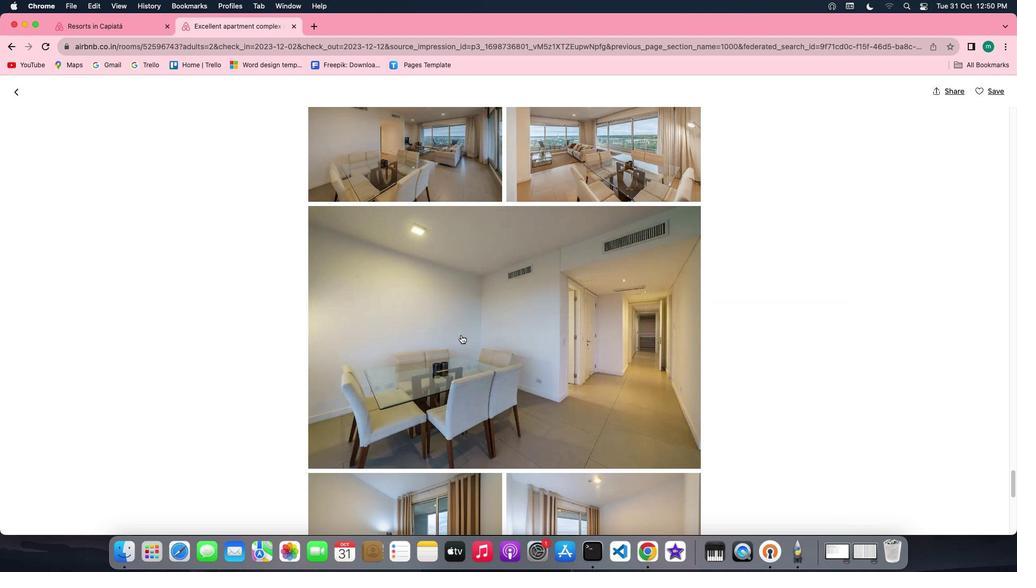 
Action: Mouse scrolled (461, 335) with delta (0, -1)
Screenshot: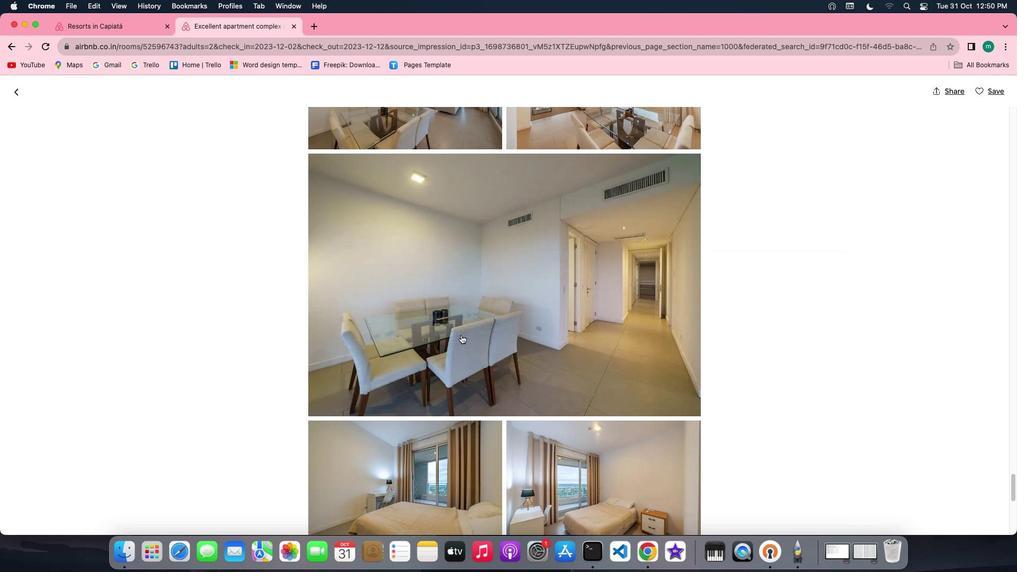 
Action: Mouse scrolled (461, 335) with delta (0, -1)
Screenshot: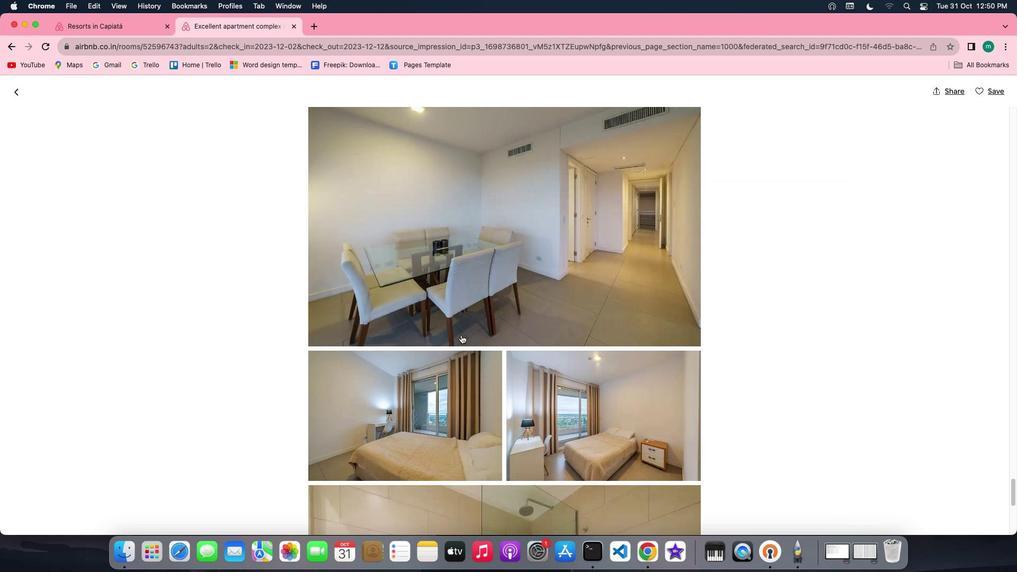 
Action: Mouse scrolled (461, 335) with delta (0, 0)
Screenshot: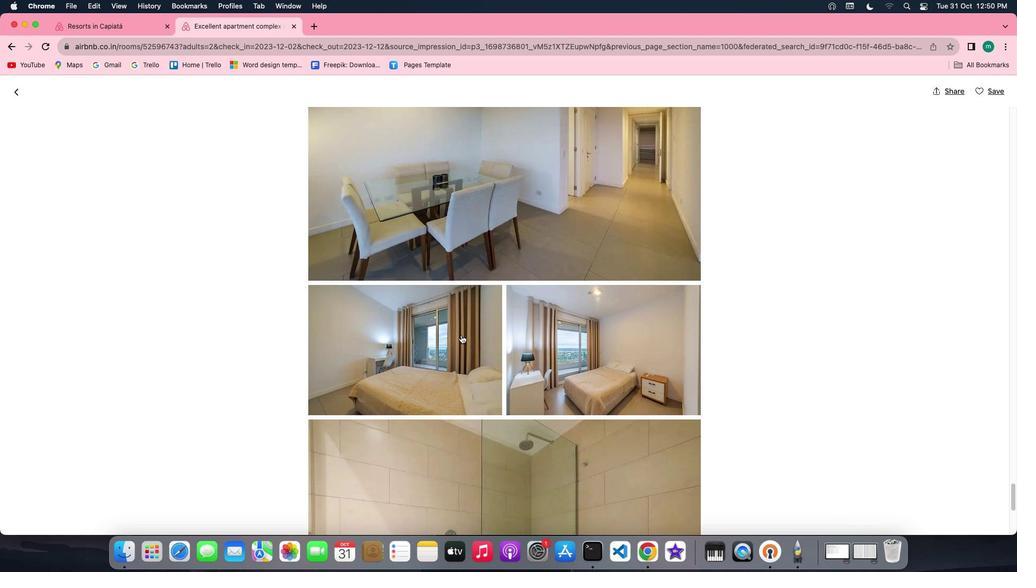 
Action: Mouse scrolled (461, 335) with delta (0, 0)
Screenshot: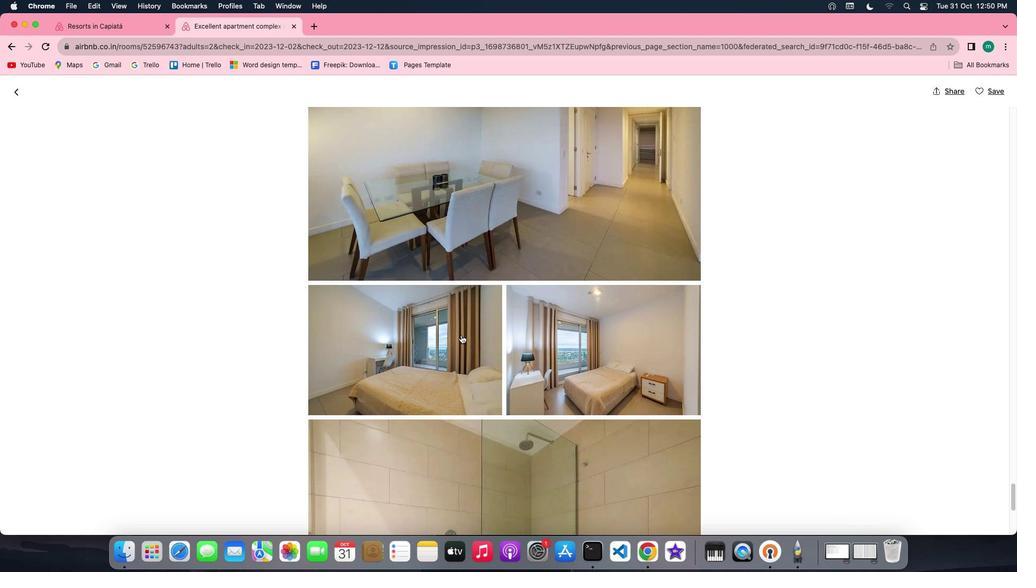 
Action: Mouse scrolled (461, 335) with delta (0, -1)
Screenshot: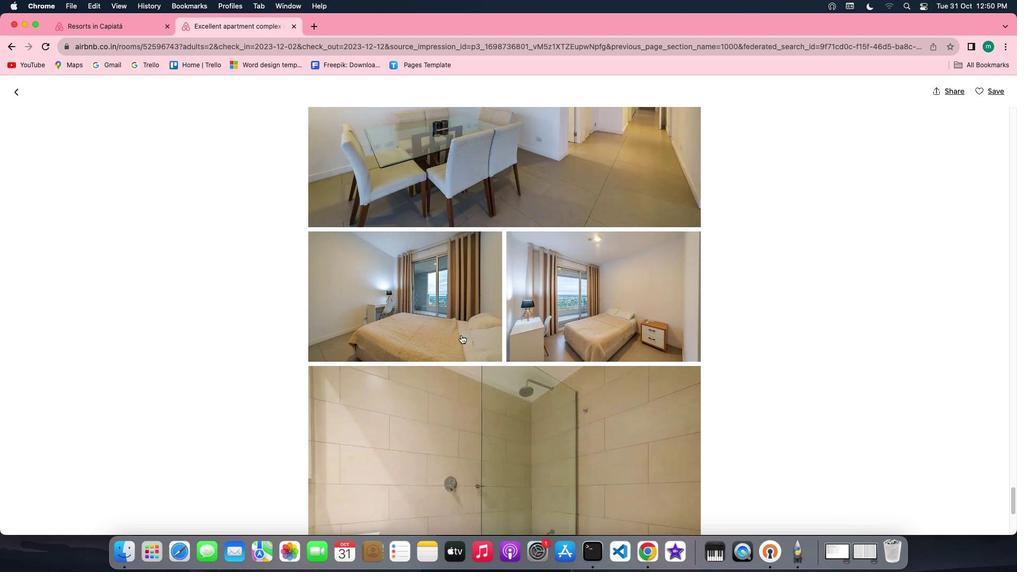 
Action: Mouse scrolled (461, 335) with delta (0, -2)
Screenshot: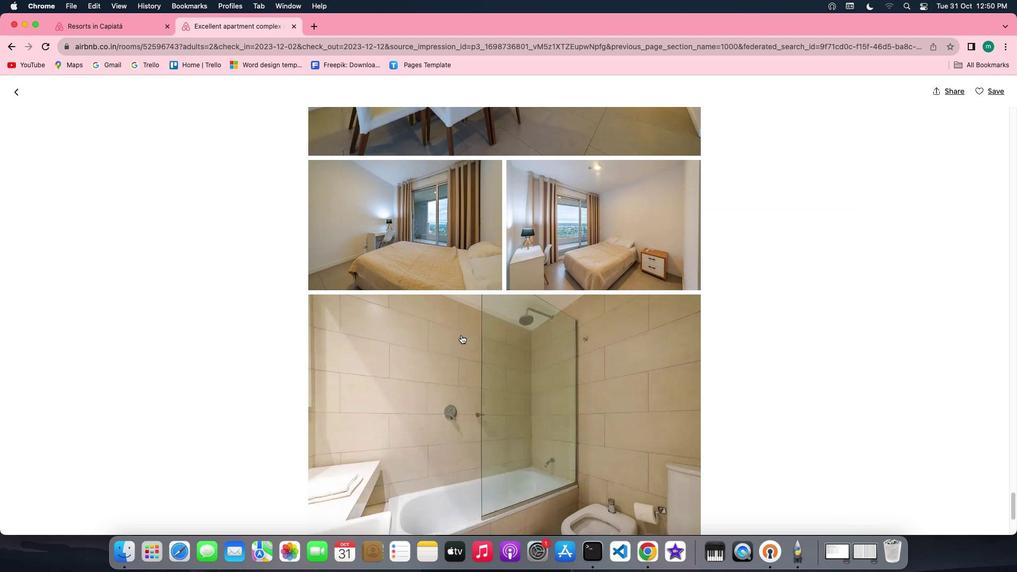 
Action: Mouse scrolled (461, 335) with delta (0, 0)
Screenshot: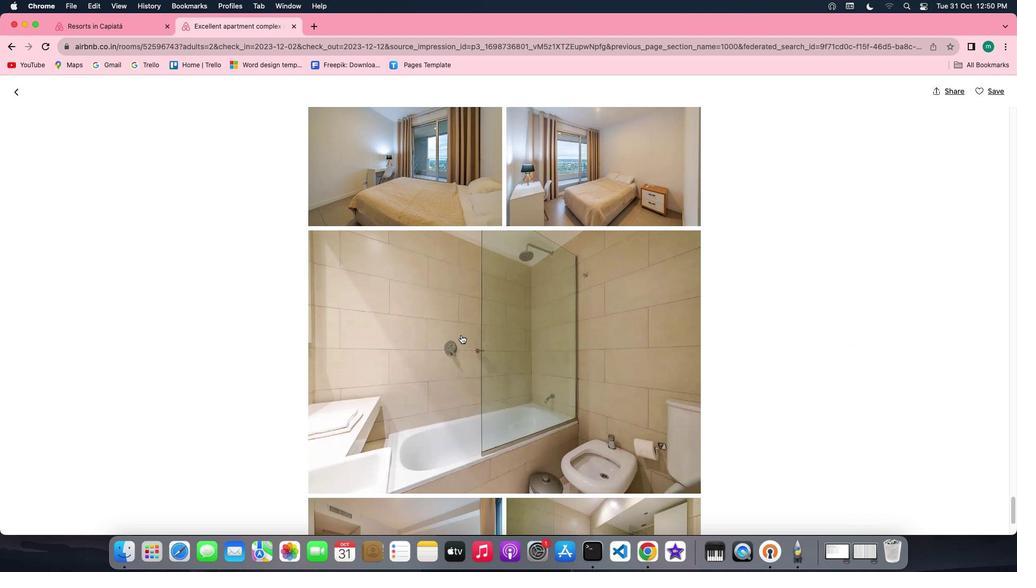 
Action: Mouse scrolled (461, 335) with delta (0, 0)
Screenshot: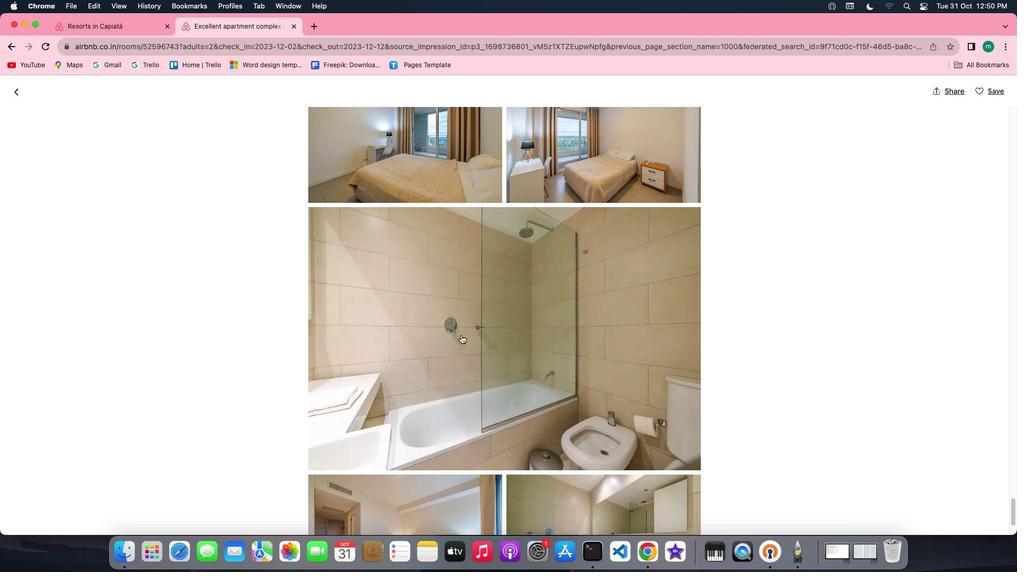 
Action: Mouse scrolled (461, 335) with delta (0, -1)
Screenshot: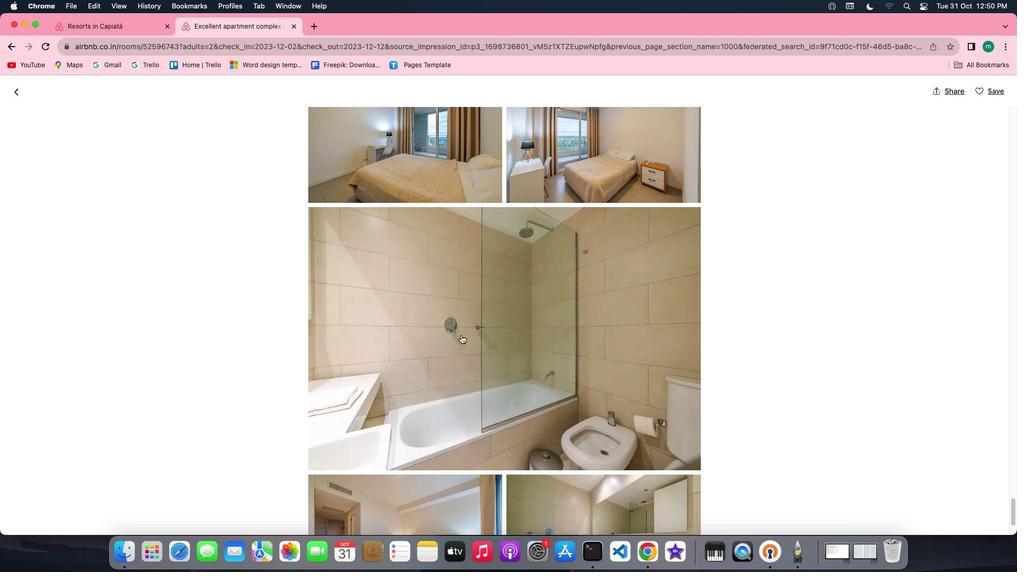 
Action: Mouse scrolled (461, 335) with delta (0, -2)
Screenshot: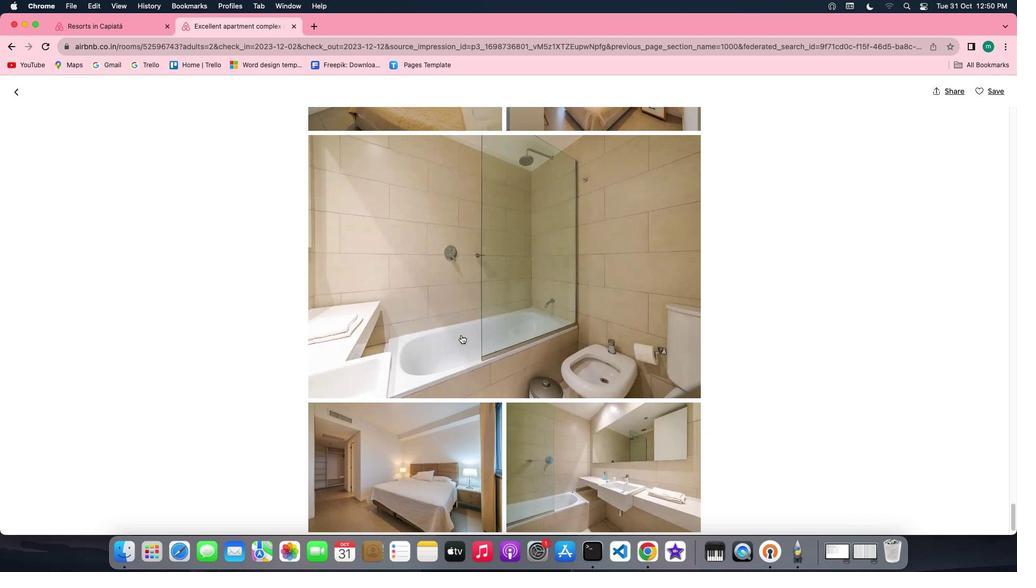 
Action: Mouse scrolled (461, 335) with delta (0, 0)
Screenshot: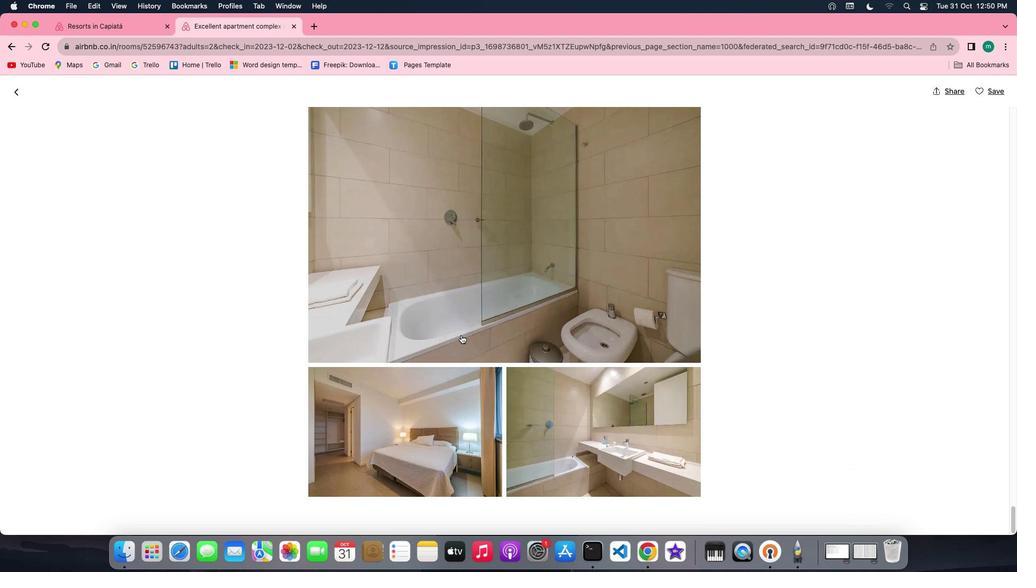 
Action: Mouse scrolled (461, 335) with delta (0, 0)
Screenshot: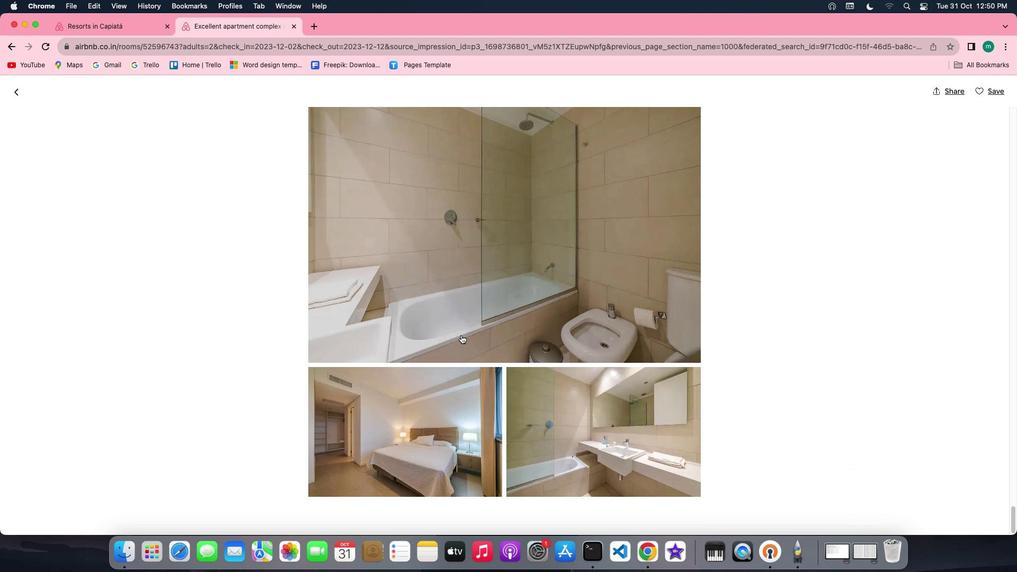 
Action: Mouse scrolled (461, 335) with delta (0, -1)
Screenshot: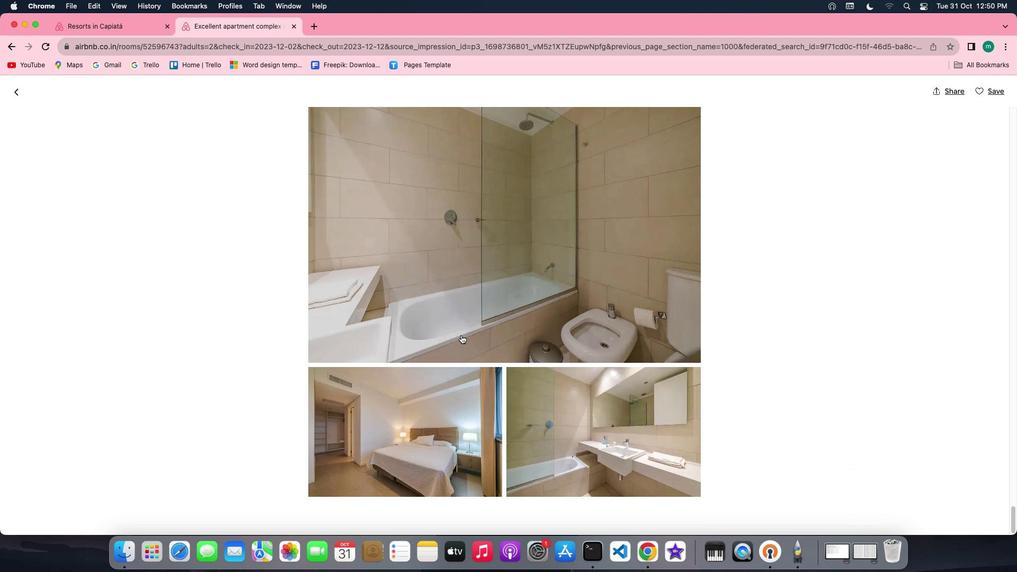 
Action: Mouse scrolled (461, 335) with delta (0, -2)
Screenshot: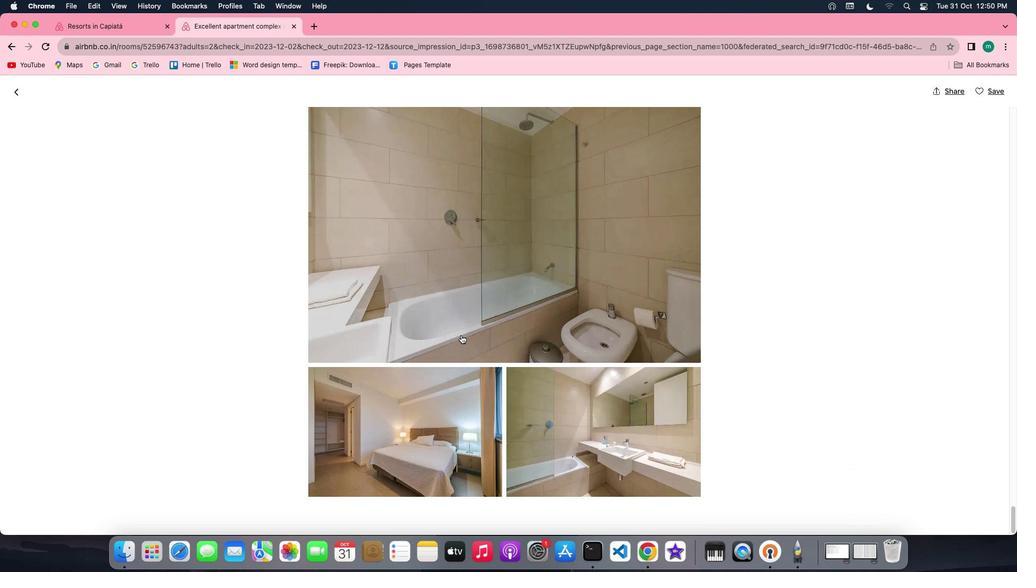 
Action: Mouse scrolled (461, 335) with delta (0, 0)
Screenshot: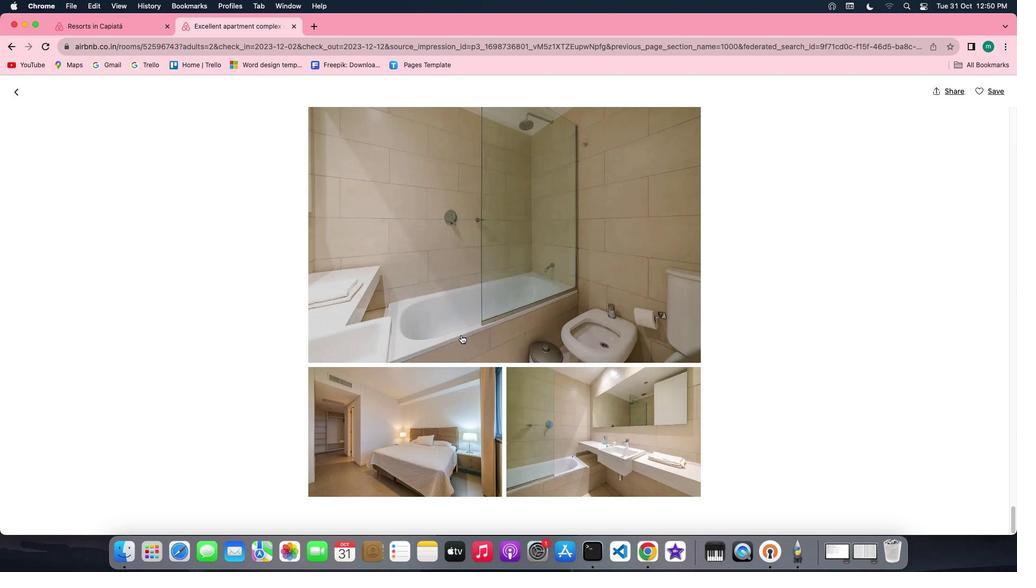 
Action: Mouse scrolled (461, 335) with delta (0, 0)
Screenshot: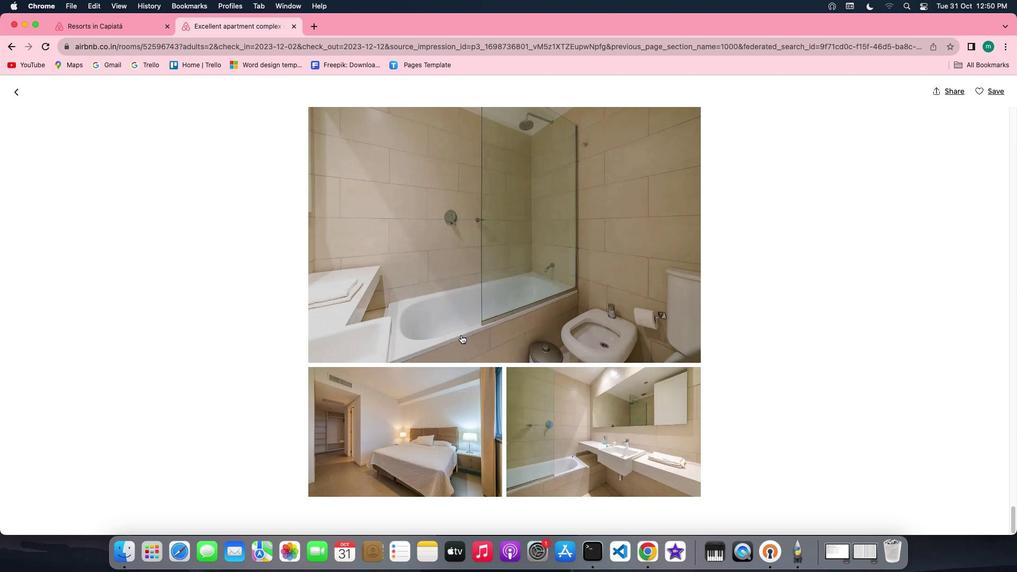
Action: Mouse scrolled (461, 335) with delta (0, -1)
Screenshot: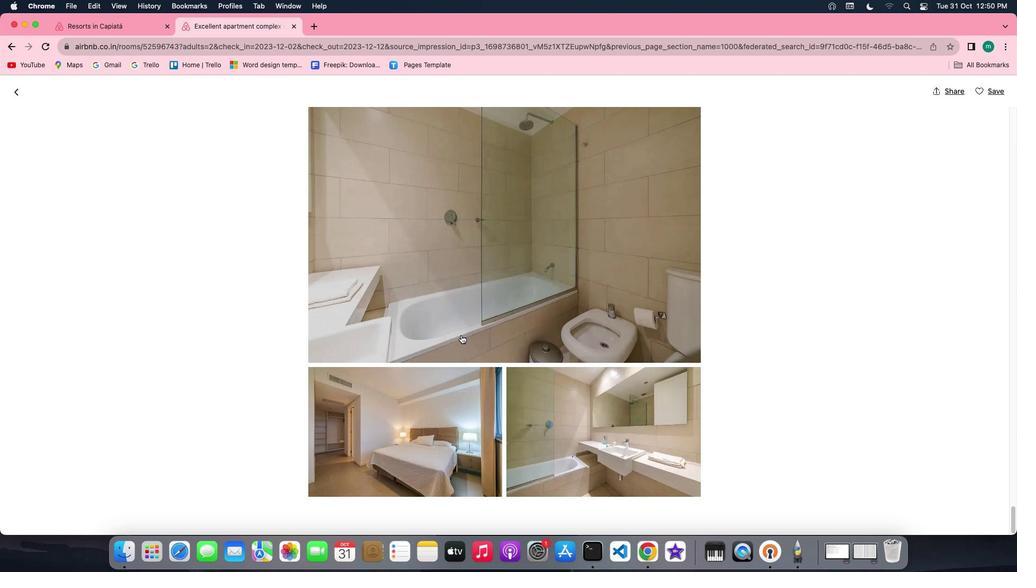 
Action: Mouse scrolled (461, 335) with delta (0, -2)
Screenshot: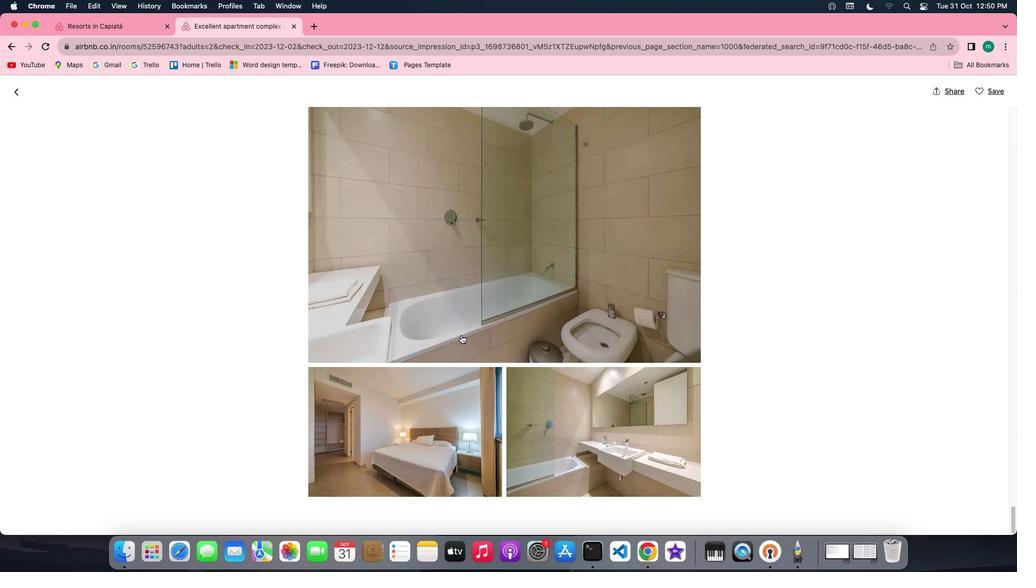 
Action: Mouse scrolled (461, 335) with delta (0, 0)
Screenshot: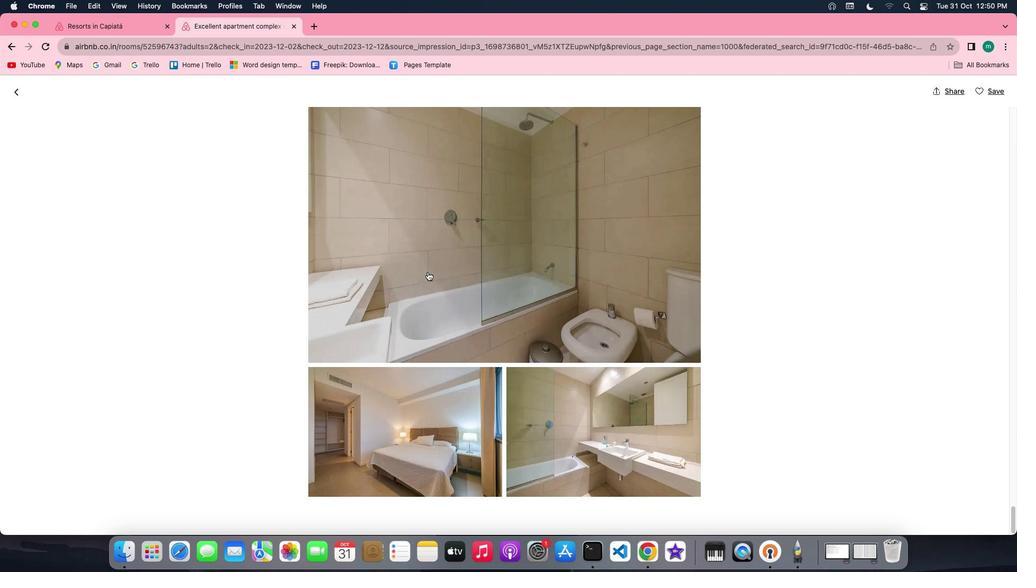 
Action: Mouse scrolled (461, 335) with delta (0, 0)
